 Task: Explore Airbnb accommodation in Zinder, Niger from 6th December, 2023 to 10th December, 2023 for 1 adult.1  bedroom having 1 bed and 1 bathroom. Property type can be hotel. Booking option can be shelf check-in. Look for 3 properties as per requirement.
Action: Mouse moved to (447, 150)
Screenshot: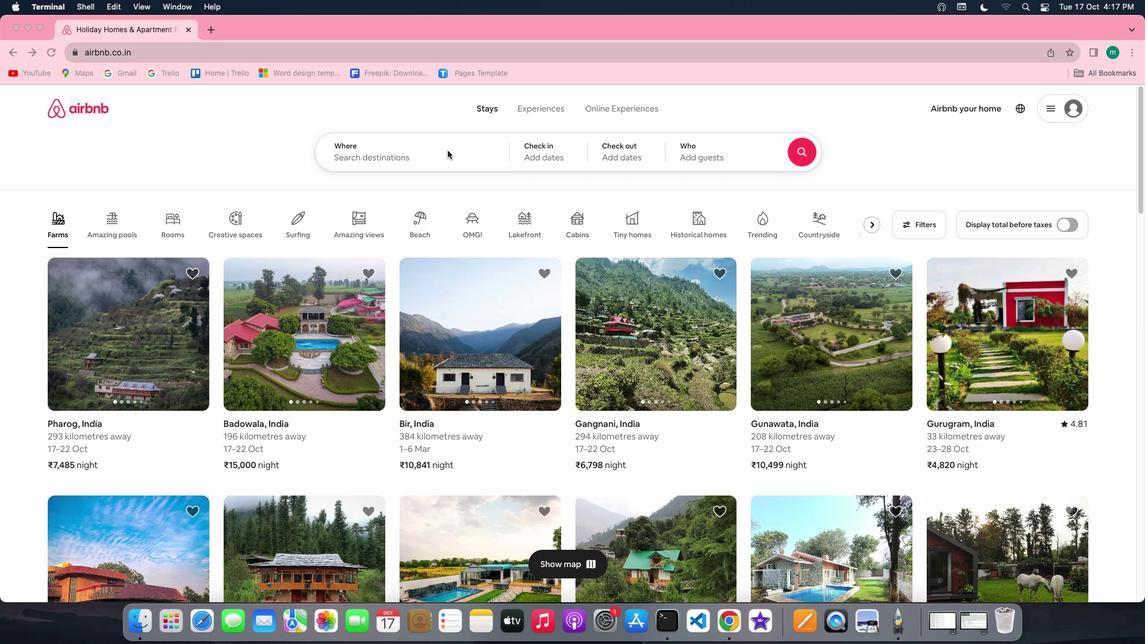 
Action: Mouse pressed left at (447, 150)
Screenshot: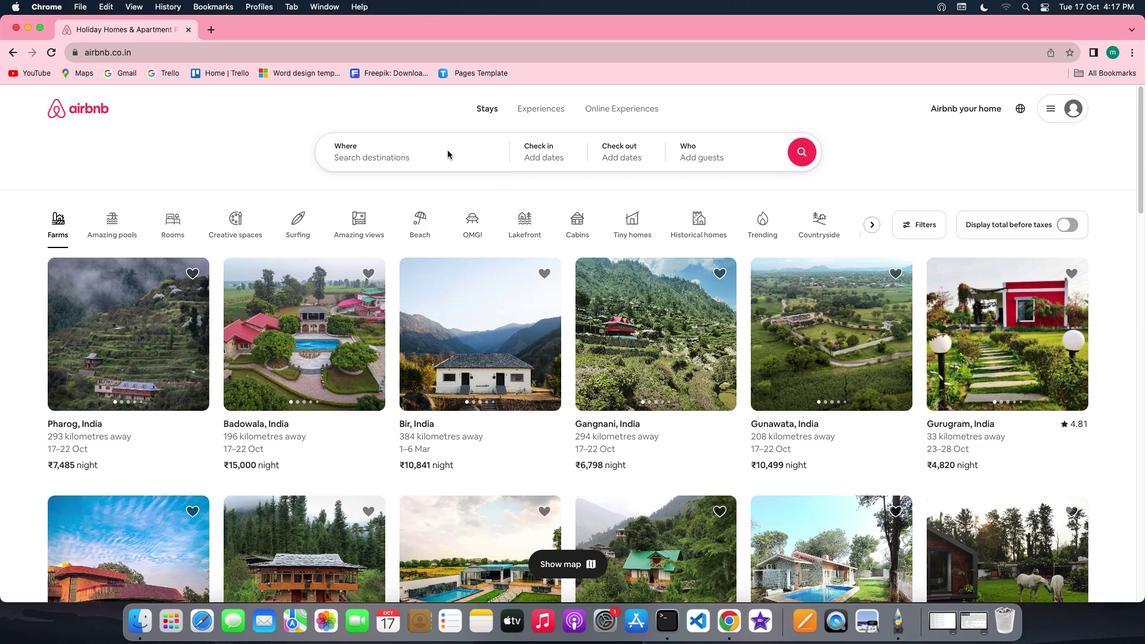 
Action: Mouse pressed left at (447, 150)
Screenshot: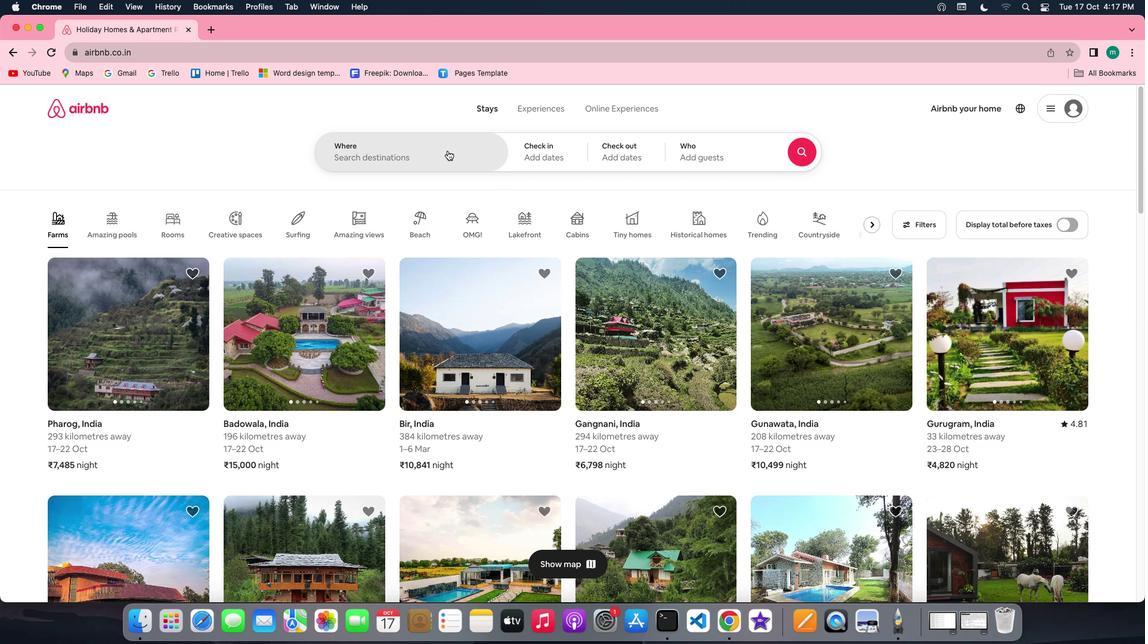
Action: Key pressed Key.shift'Z''i''n''d''e''r'','Key.spaceKey.shift'n''i''g''e''r'
Screenshot: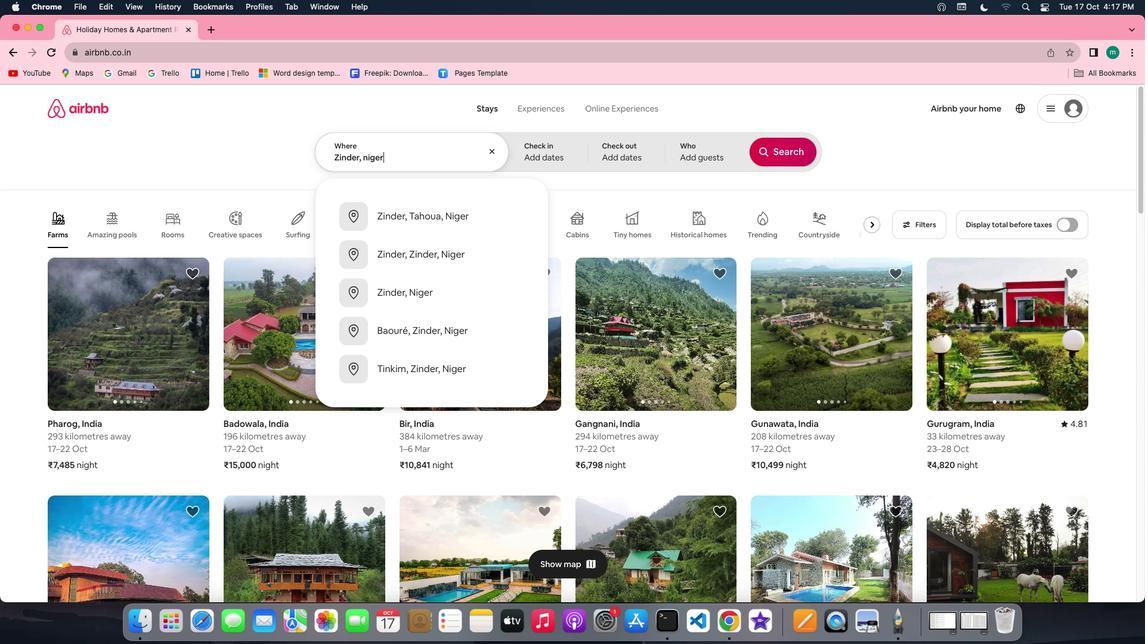 
Action: Mouse moved to (536, 153)
Screenshot: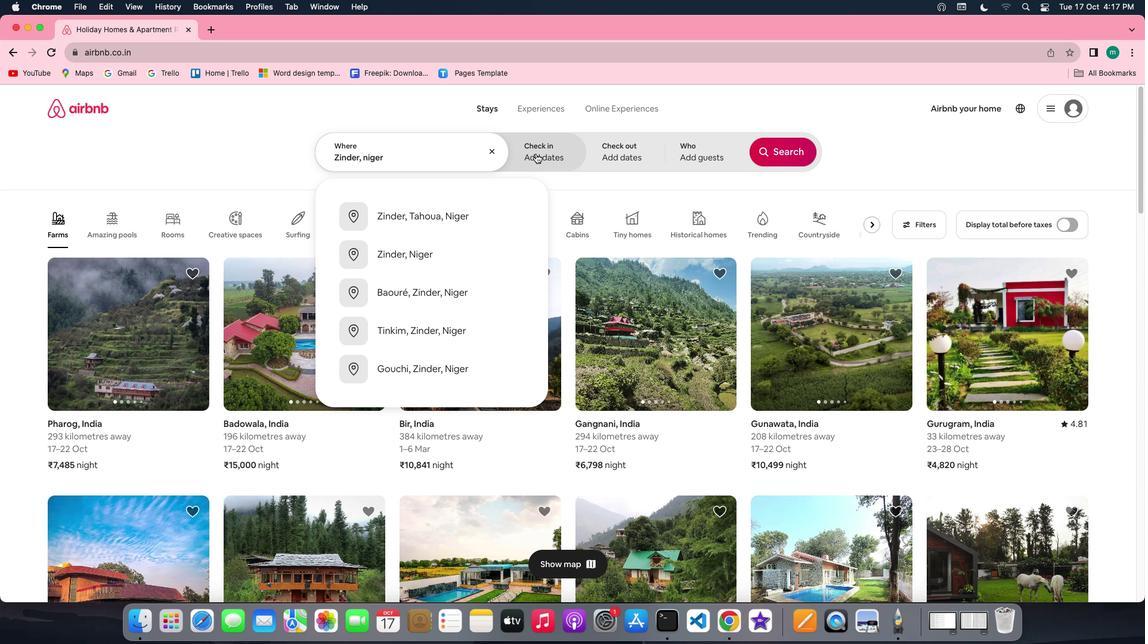 
Action: Mouse pressed left at (536, 153)
Screenshot: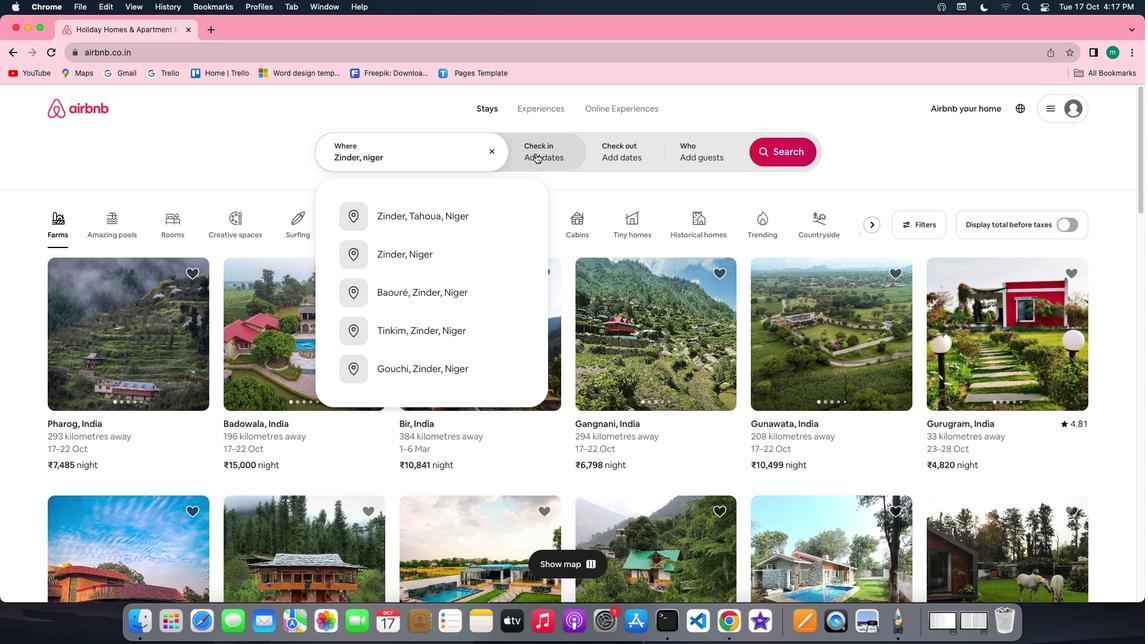 
Action: Mouse moved to (792, 246)
Screenshot: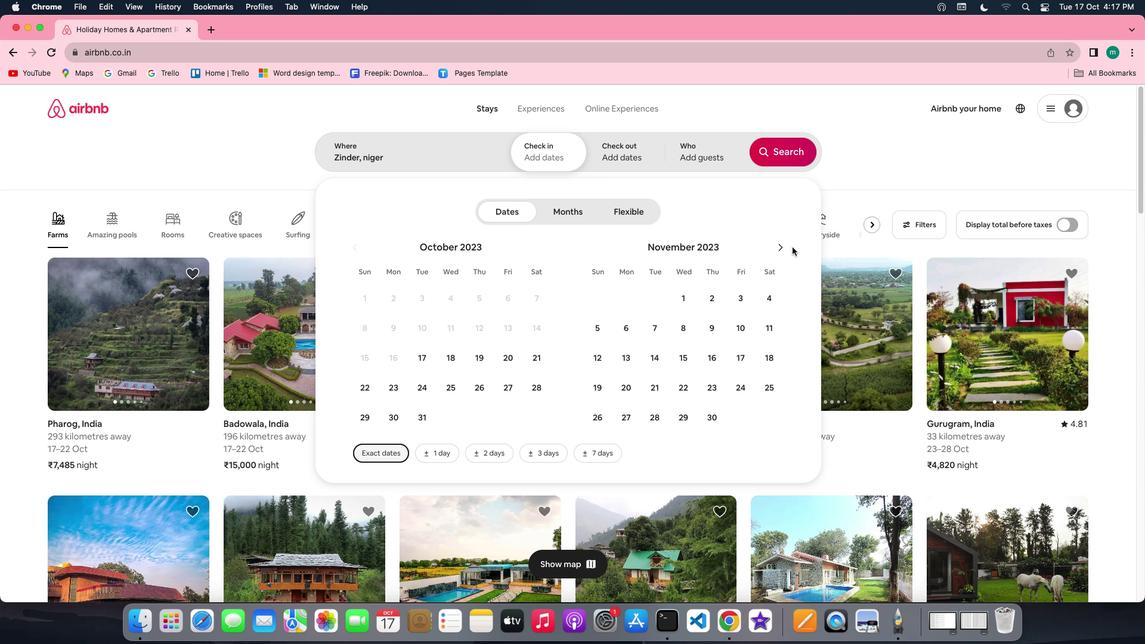 
Action: Mouse pressed left at (792, 246)
Screenshot: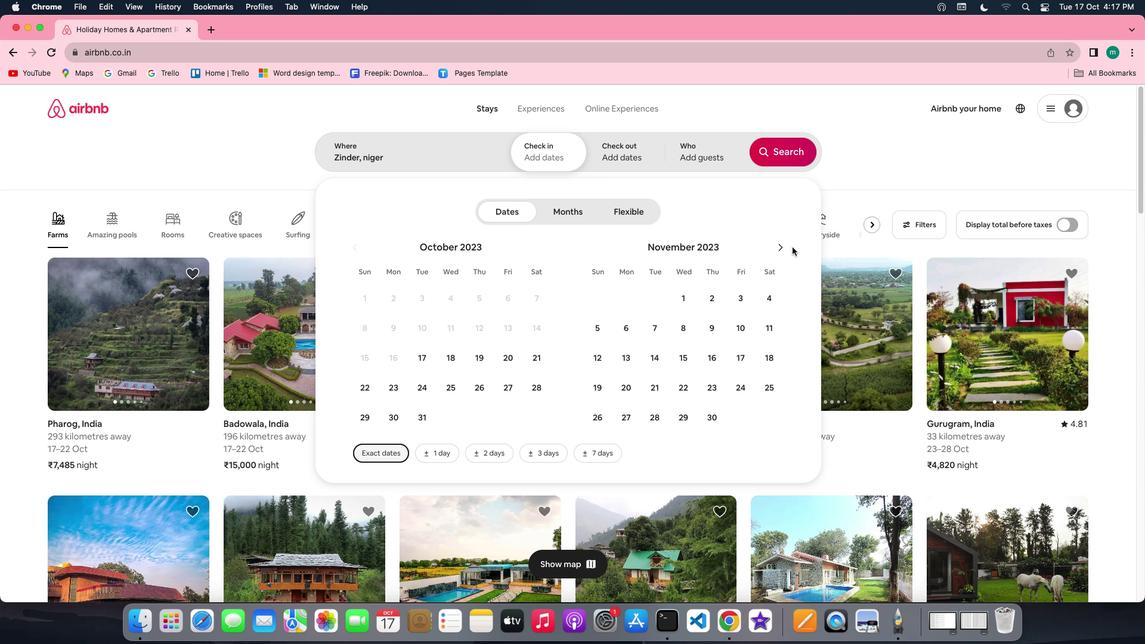 
Action: Mouse moved to (787, 249)
Screenshot: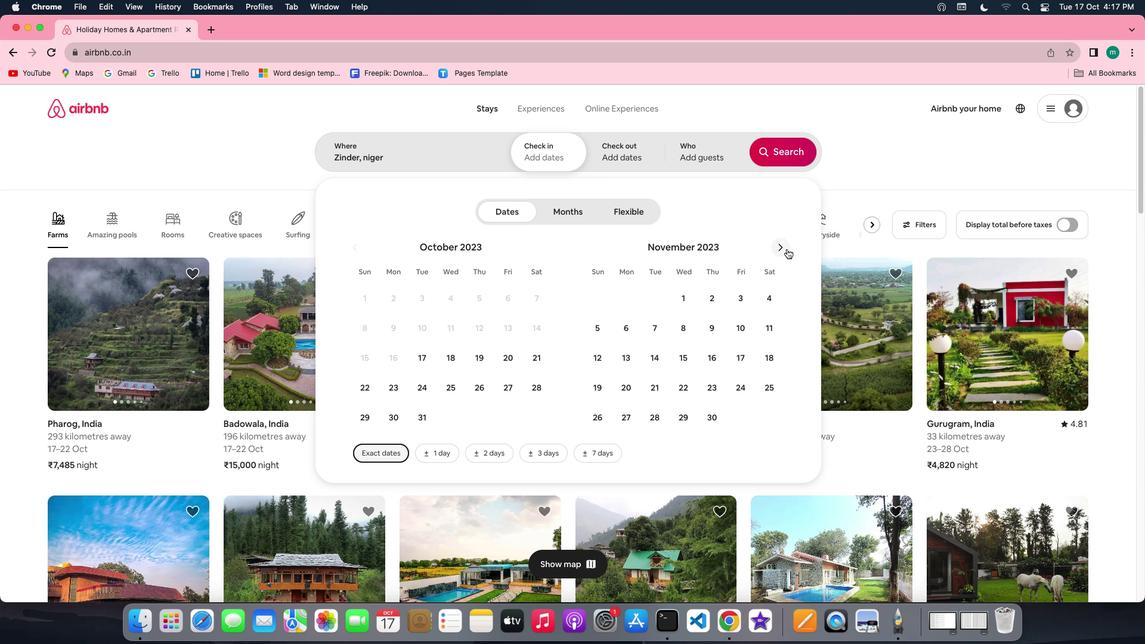 
Action: Mouse pressed left at (787, 249)
Screenshot: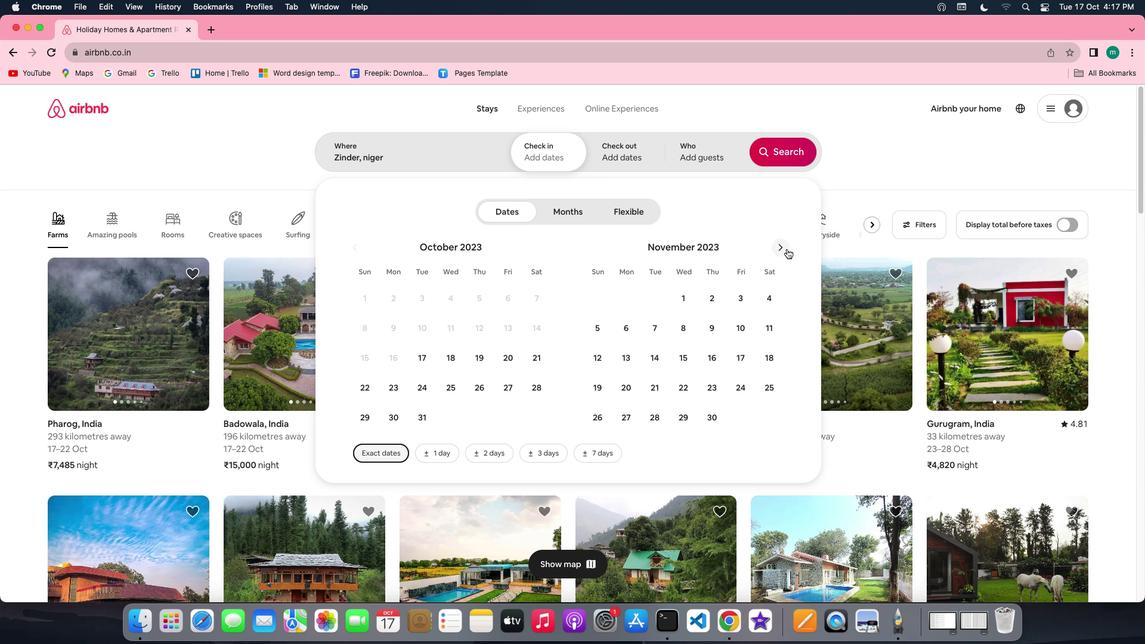 
Action: Mouse moved to (683, 321)
Screenshot: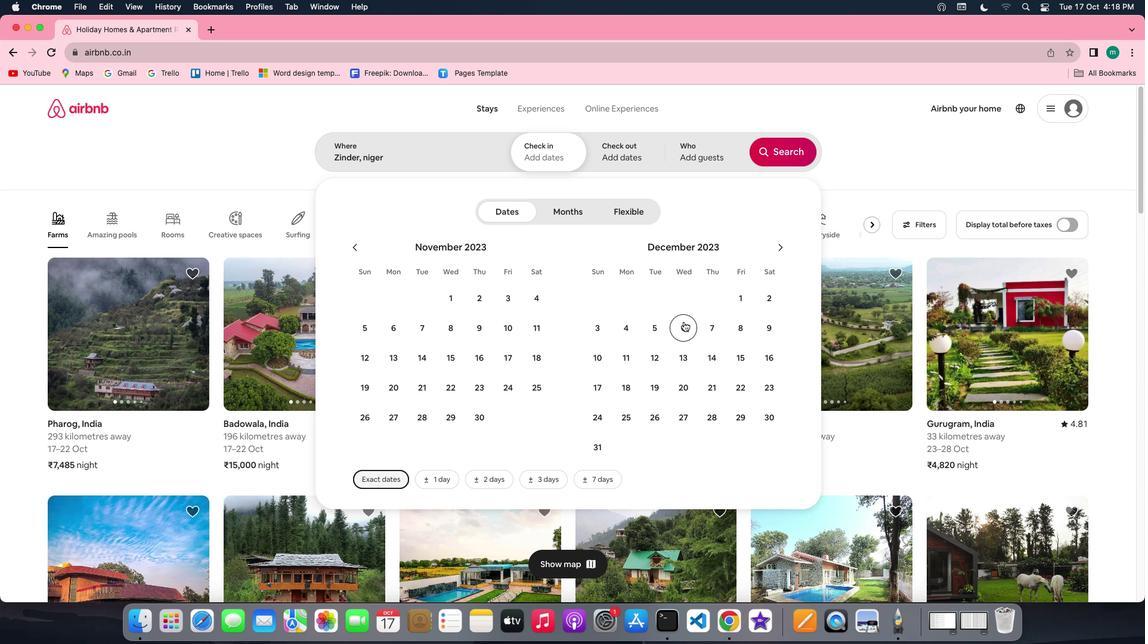 
Action: Mouse pressed left at (683, 321)
Screenshot: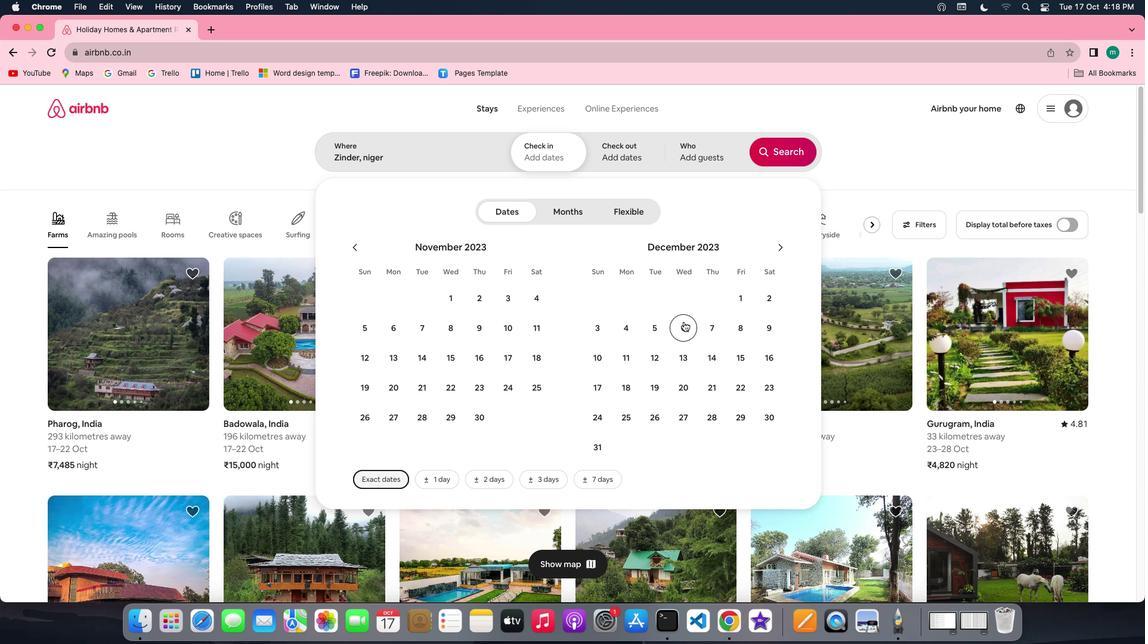 
Action: Mouse moved to (599, 348)
Screenshot: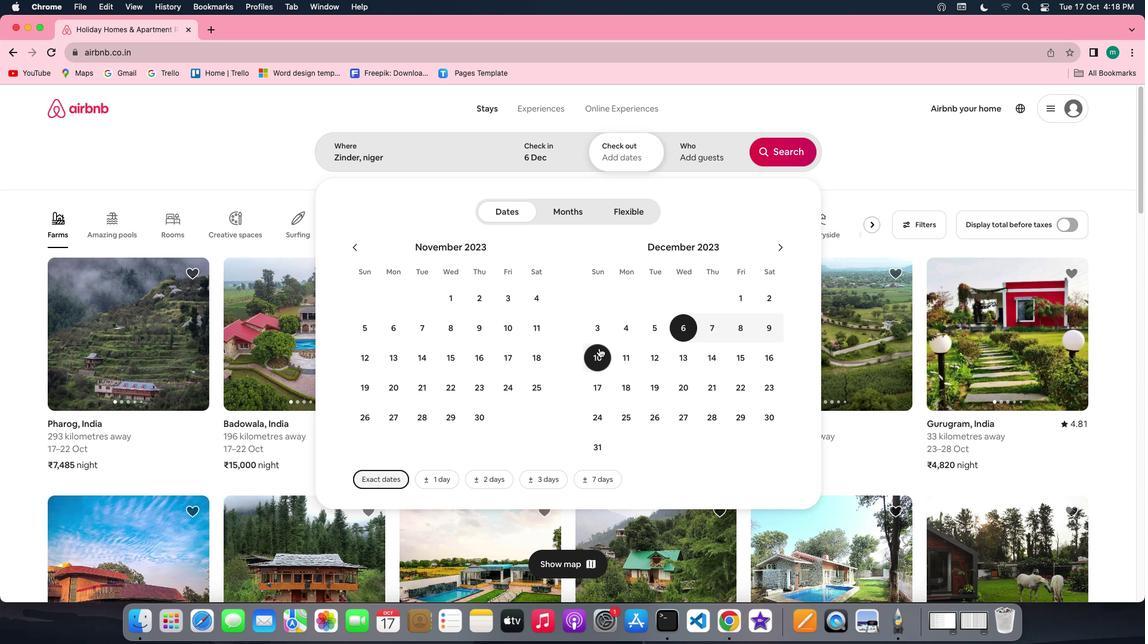 
Action: Mouse pressed left at (599, 348)
Screenshot: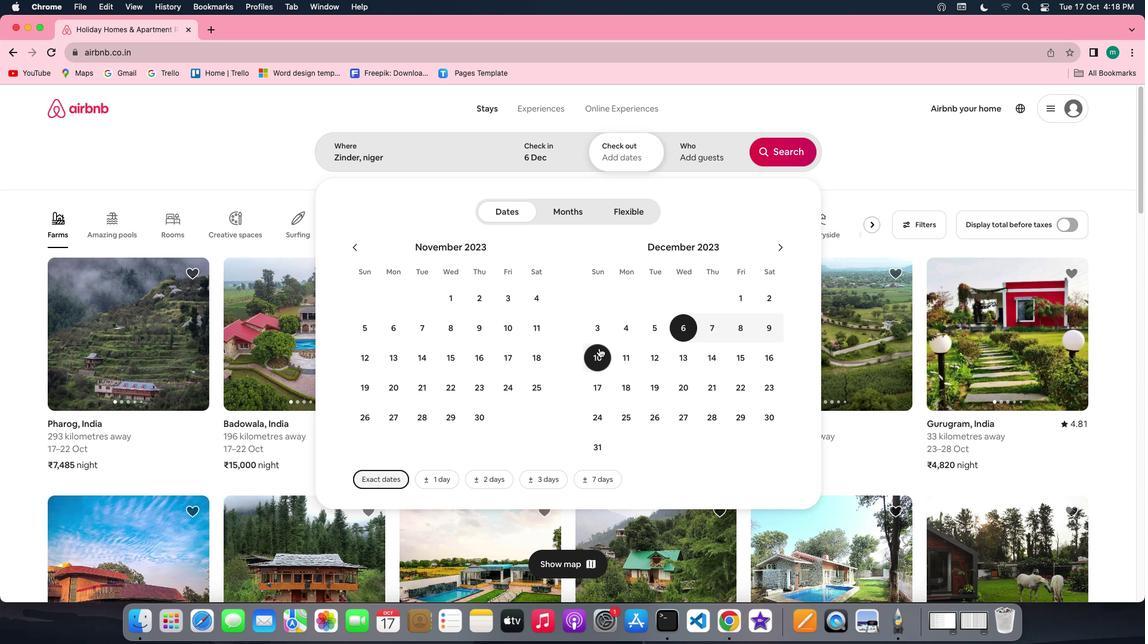 
Action: Mouse moved to (713, 158)
Screenshot: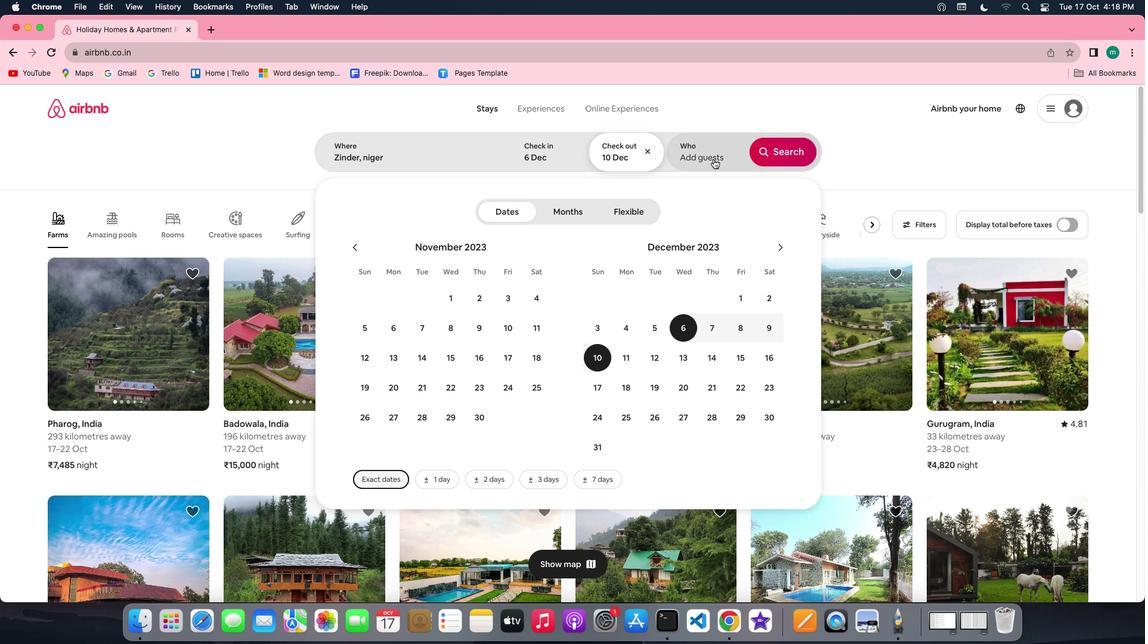 
Action: Mouse pressed left at (713, 158)
Screenshot: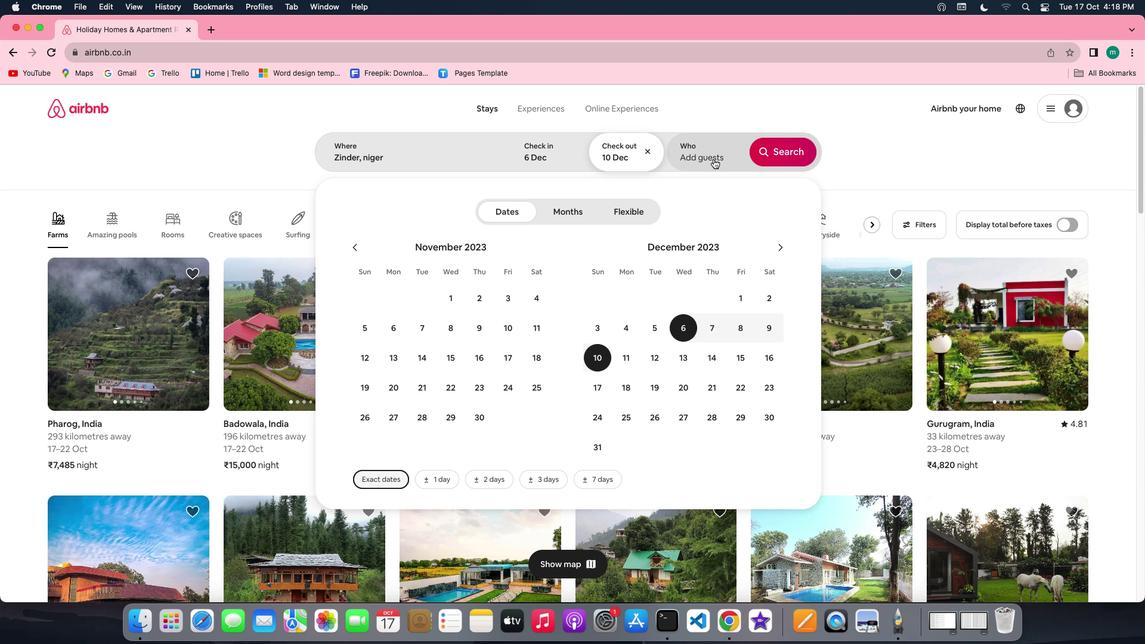 
Action: Mouse moved to (785, 221)
Screenshot: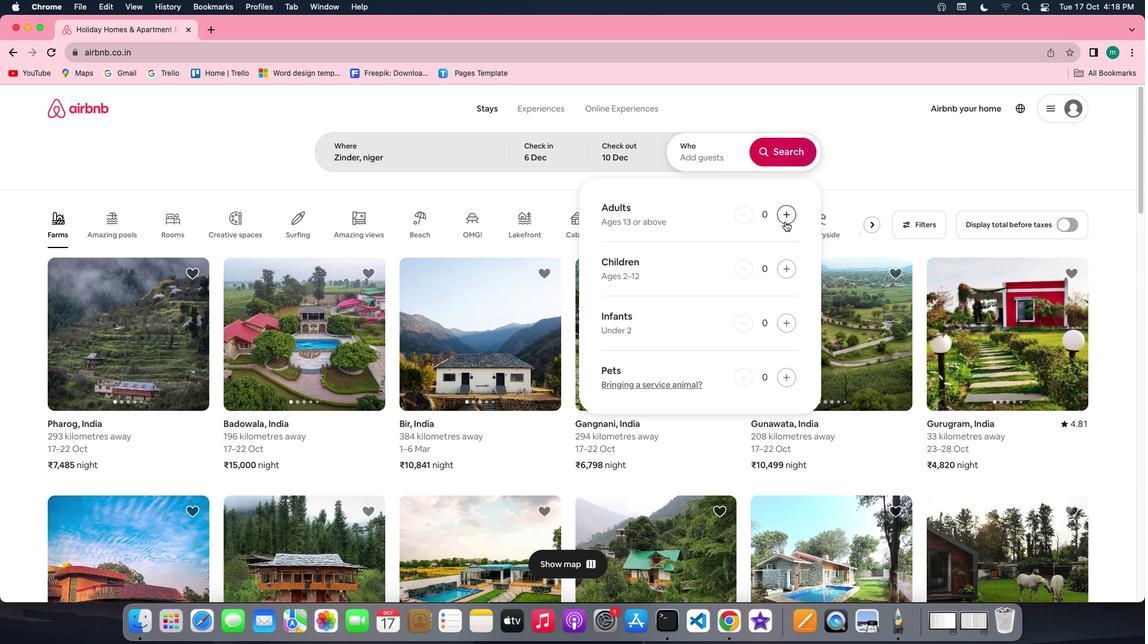 
Action: Mouse pressed left at (785, 221)
Screenshot: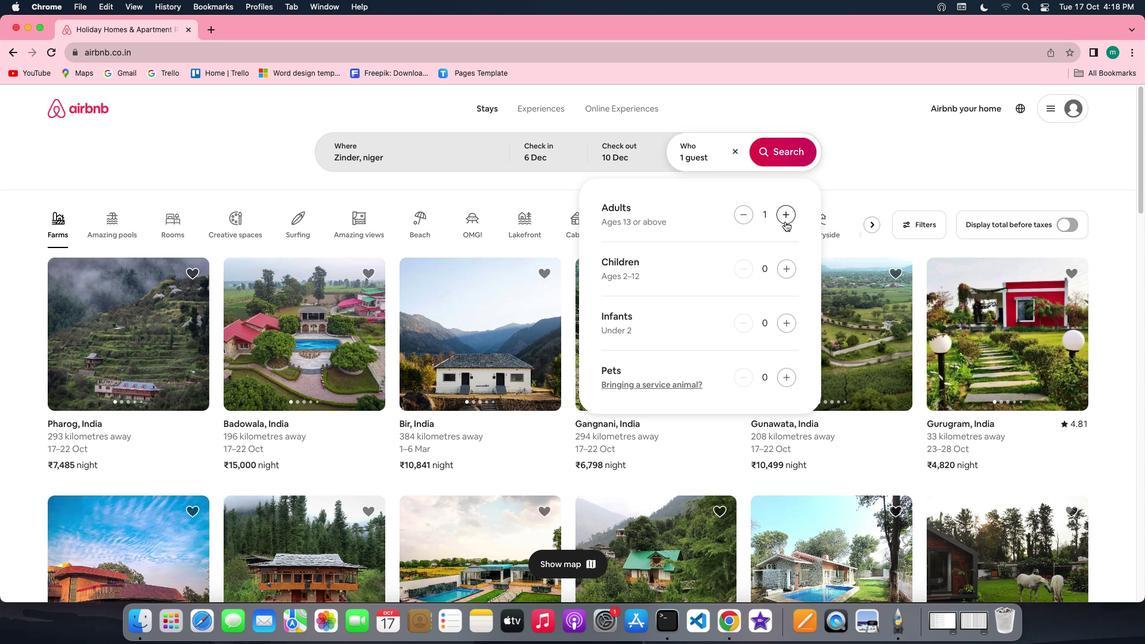 
Action: Mouse moved to (780, 143)
Screenshot: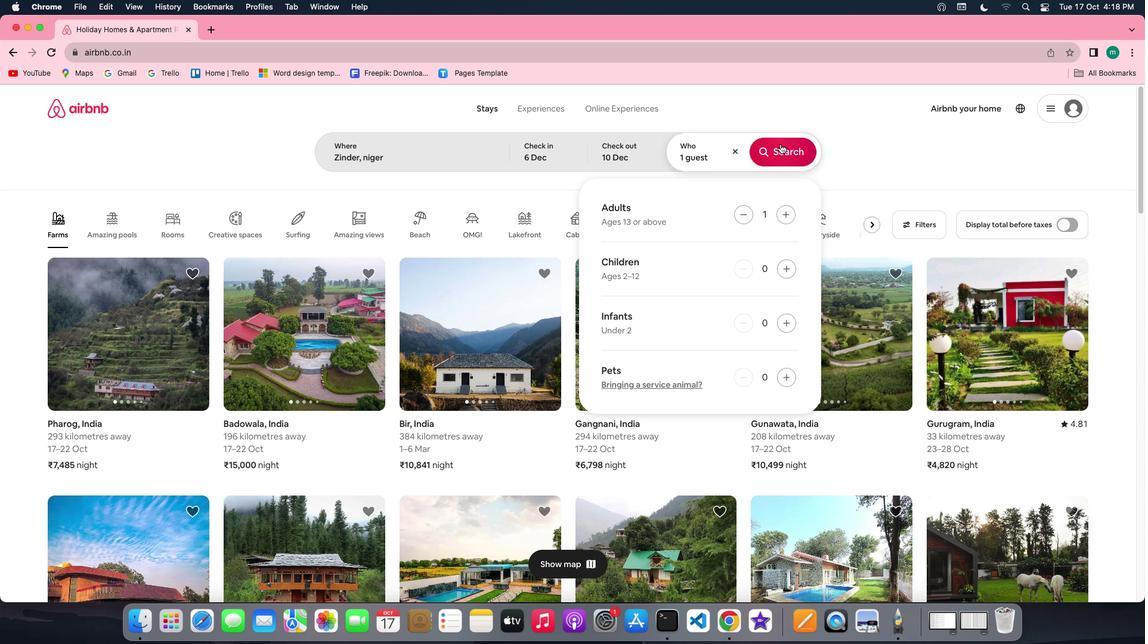 
Action: Mouse pressed left at (780, 143)
Screenshot: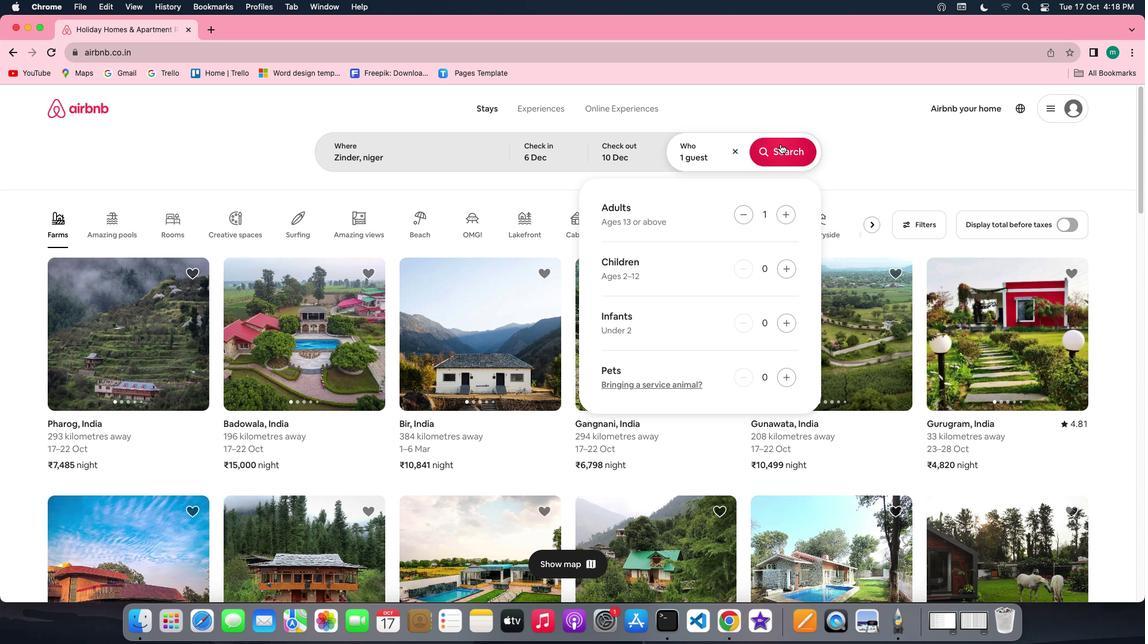 
Action: Mouse moved to (954, 161)
Screenshot: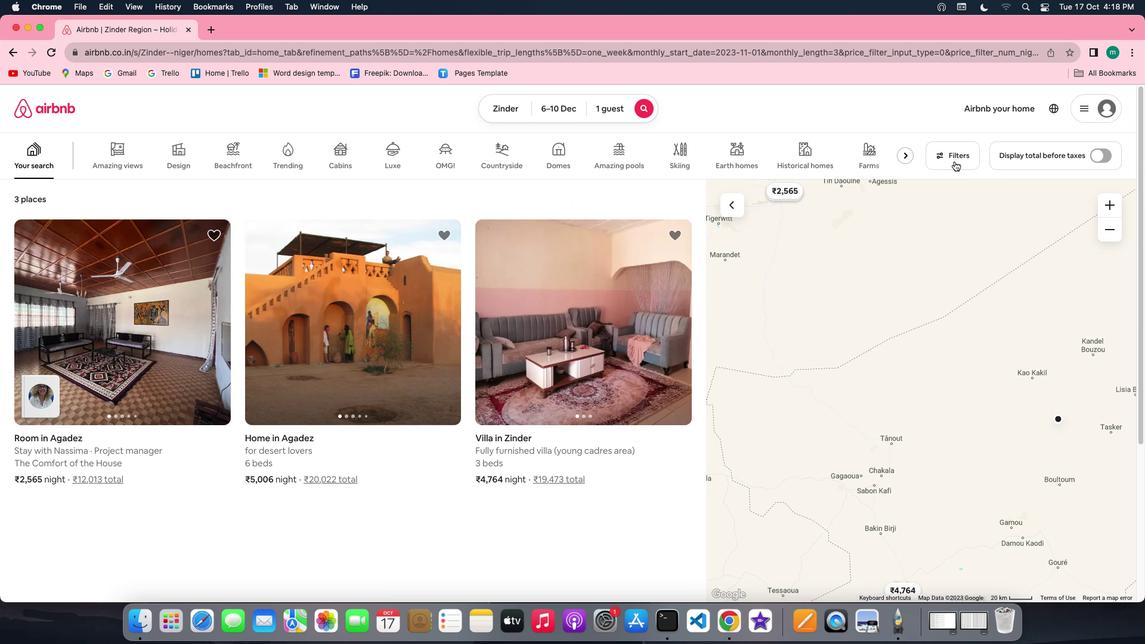 
Action: Mouse pressed left at (954, 161)
Screenshot: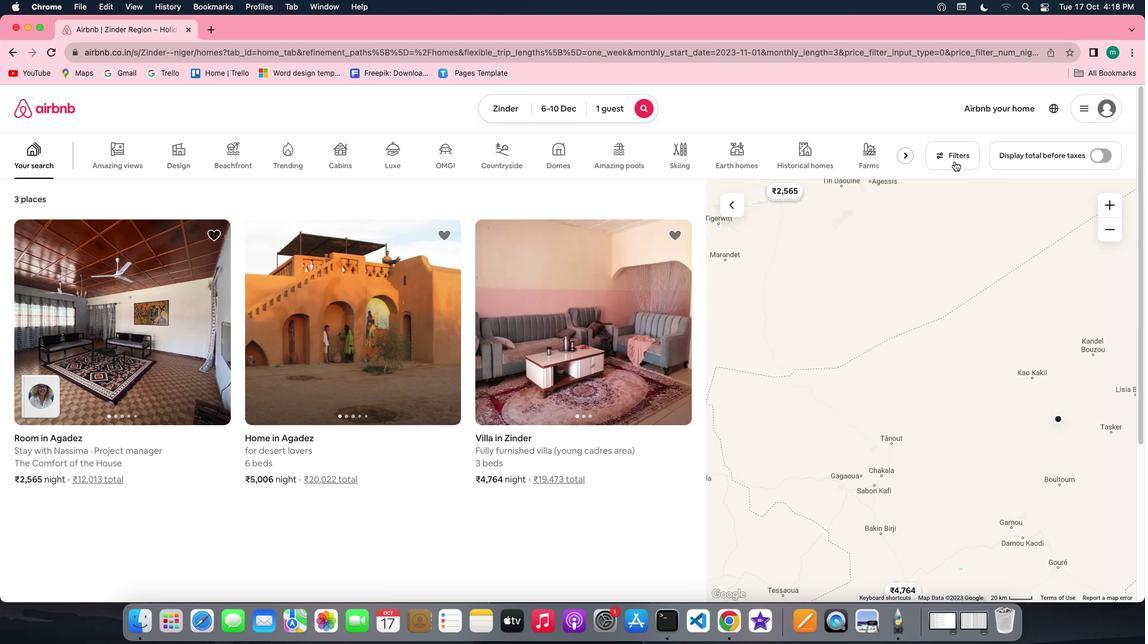 
Action: Mouse moved to (569, 341)
Screenshot: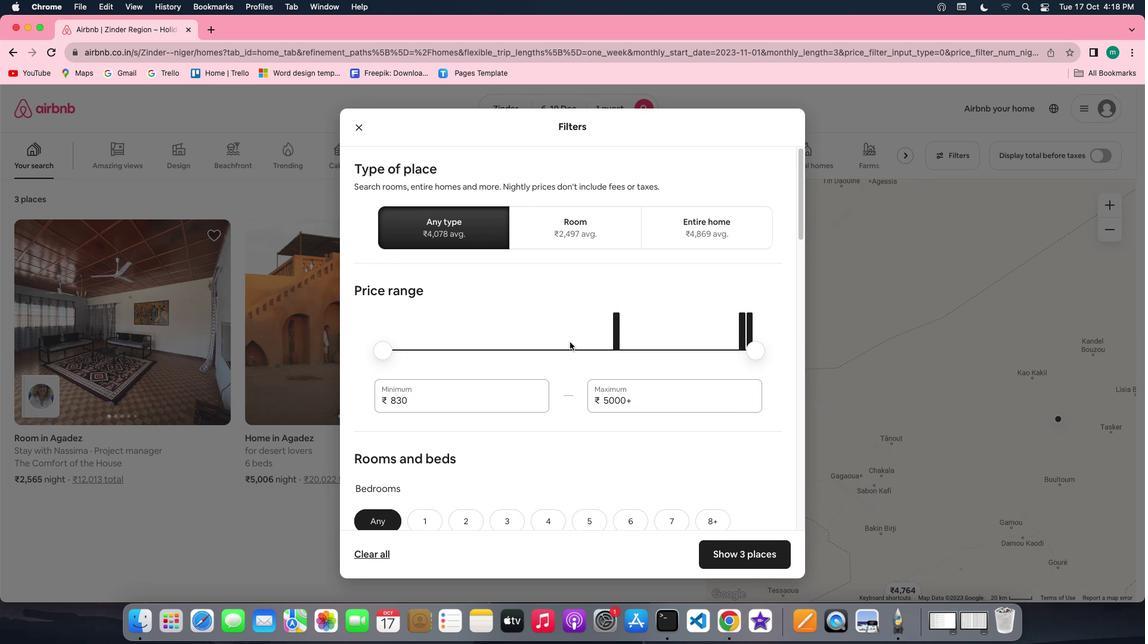 
Action: Mouse scrolled (569, 341) with delta (0, 0)
Screenshot: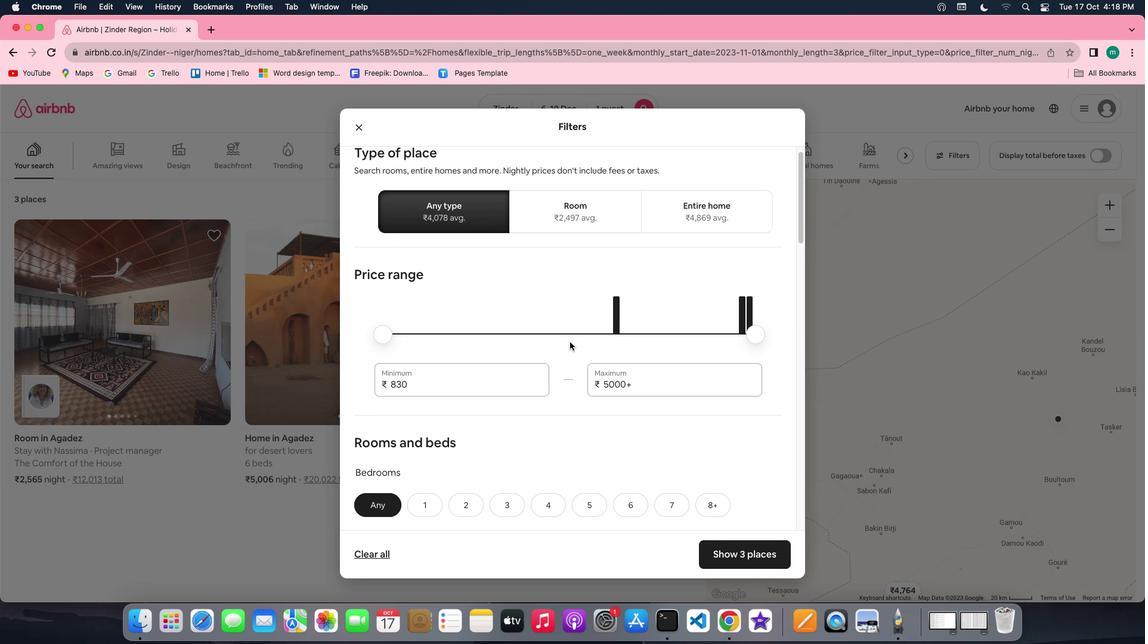 
Action: Mouse scrolled (569, 341) with delta (0, 0)
Screenshot: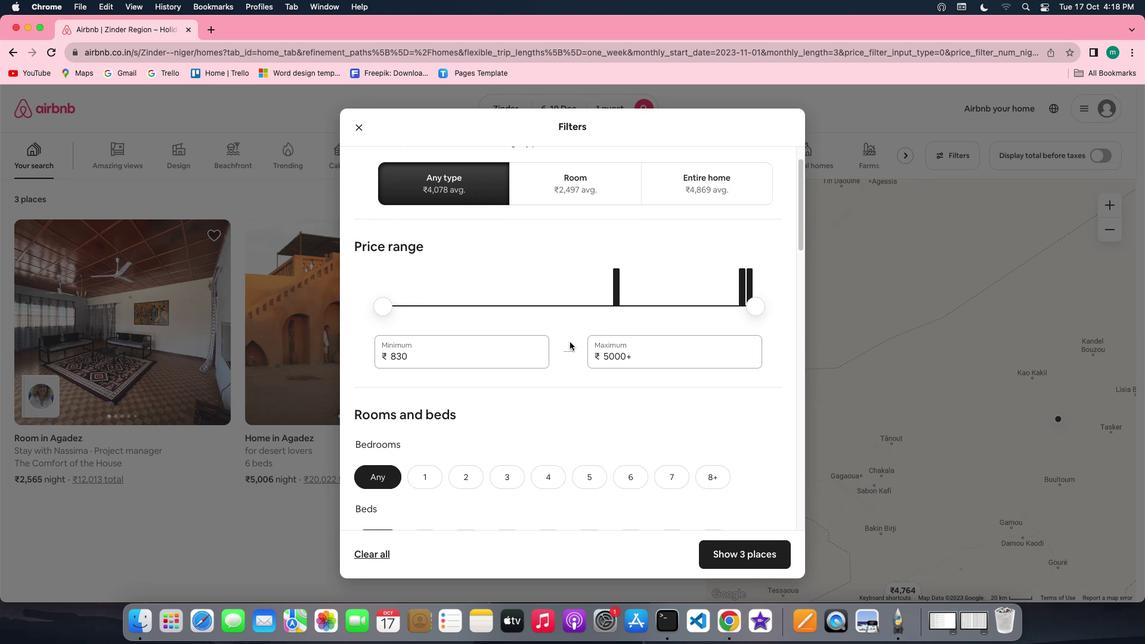 
Action: Mouse scrolled (569, 341) with delta (0, -1)
Screenshot: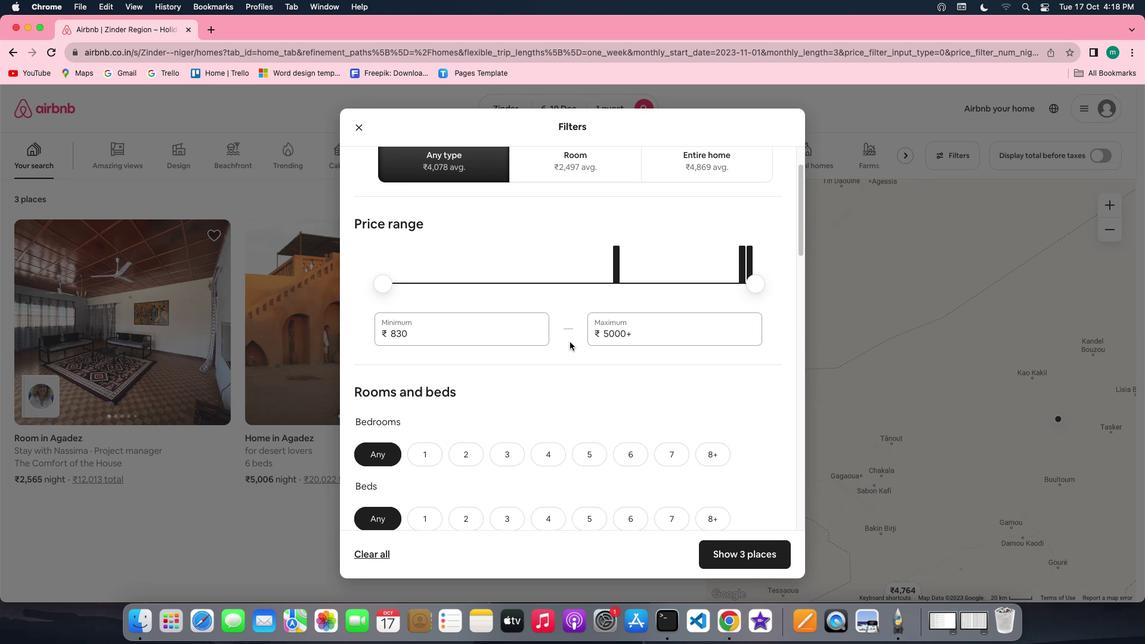 
Action: Mouse scrolled (569, 341) with delta (0, -2)
Screenshot: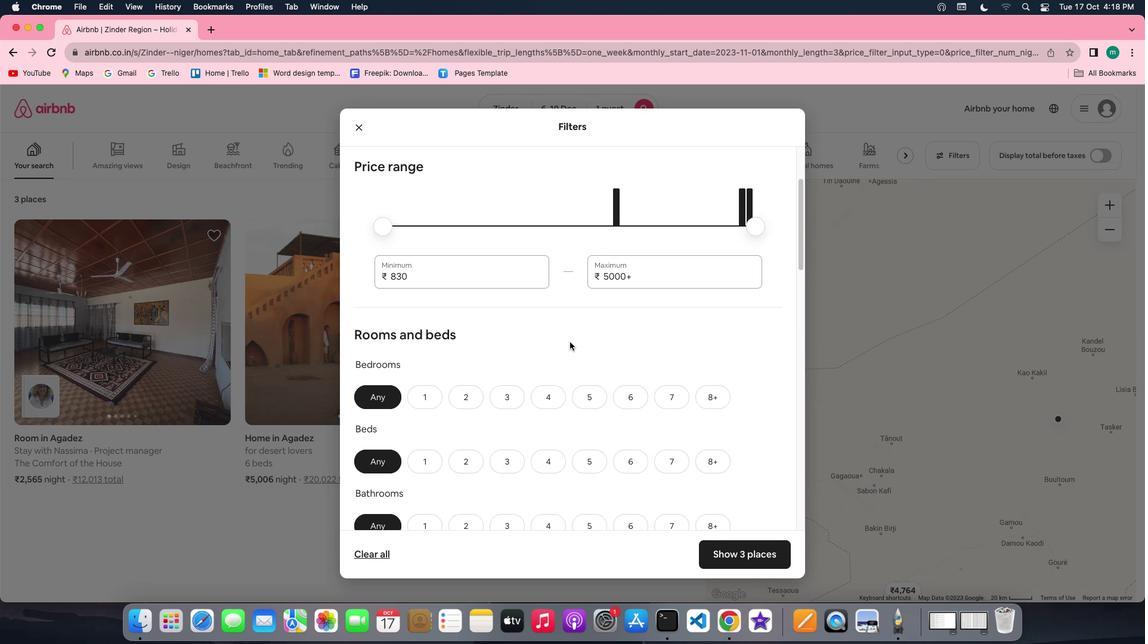 
Action: Mouse scrolled (569, 341) with delta (0, 0)
Screenshot: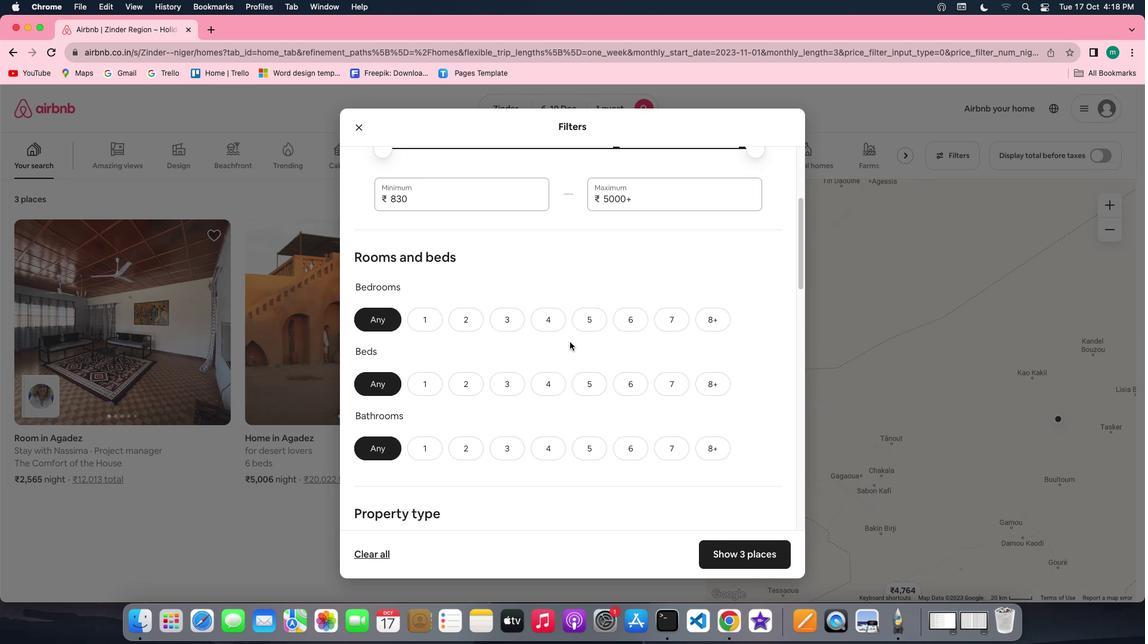 
Action: Mouse scrolled (569, 341) with delta (0, 0)
Screenshot: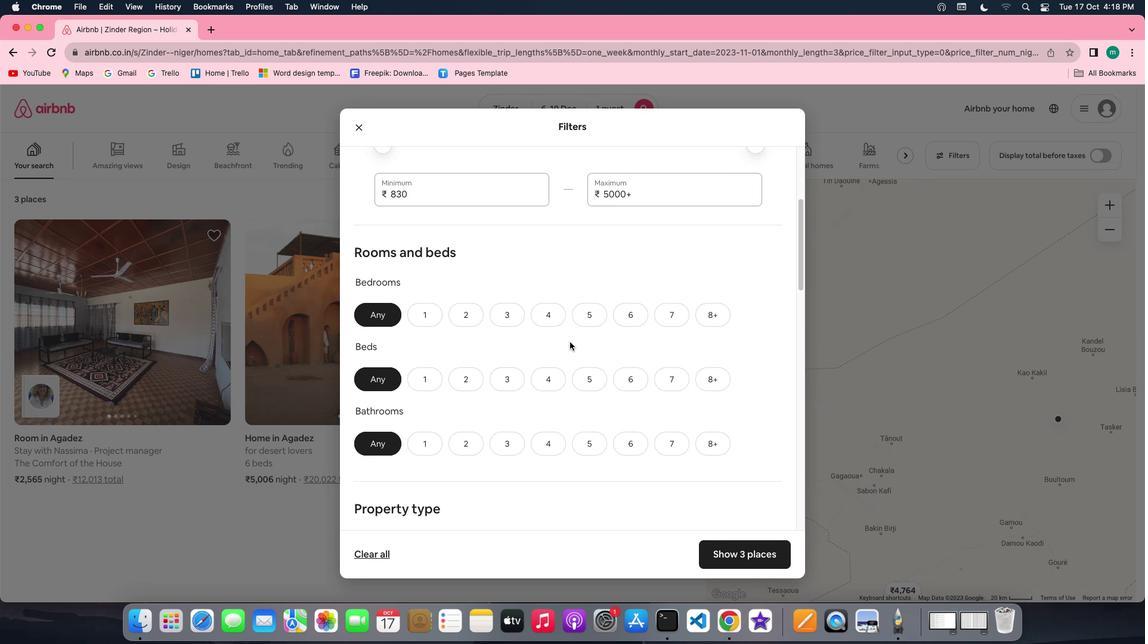 
Action: Mouse scrolled (569, 341) with delta (0, 0)
Screenshot: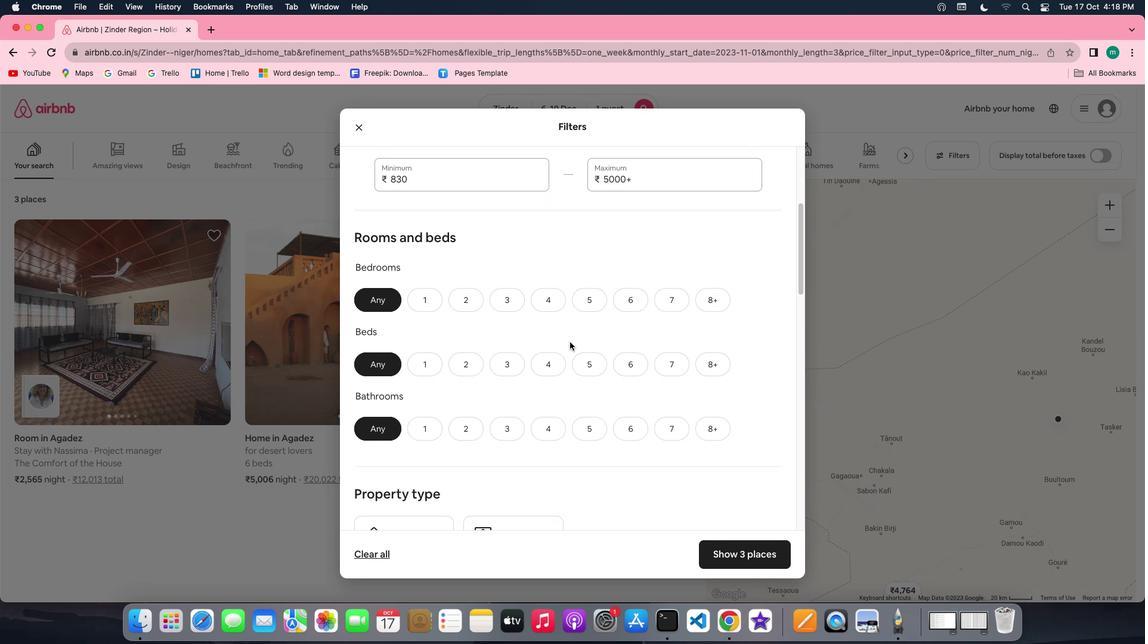 
Action: Mouse moved to (431, 280)
Screenshot: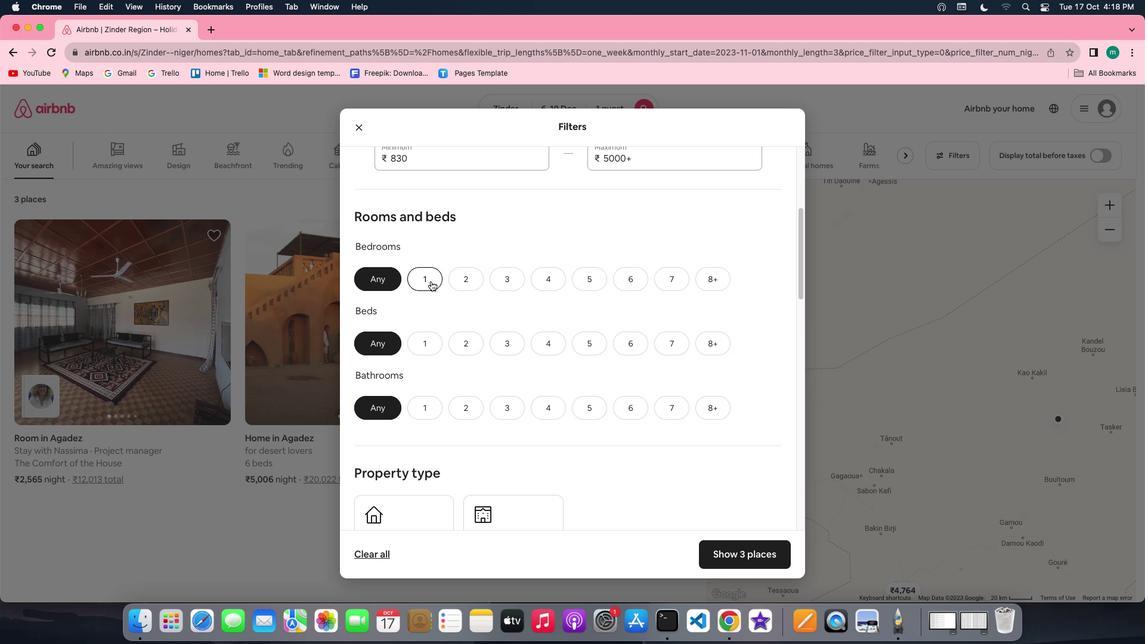 
Action: Mouse pressed left at (431, 280)
Screenshot: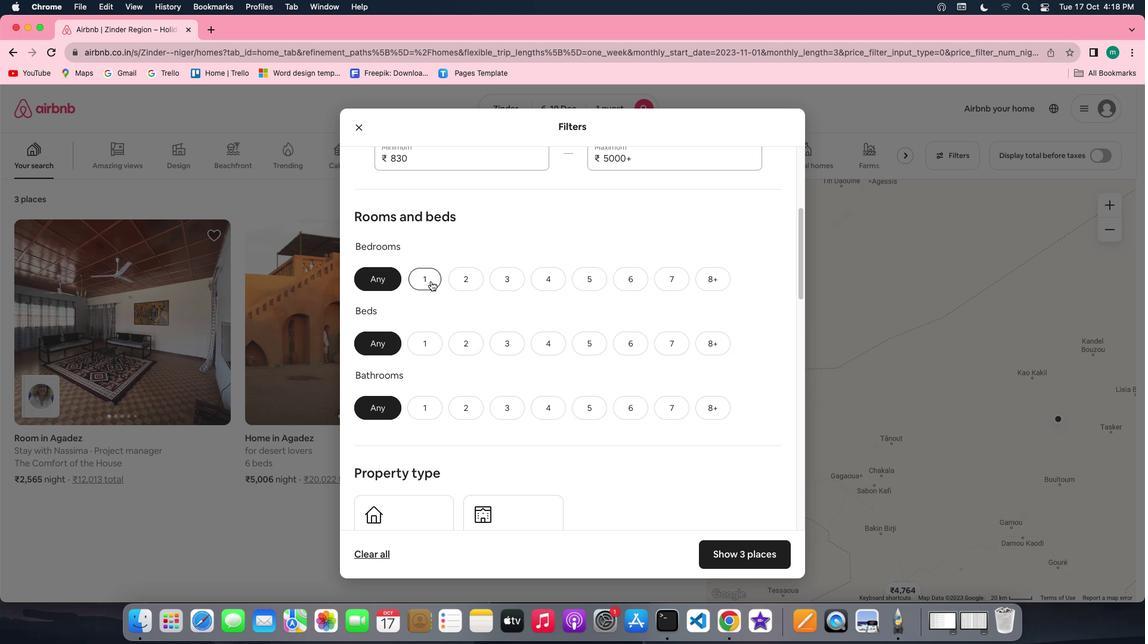 
Action: Mouse moved to (420, 345)
Screenshot: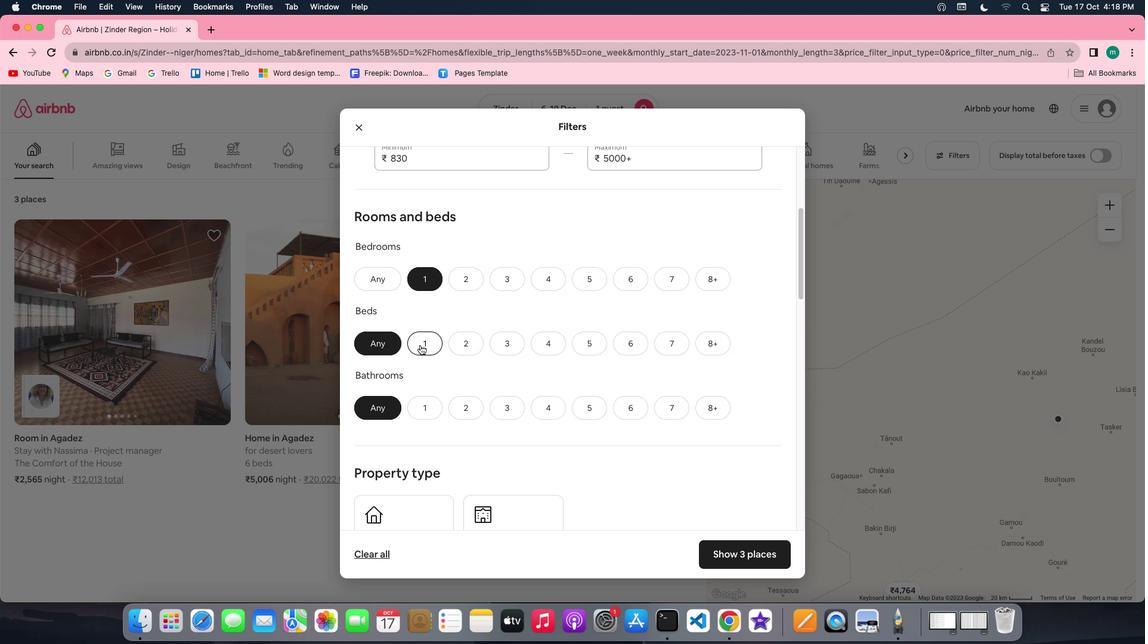 
Action: Mouse pressed left at (420, 345)
Screenshot: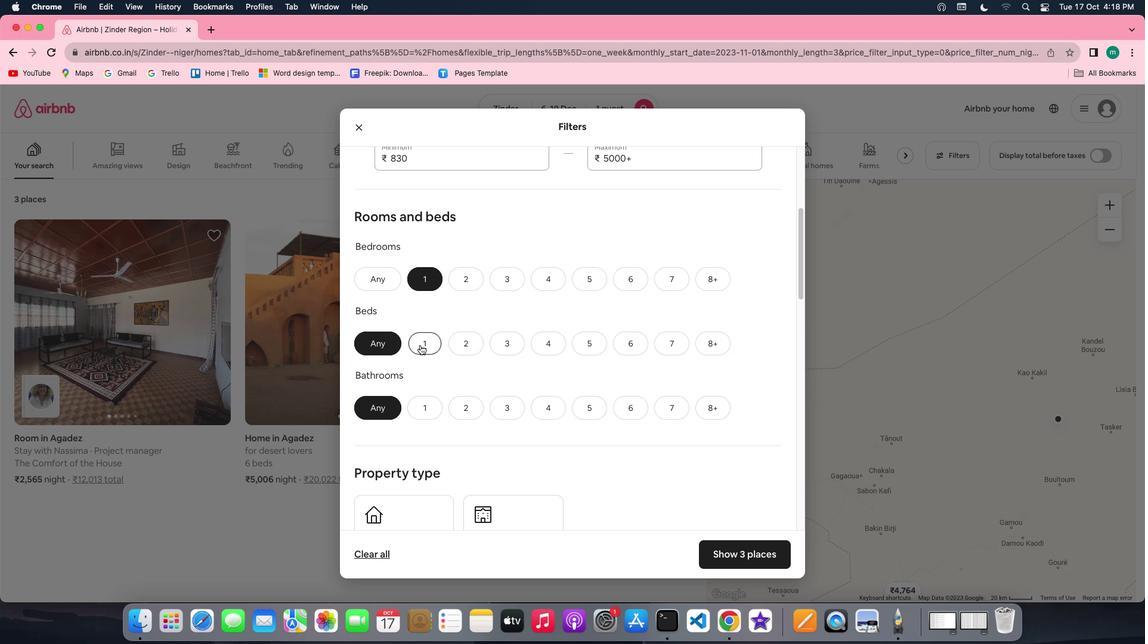 
Action: Mouse moved to (426, 409)
Screenshot: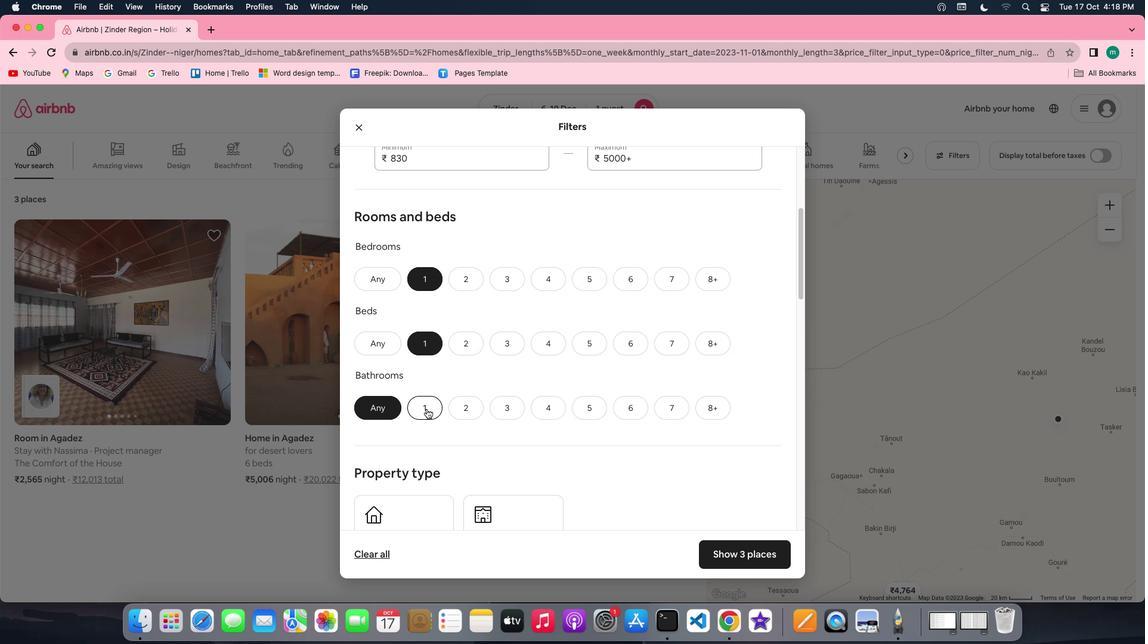 
Action: Mouse pressed left at (426, 409)
Screenshot: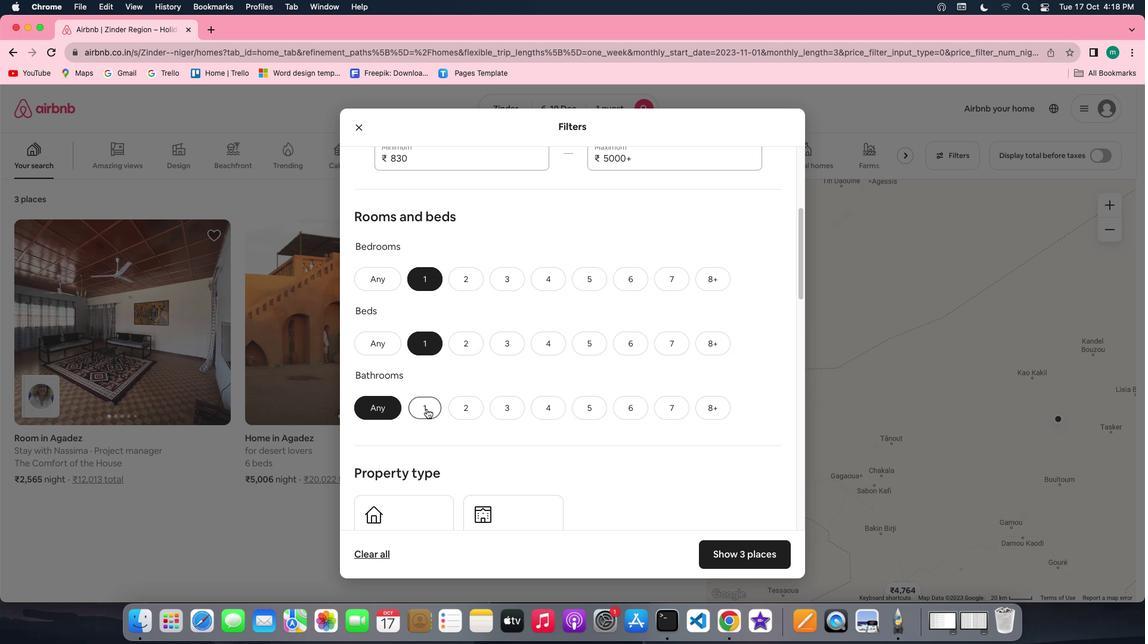 
Action: Mouse moved to (527, 409)
Screenshot: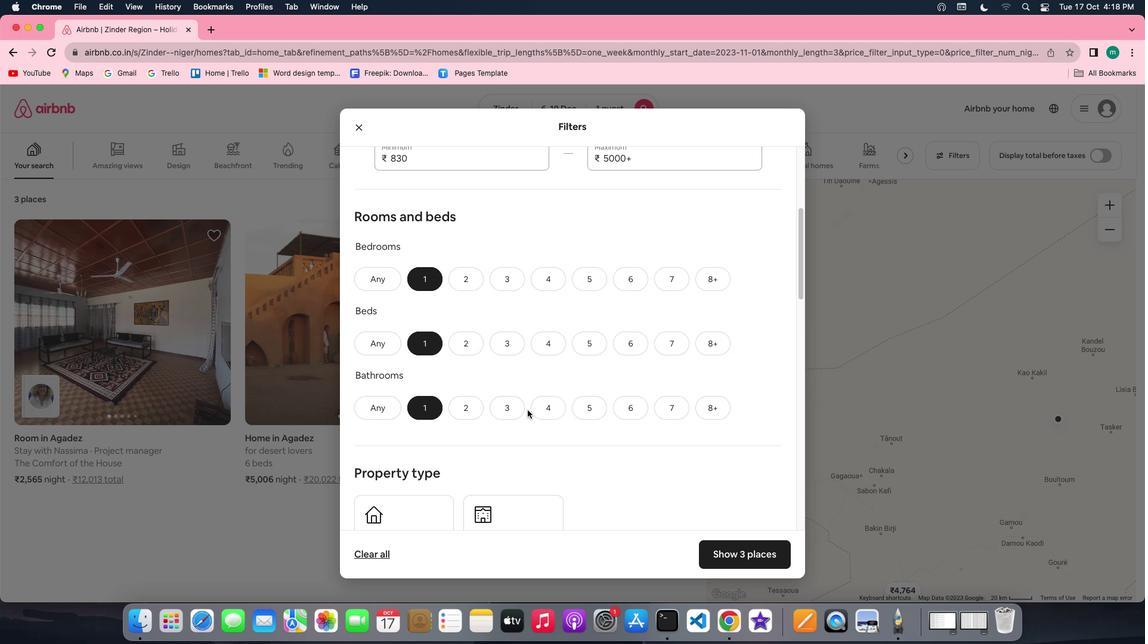 
Action: Mouse scrolled (527, 409) with delta (0, 0)
Screenshot: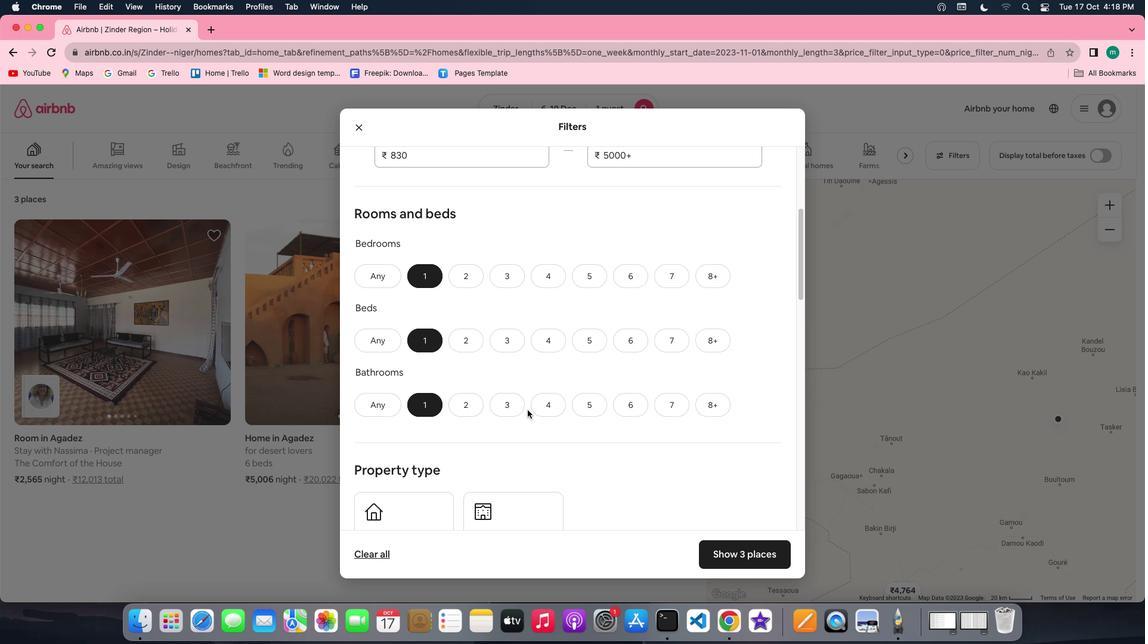 
Action: Mouse scrolled (527, 409) with delta (0, 0)
Screenshot: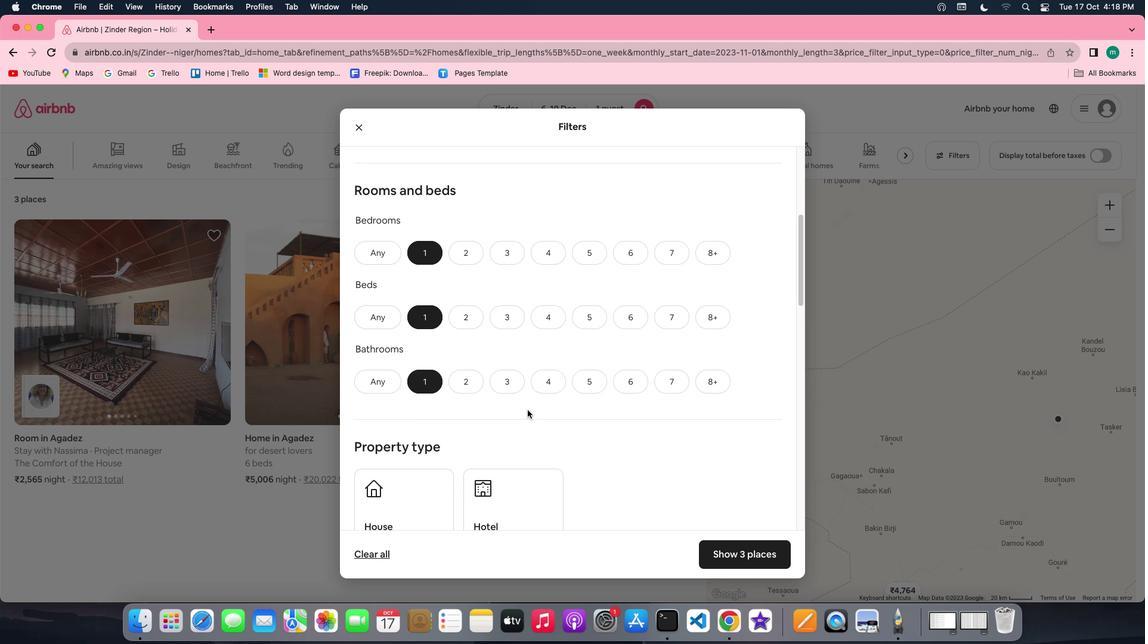 
Action: Mouse scrolled (527, 409) with delta (0, -1)
Screenshot: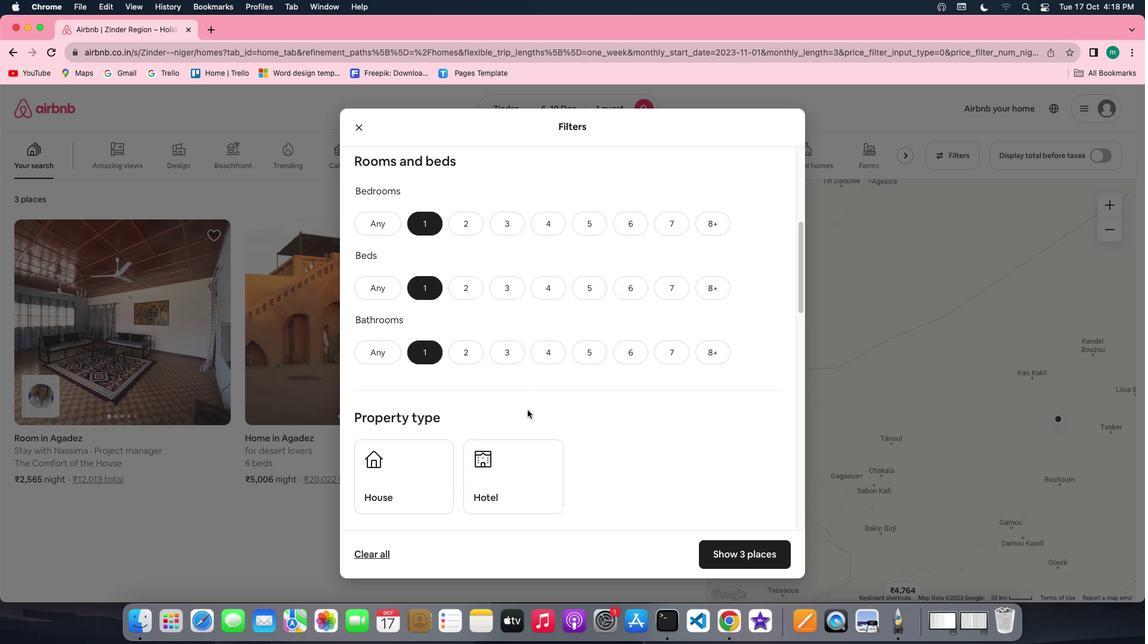 
Action: Mouse scrolled (527, 409) with delta (0, -1)
Screenshot: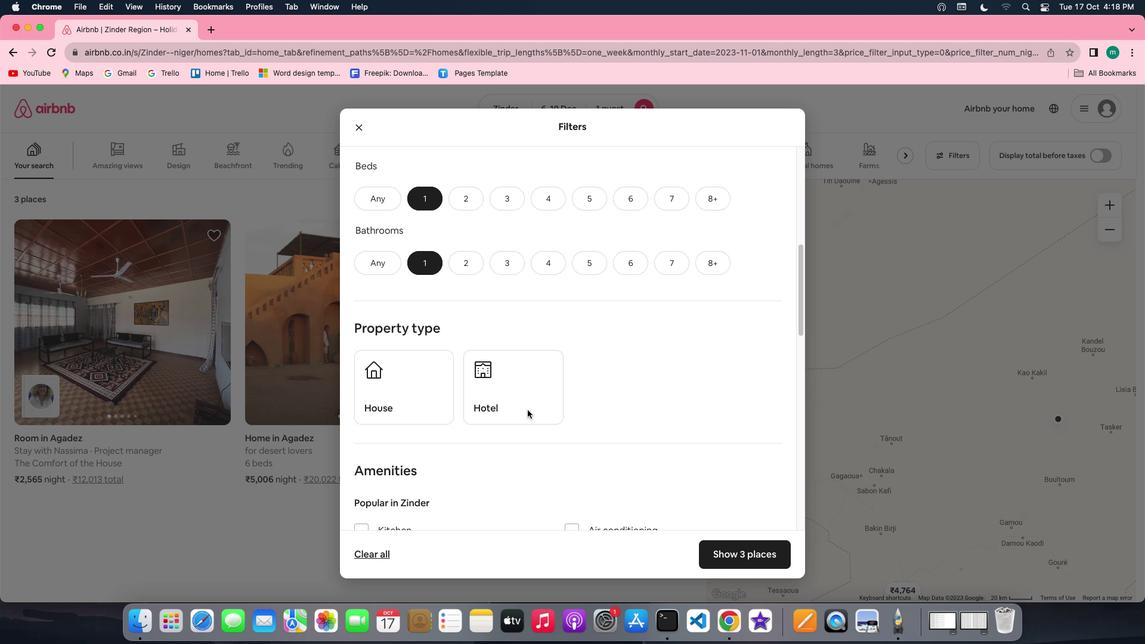 
Action: Mouse moved to (507, 354)
Screenshot: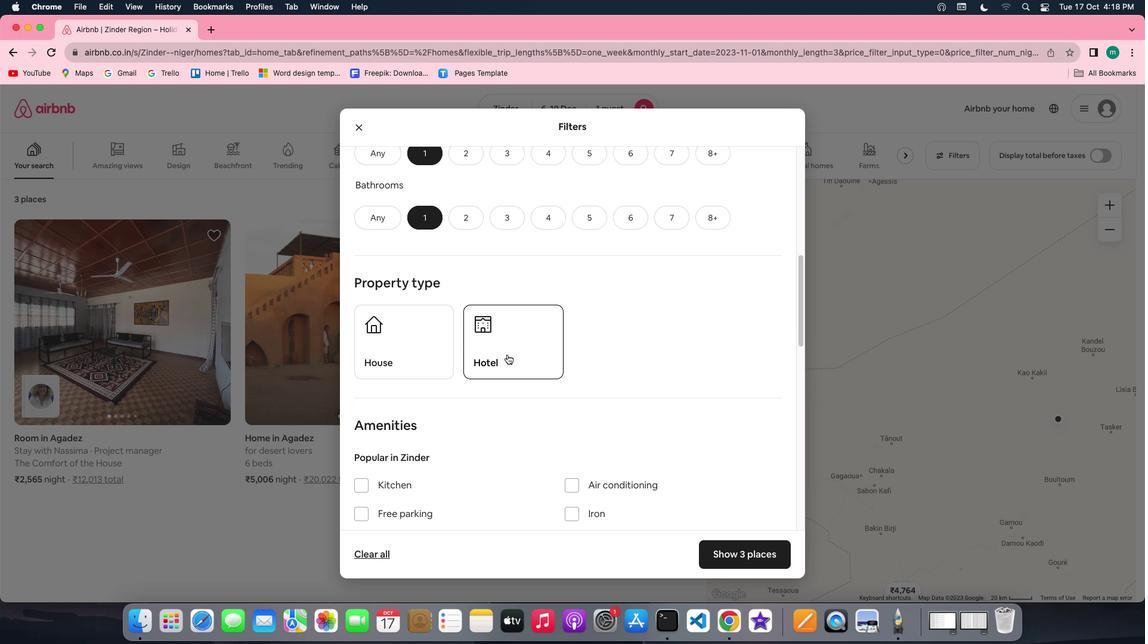 
Action: Mouse pressed left at (507, 354)
Screenshot: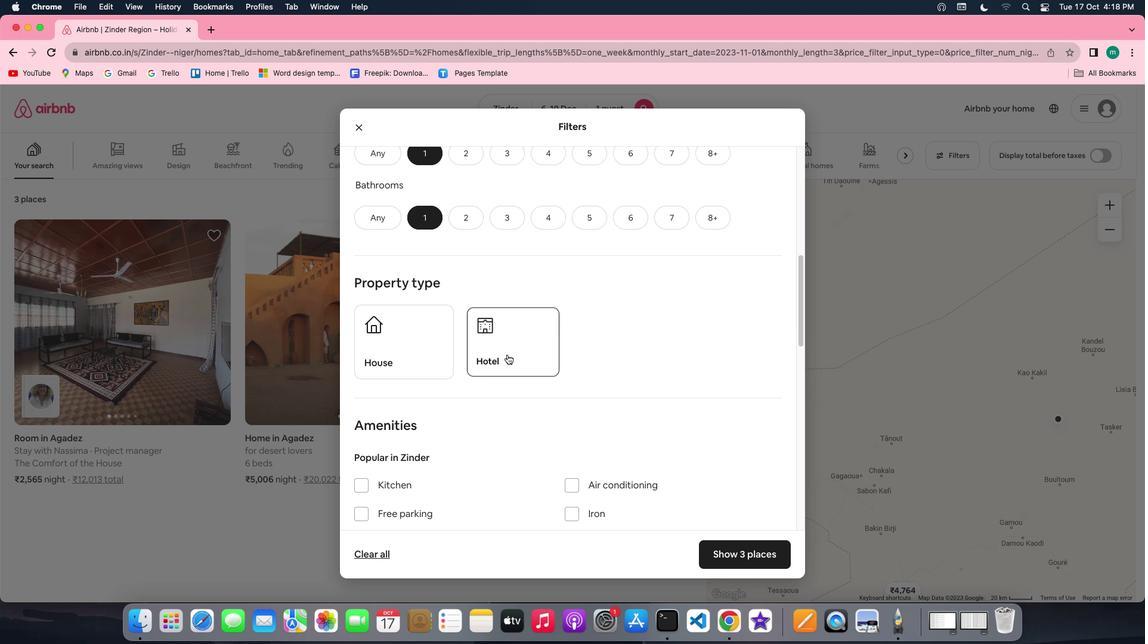 
Action: Mouse moved to (586, 385)
Screenshot: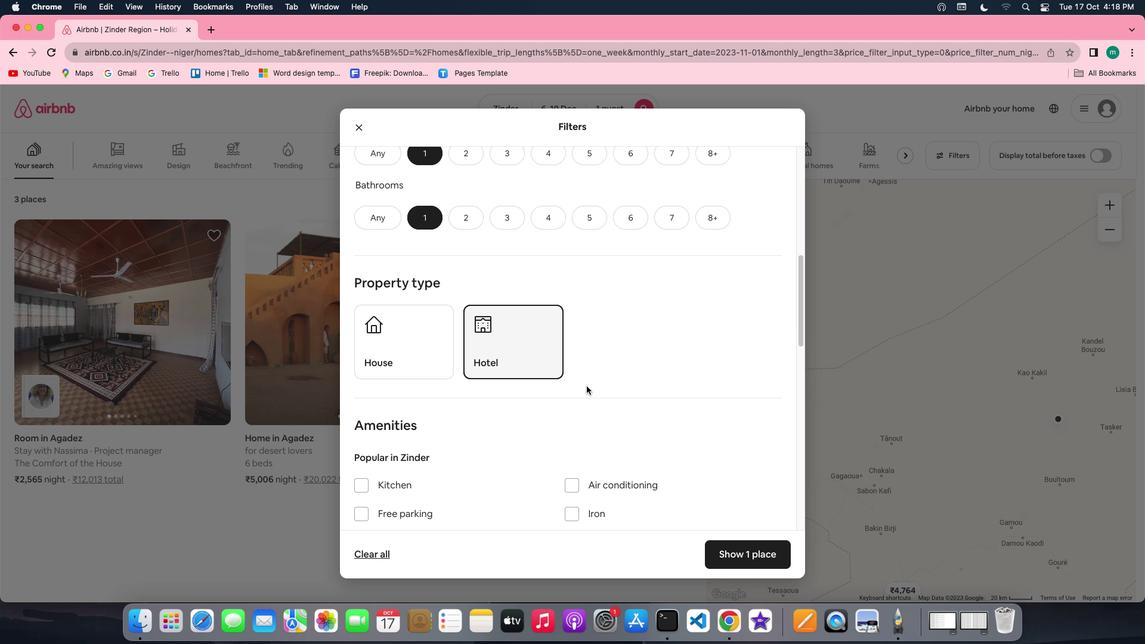 
Action: Mouse scrolled (586, 385) with delta (0, 0)
Screenshot: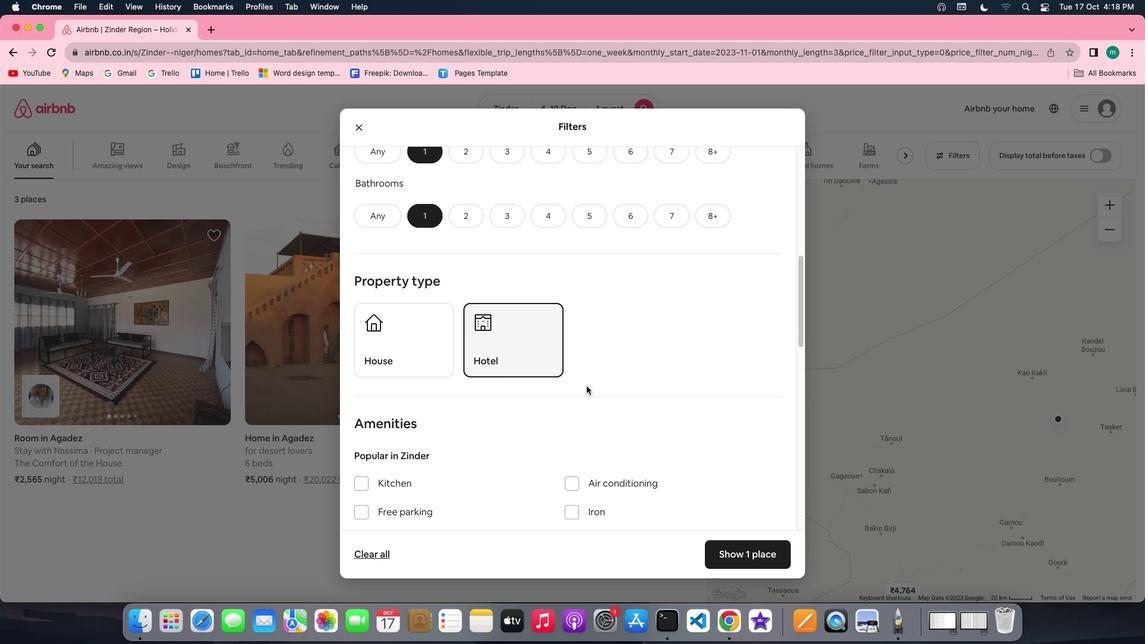 
Action: Mouse scrolled (586, 385) with delta (0, 0)
Screenshot: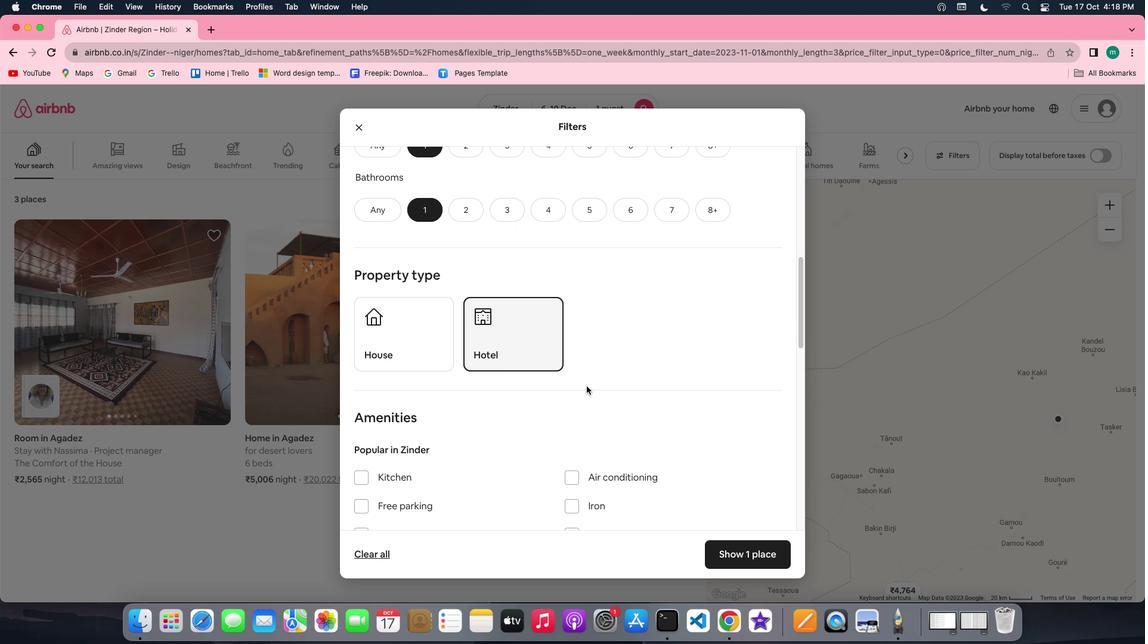 
Action: Mouse scrolled (586, 385) with delta (0, 0)
Screenshot: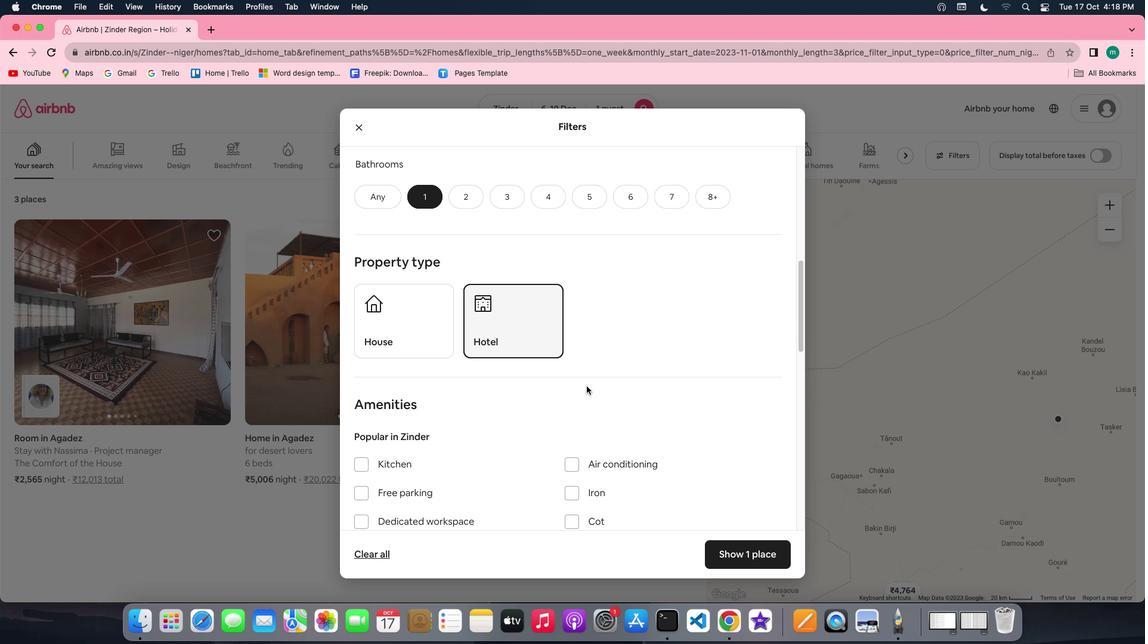 
Action: Mouse scrolled (586, 385) with delta (0, 0)
Screenshot: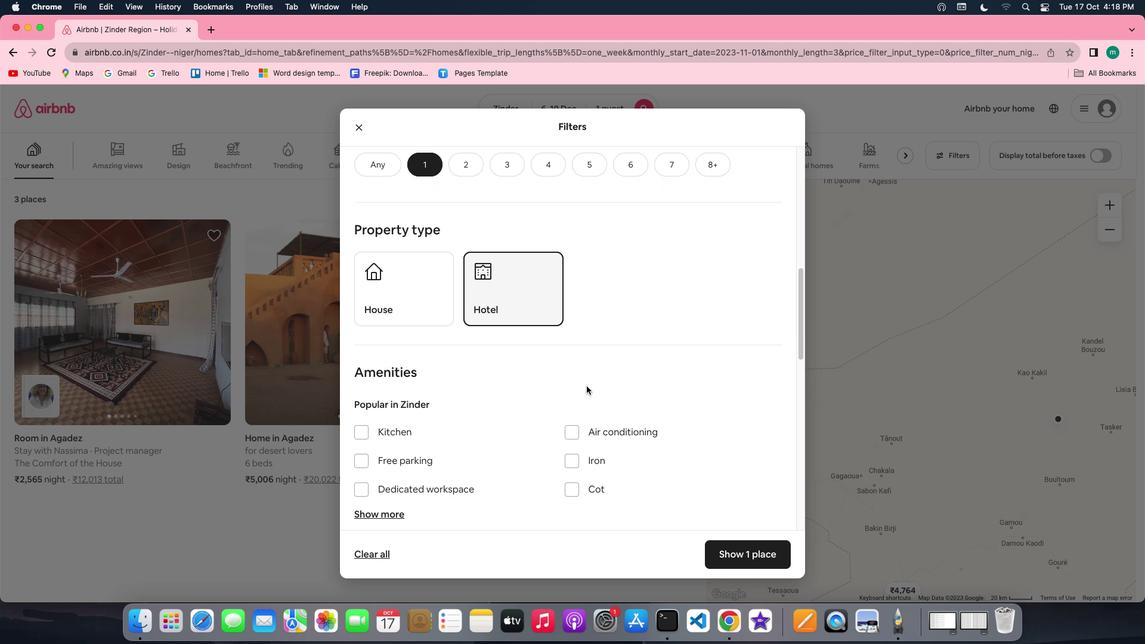 
Action: Mouse scrolled (586, 385) with delta (0, 0)
Screenshot: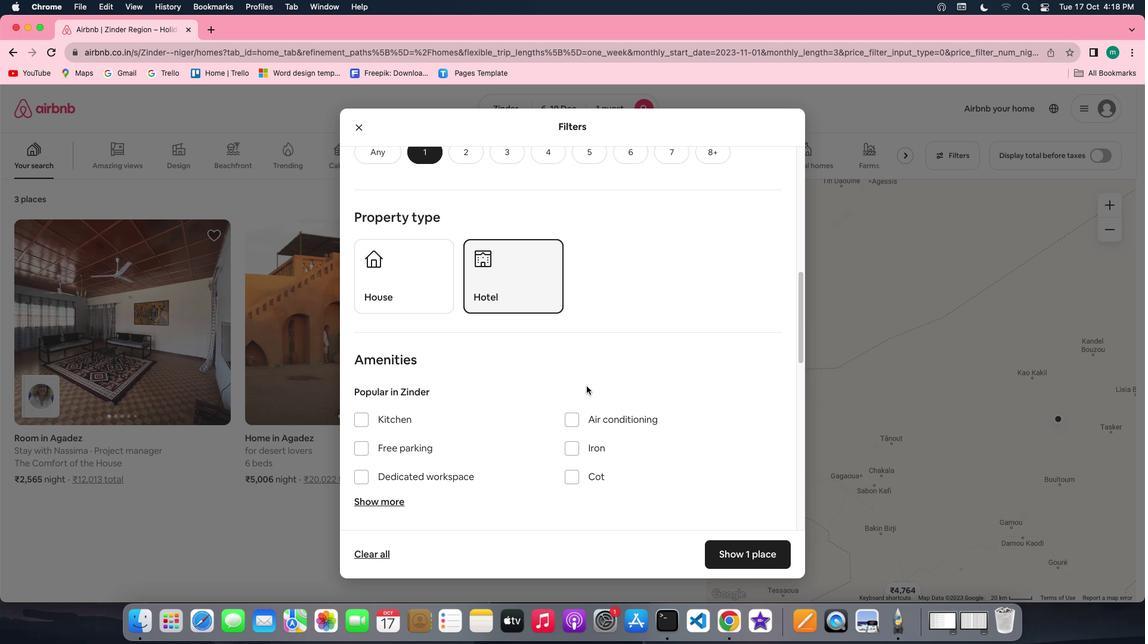 
Action: Mouse scrolled (586, 385) with delta (0, 0)
Screenshot: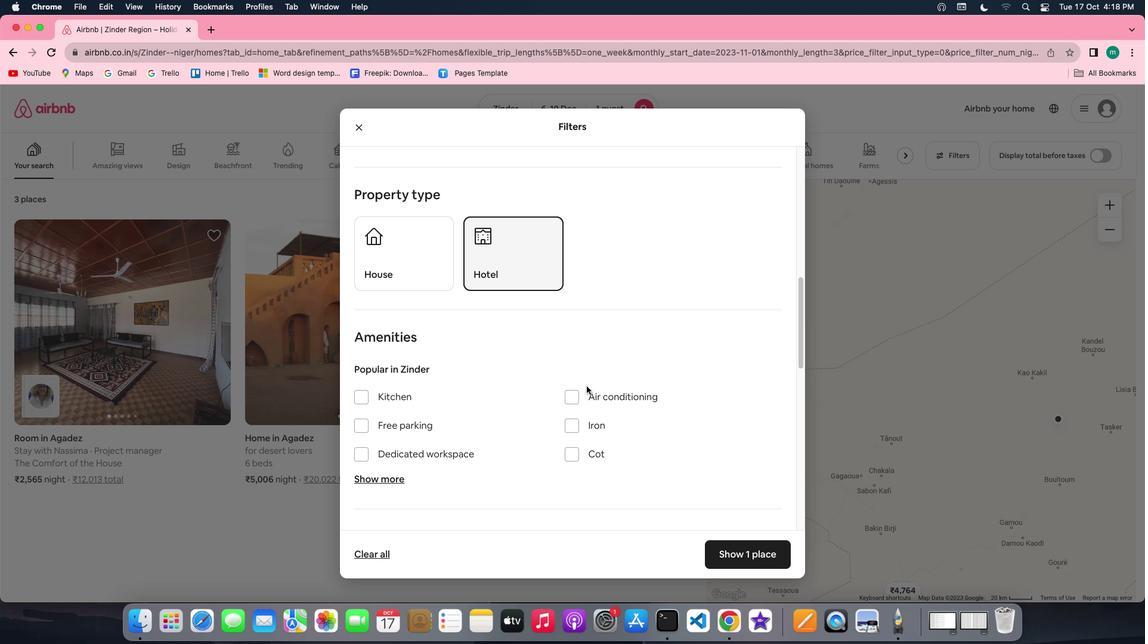 
Action: Mouse scrolled (586, 385) with delta (0, -1)
Screenshot: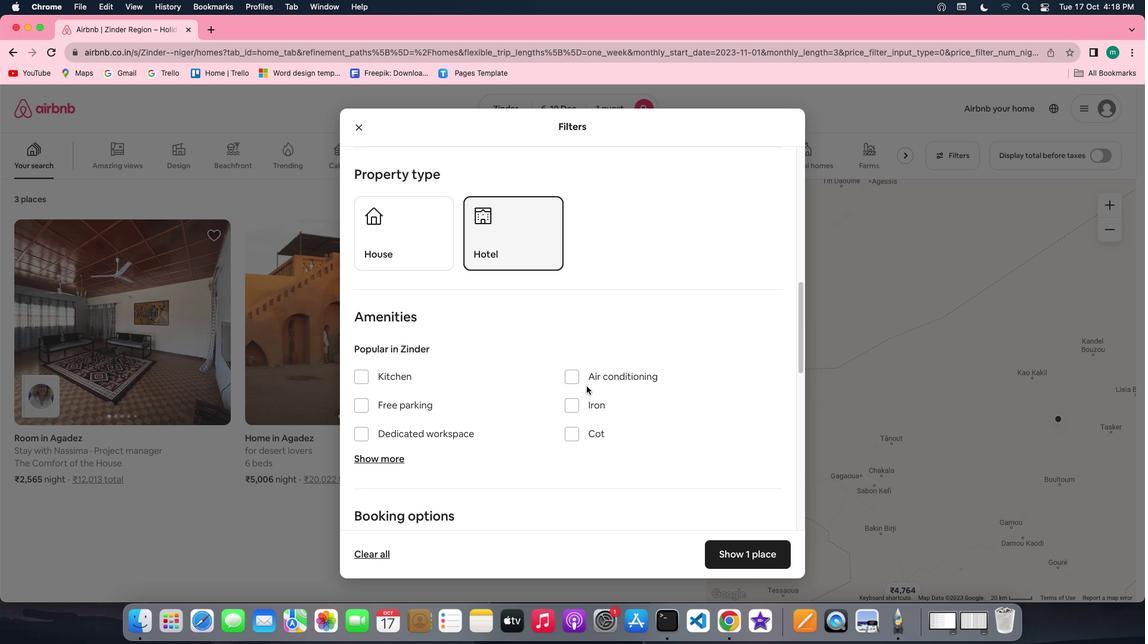 
Action: Mouse scrolled (586, 385) with delta (0, -1)
Screenshot: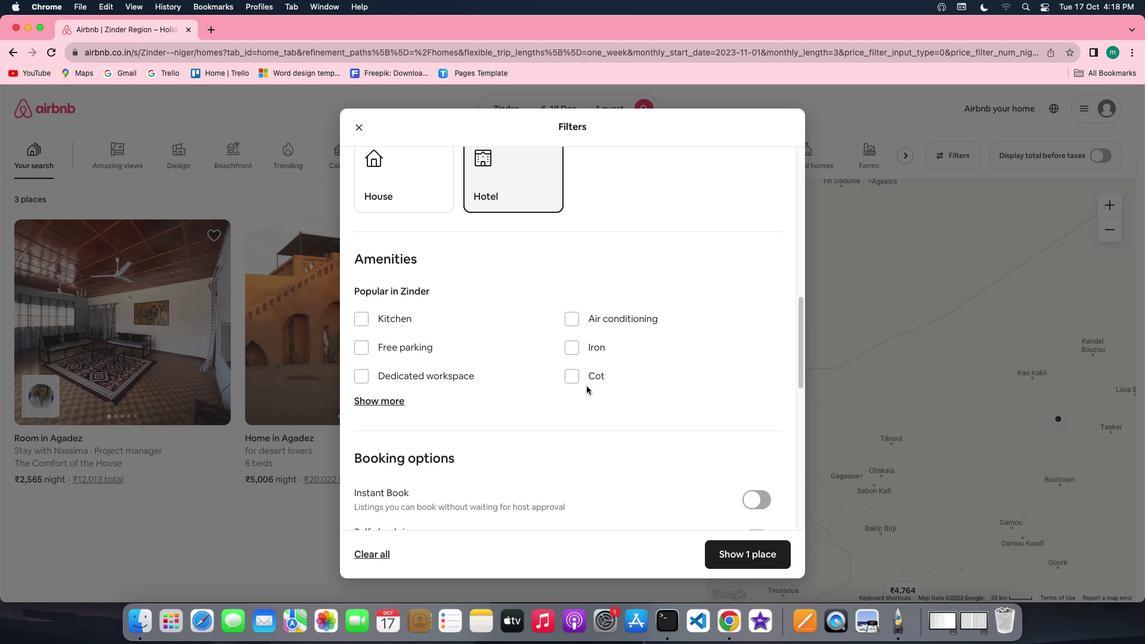 
Action: Mouse scrolled (586, 385) with delta (0, 0)
Screenshot: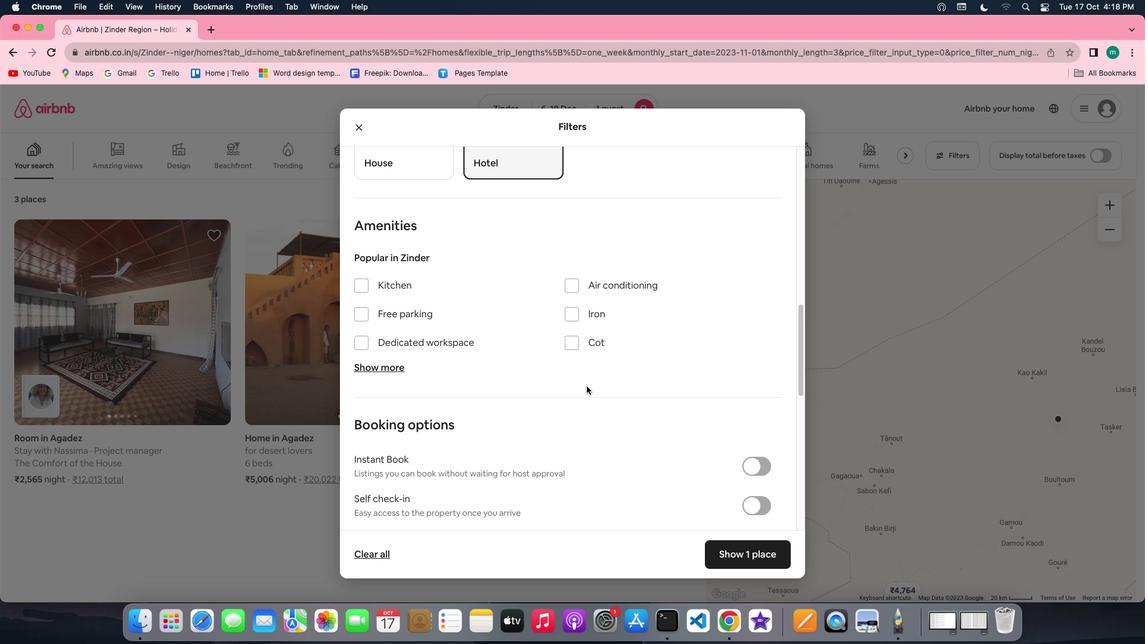 
Action: Mouse scrolled (586, 385) with delta (0, 0)
Screenshot: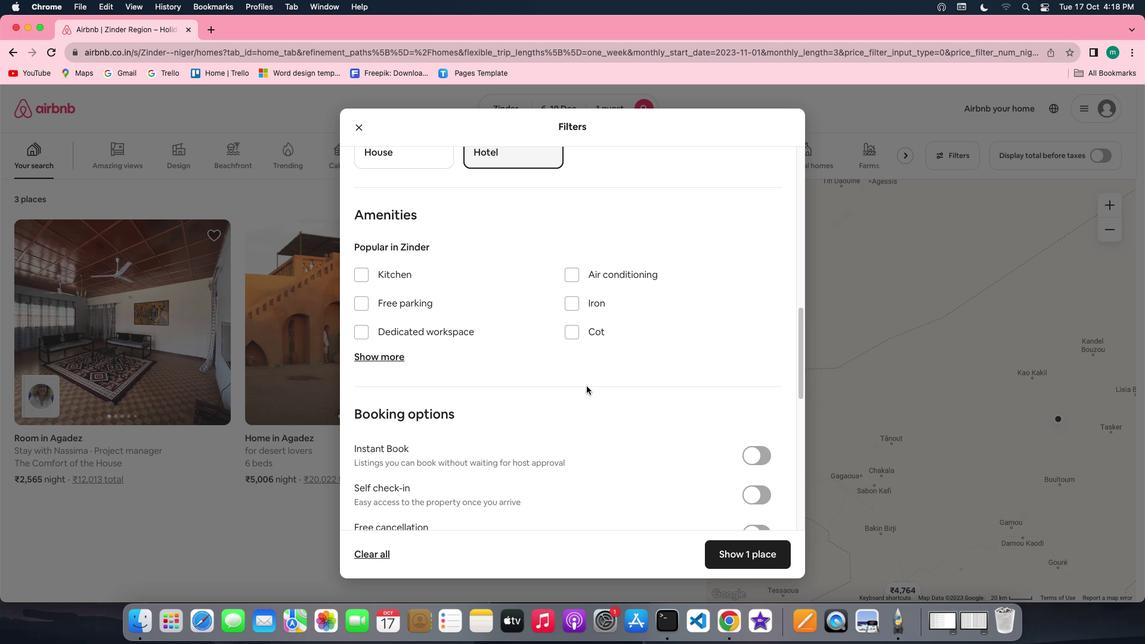 
Action: Mouse scrolled (586, 385) with delta (0, 0)
Screenshot: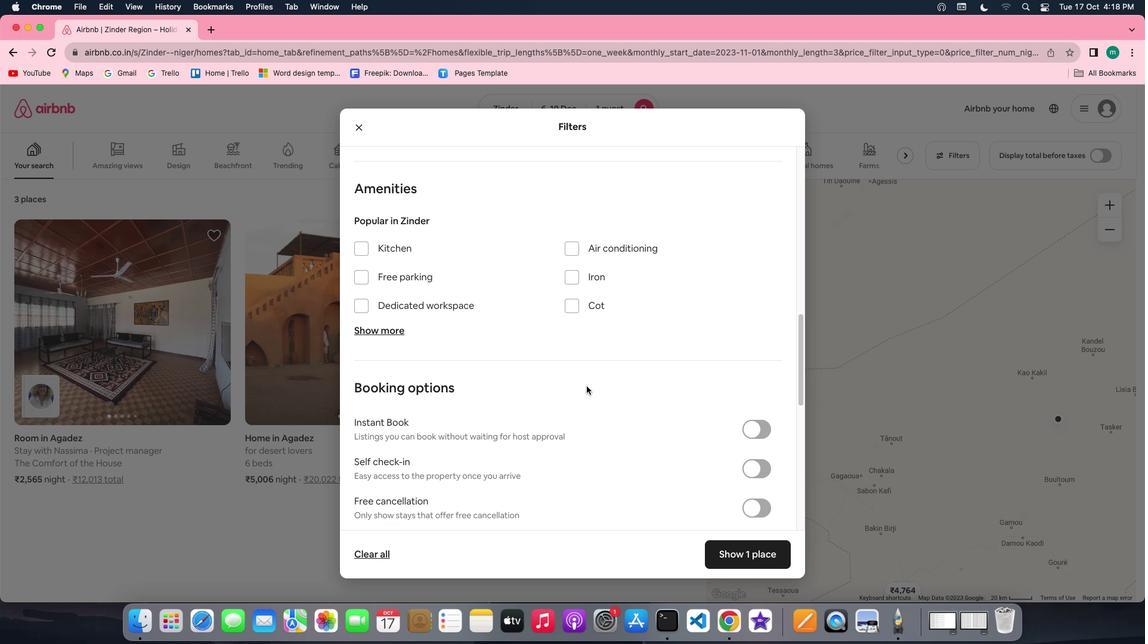 
Action: Mouse scrolled (586, 385) with delta (0, -1)
Screenshot: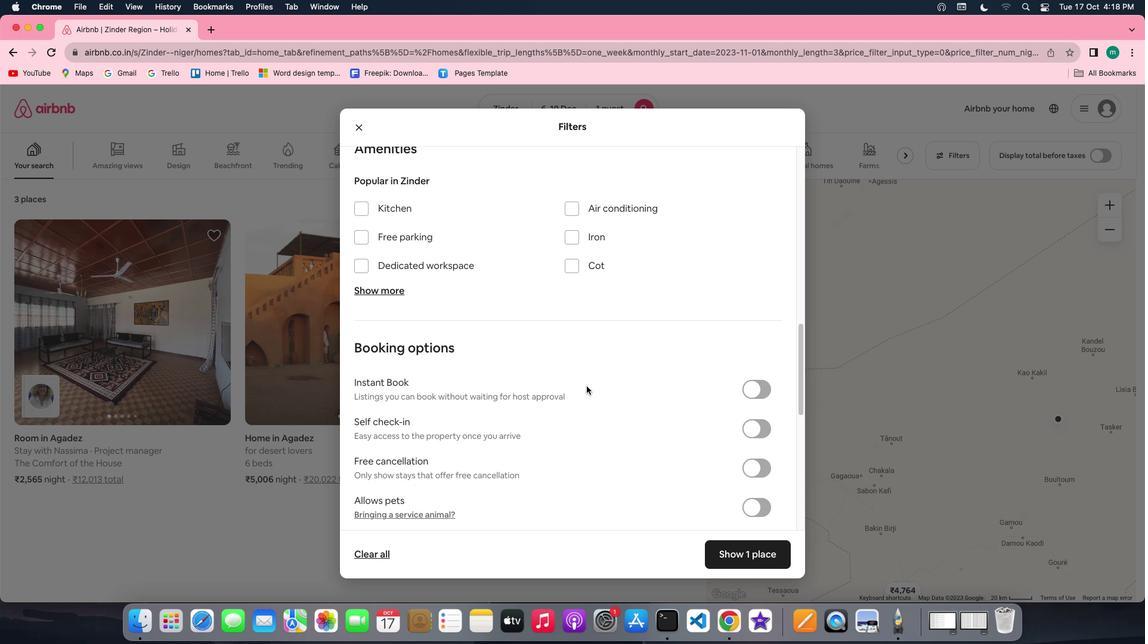 
Action: Mouse moved to (748, 411)
Screenshot: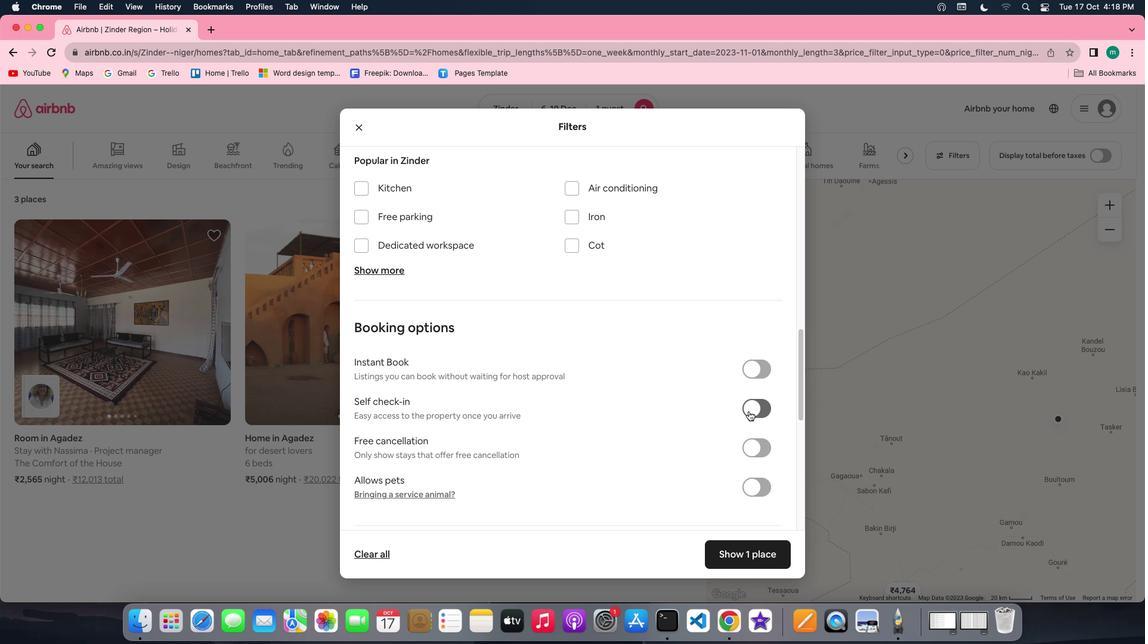 
Action: Mouse pressed left at (748, 411)
Screenshot: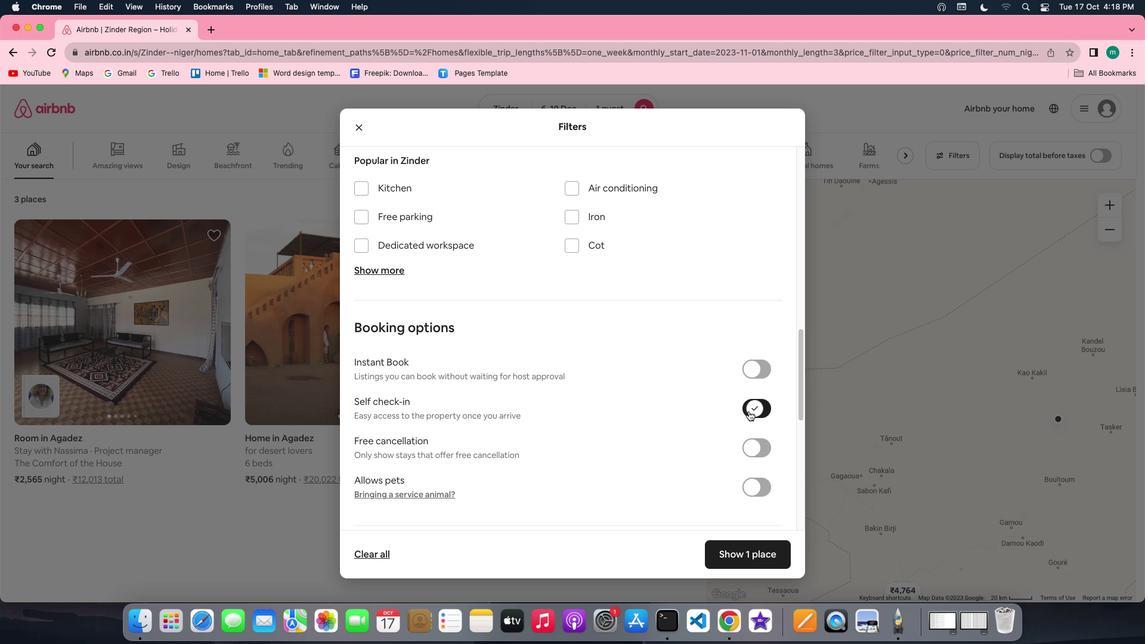 
Action: Mouse moved to (730, 551)
Screenshot: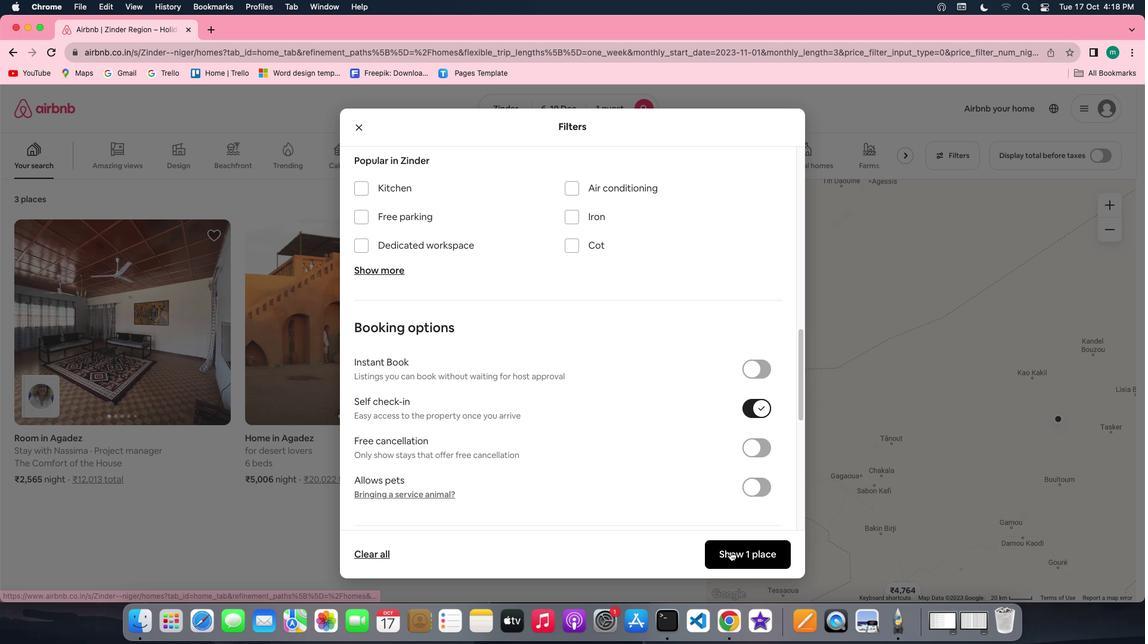 
Action: Mouse pressed left at (730, 551)
Screenshot: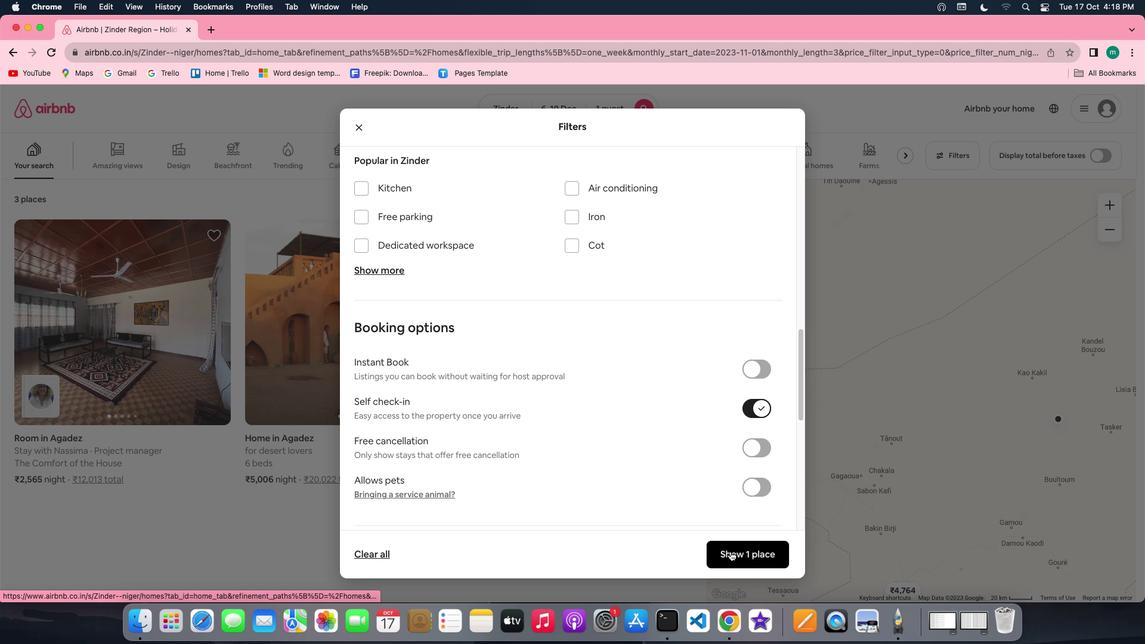 
Action: Mouse moved to (103, 325)
Screenshot: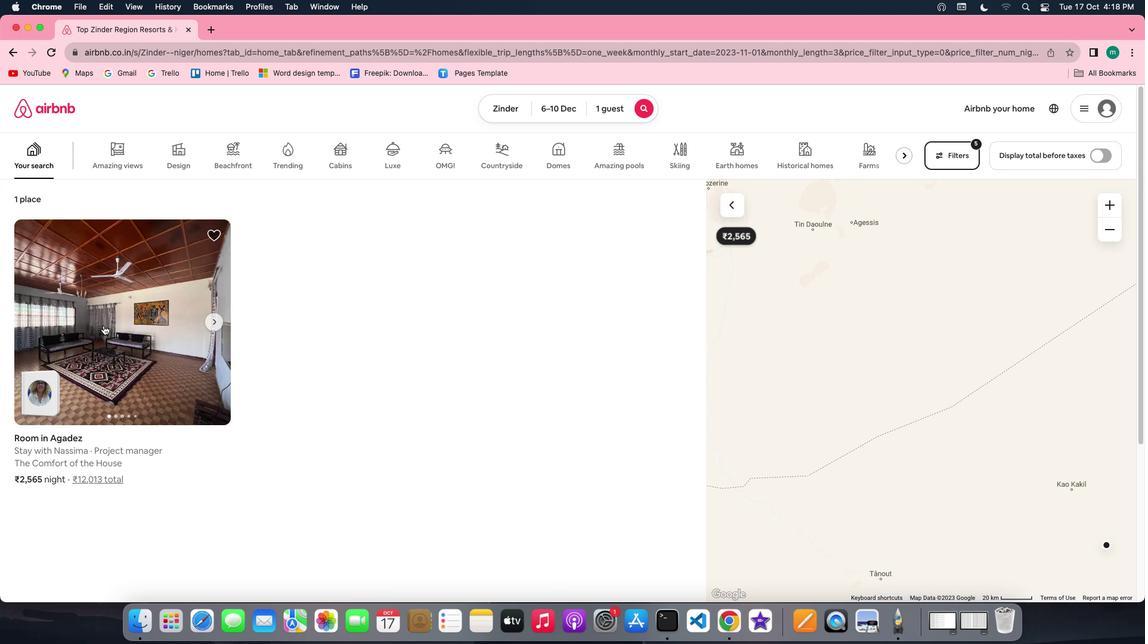 
Action: Mouse pressed left at (103, 325)
Screenshot: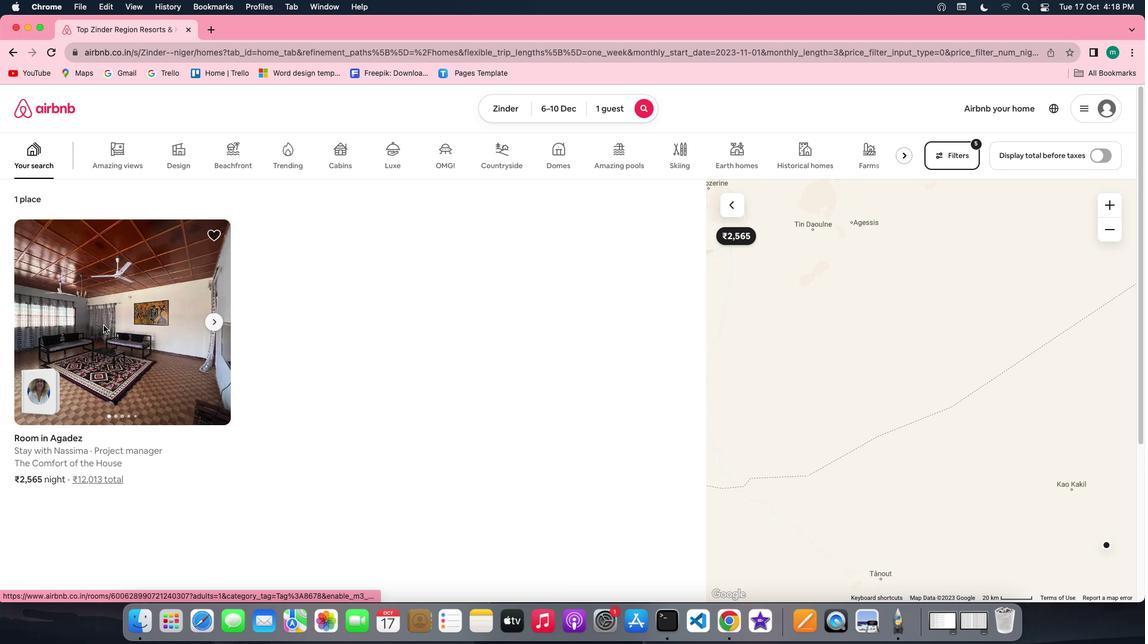 
Action: Mouse moved to (851, 426)
Screenshot: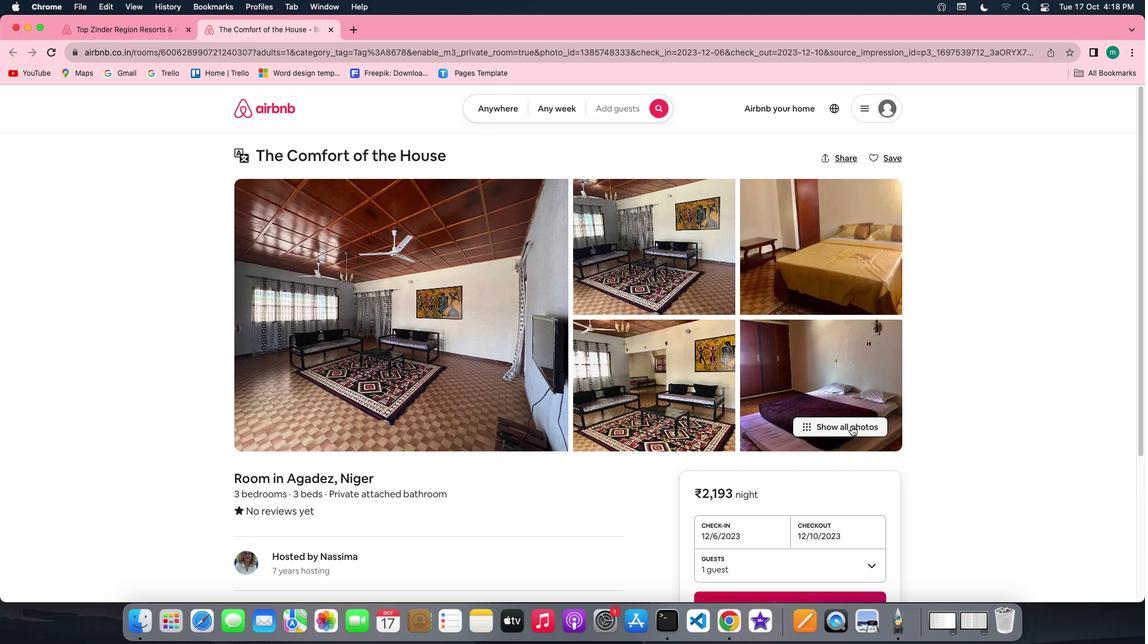 
Action: Mouse pressed left at (851, 426)
Screenshot: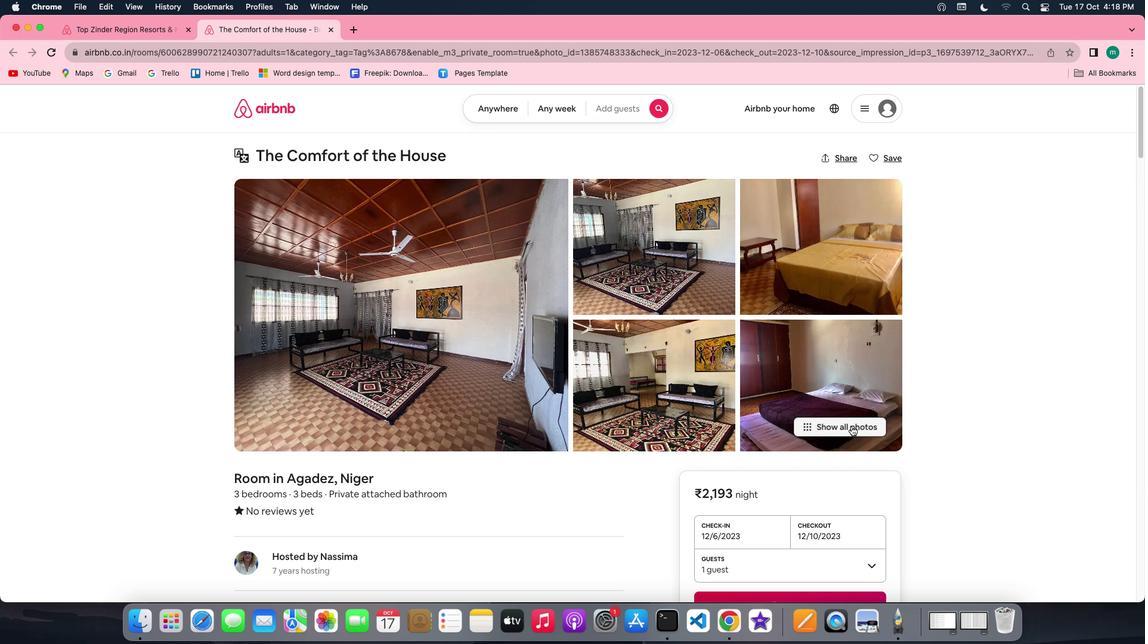 
Action: Mouse moved to (611, 344)
Screenshot: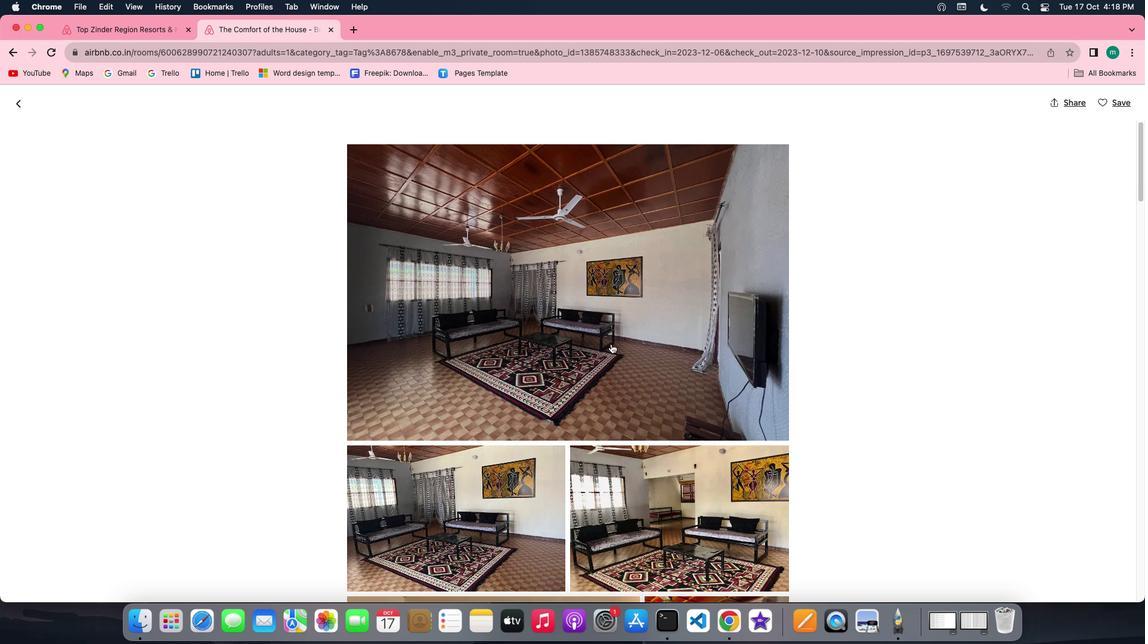 
Action: Mouse scrolled (611, 344) with delta (0, 0)
Screenshot: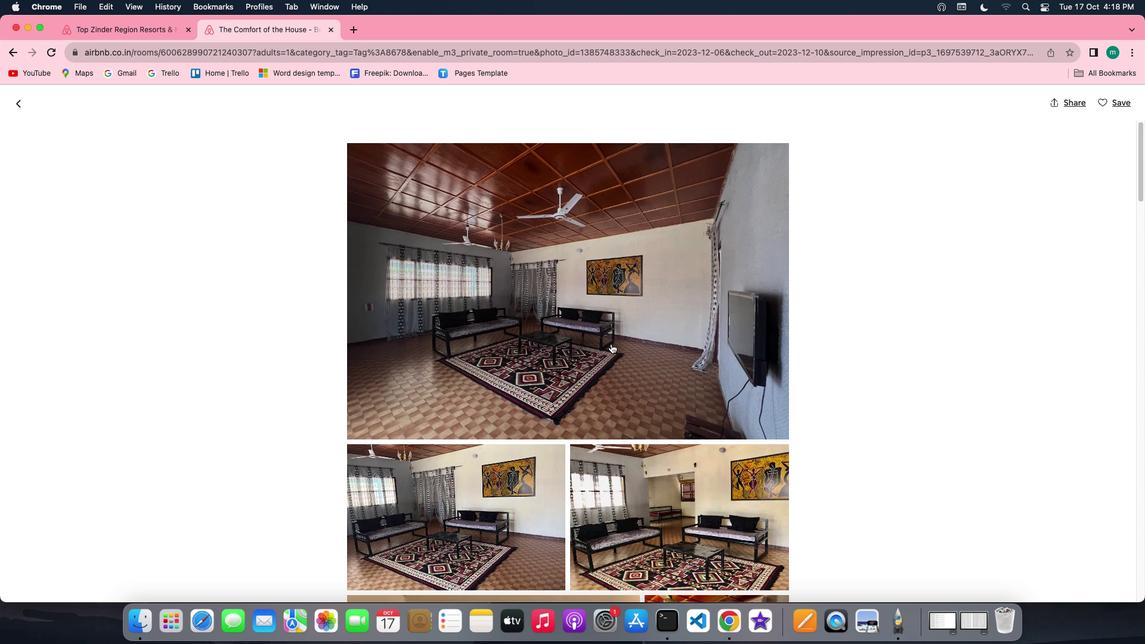 
Action: Mouse scrolled (611, 344) with delta (0, 0)
Screenshot: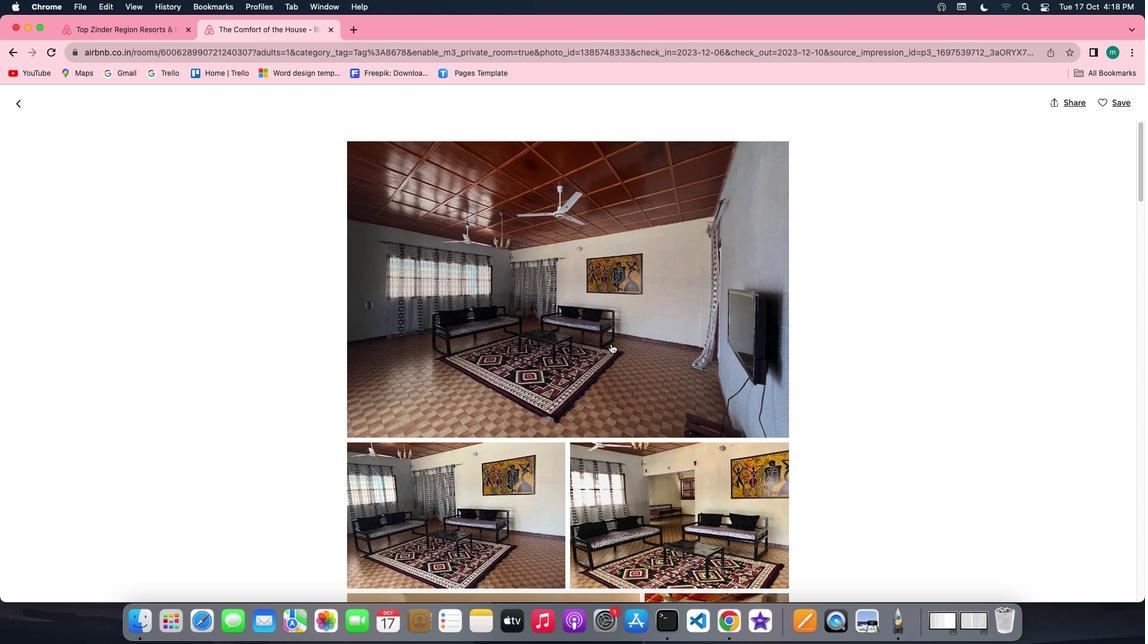 
Action: Mouse scrolled (611, 344) with delta (0, 0)
Screenshot: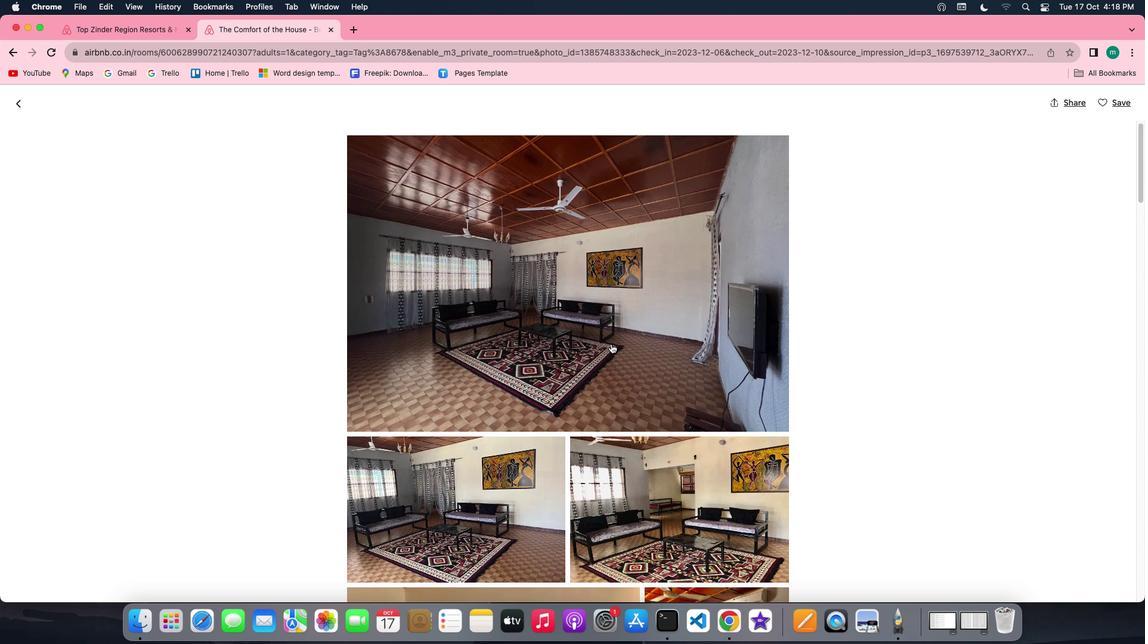 
Action: Mouse scrolled (611, 344) with delta (0, 0)
Screenshot: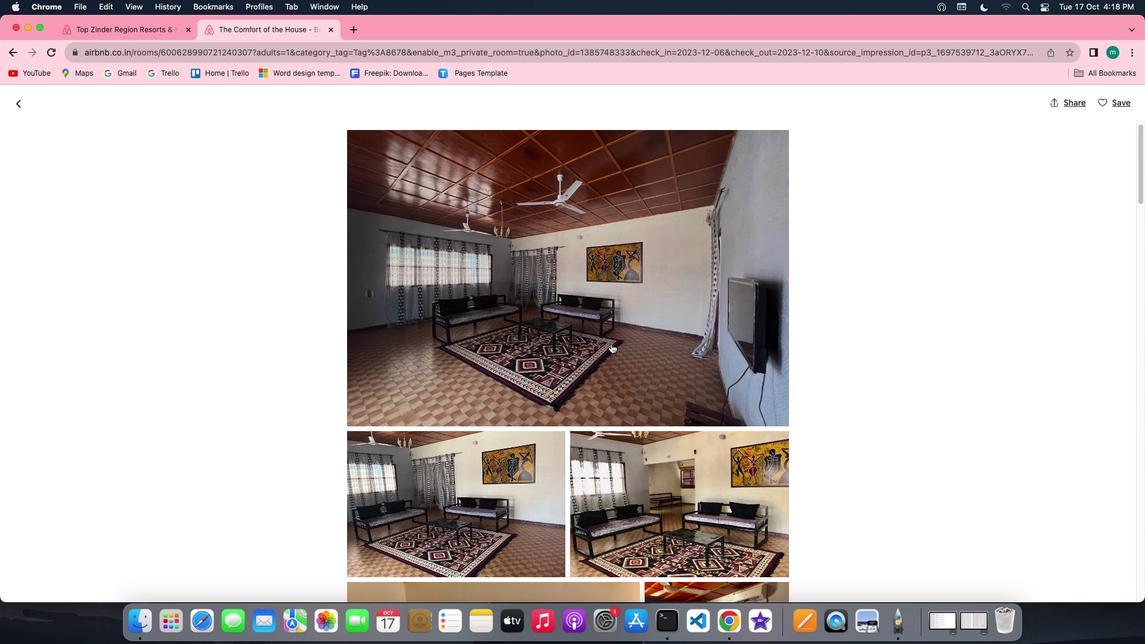 
Action: Mouse scrolled (611, 344) with delta (0, 0)
Screenshot: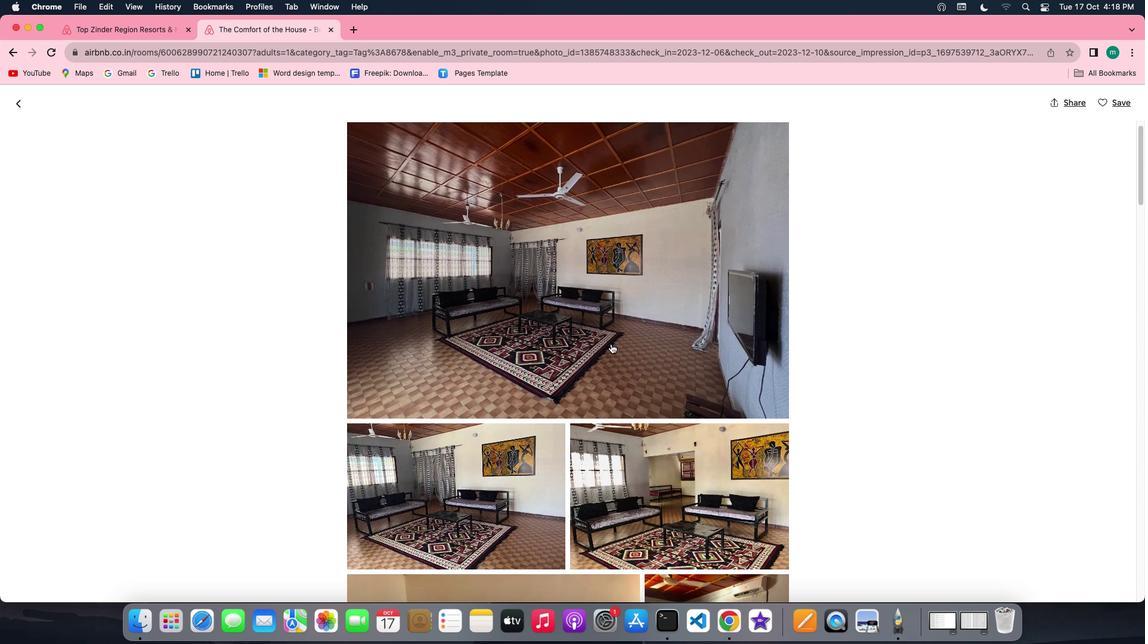 
Action: Mouse scrolled (611, 344) with delta (0, 0)
Screenshot: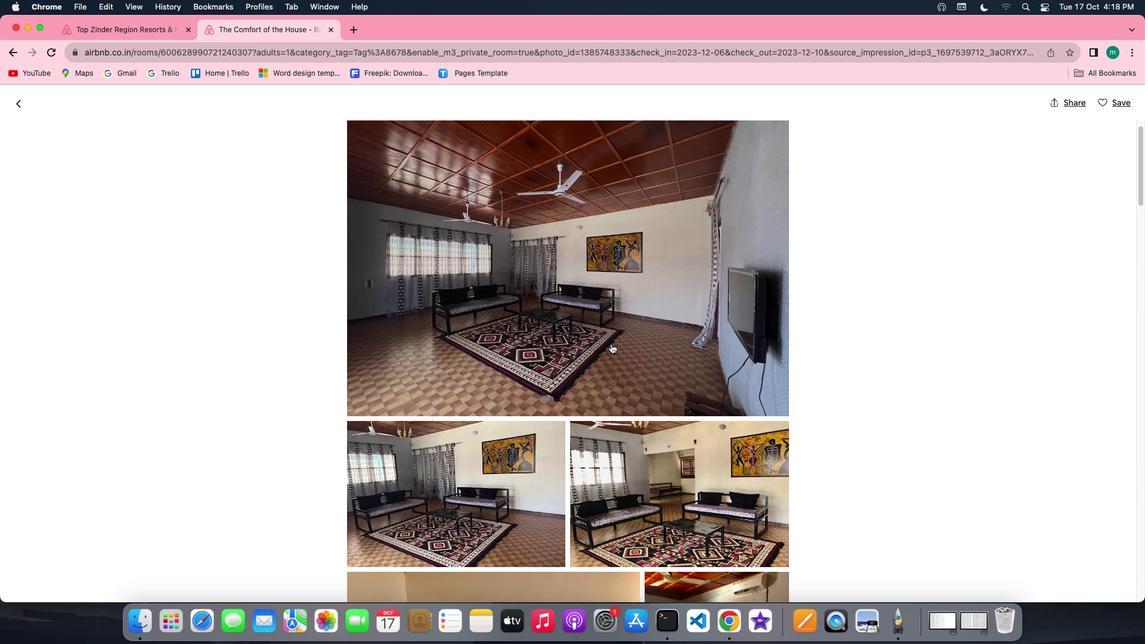 
Action: Mouse scrolled (611, 344) with delta (0, 0)
Screenshot: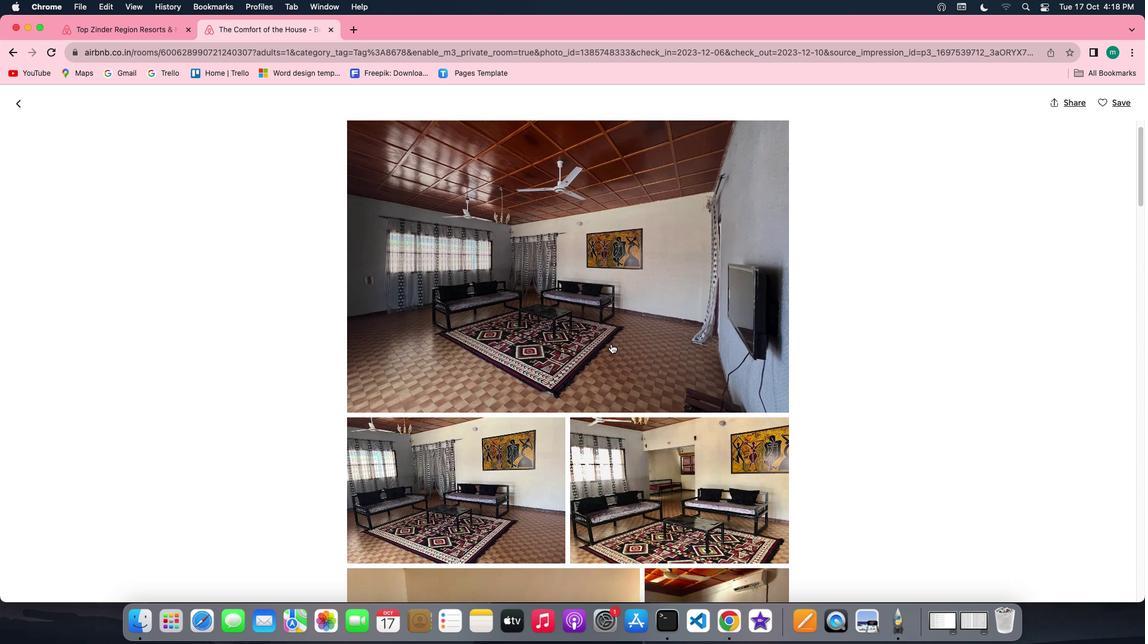 
Action: Mouse scrolled (611, 344) with delta (0, 0)
Screenshot: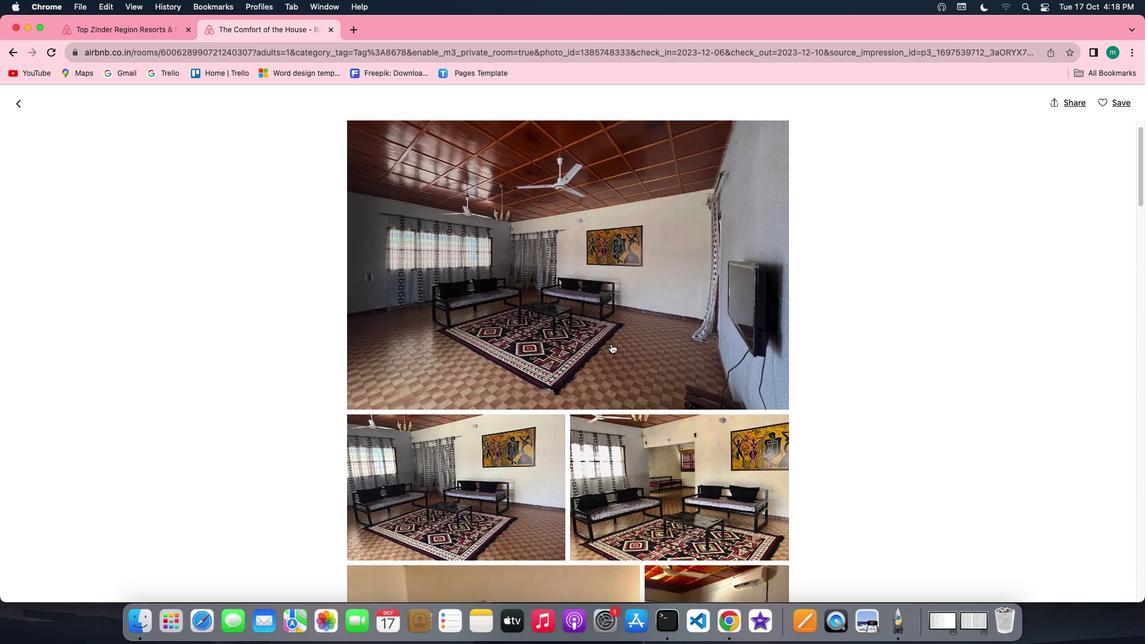 
Action: Mouse scrolled (611, 344) with delta (0, 0)
Screenshot: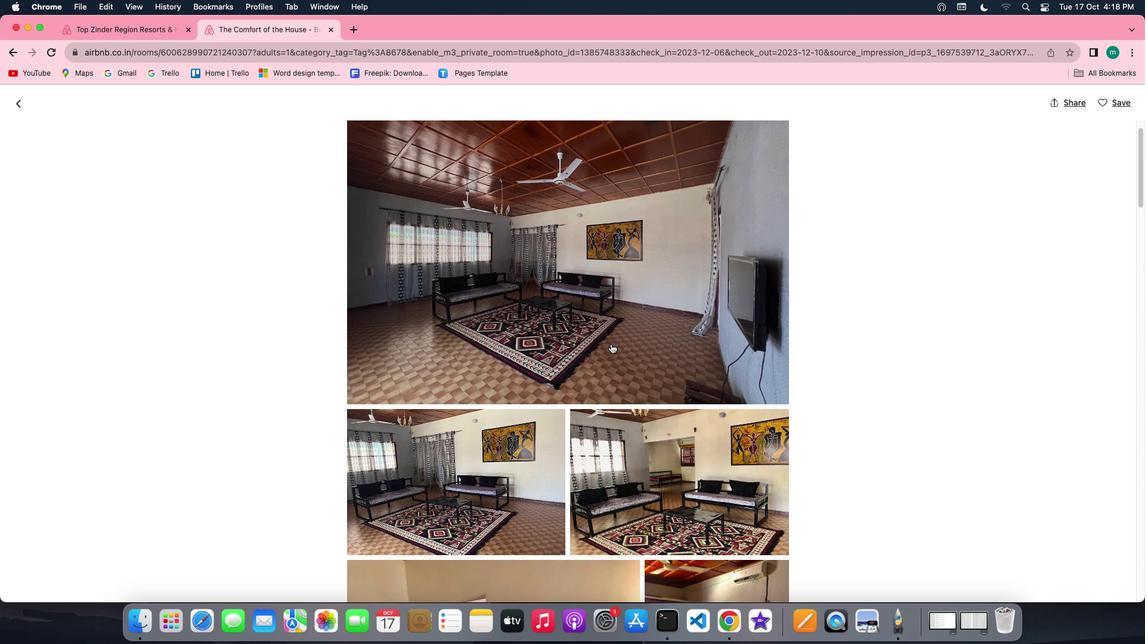 
Action: Mouse scrolled (611, 344) with delta (0, 0)
Screenshot: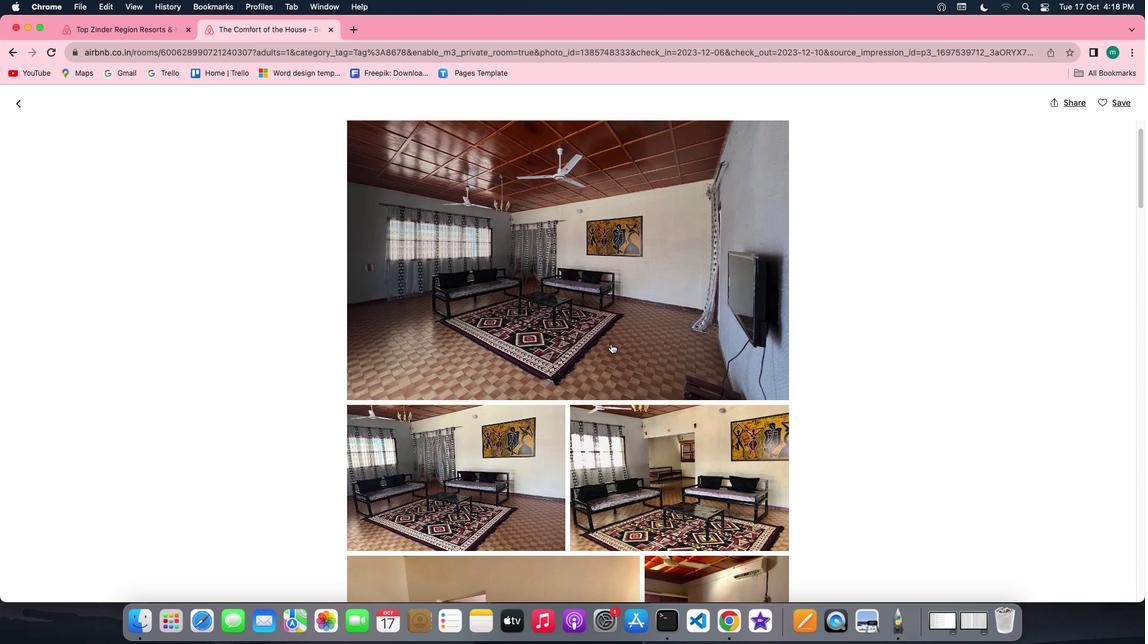 
Action: Mouse scrolled (611, 344) with delta (0, 0)
Screenshot: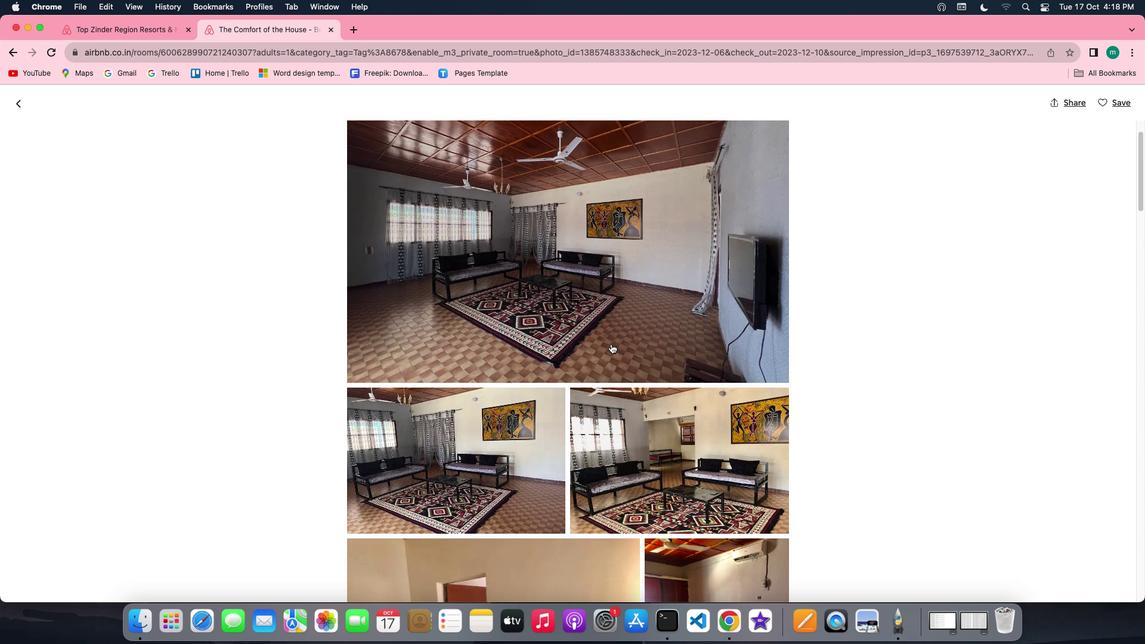 
Action: Mouse scrolled (611, 344) with delta (0, 0)
Screenshot: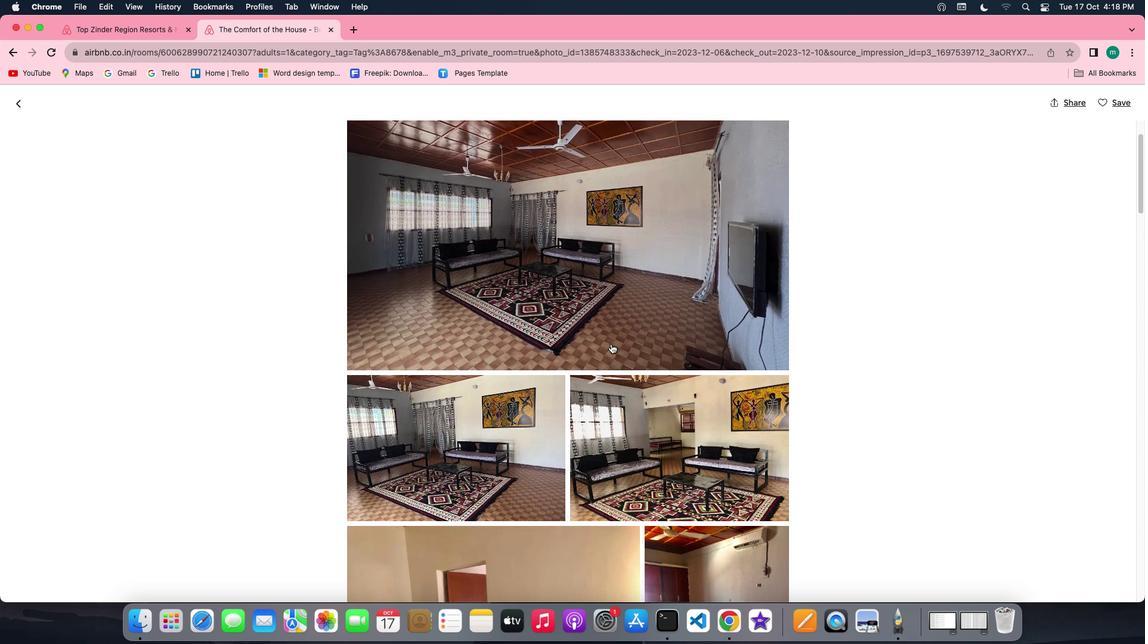
Action: Mouse scrolled (611, 344) with delta (0, 0)
Screenshot: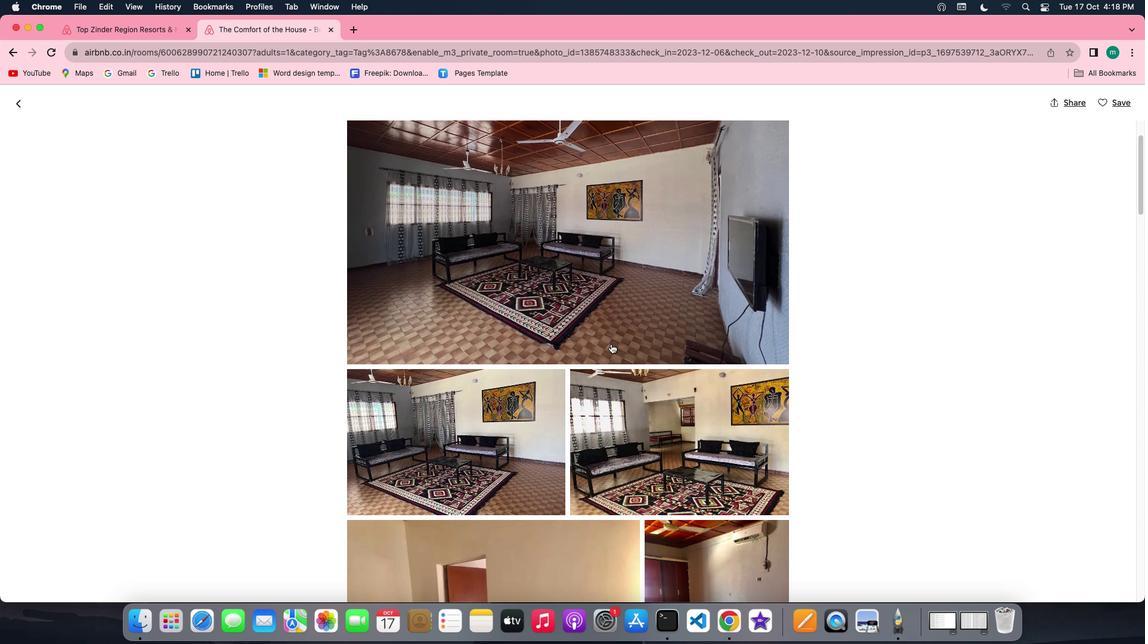 
Action: Mouse scrolled (611, 344) with delta (0, 0)
Screenshot: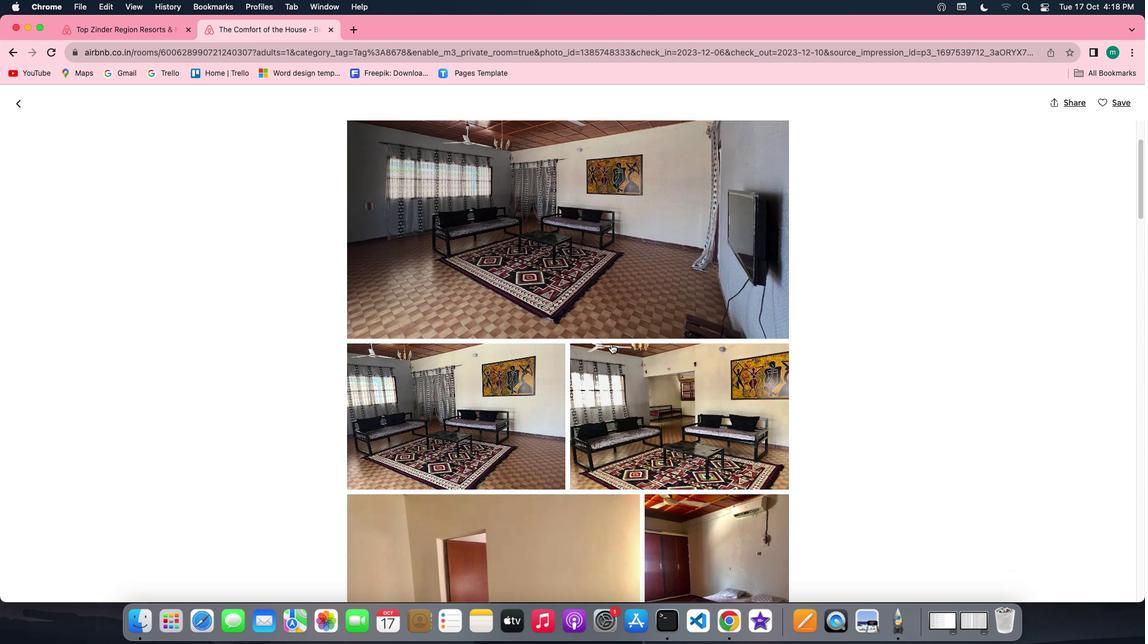 
Action: Mouse scrolled (611, 344) with delta (0, -1)
Screenshot: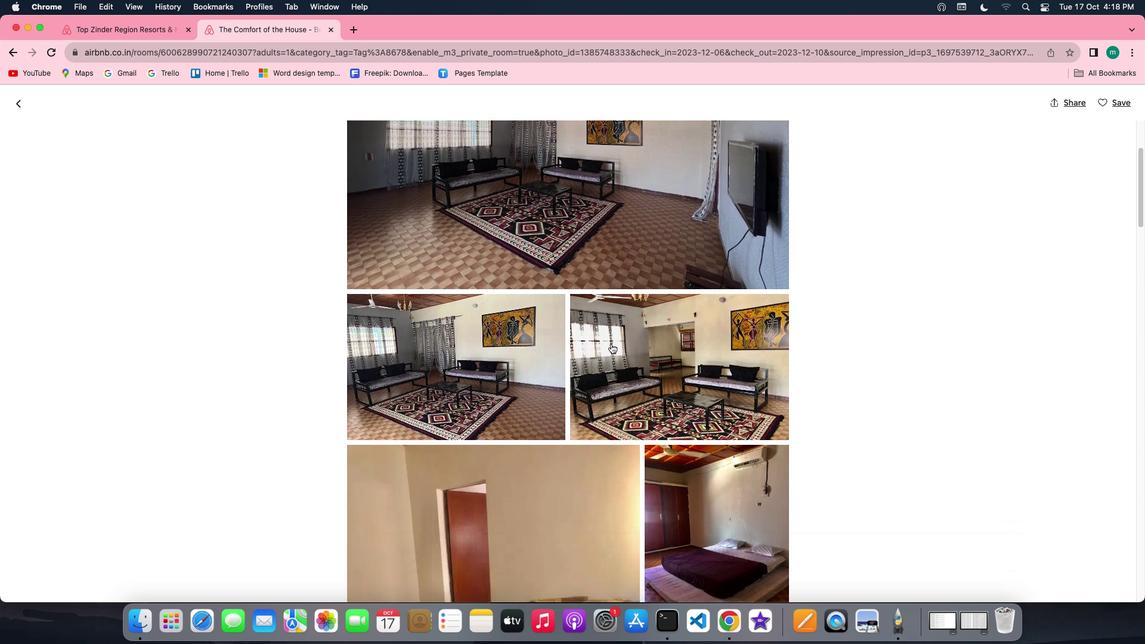 
Action: Mouse scrolled (611, 344) with delta (0, -1)
Screenshot: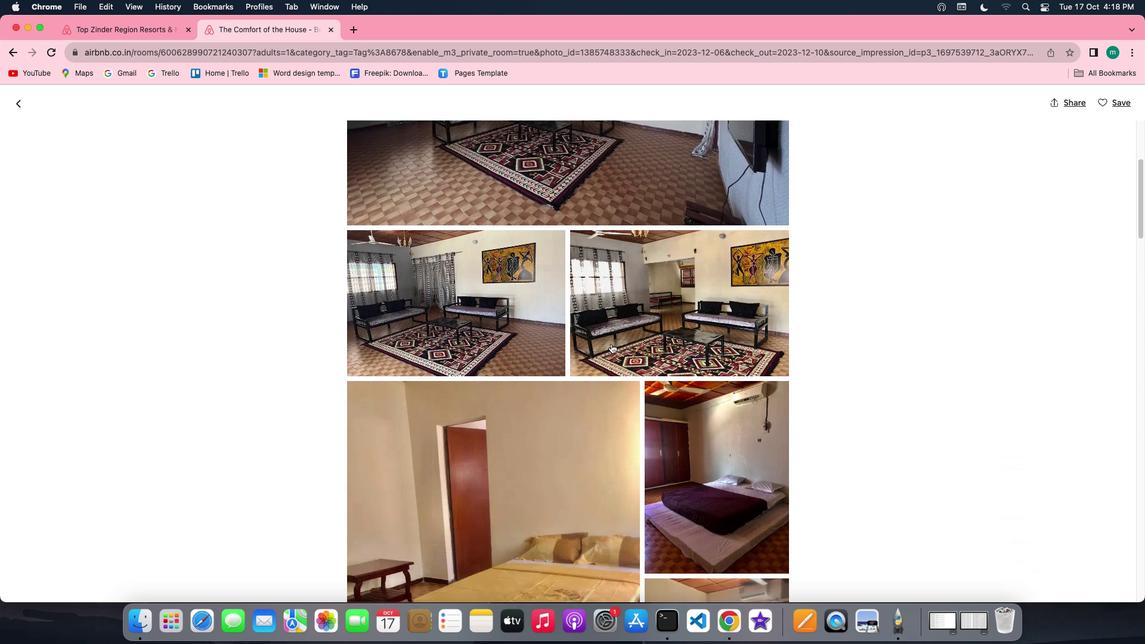 
Action: Mouse scrolled (611, 344) with delta (0, 0)
Screenshot: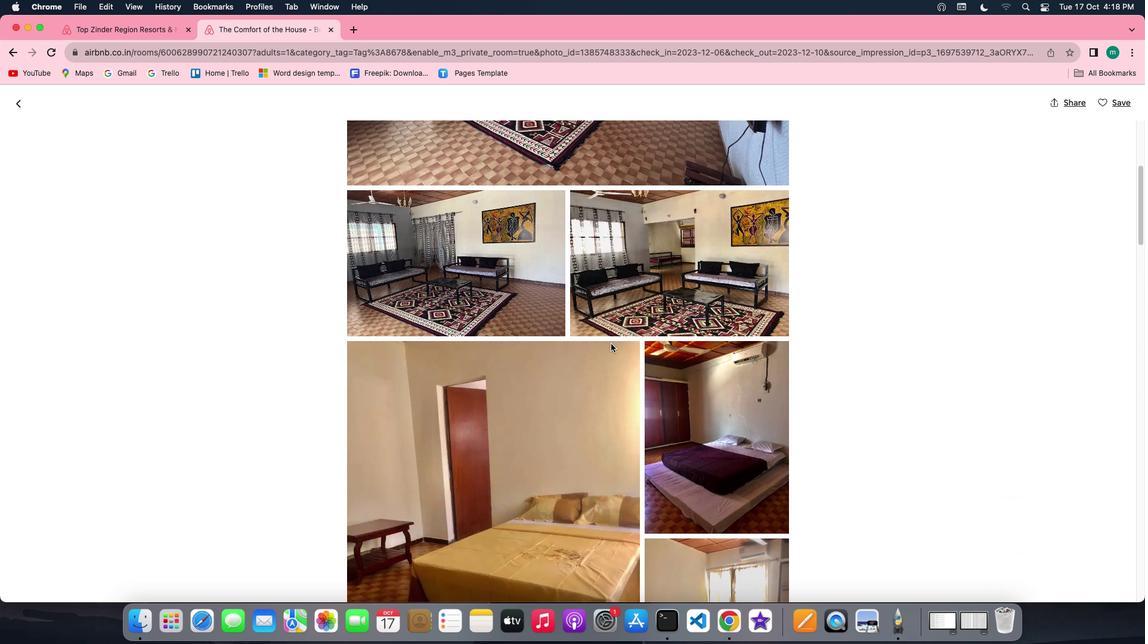 
Action: Mouse scrolled (611, 344) with delta (0, 0)
Screenshot: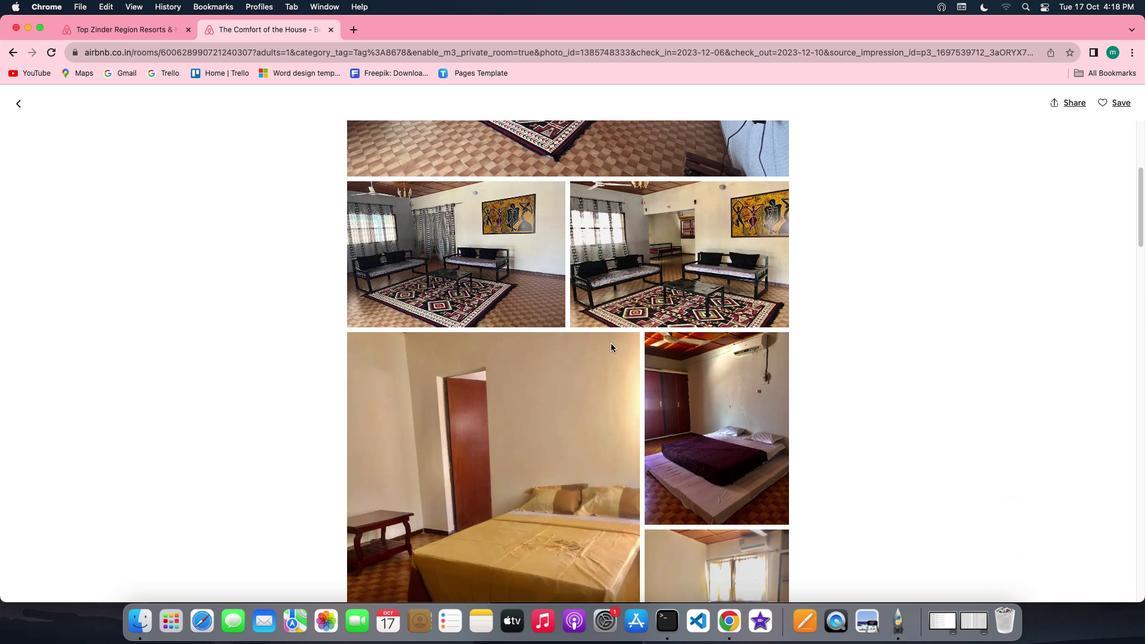 
Action: Mouse scrolled (611, 344) with delta (0, 0)
Screenshot: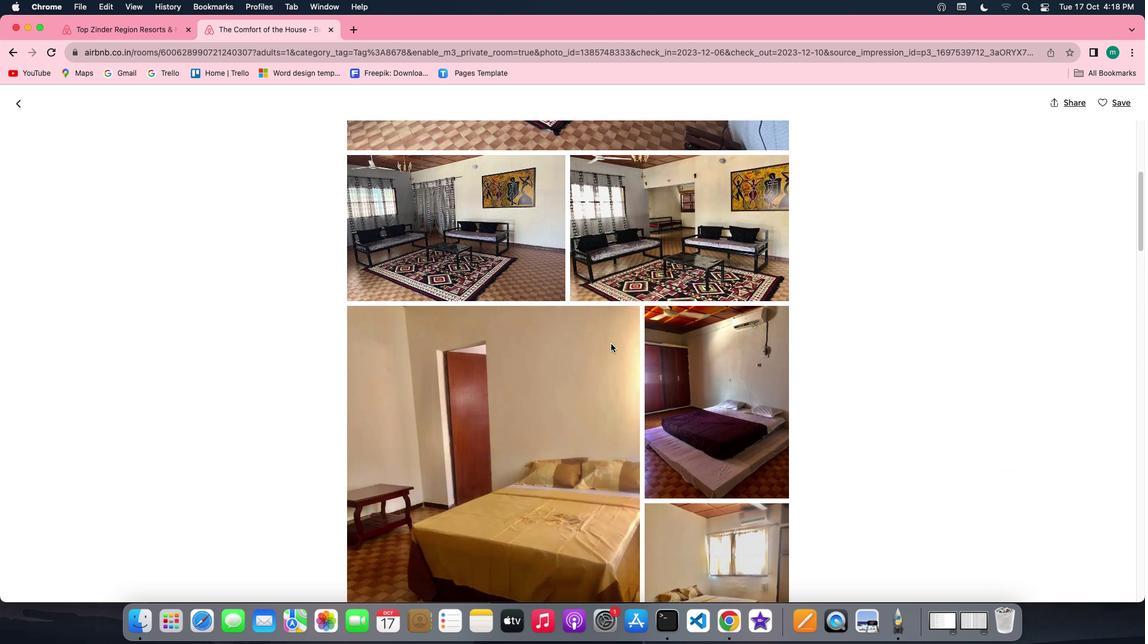 
Action: Mouse scrolled (611, 344) with delta (0, 0)
Screenshot: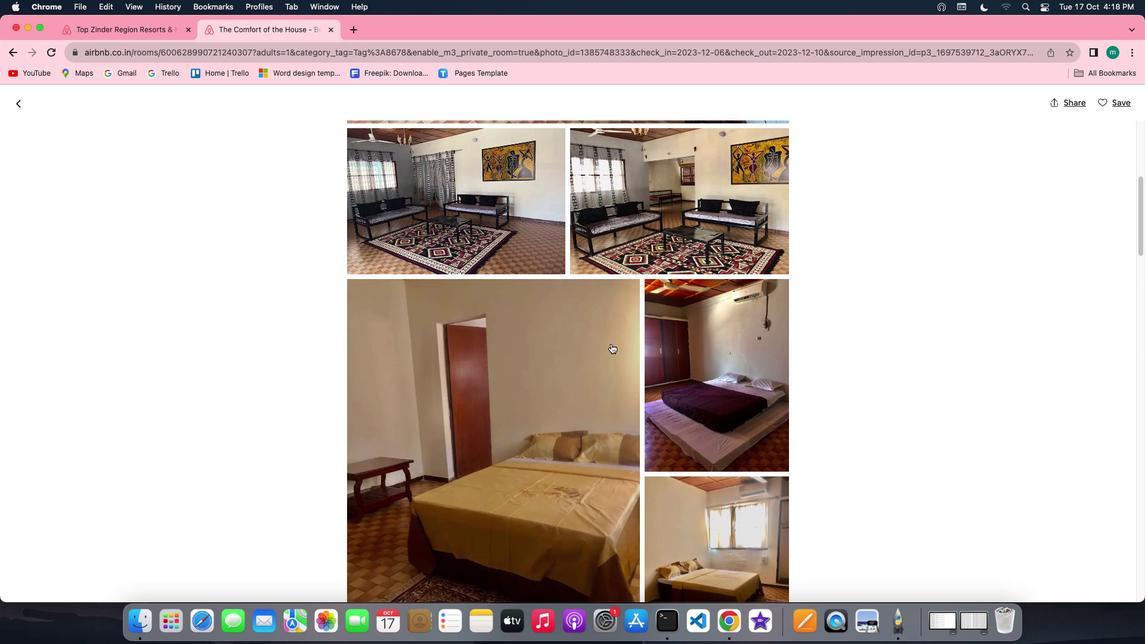 
Action: Mouse scrolled (611, 344) with delta (0, 0)
Screenshot: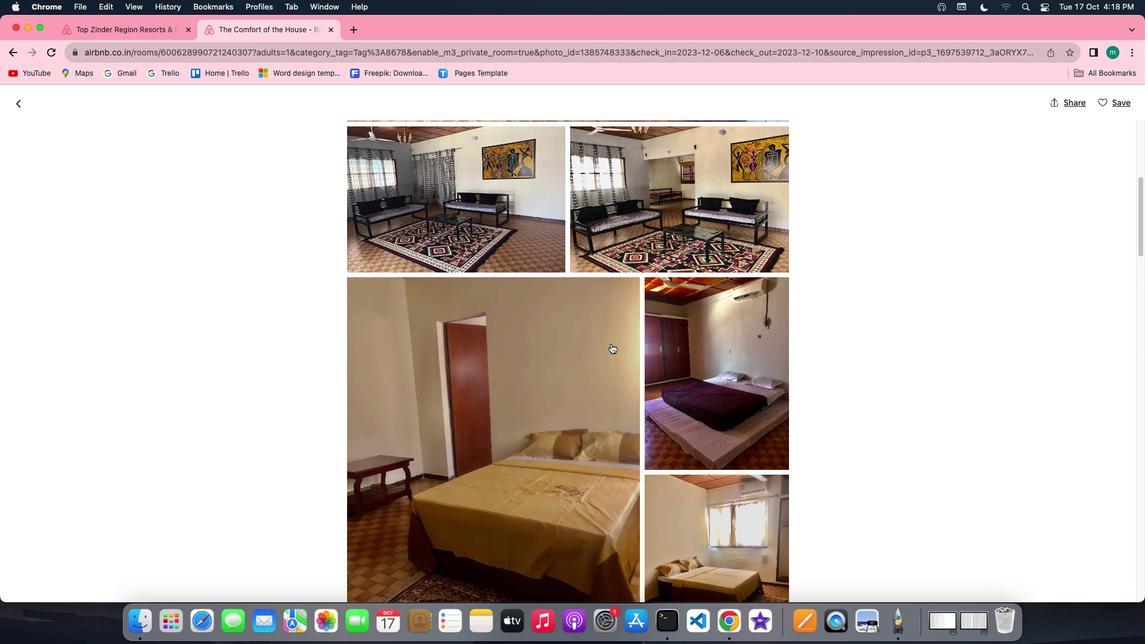 
Action: Mouse scrolled (611, 344) with delta (0, 0)
Screenshot: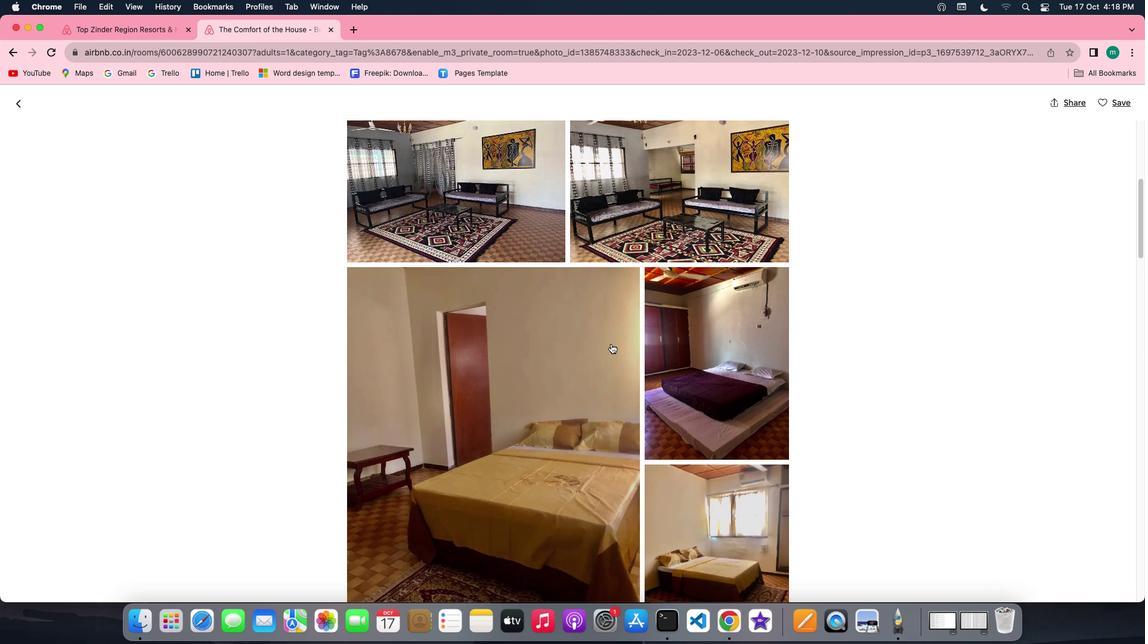 
Action: Mouse scrolled (611, 344) with delta (0, 0)
Screenshot: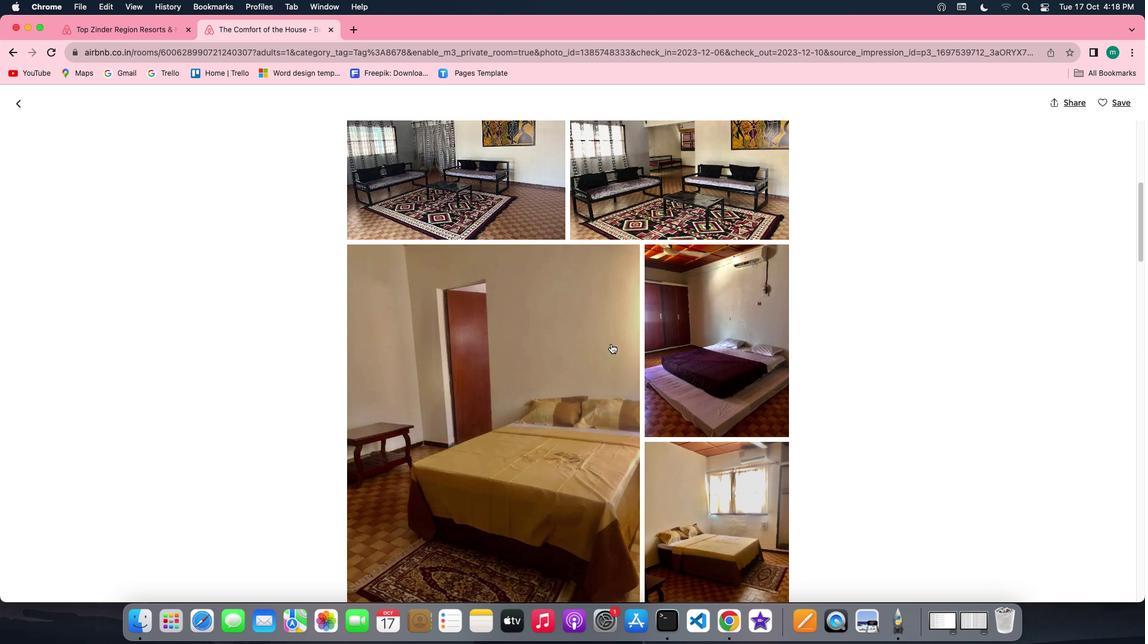 
Action: Mouse scrolled (611, 344) with delta (0, 0)
Screenshot: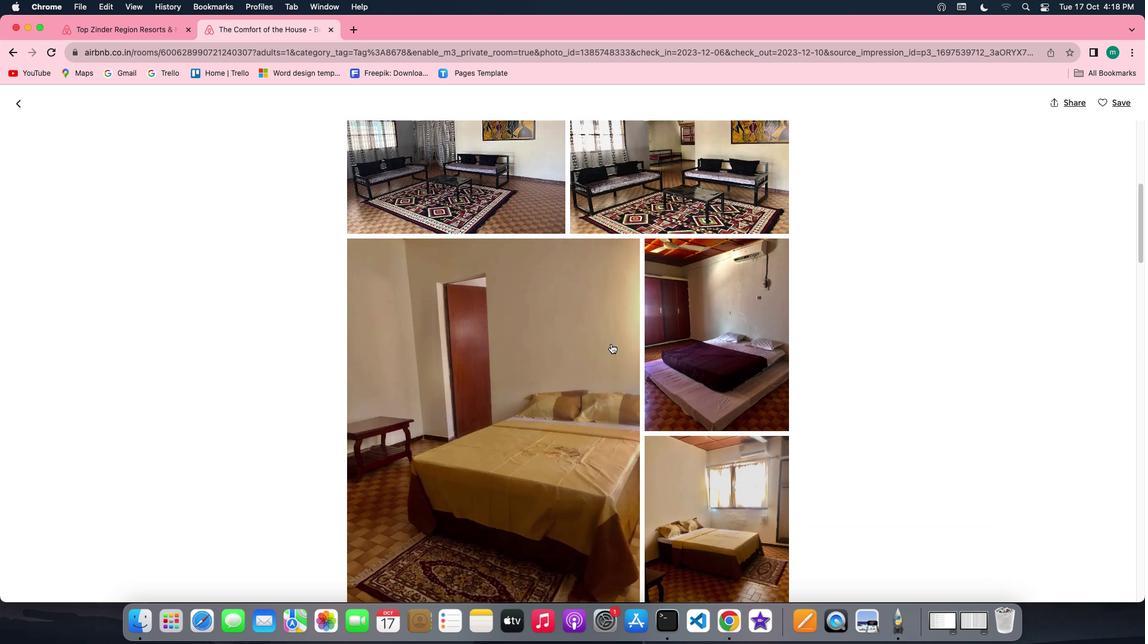 
Action: Mouse scrolled (611, 344) with delta (0, 0)
Screenshot: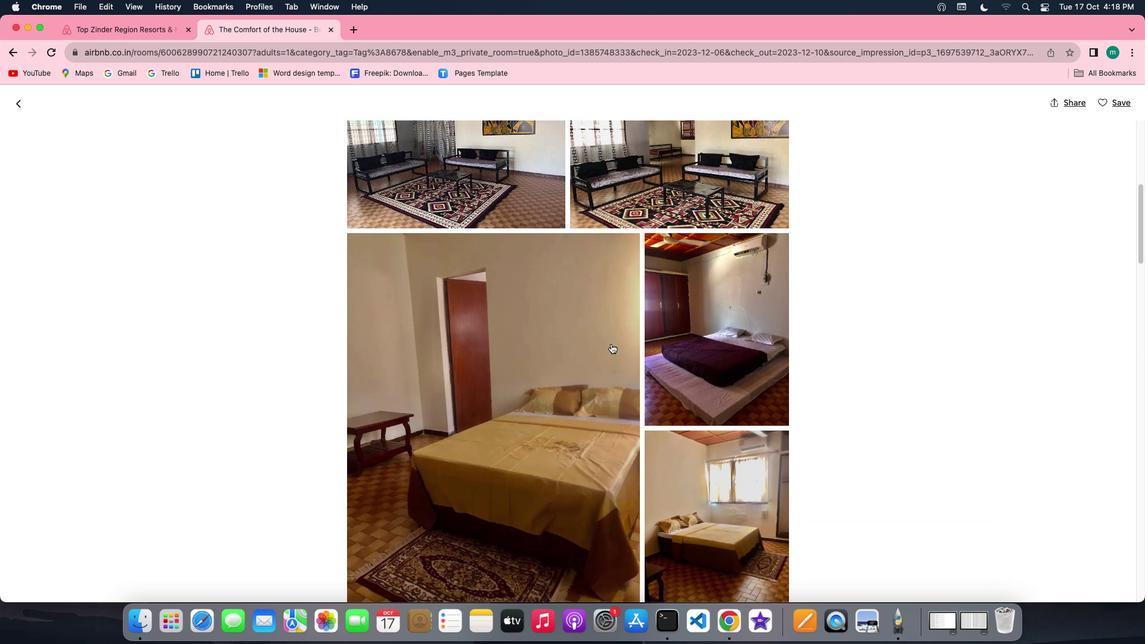 
Action: Mouse scrolled (611, 344) with delta (0, 0)
Screenshot: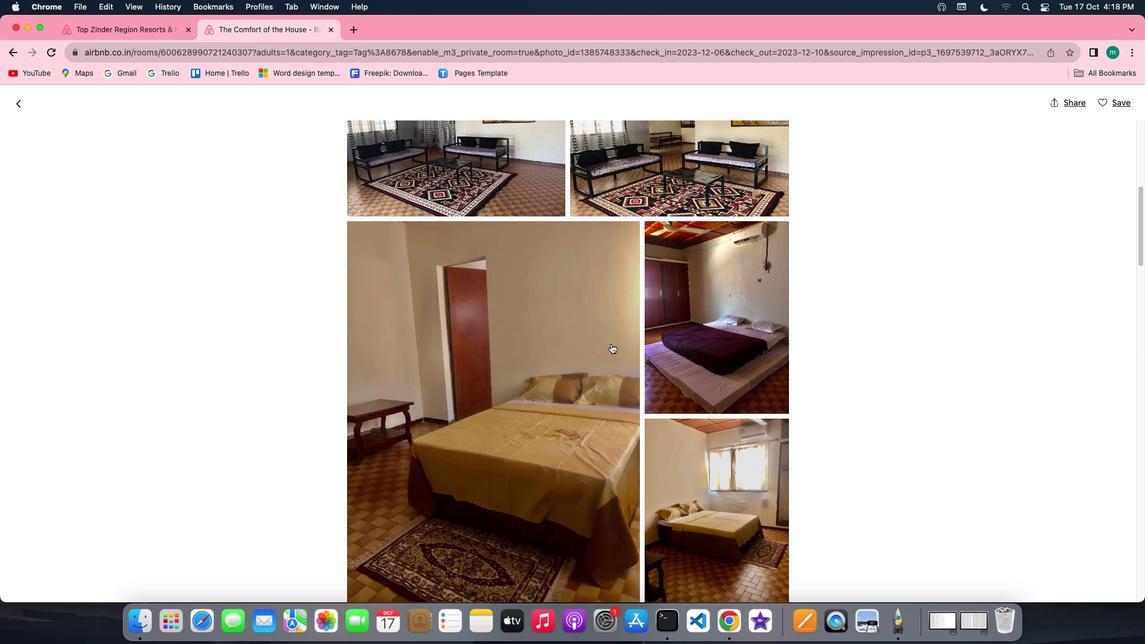 
Action: Mouse scrolled (611, 344) with delta (0, 0)
Screenshot: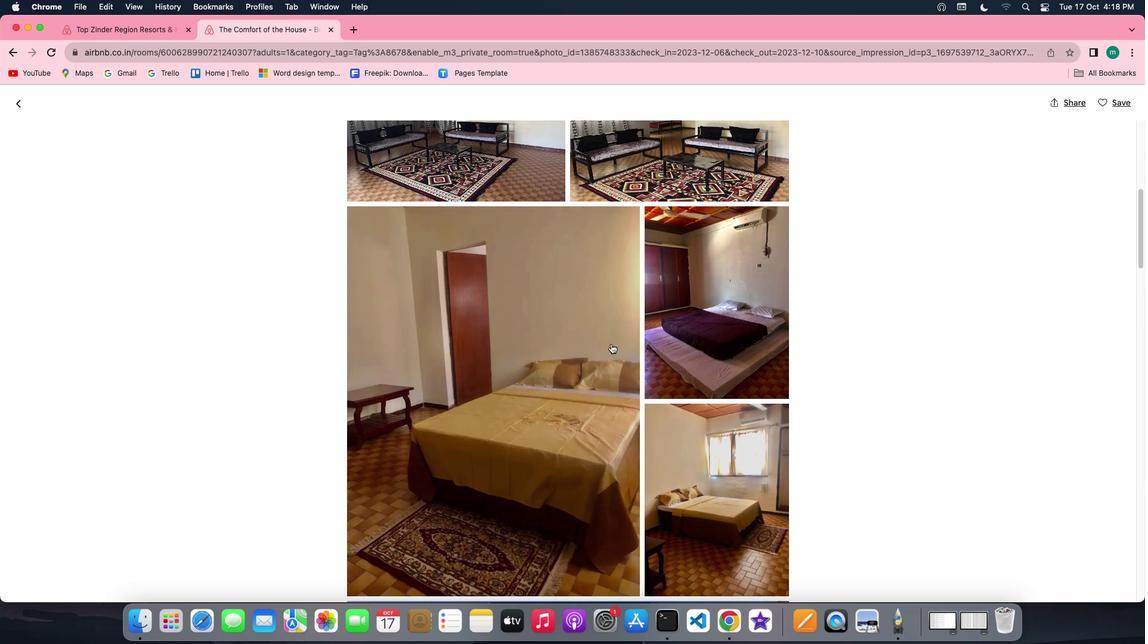 
Action: Mouse scrolled (611, 344) with delta (0, 0)
Screenshot: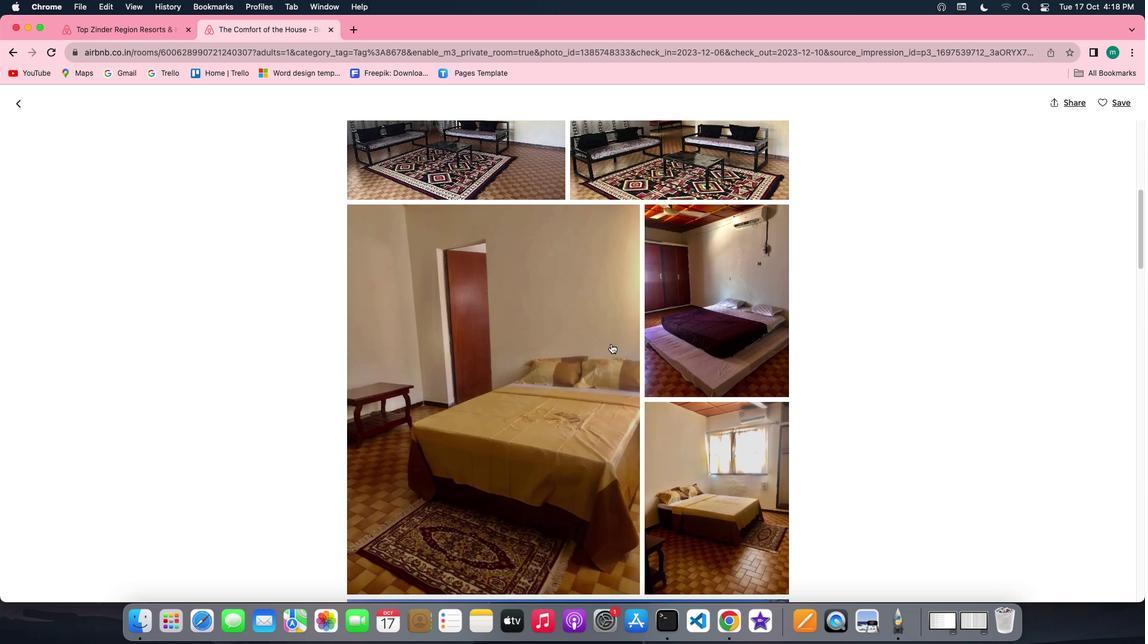 
Action: Mouse scrolled (611, 344) with delta (0, 0)
Screenshot: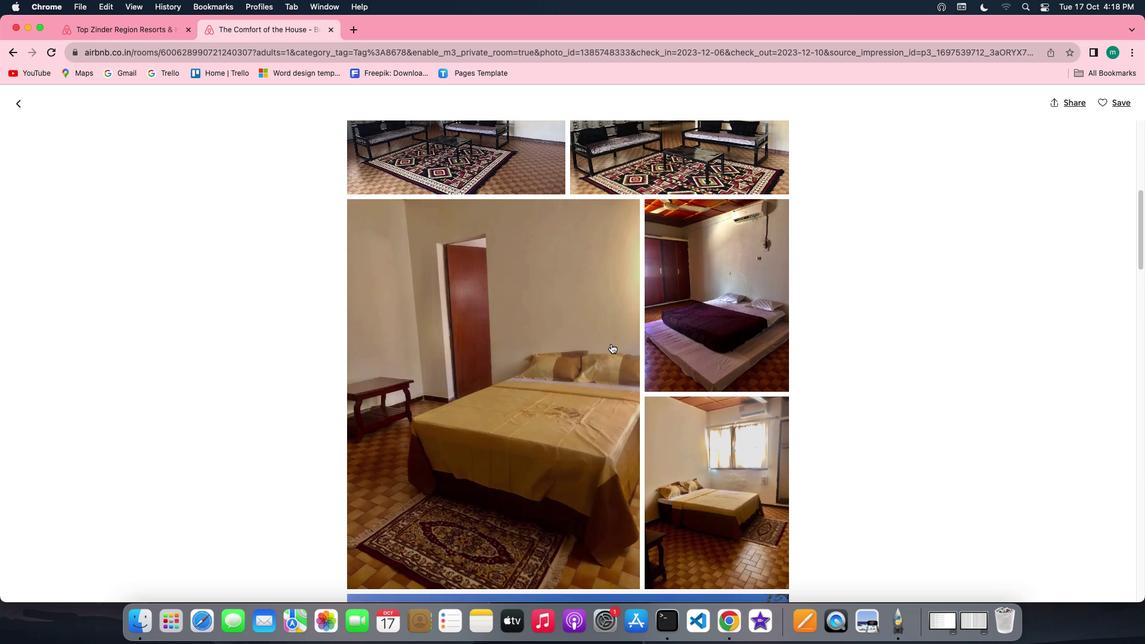 
Action: Mouse scrolled (611, 344) with delta (0, 0)
Screenshot: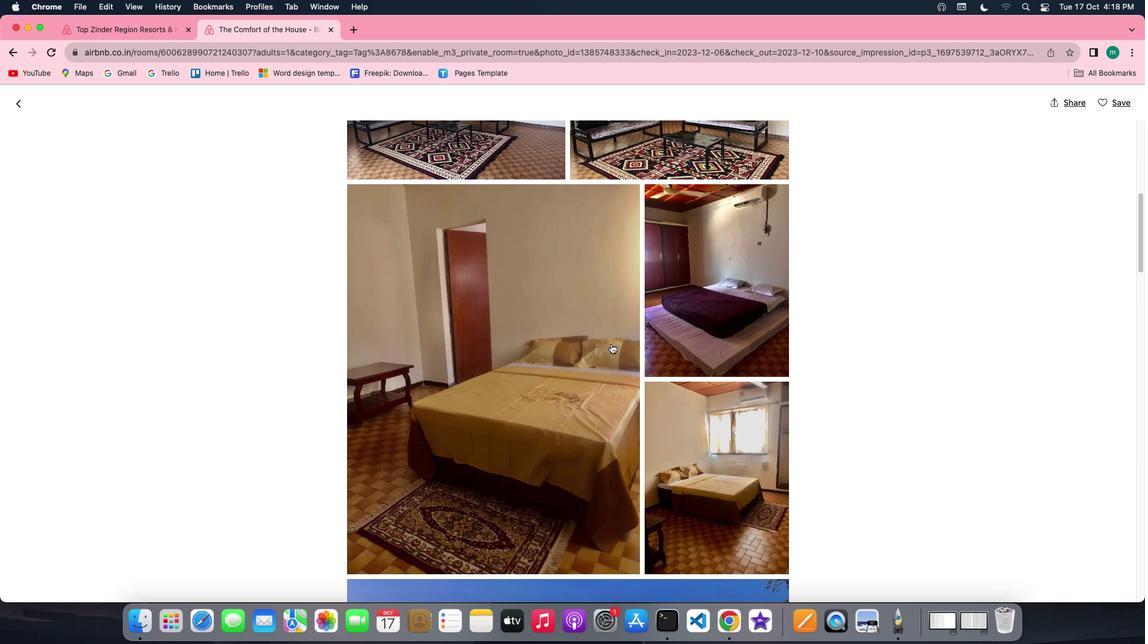 
Action: Mouse scrolled (611, 344) with delta (0, 0)
Screenshot: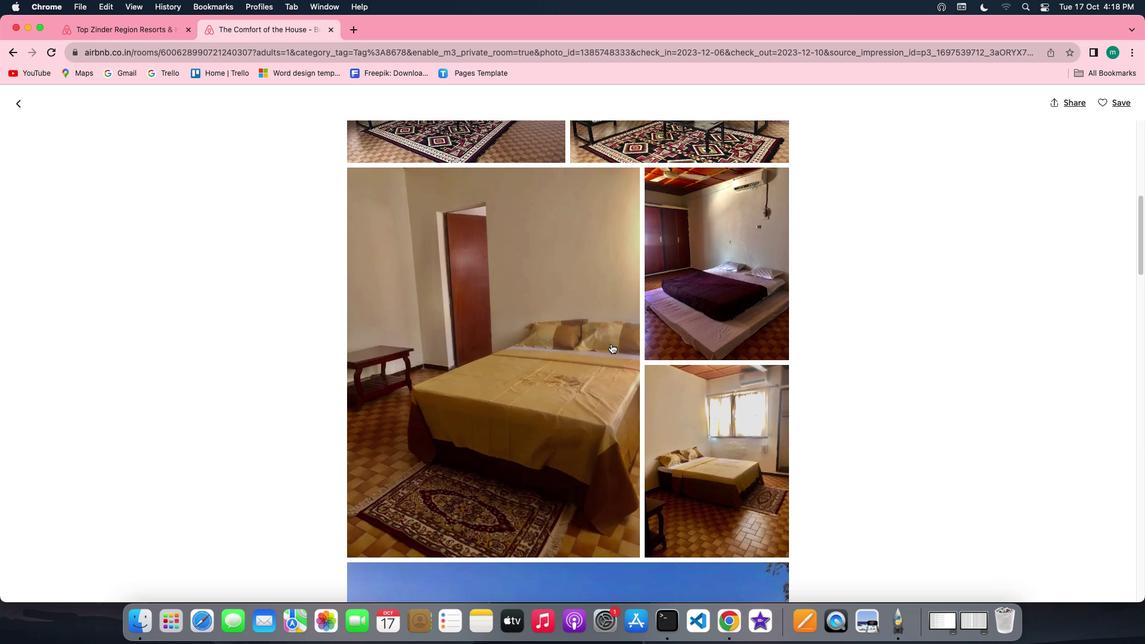 
Action: Mouse scrolled (611, 344) with delta (0, 0)
Screenshot: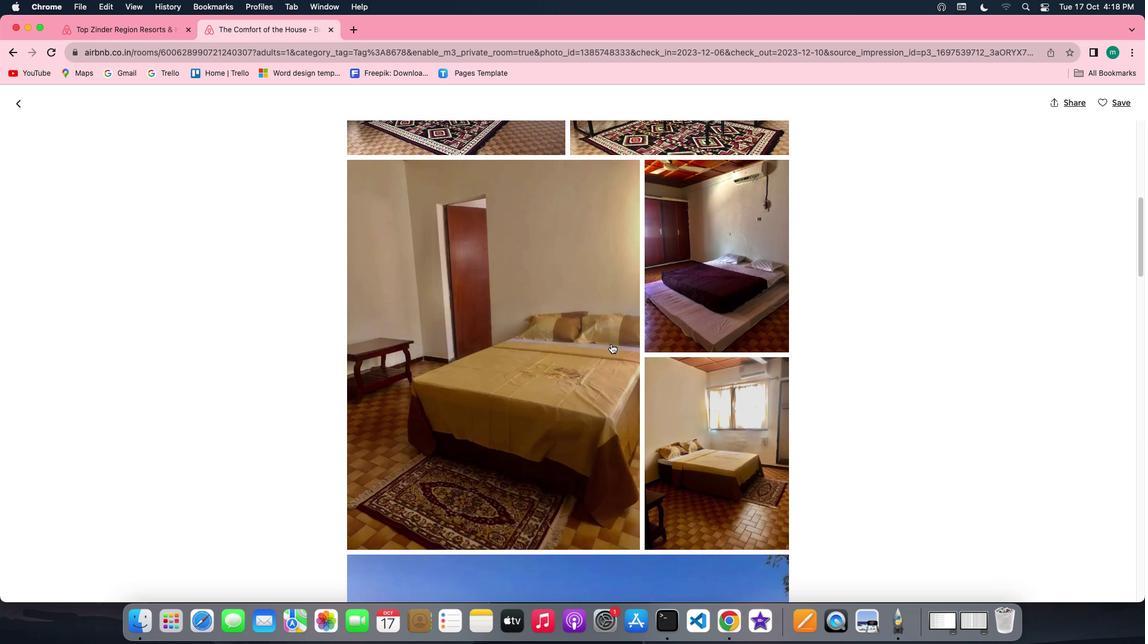 
Action: Mouse scrolled (611, 344) with delta (0, 0)
Screenshot: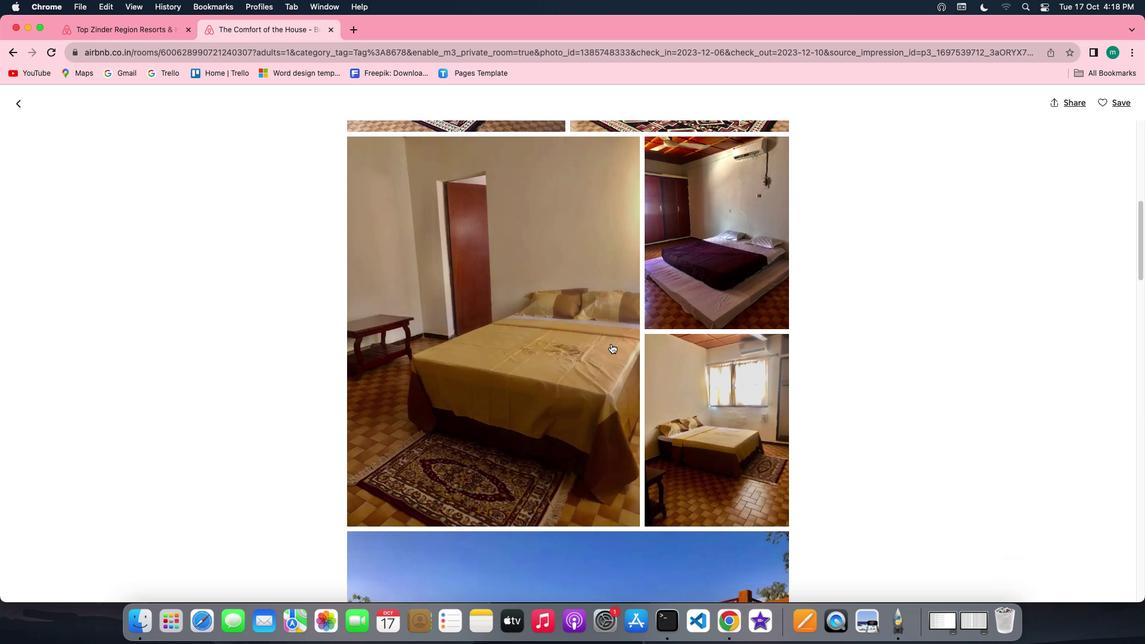 
Action: Mouse scrolled (611, 344) with delta (0, 0)
Screenshot: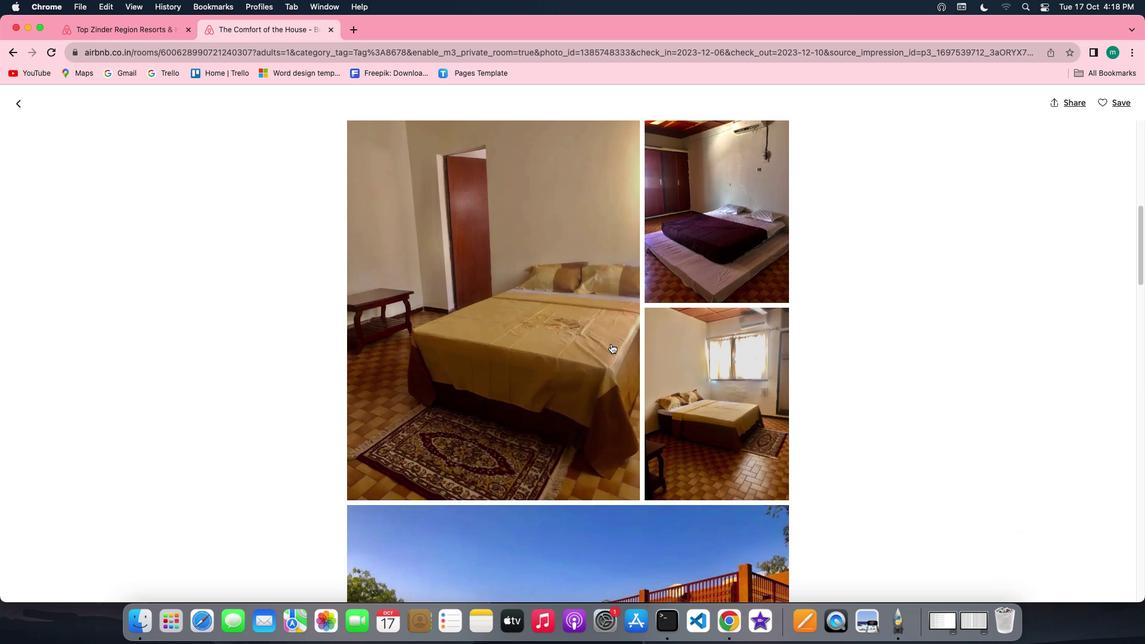 
Action: Mouse scrolled (611, 344) with delta (0, 0)
Screenshot: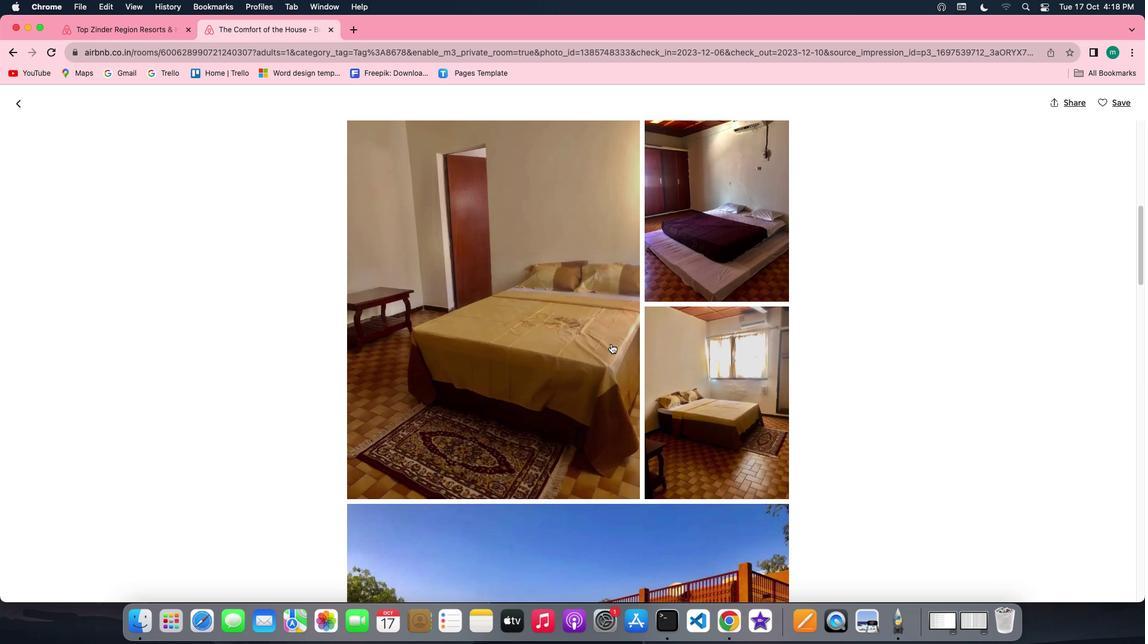 
Action: Mouse scrolled (611, 344) with delta (0, 0)
Screenshot: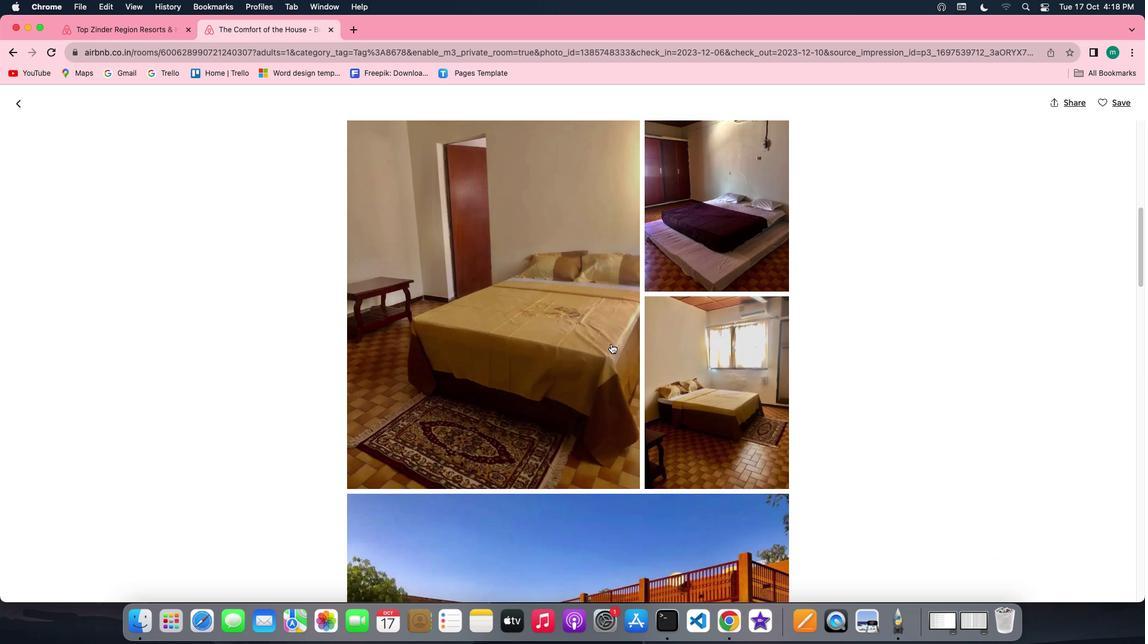 
Action: Mouse scrolled (611, 344) with delta (0, 0)
Screenshot: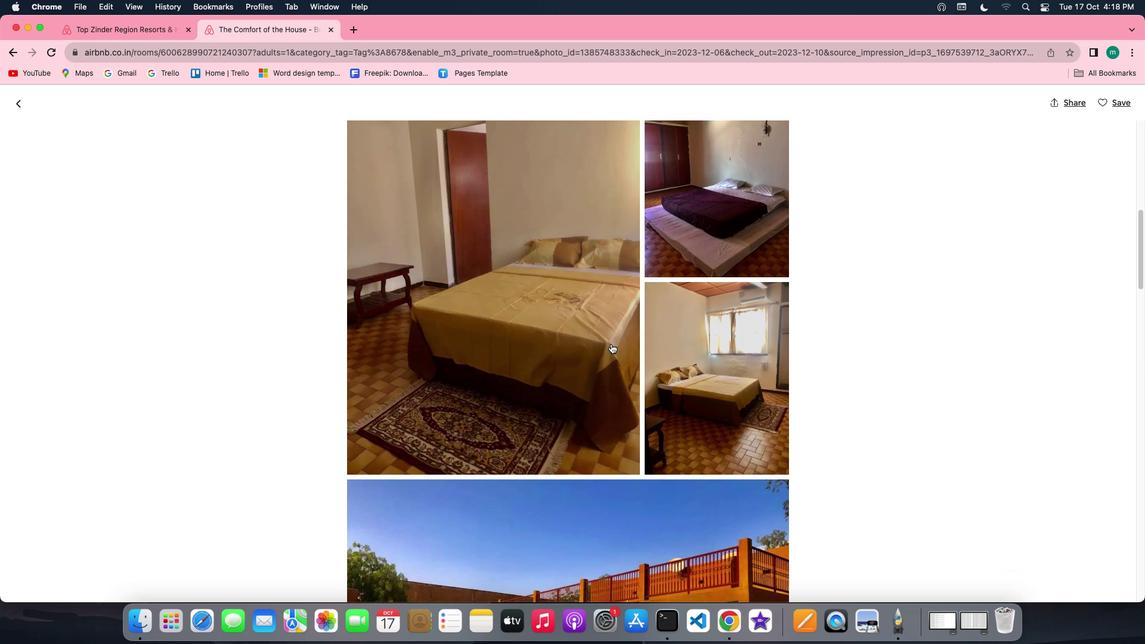 
Action: Mouse scrolled (611, 344) with delta (0, -1)
Screenshot: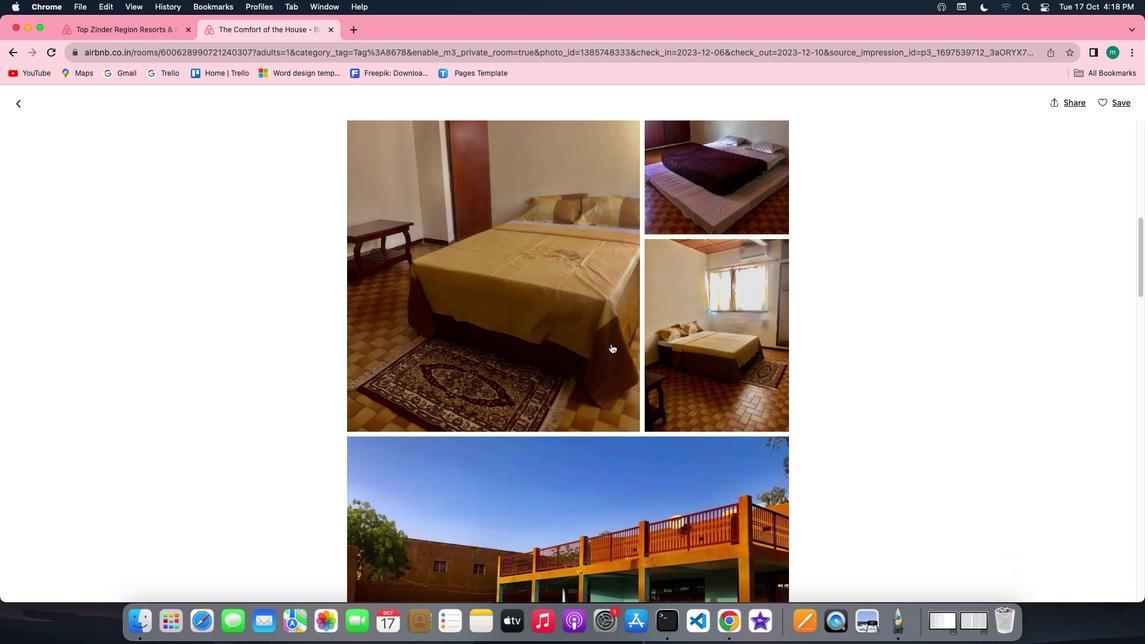 
Action: Mouse scrolled (611, 344) with delta (0, 0)
Screenshot: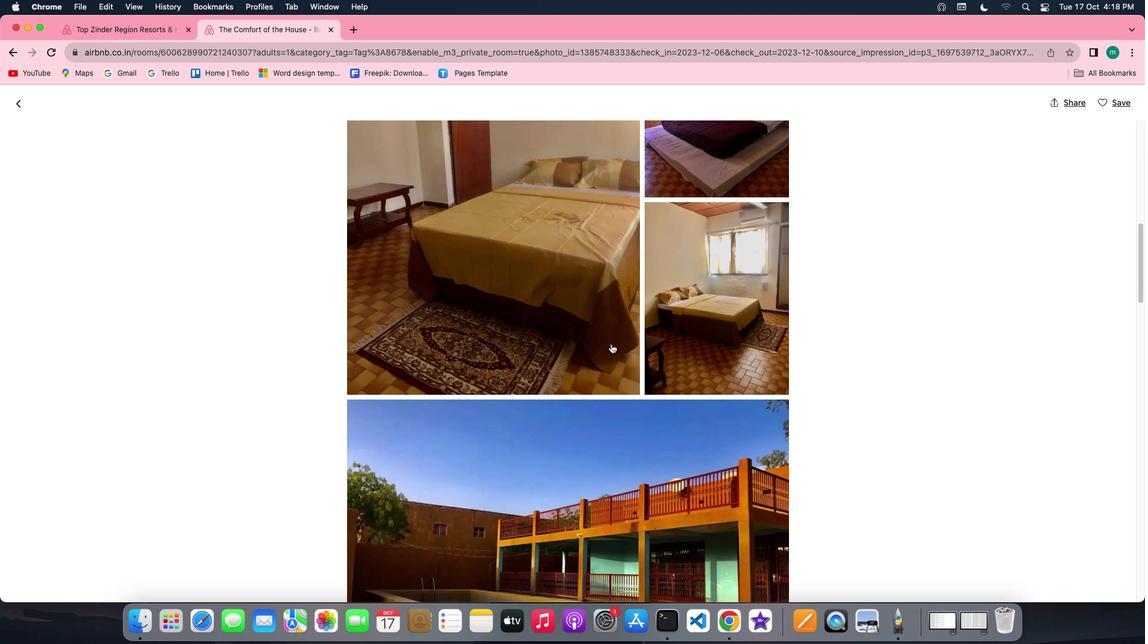 
Action: Mouse scrolled (611, 344) with delta (0, 0)
Screenshot: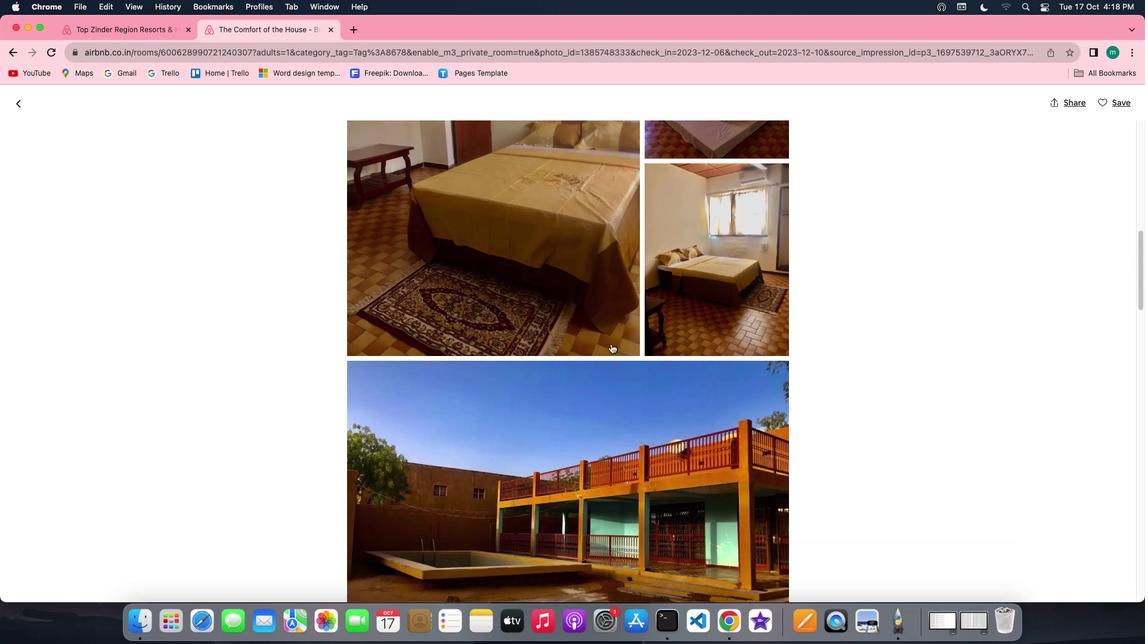 
Action: Mouse scrolled (611, 344) with delta (0, -1)
Screenshot: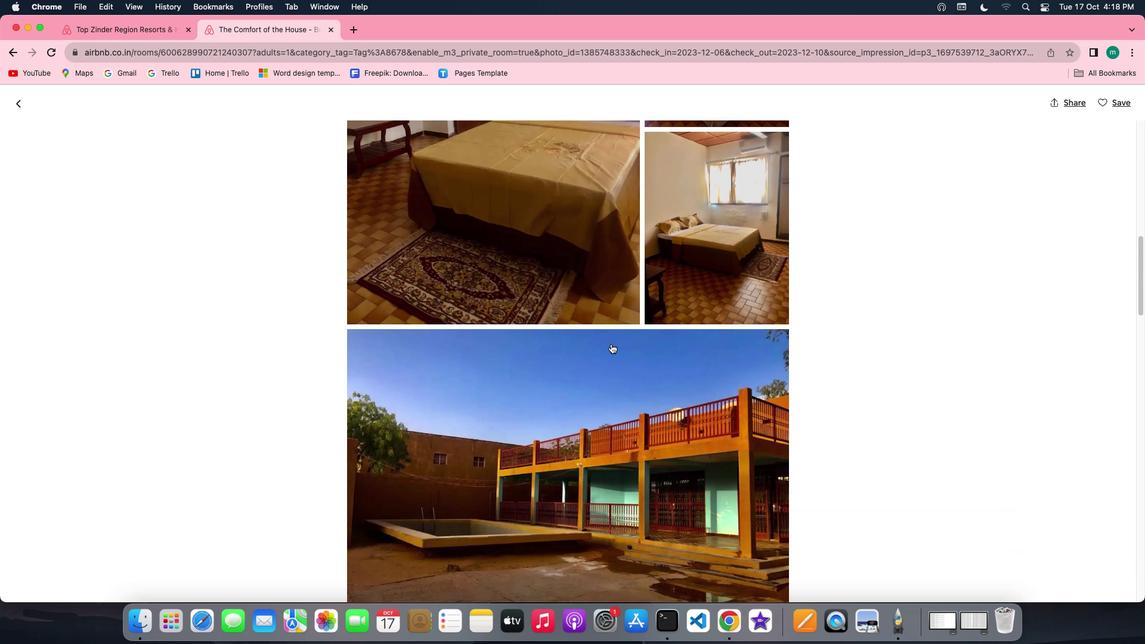 
Action: Mouse scrolled (611, 344) with delta (0, -2)
Screenshot: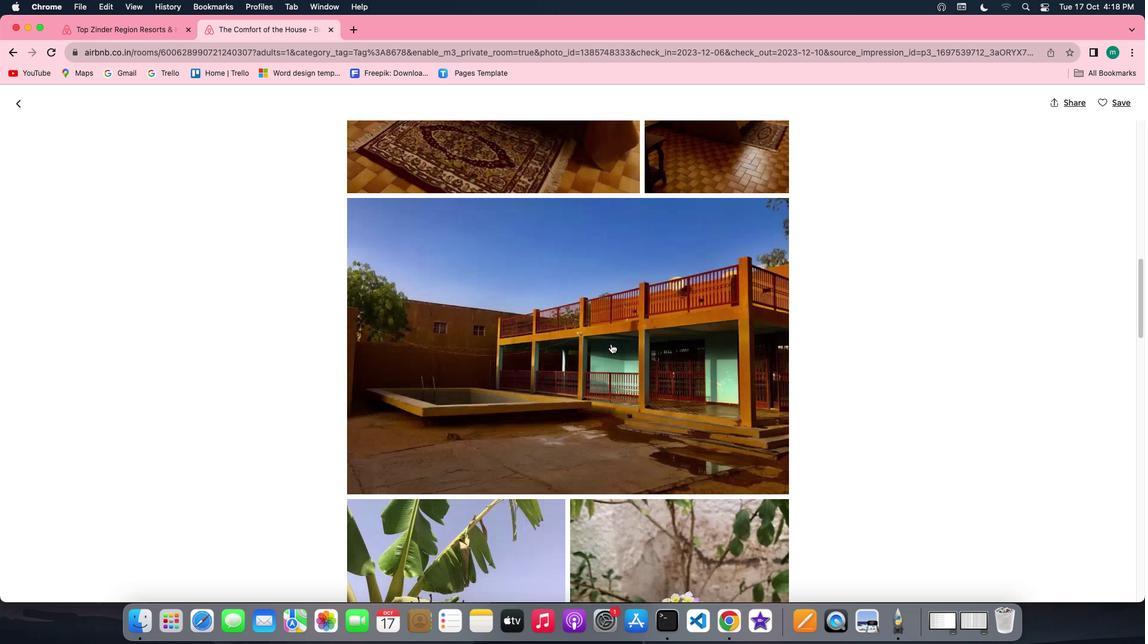 
Action: Mouse scrolled (611, 344) with delta (0, -2)
Screenshot: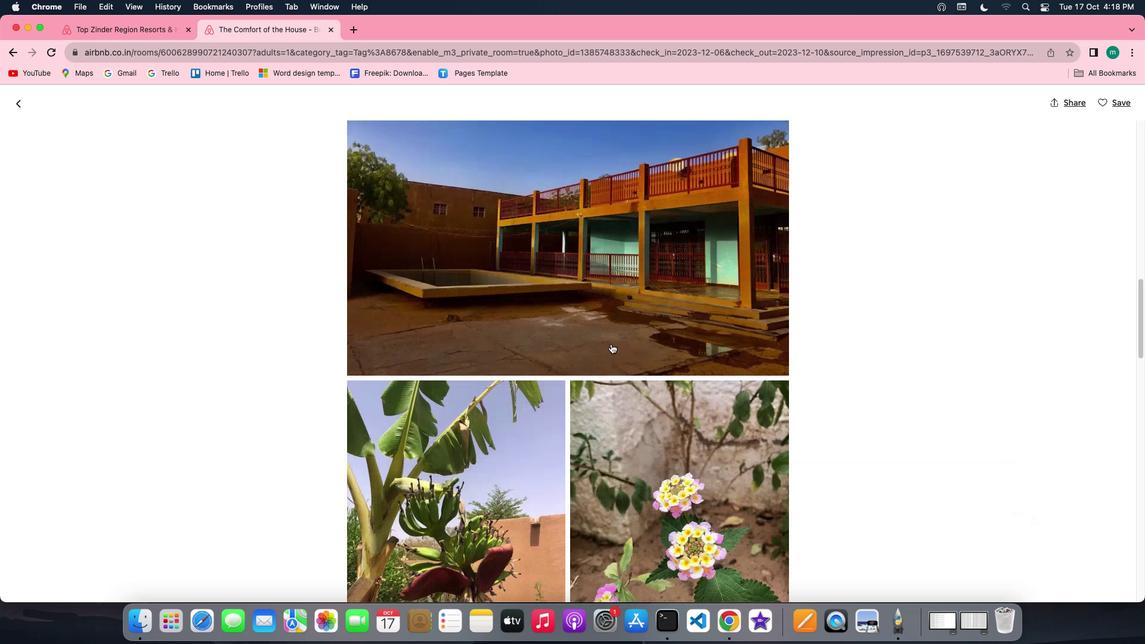 
Action: Mouse scrolled (611, 344) with delta (0, 0)
Screenshot: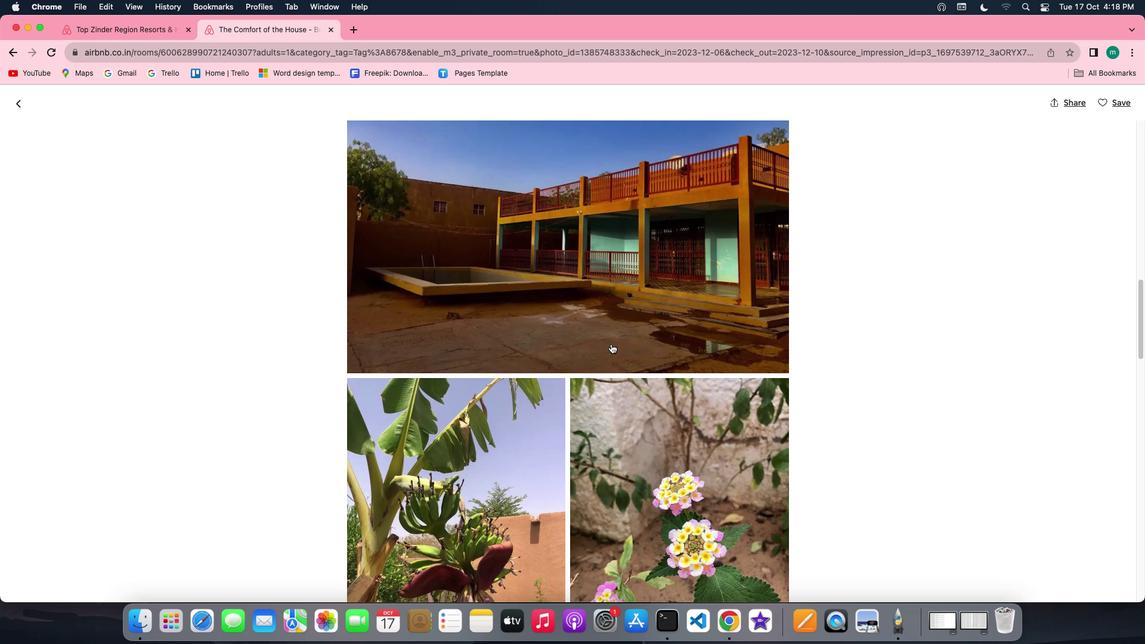 
Action: Mouse scrolled (611, 344) with delta (0, 0)
Screenshot: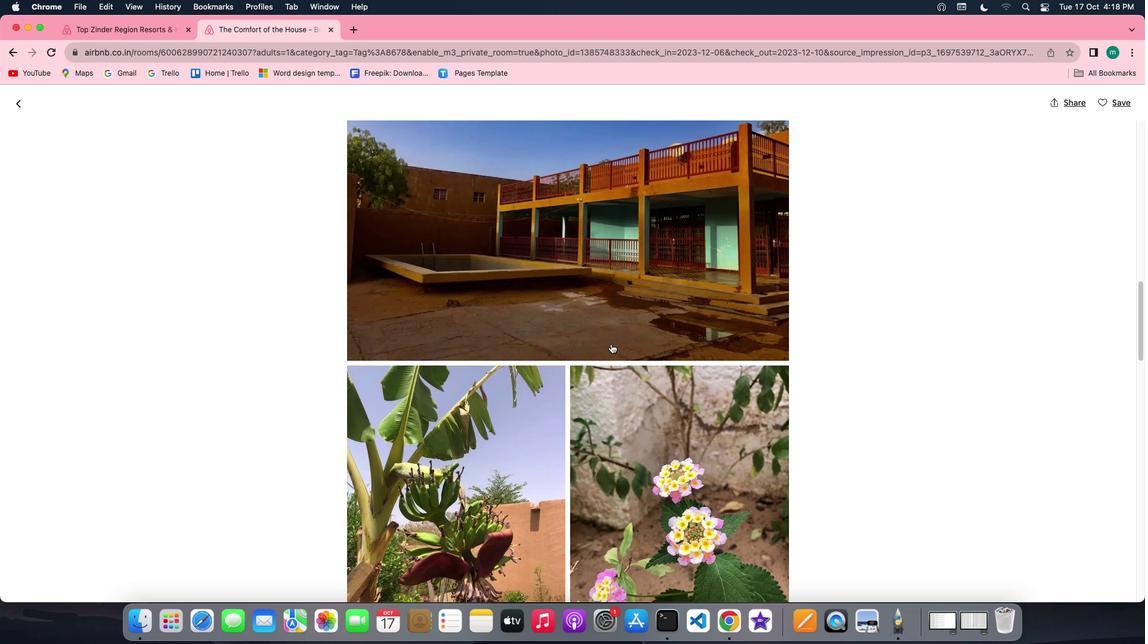 
Action: Mouse scrolled (611, 344) with delta (0, 0)
Screenshot: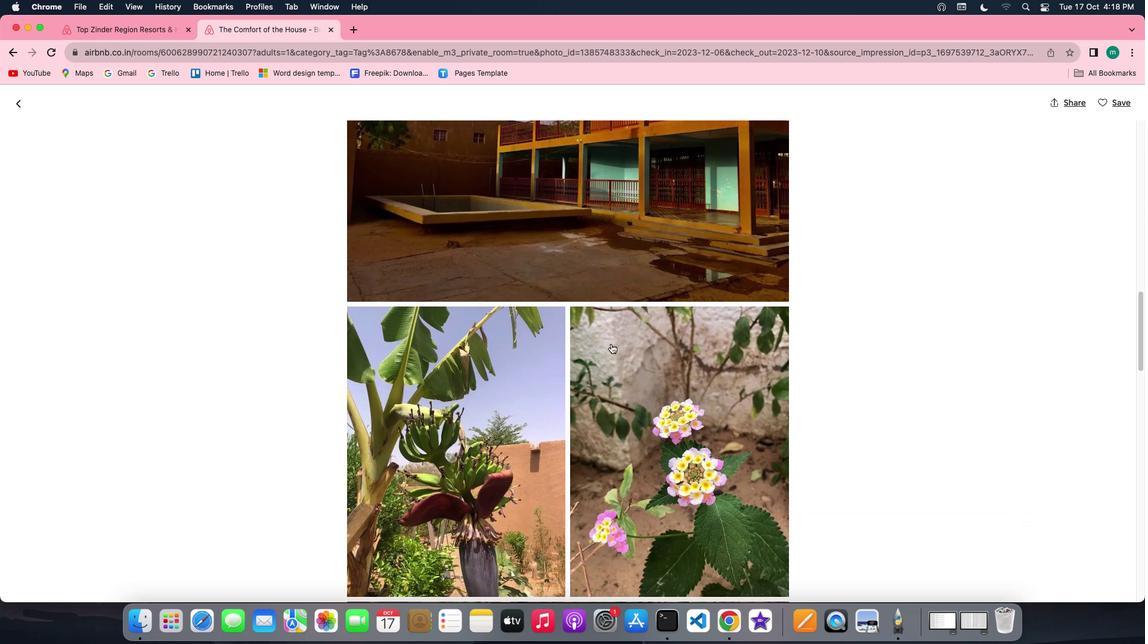 
Action: Mouse scrolled (611, 344) with delta (0, -1)
Screenshot: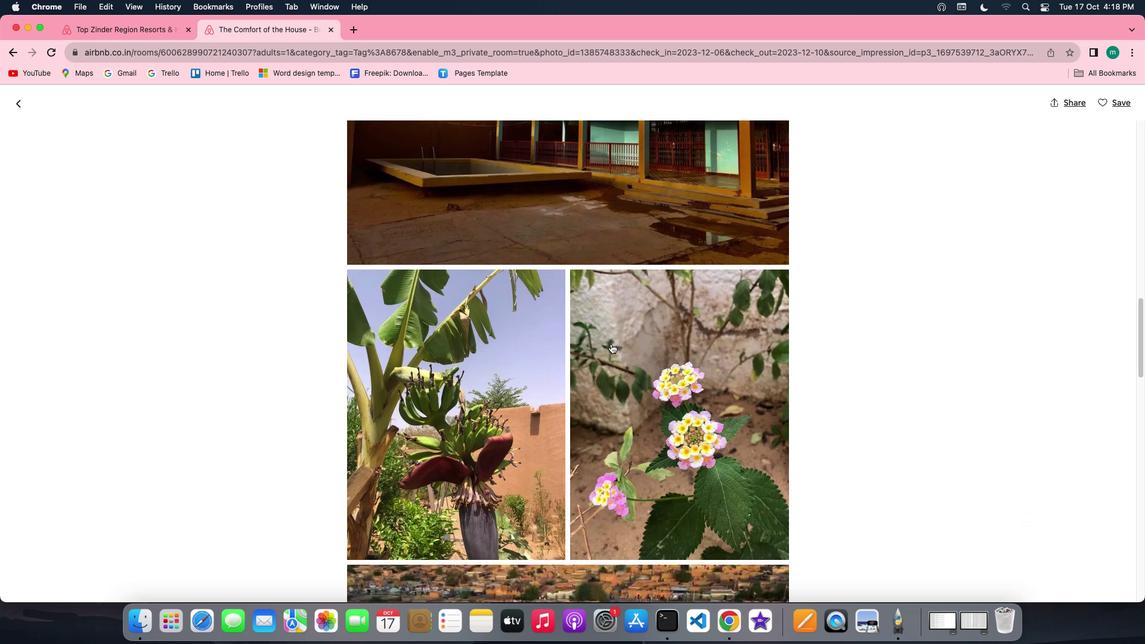 
Action: Mouse scrolled (611, 344) with delta (0, -1)
Screenshot: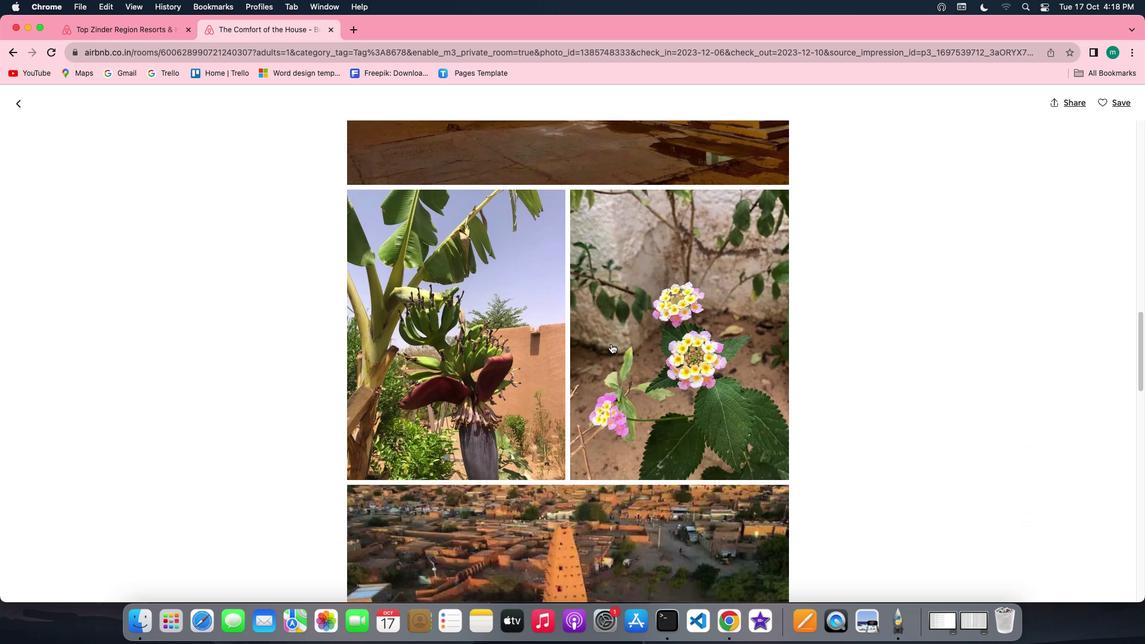 
Action: Mouse scrolled (611, 344) with delta (0, 0)
Screenshot: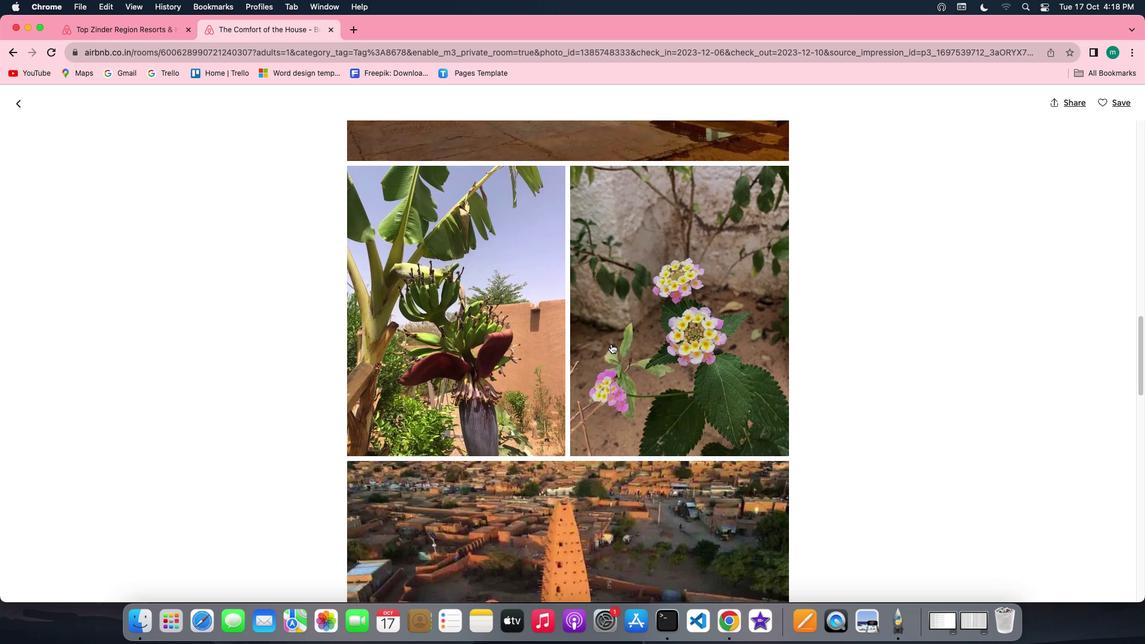 
Action: Mouse scrolled (611, 344) with delta (0, 0)
Screenshot: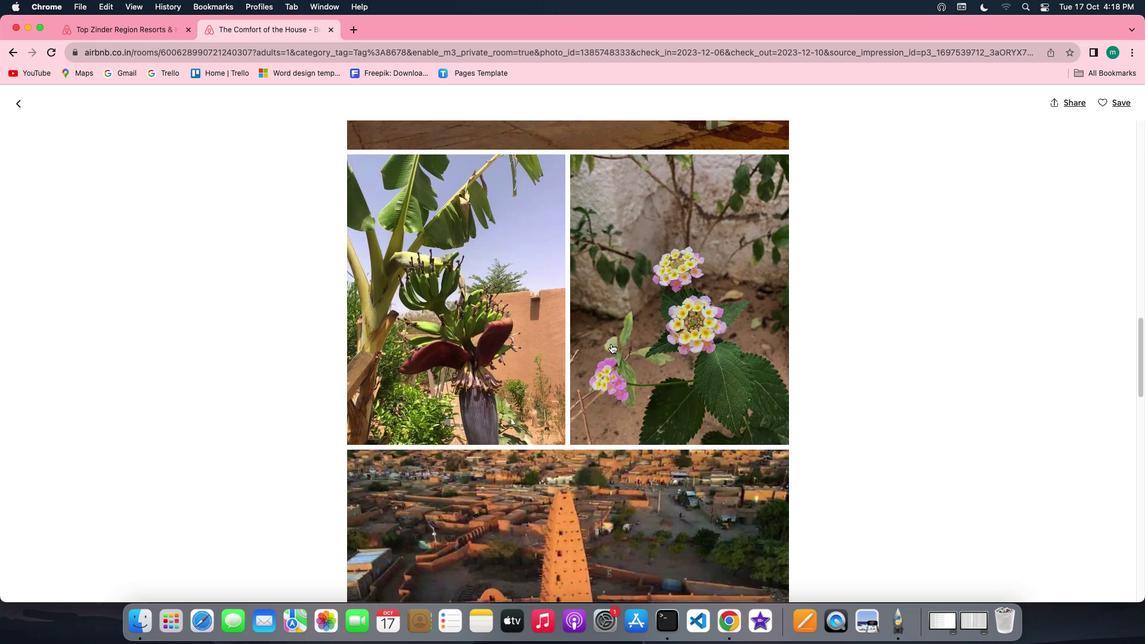 
Action: Mouse scrolled (611, 344) with delta (0, 0)
Screenshot: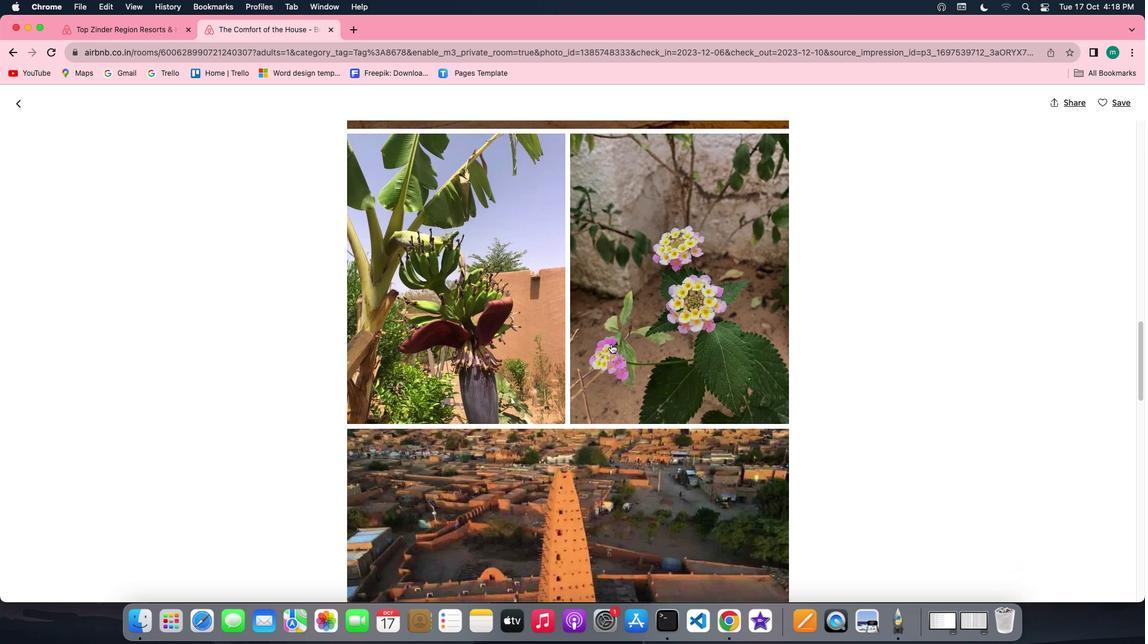 
Action: Mouse scrolled (611, 344) with delta (0, 0)
Screenshot: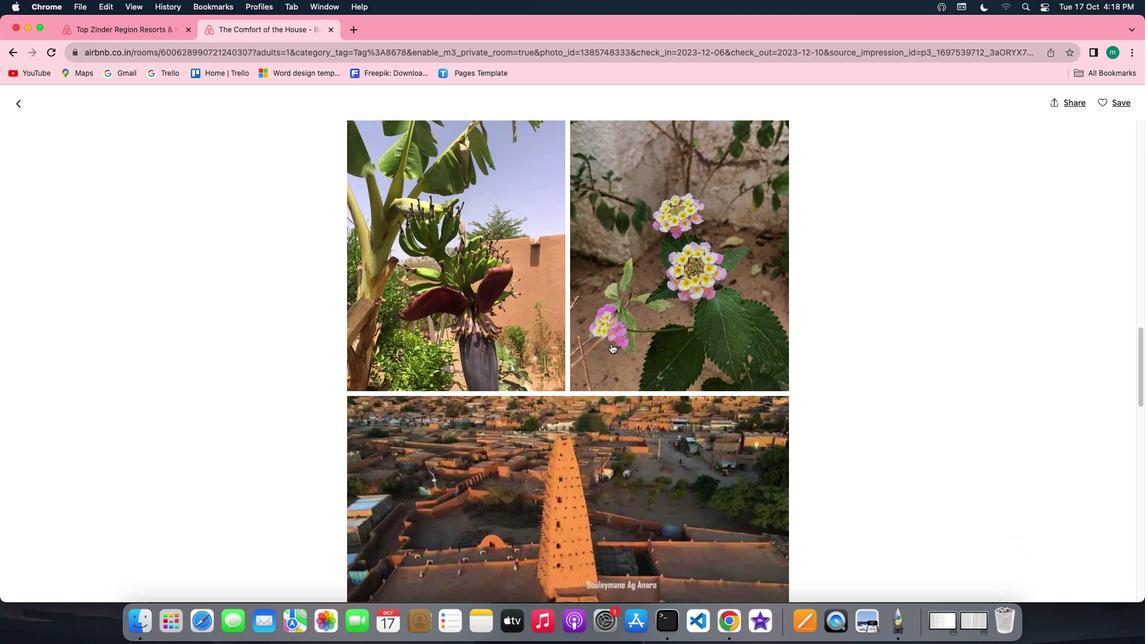 
Action: Mouse scrolled (611, 344) with delta (0, 0)
Screenshot: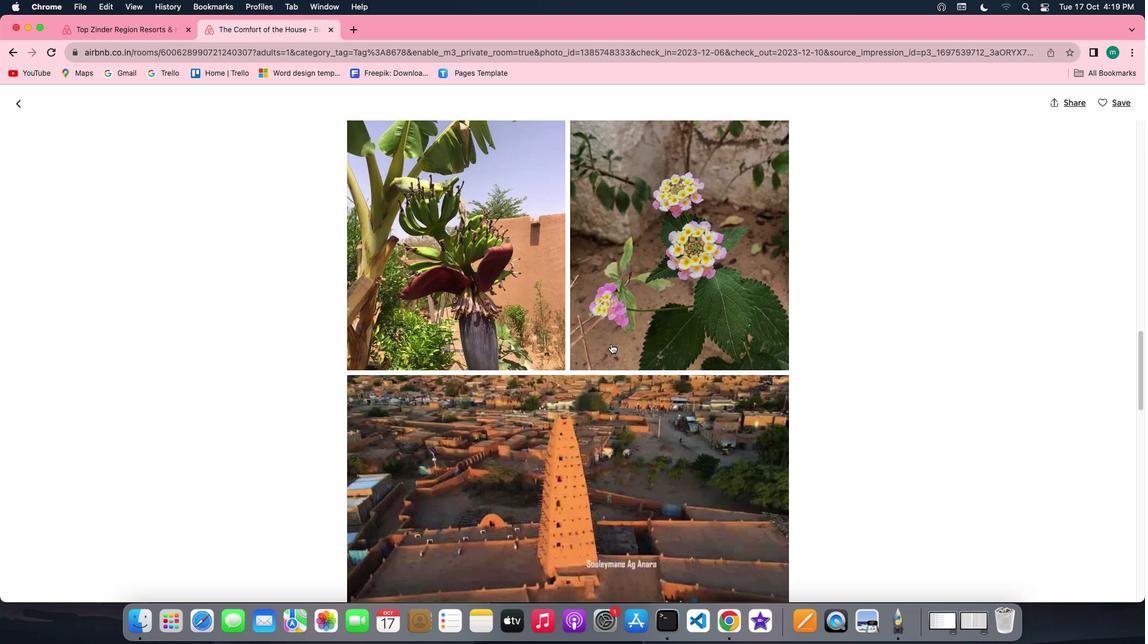 
Action: Mouse scrolled (611, 344) with delta (0, 0)
Screenshot: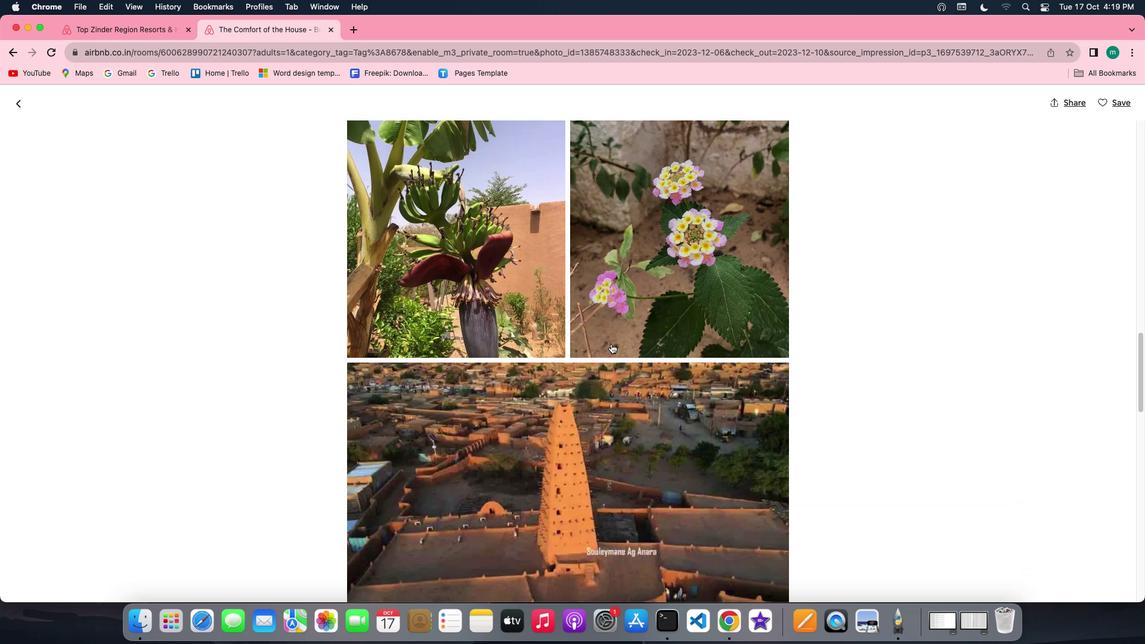 
Action: Mouse scrolled (611, 344) with delta (0, -1)
Screenshot: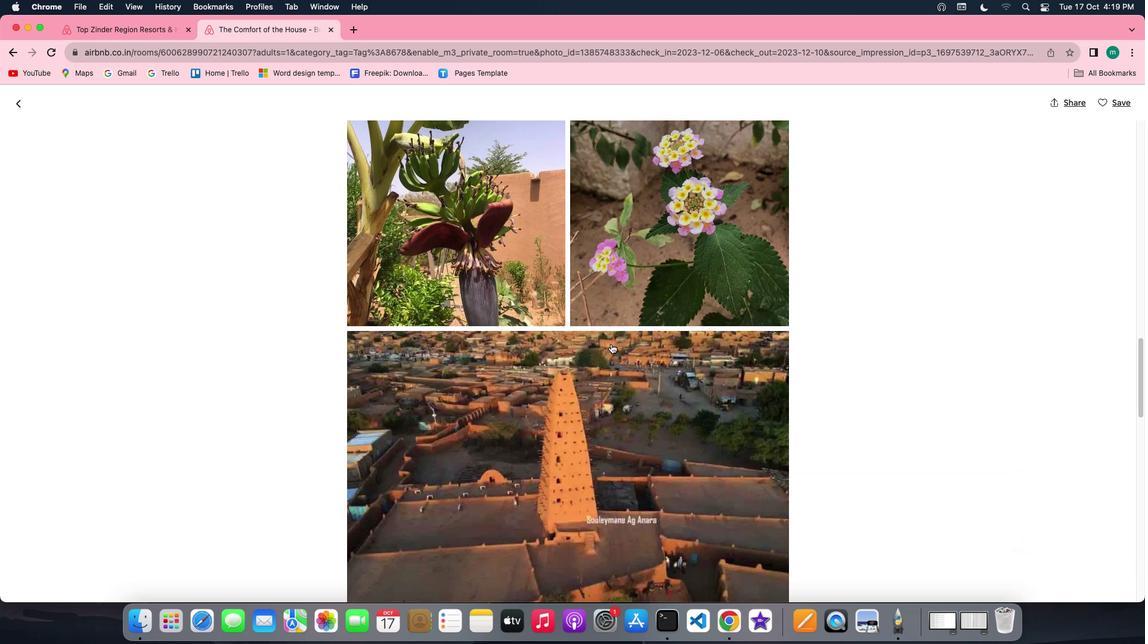 
Action: Mouse scrolled (611, 344) with delta (0, -1)
Screenshot: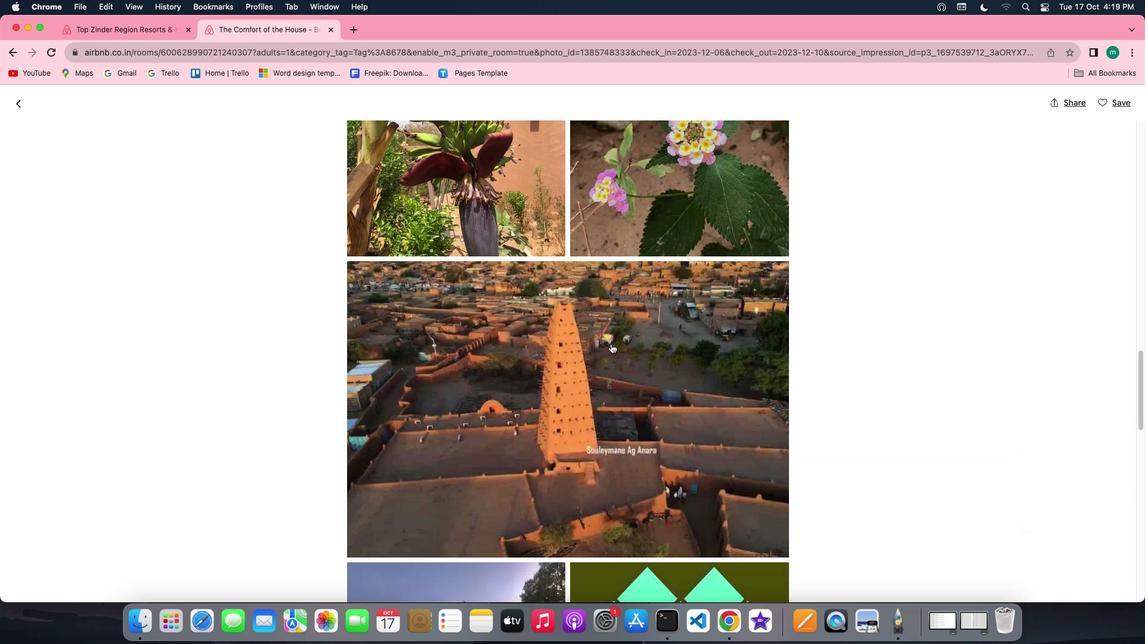 
Action: Mouse scrolled (611, 344) with delta (0, -1)
Screenshot: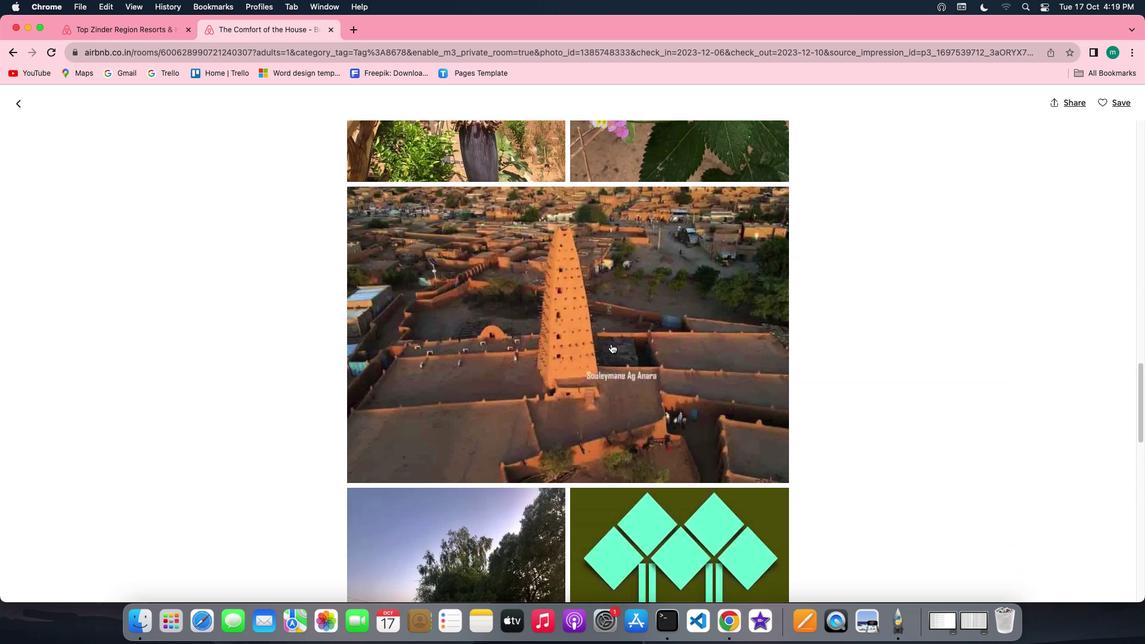 
Action: Mouse scrolled (611, 344) with delta (0, 0)
Screenshot: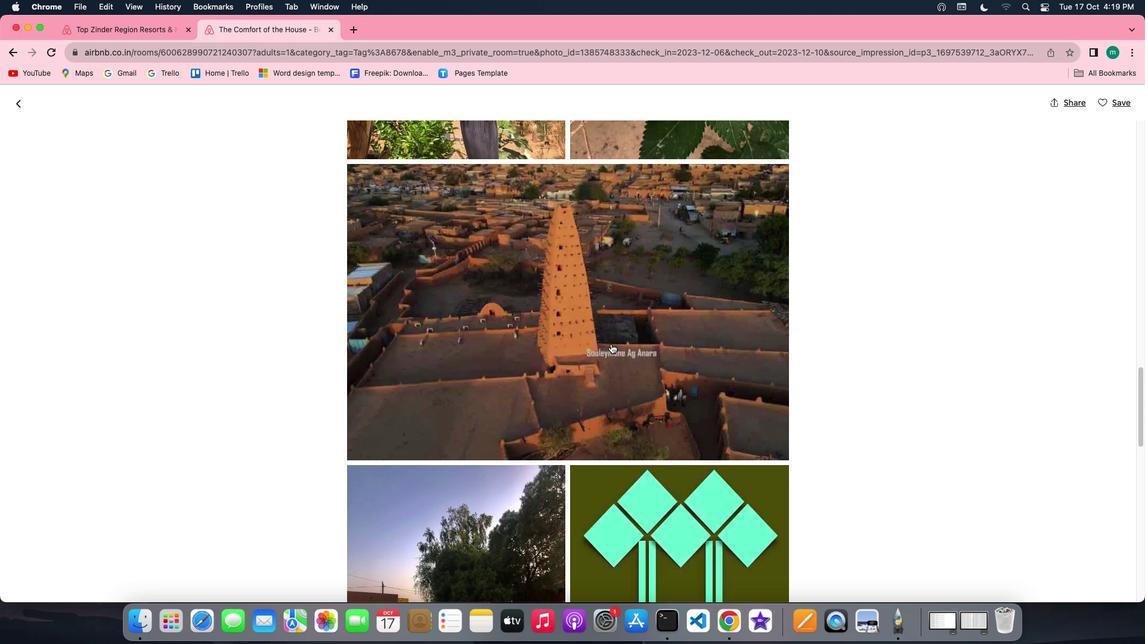 
Action: Mouse scrolled (611, 344) with delta (0, 0)
Screenshot: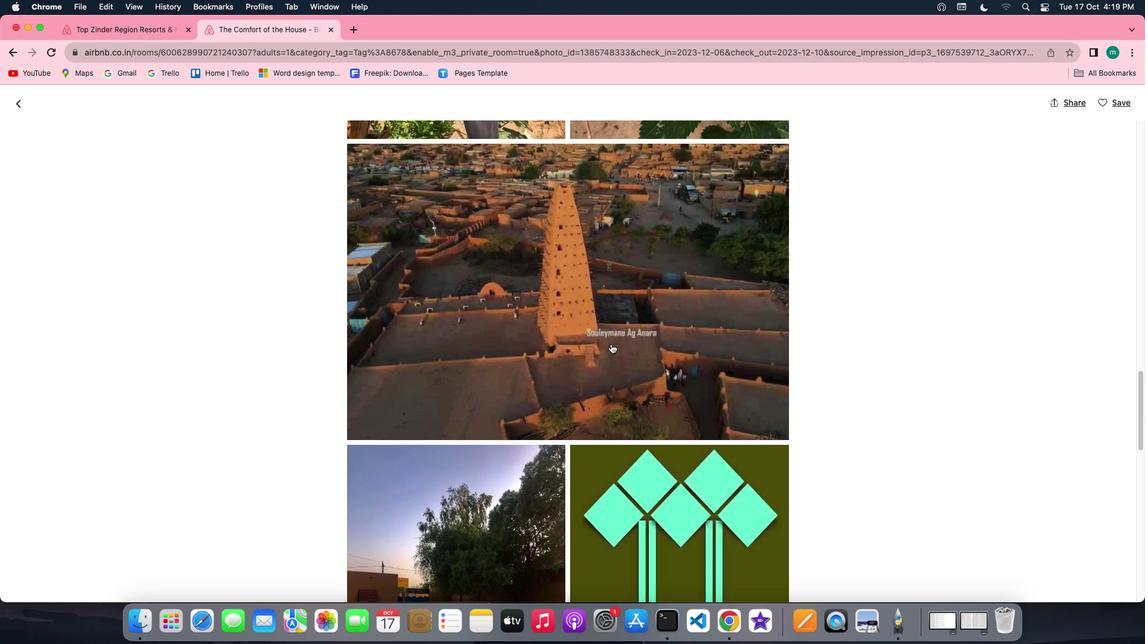 
Action: Mouse scrolled (611, 344) with delta (0, -1)
Screenshot: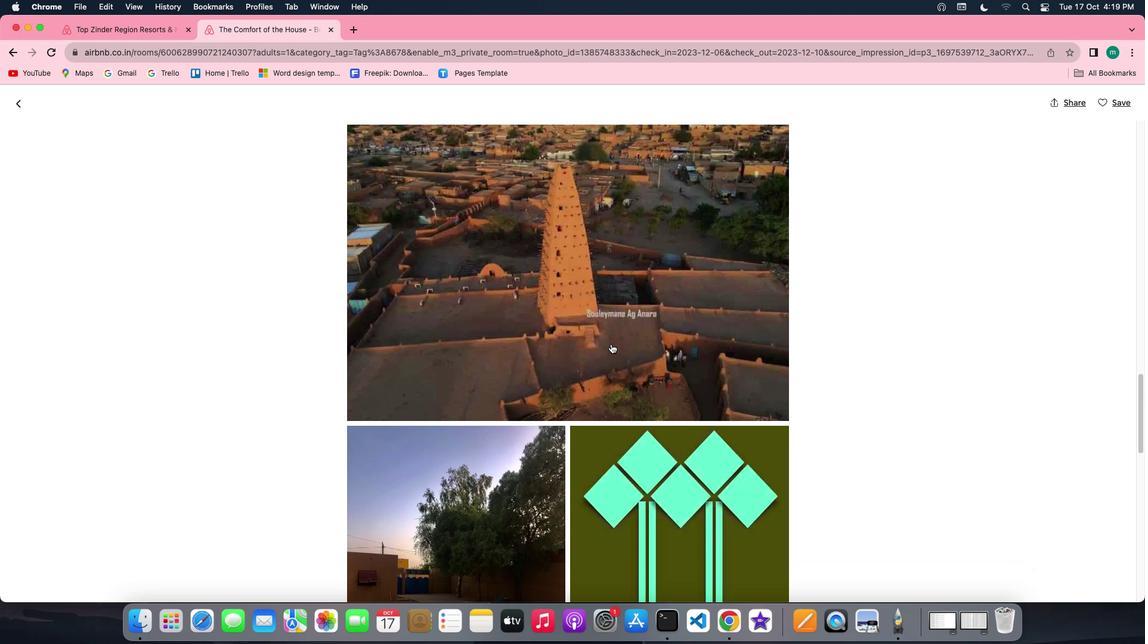 
Action: Mouse scrolled (611, 344) with delta (0, -1)
Screenshot: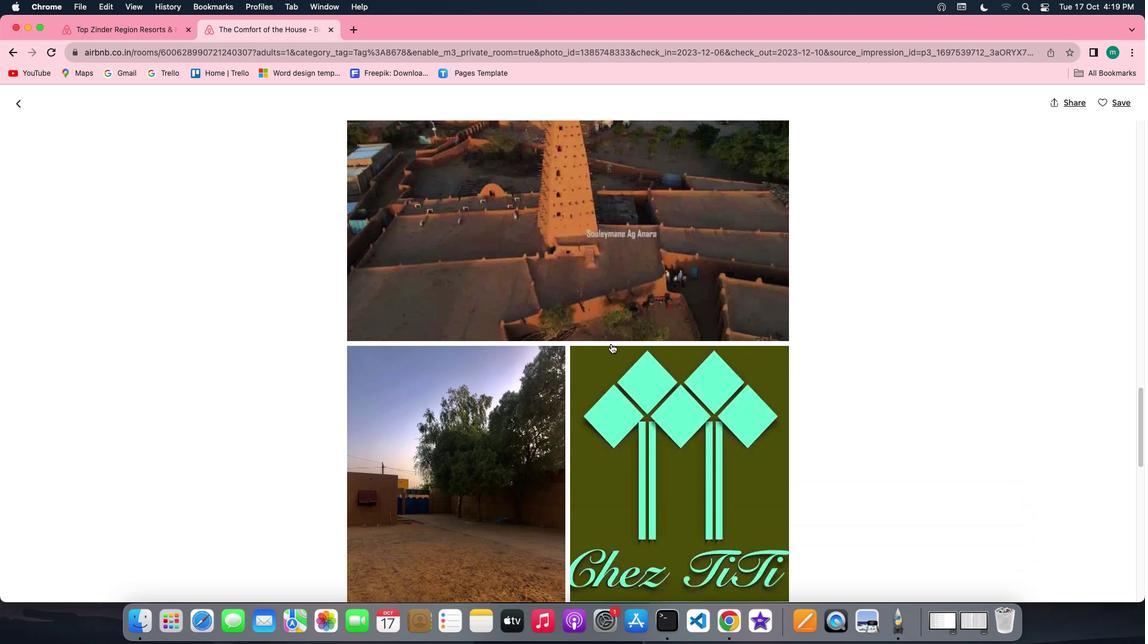 
Action: Mouse scrolled (611, 344) with delta (0, 0)
Screenshot: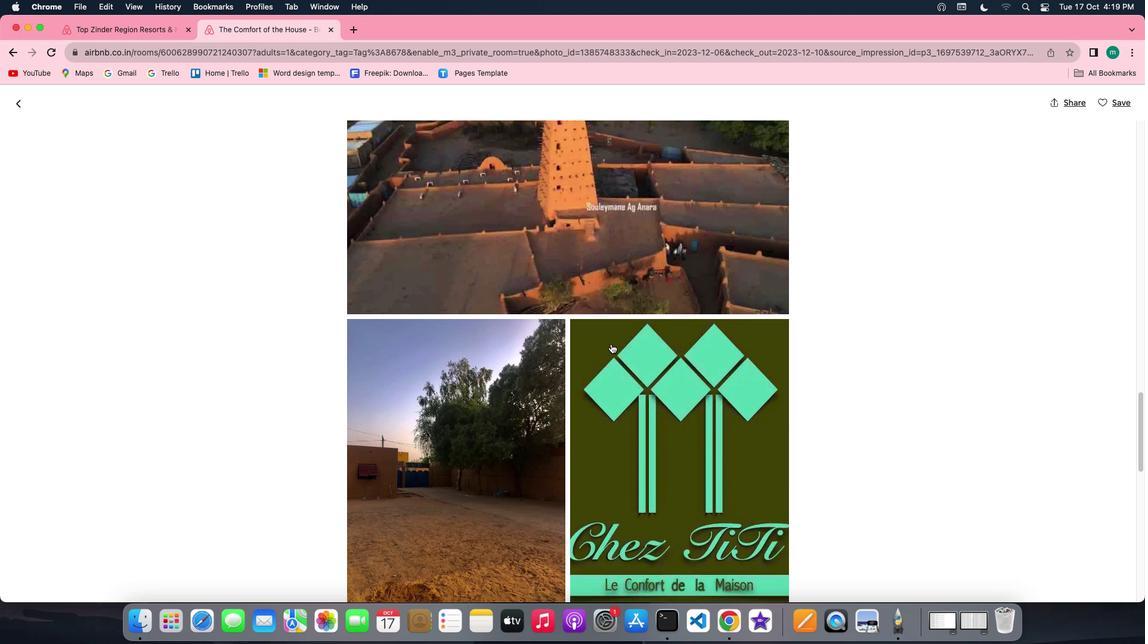
Action: Mouse scrolled (611, 344) with delta (0, 0)
Screenshot: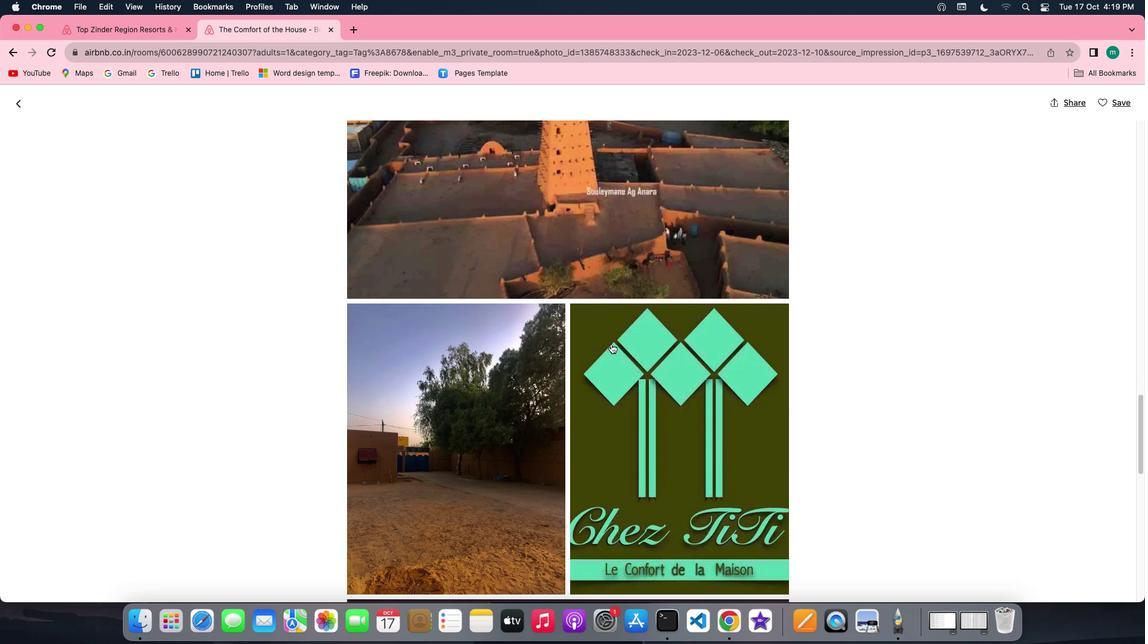 
Action: Mouse scrolled (611, 344) with delta (0, 0)
Screenshot: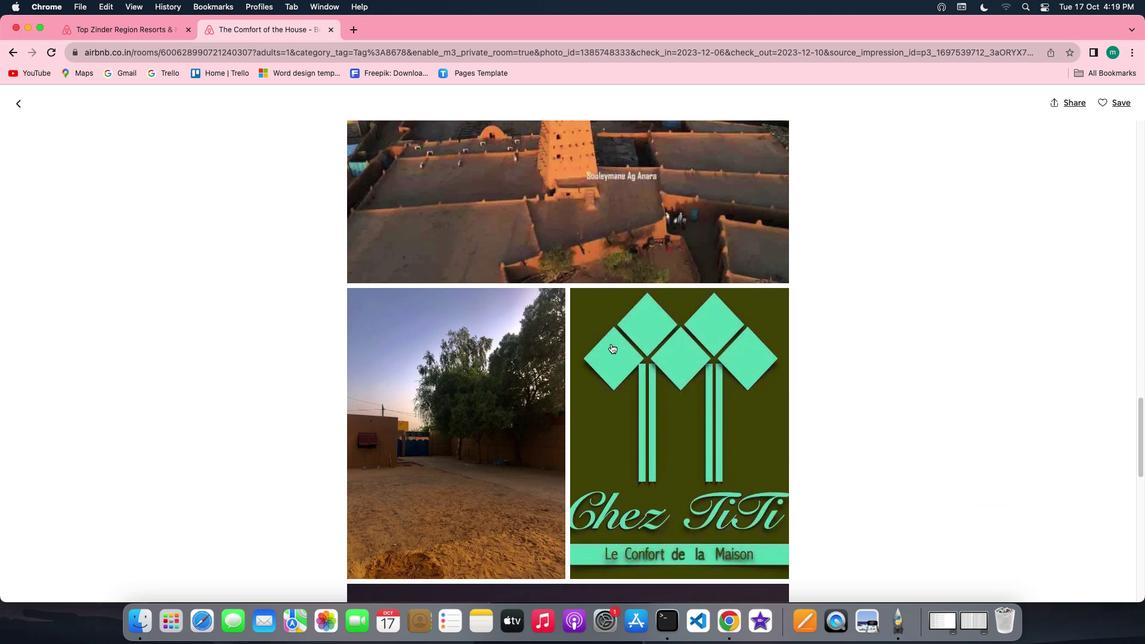 
Action: Mouse scrolled (611, 344) with delta (0, -1)
Screenshot: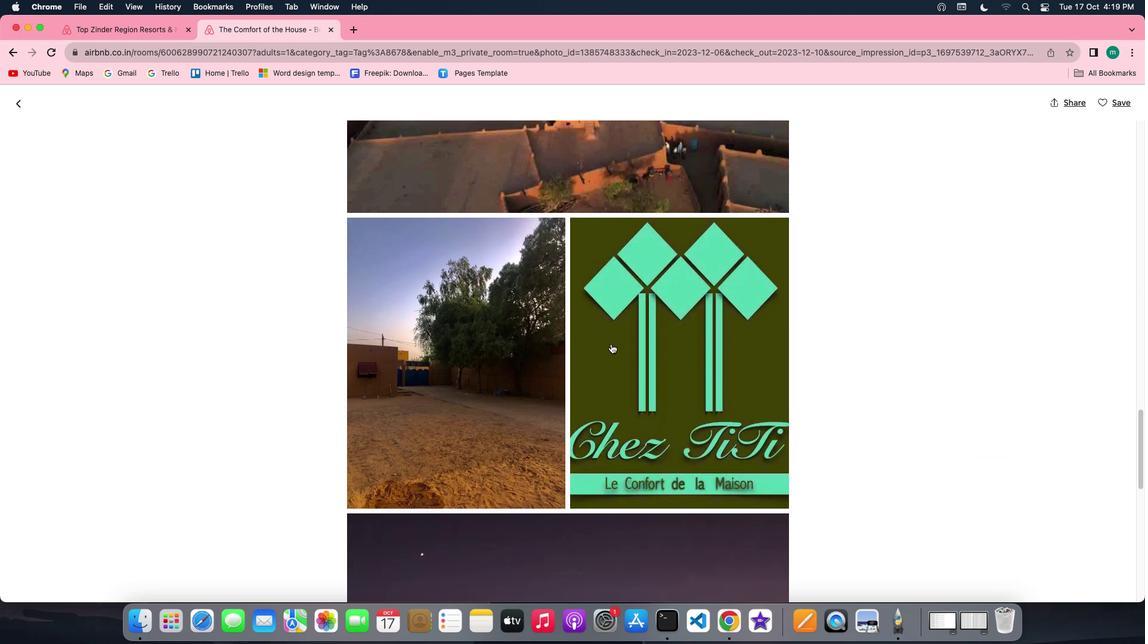 
Action: Mouse scrolled (611, 344) with delta (0, 0)
Screenshot: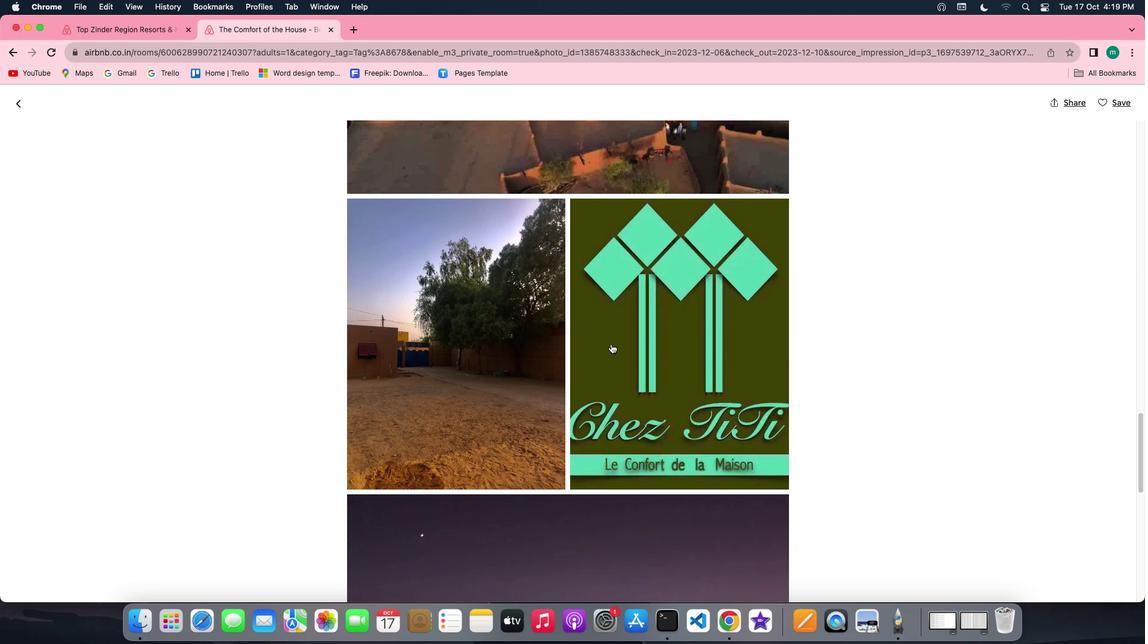 
Action: Mouse scrolled (611, 344) with delta (0, 0)
Screenshot: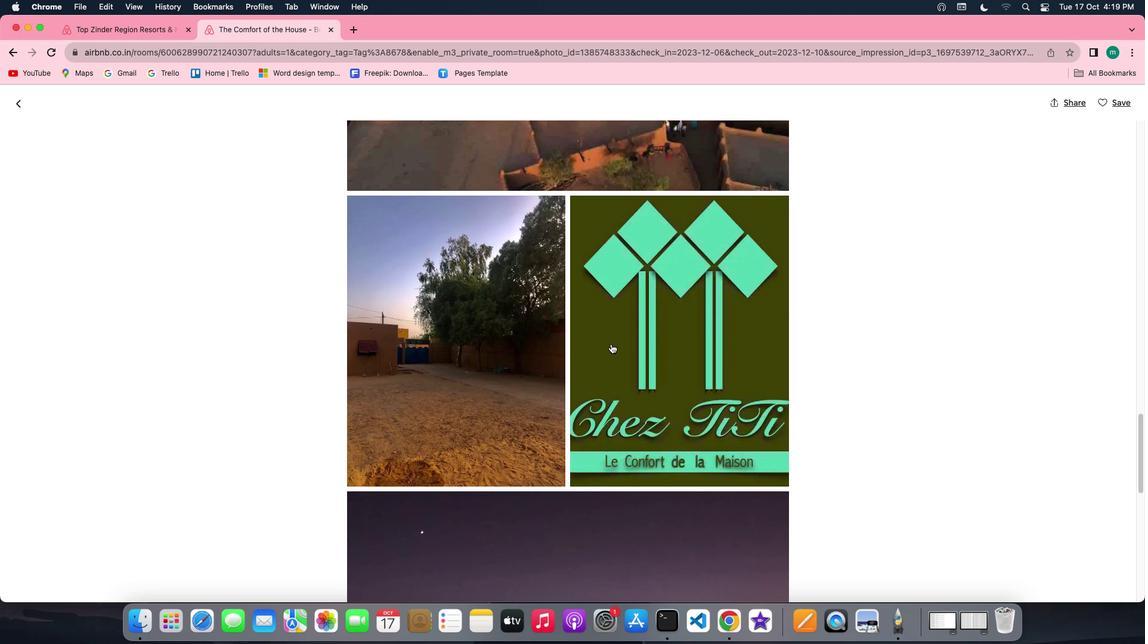 
Action: Mouse scrolled (611, 344) with delta (0, 0)
Screenshot: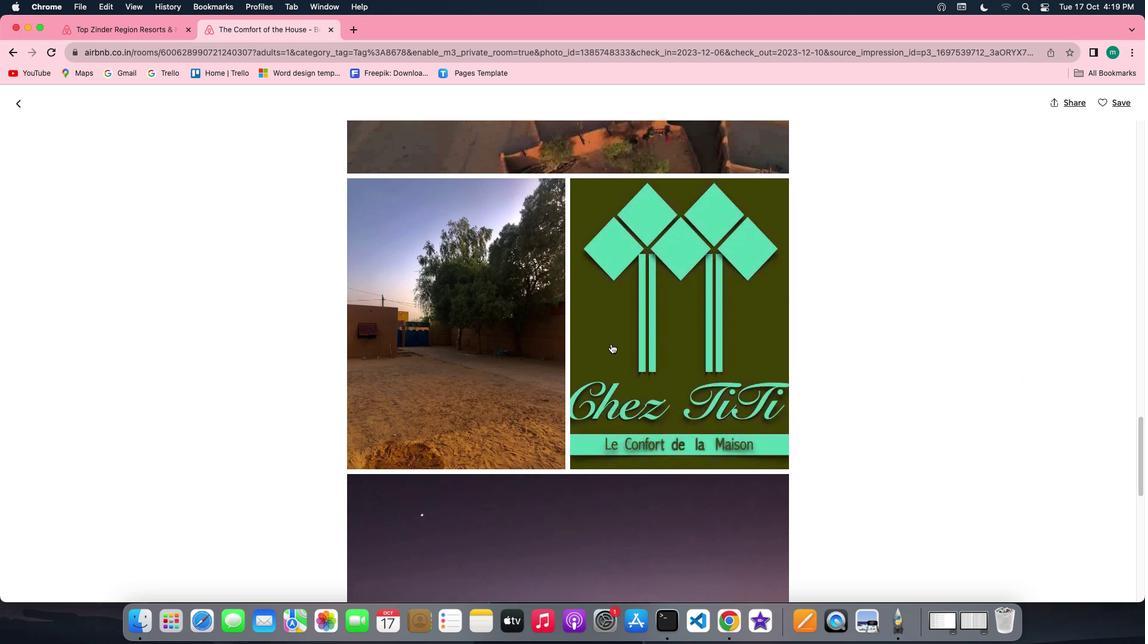 
Action: Mouse scrolled (611, 344) with delta (0, -1)
Screenshot: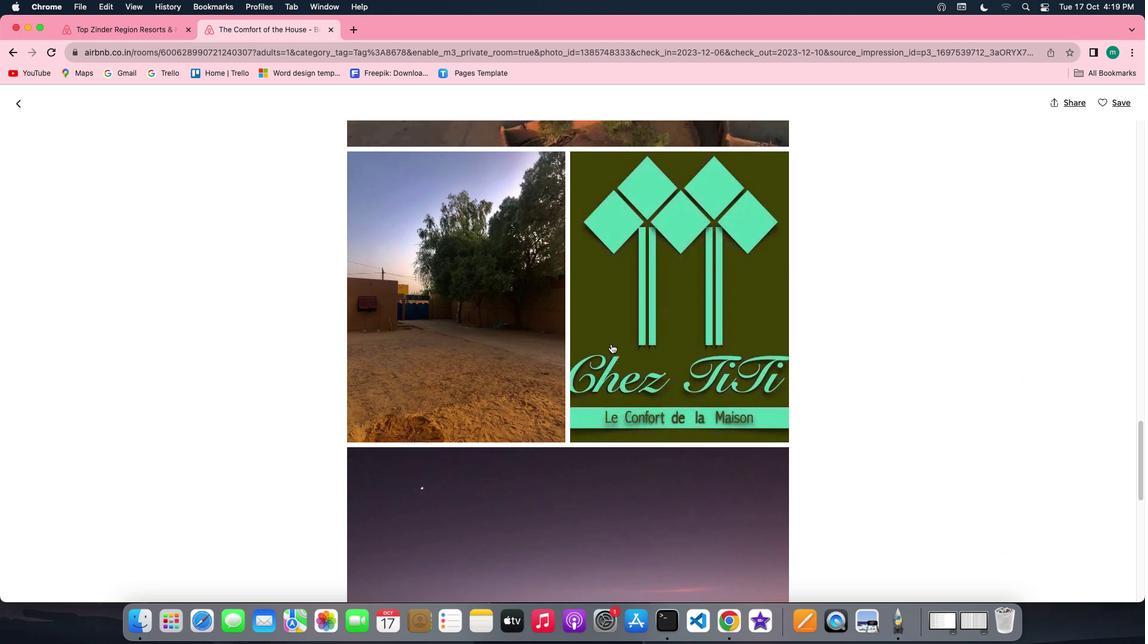 
Action: Mouse scrolled (611, 344) with delta (0, -1)
Screenshot: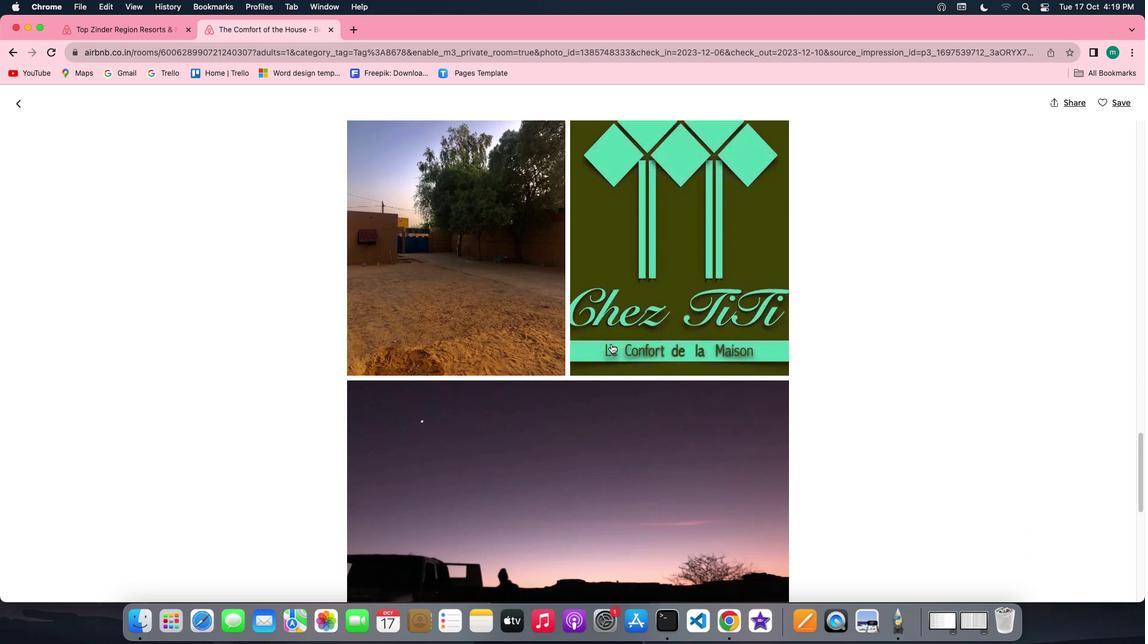 
Action: Mouse scrolled (611, 344) with delta (0, 0)
Screenshot: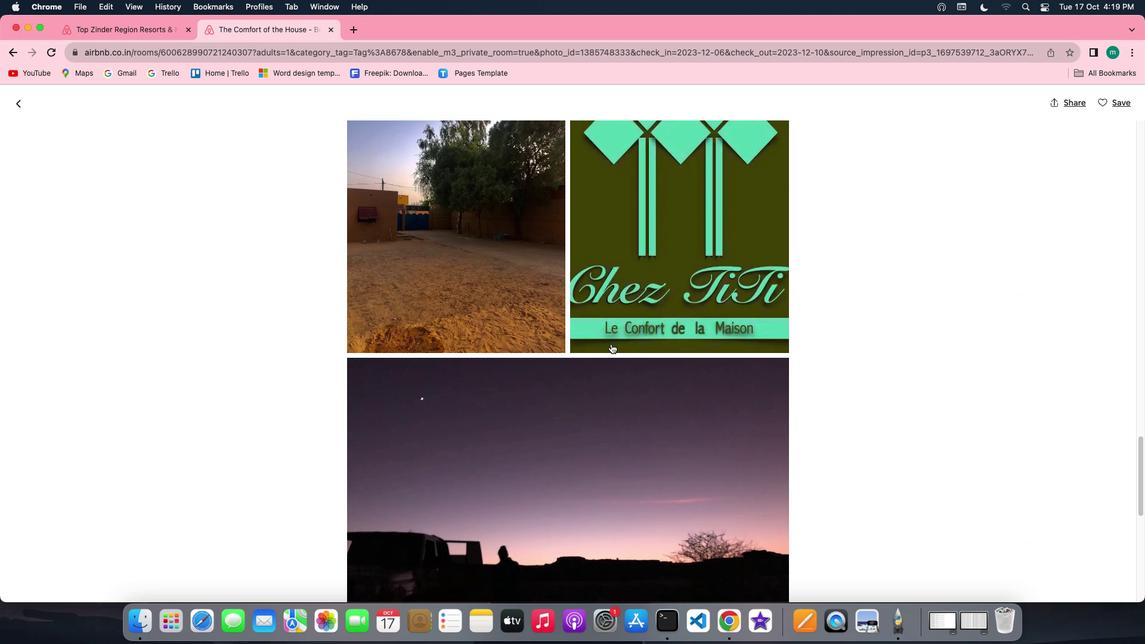 
Action: Mouse scrolled (611, 344) with delta (0, 0)
Screenshot: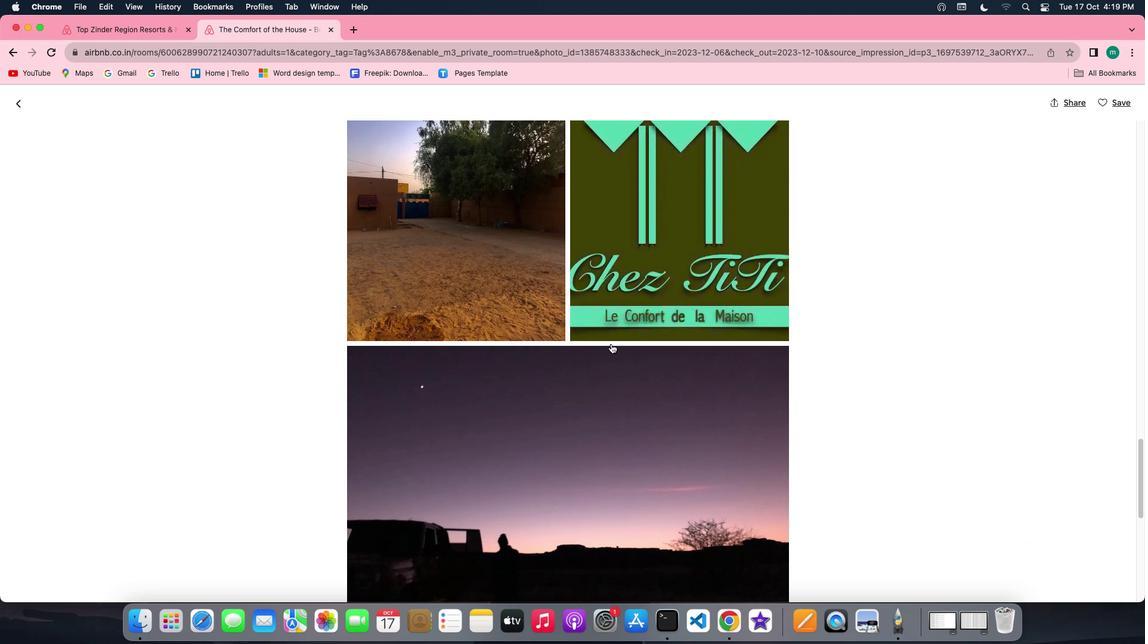 
Action: Mouse scrolled (611, 344) with delta (0, 0)
Screenshot: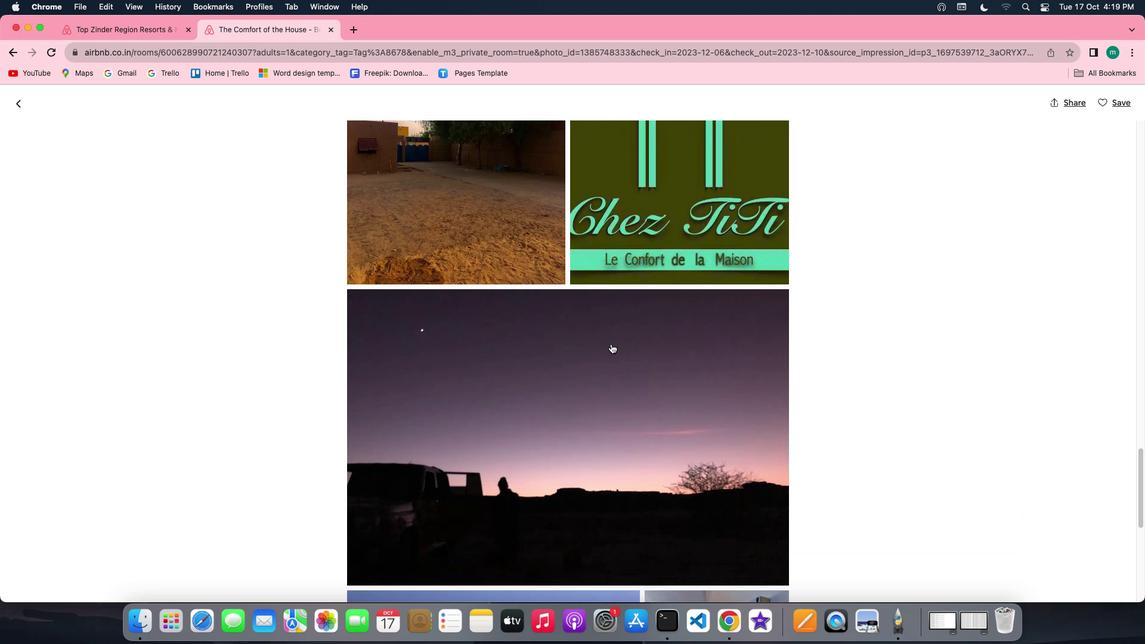 
Action: Mouse scrolled (611, 344) with delta (0, -1)
Screenshot: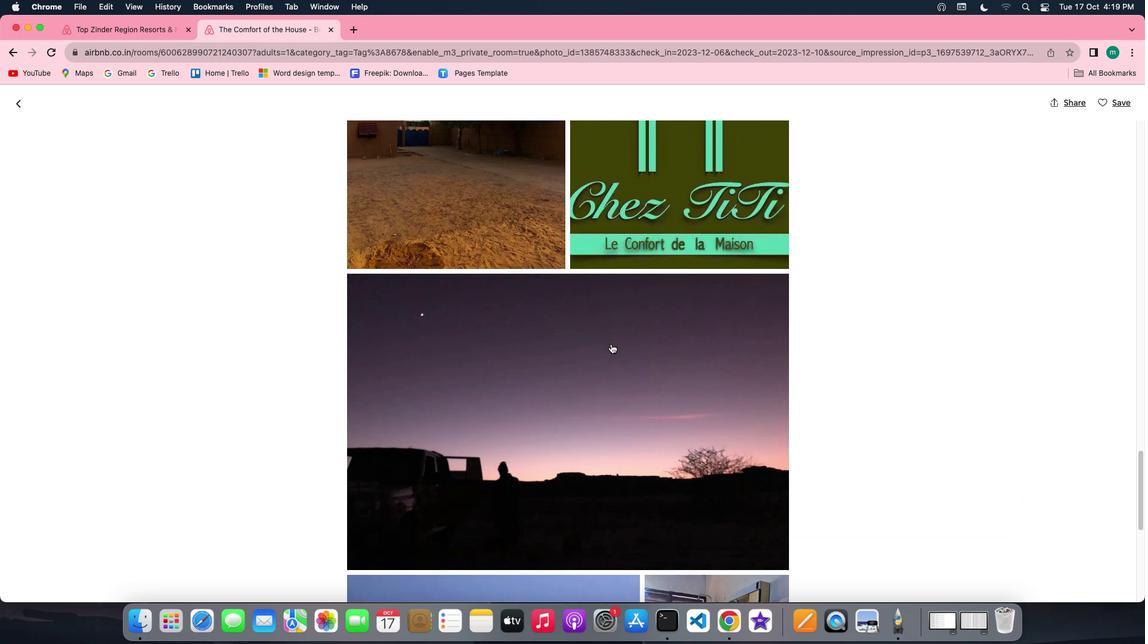 
Action: Mouse scrolled (611, 344) with delta (0, -1)
Screenshot: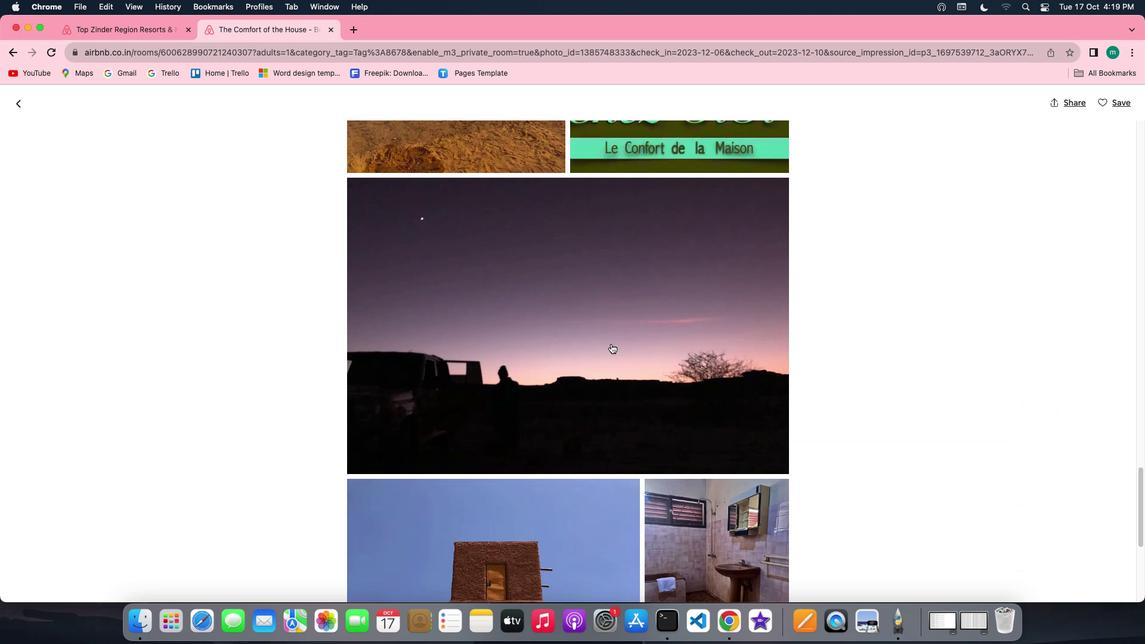 
Action: Mouse scrolled (611, 344) with delta (0, 0)
Screenshot: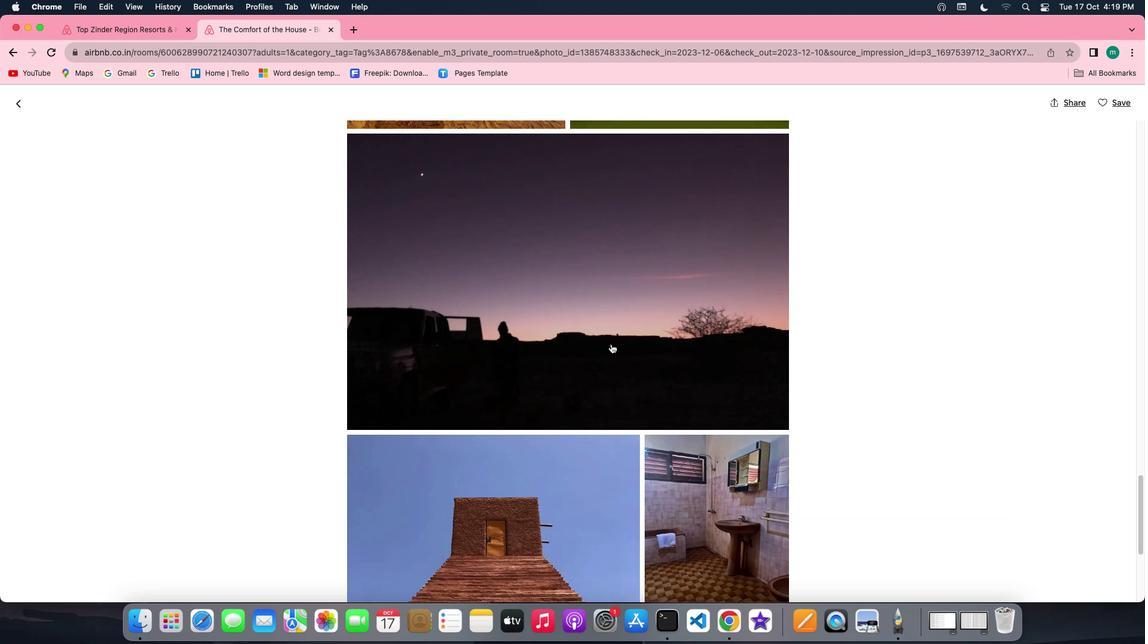 
Action: Mouse scrolled (611, 344) with delta (0, 0)
Screenshot: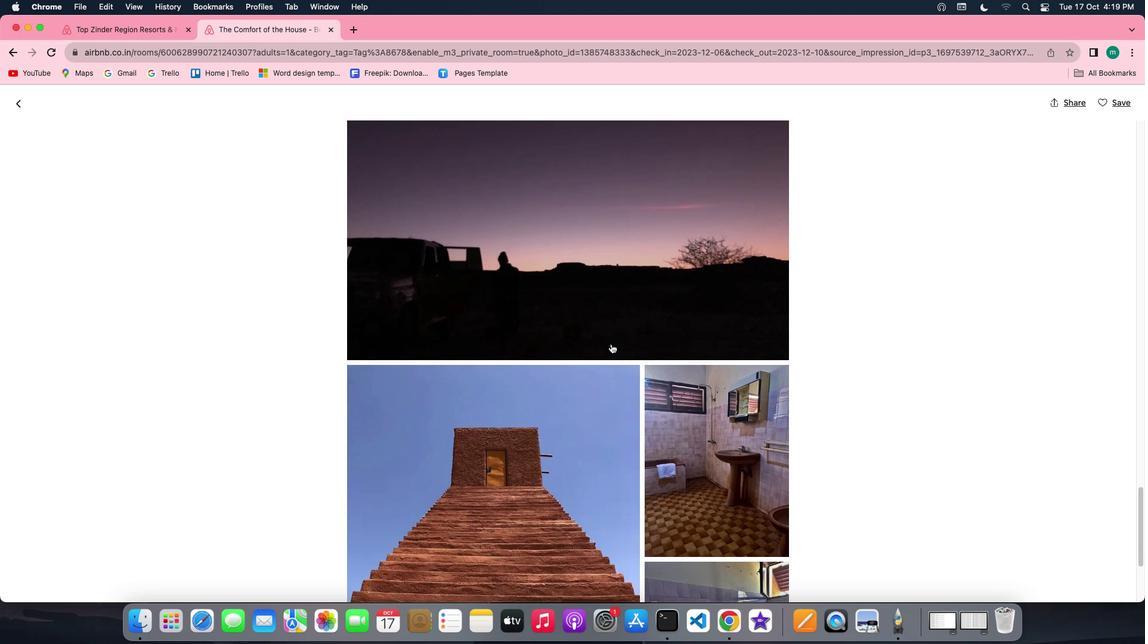 
Action: Mouse scrolled (611, 344) with delta (0, -1)
Screenshot: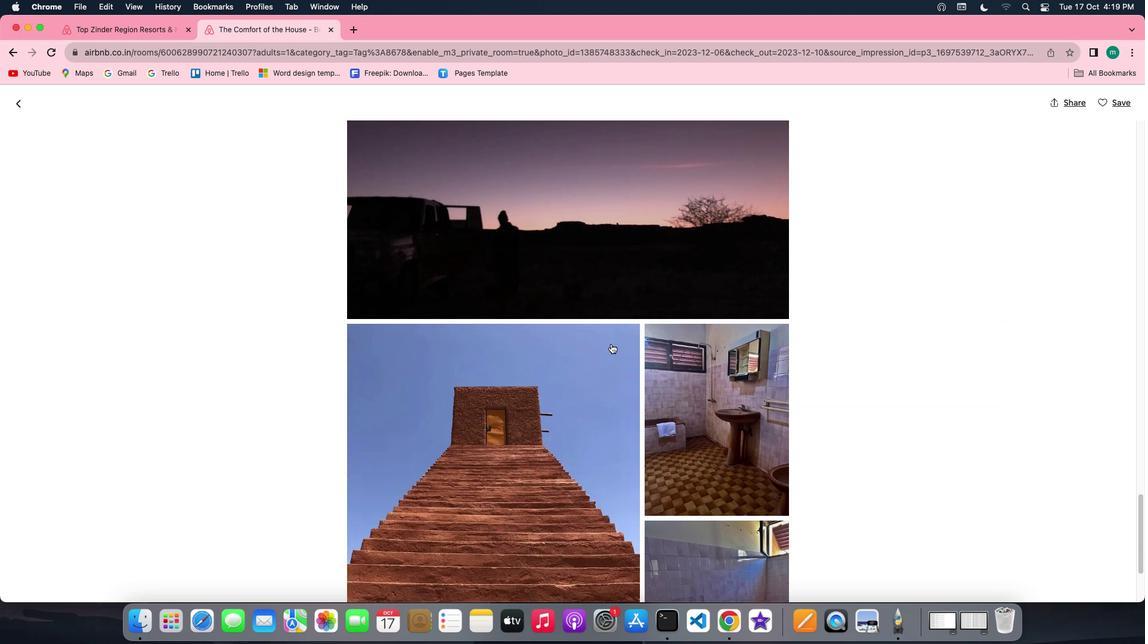 
Action: Mouse scrolled (611, 344) with delta (0, -2)
Screenshot: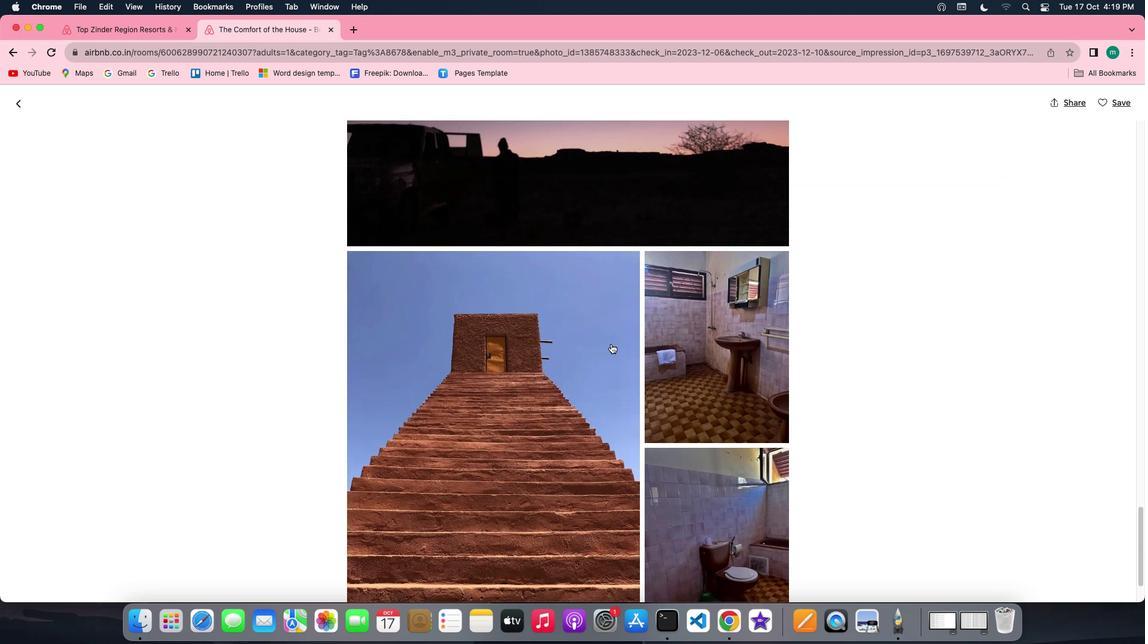 
Action: Mouse scrolled (611, 344) with delta (0, -2)
Screenshot: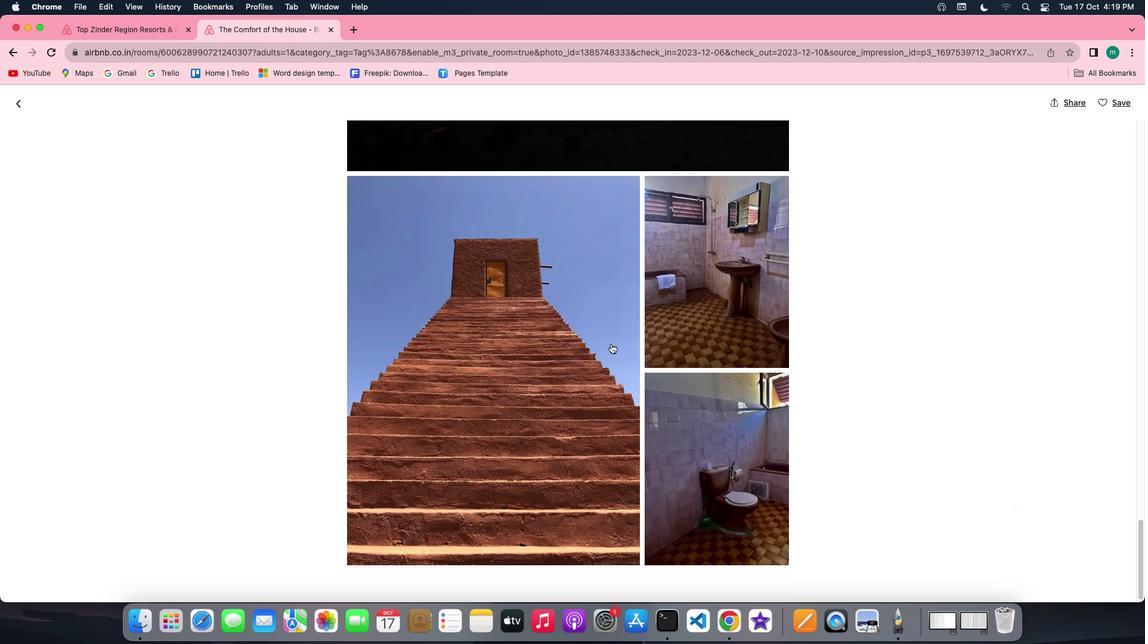
Action: Mouse scrolled (611, 344) with delta (0, 0)
Screenshot: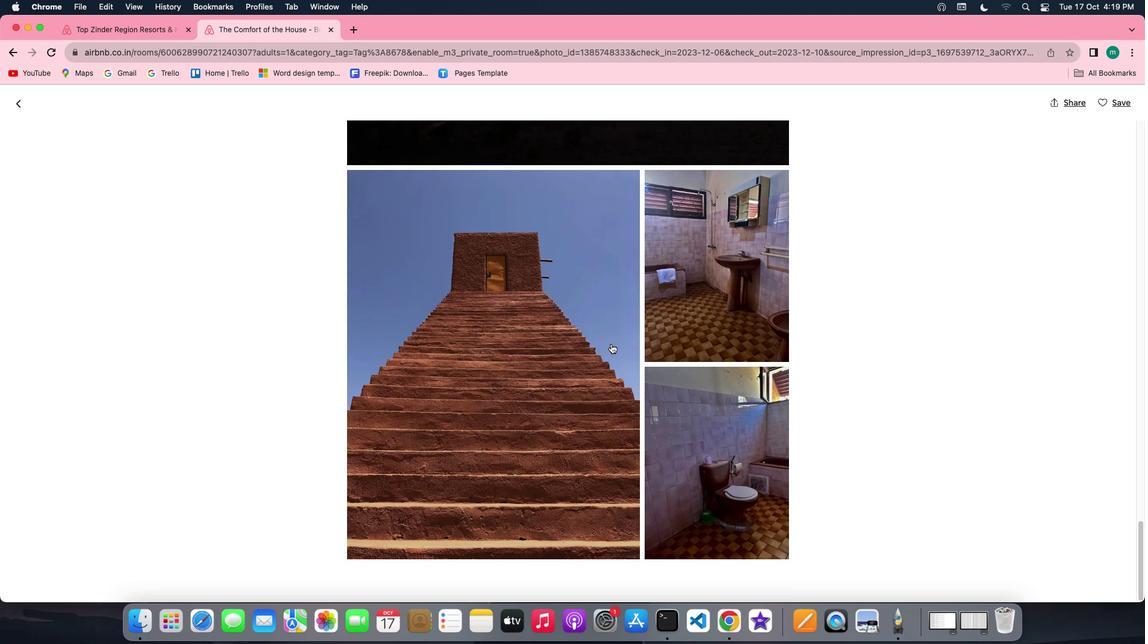 
Action: Mouse scrolled (611, 344) with delta (0, 0)
Screenshot: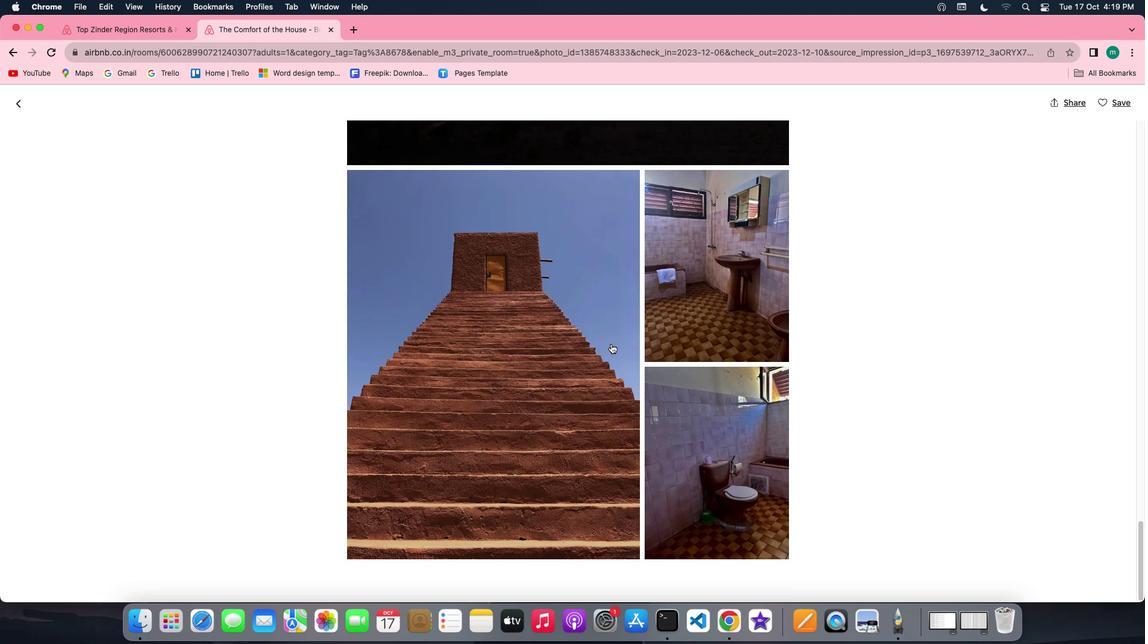 
Action: Mouse scrolled (611, 344) with delta (0, -1)
Screenshot: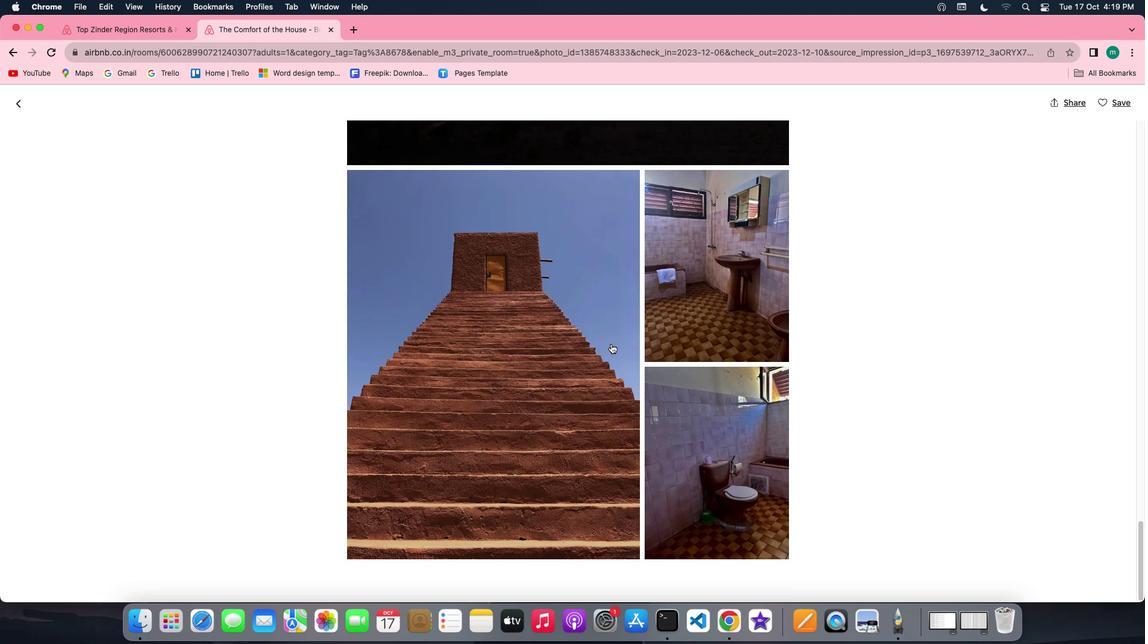 
Action: Mouse scrolled (611, 344) with delta (0, -1)
Screenshot: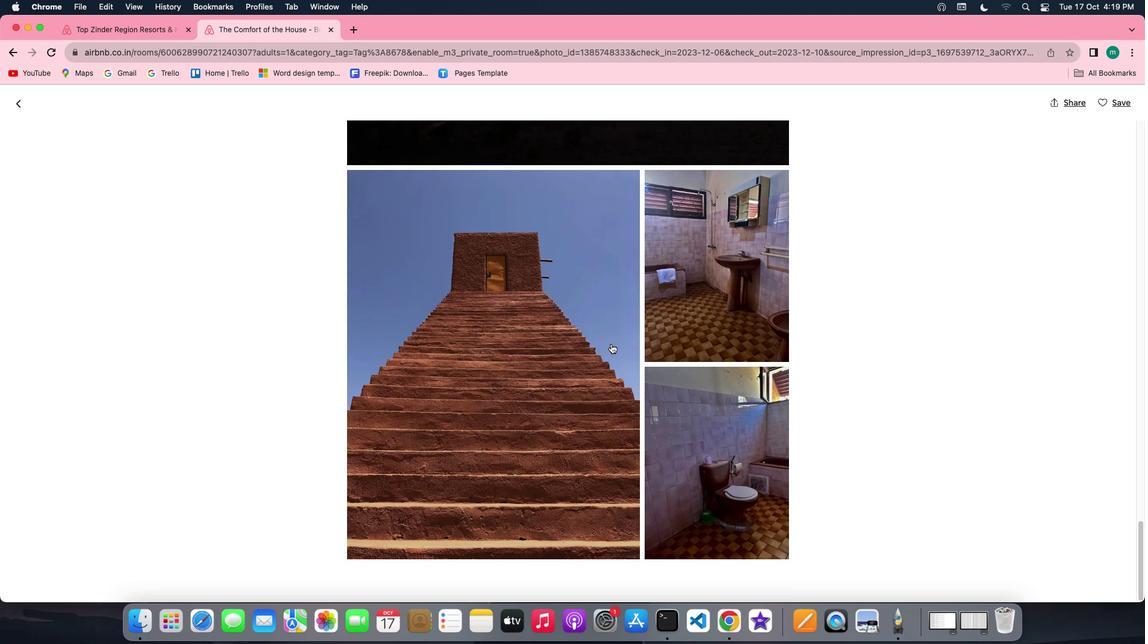 
Action: Mouse scrolled (611, 344) with delta (0, 0)
Screenshot: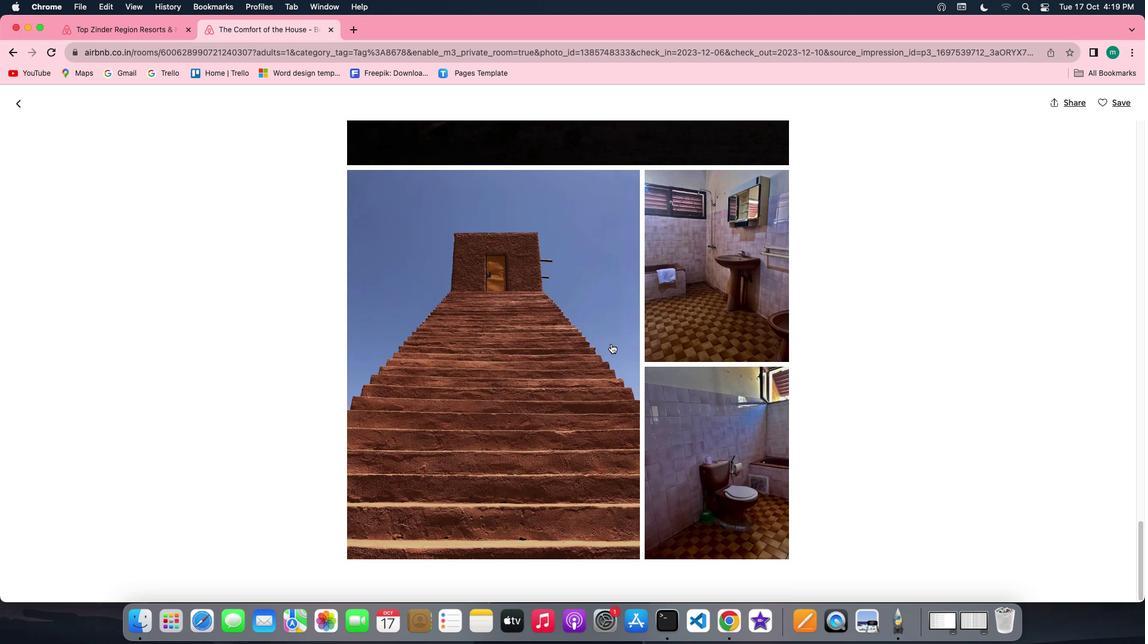 
Action: Mouse scrolled (611, 344) with delta (0, 0)
Screenshot: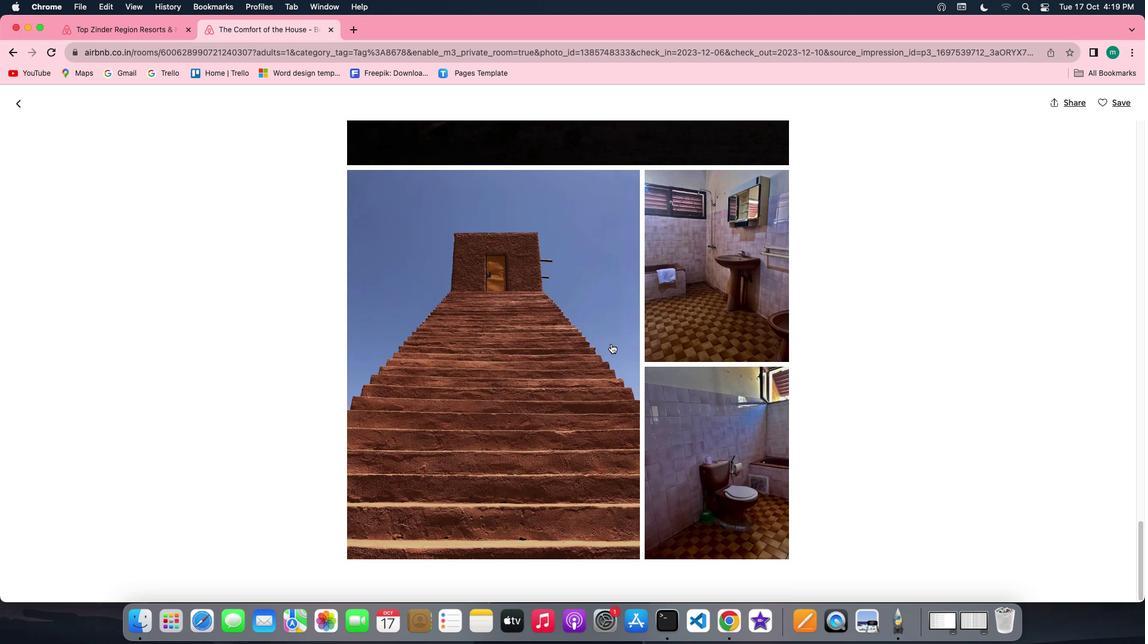 
Action: Mouse scrolled (611, 344) with delta (0, -1)
Screenshot: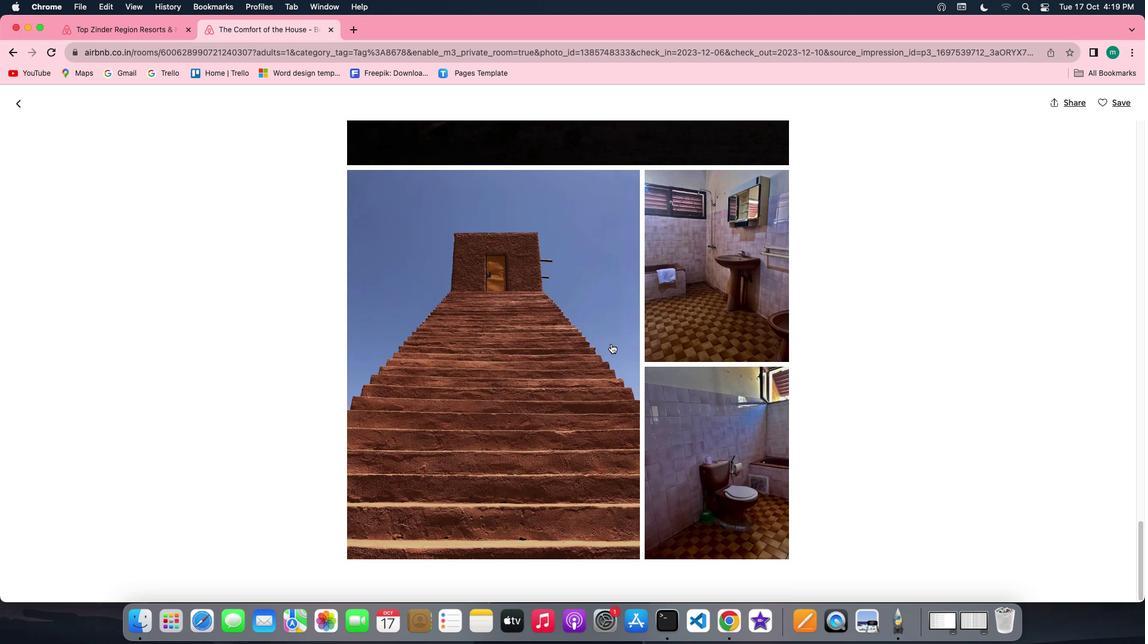 
Action: Mouse scrolled (611, 344) with delta (0, -2)
Screenshot: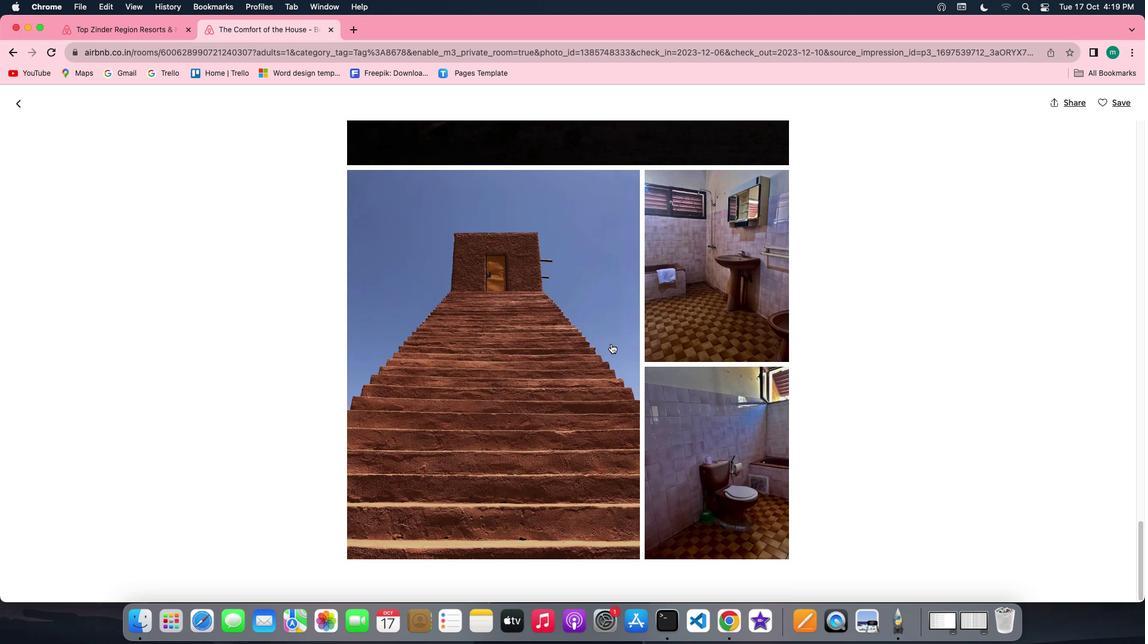 
Action: Mouse scrolled (611, 344) with delta (0, -2)
Screenshot: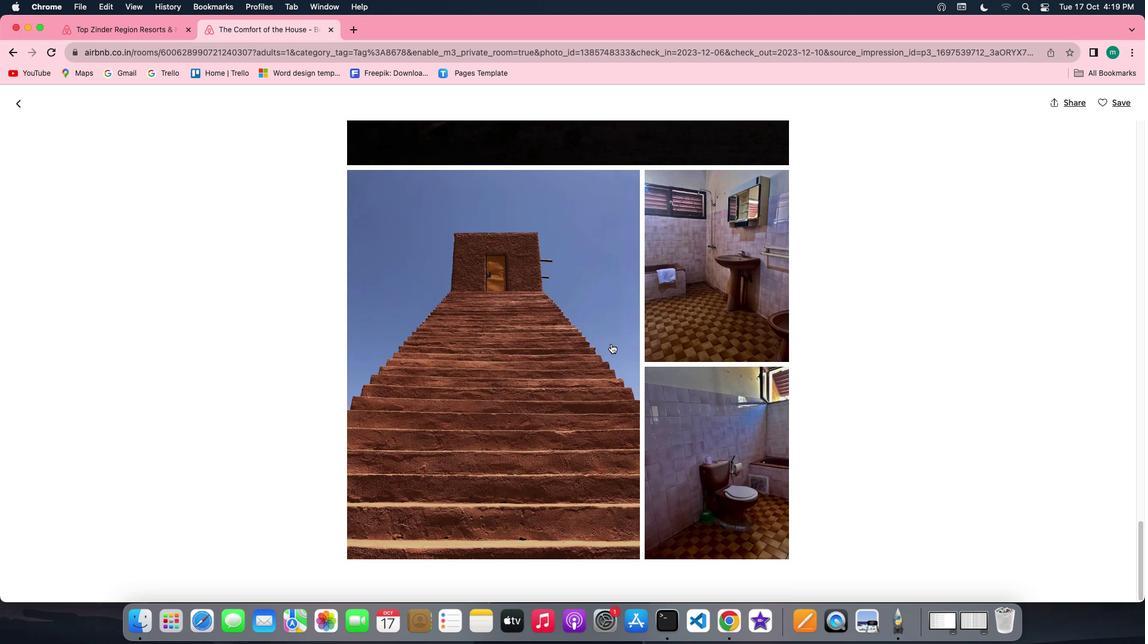 
Action: Mouse moved to (16, 103)
Screenshot: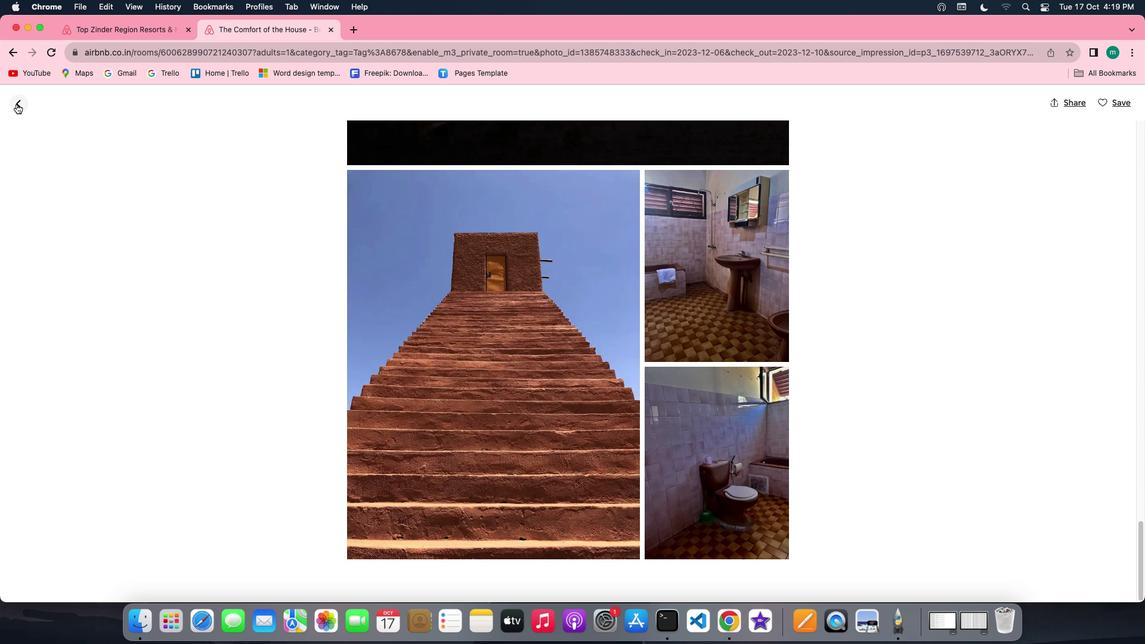 
Action: Mouse pressed left at (16, 103)
Screenshot: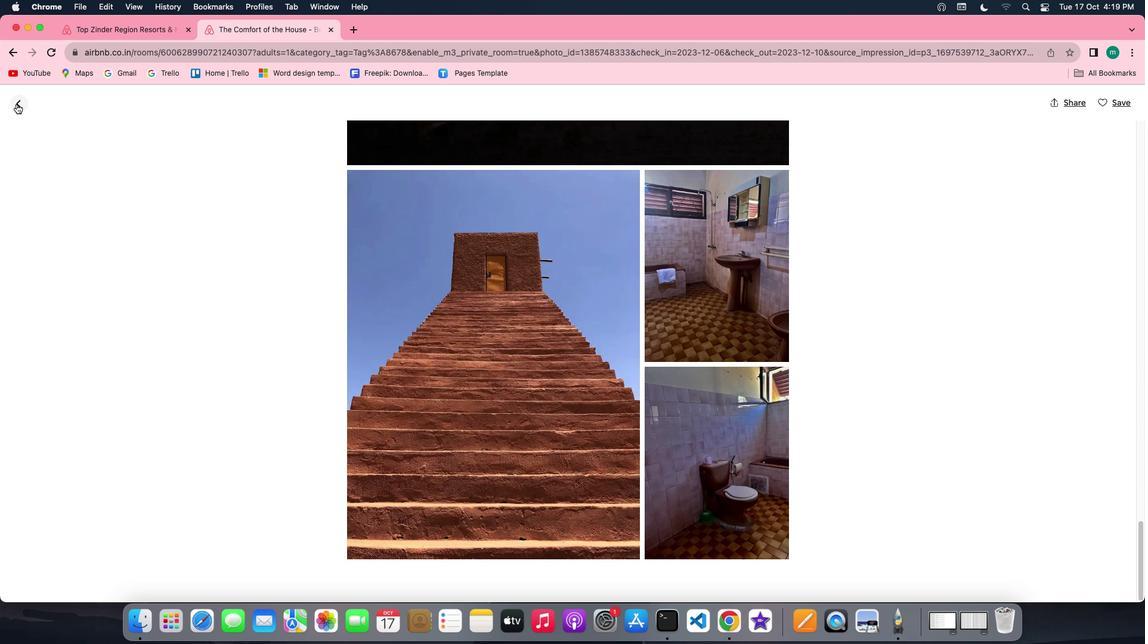 
Action: Mouse moved to (534, 400)
Screenshot: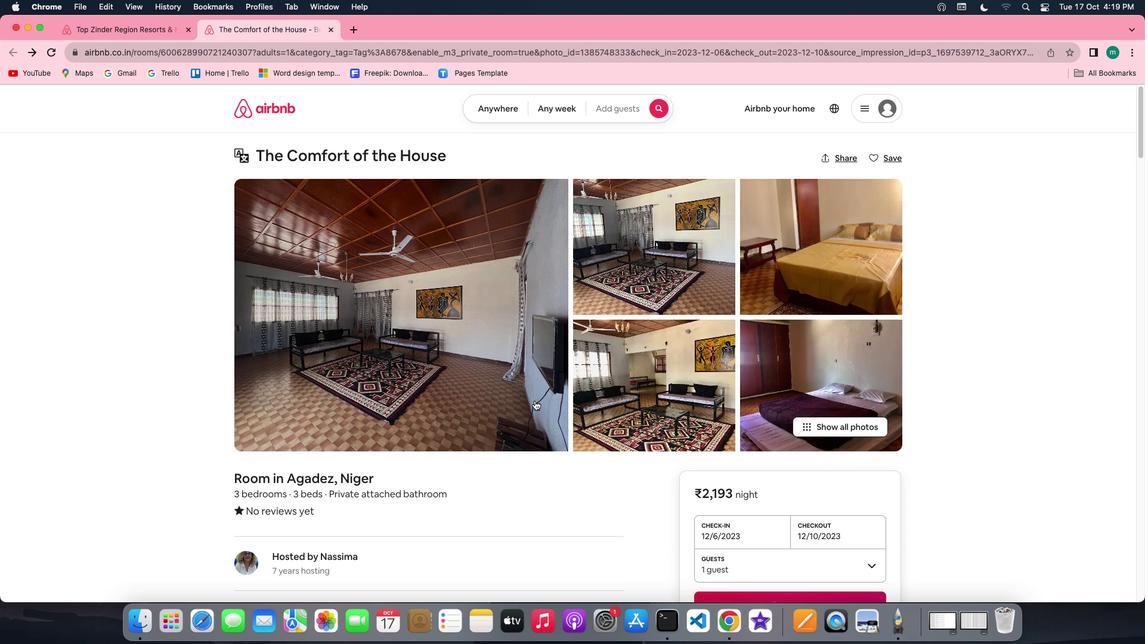 
Action: Mouse scrolled (534, 400) with delta (0, 0)
Screenshot: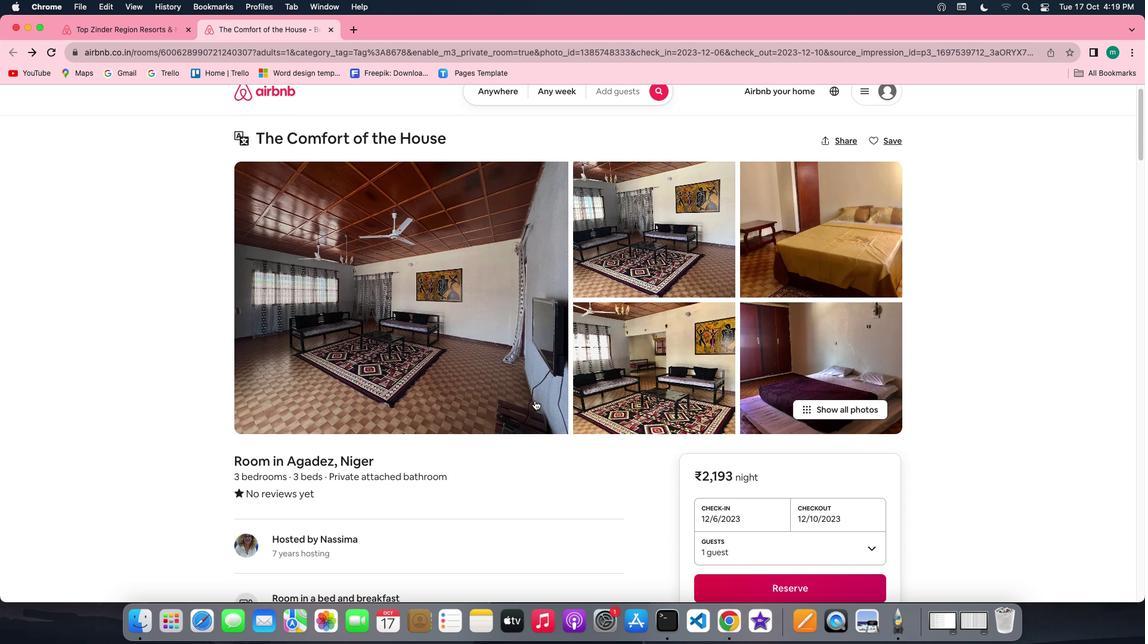 
Action: Mouse scrolled (534, 400) with delta (0, 0)
Screenshot: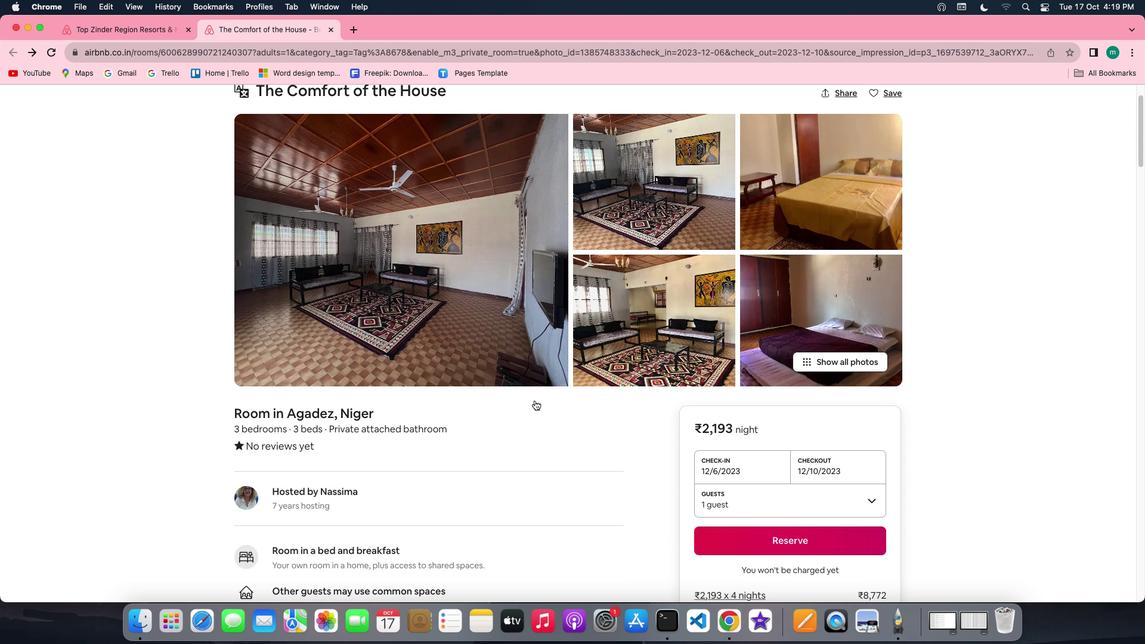 
Action: Mouse scrolled (534, 400) with delta (0, -1)
Screenshot: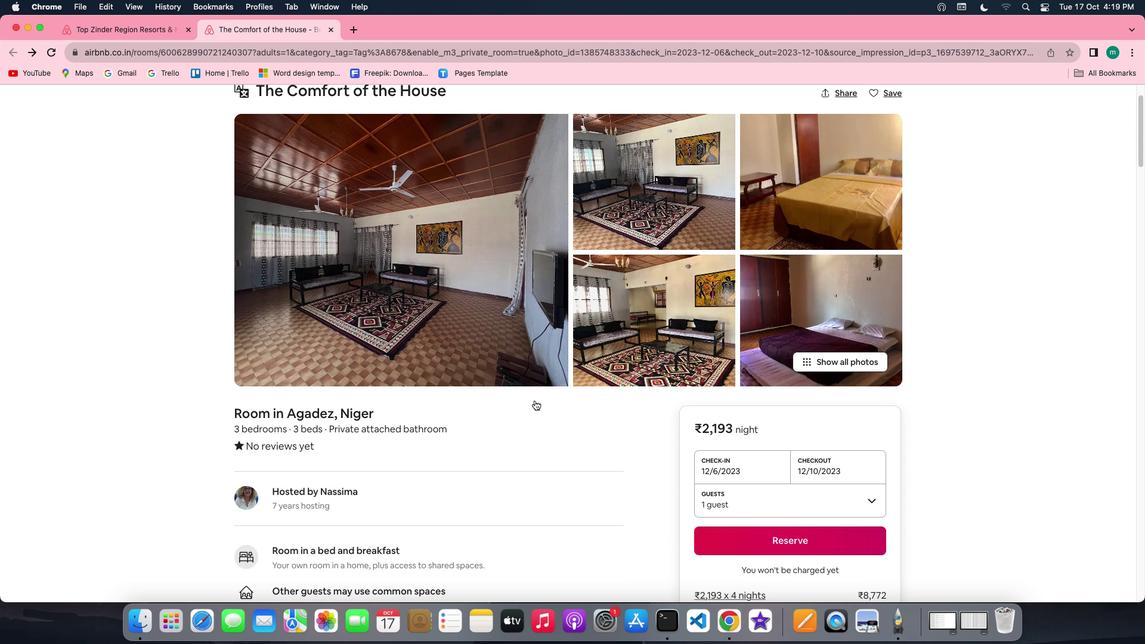 
Action: Mouse scrolled (534, 400) with delta (0, -2)
Screenshot: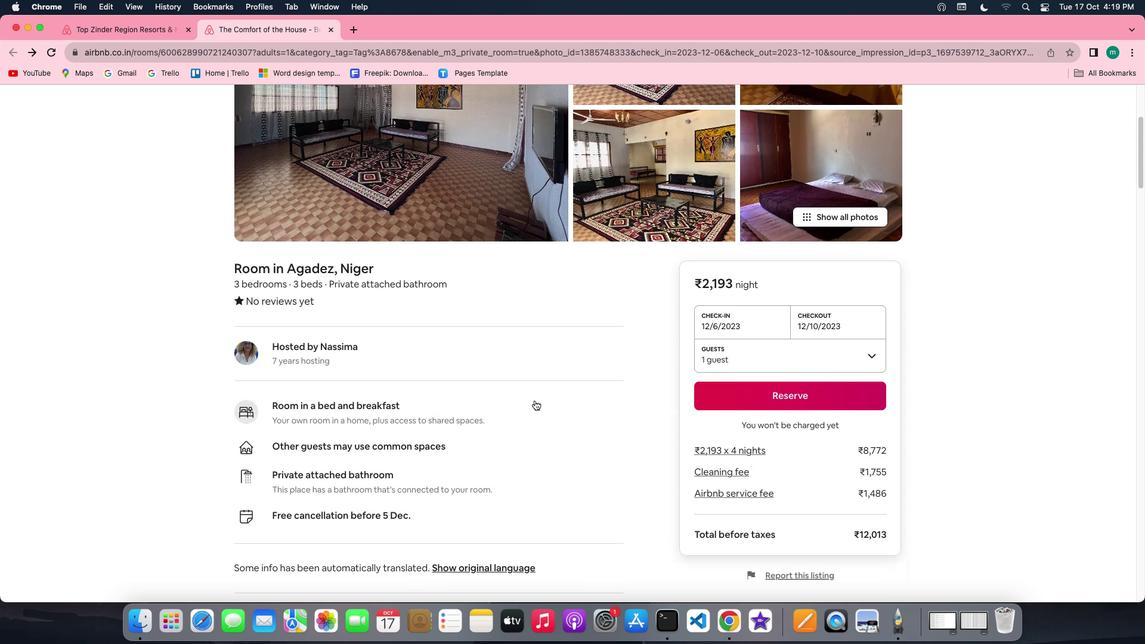 
Action: Mouse scrolled (534, 400) with delta (0, 0)
Screenshot: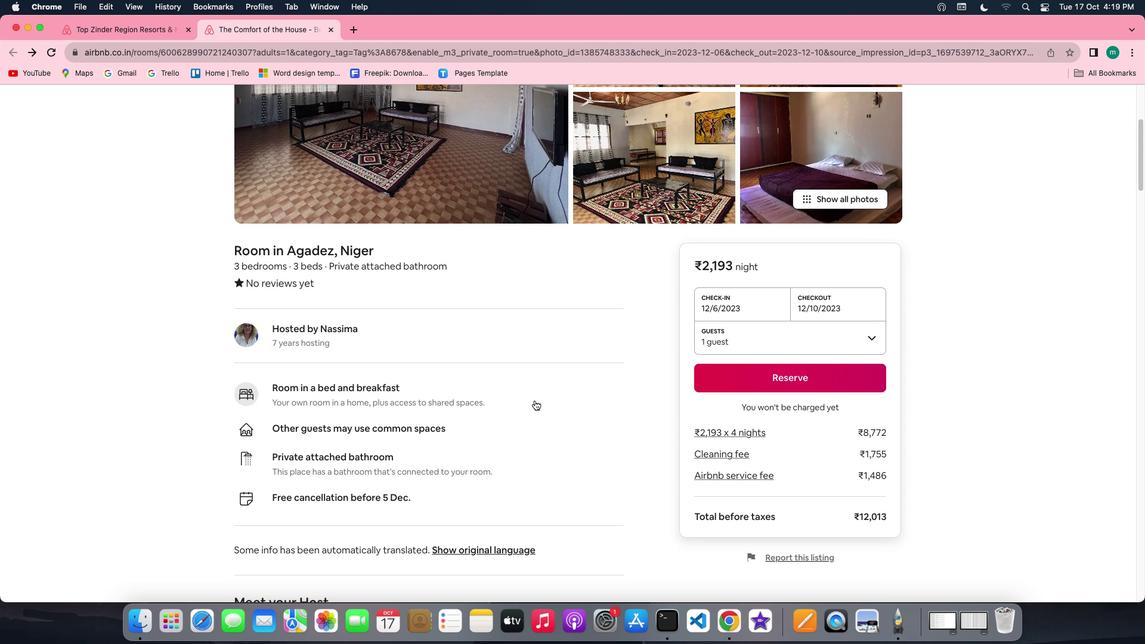 
Action: Mouse scrolled (534, 400) with delta (0, 0)
Screenshot: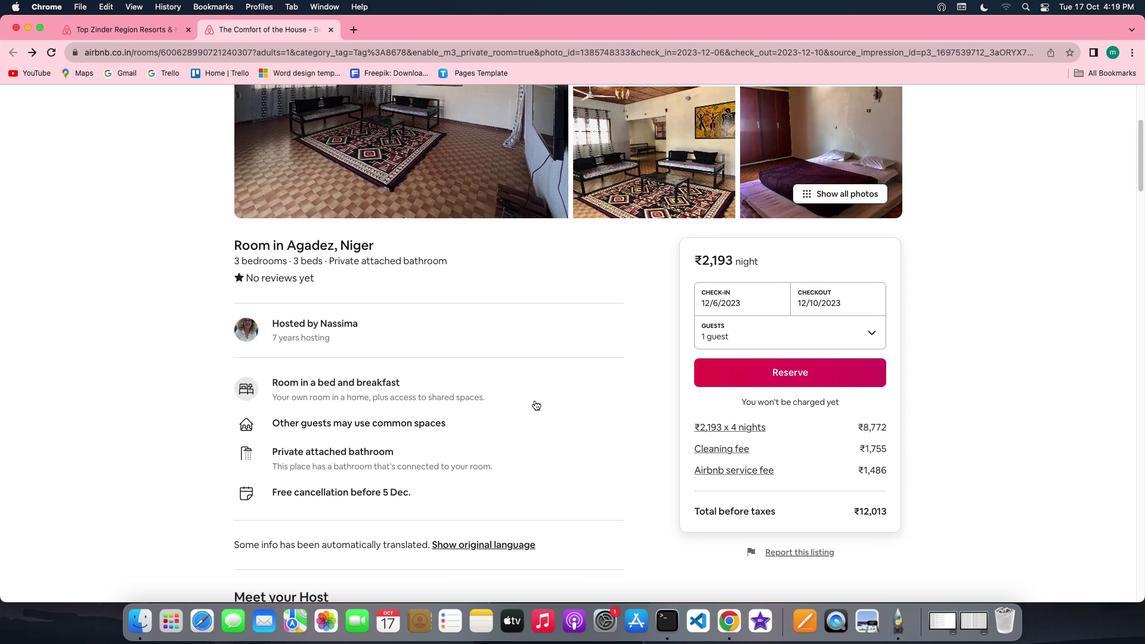 
Action: Mouse scrolled (534, 400) with delta (0, 0)
Screenshot: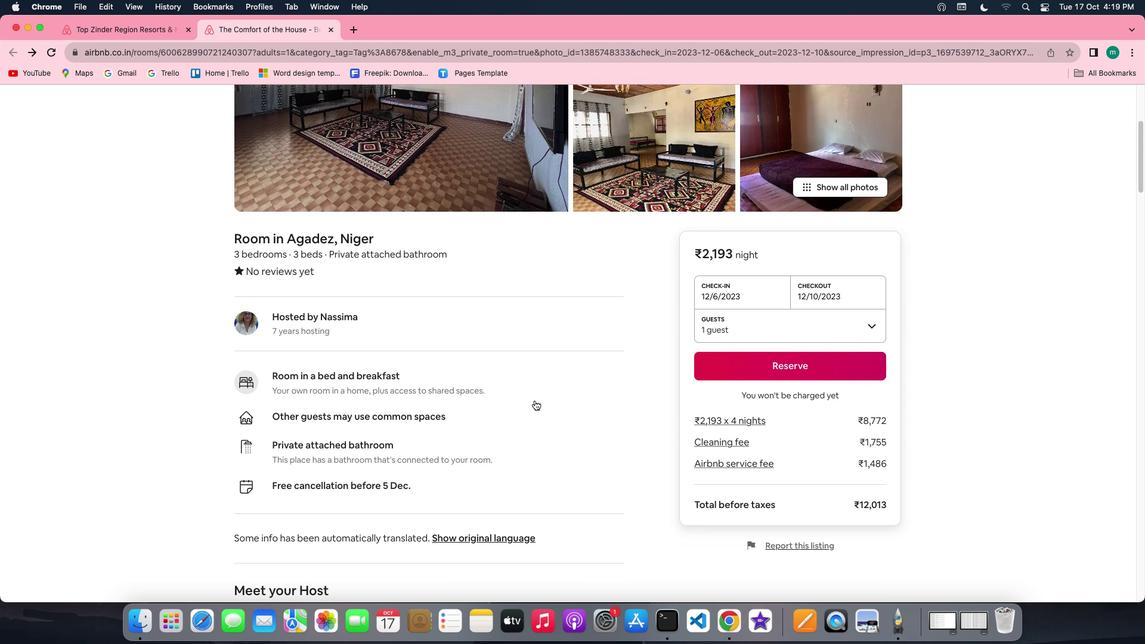 
Action: Mouse scrolled (534, 400) with delta (0, -1)
Screenshot: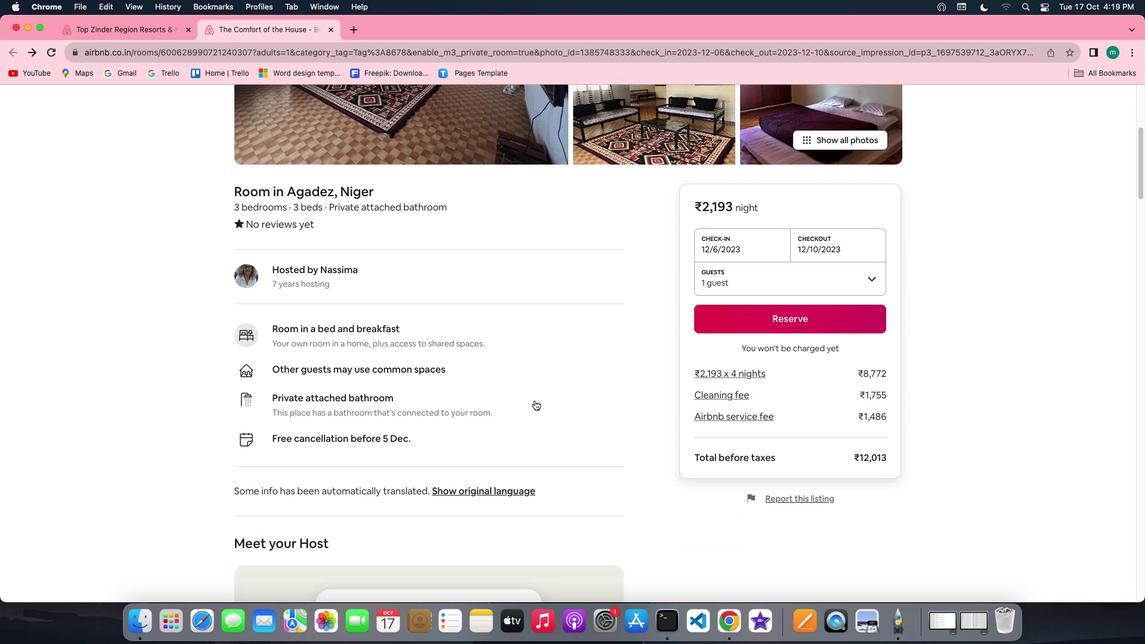 
Action: Mouse scrolled (534, 400) with delta (0, -1)
Screenshot: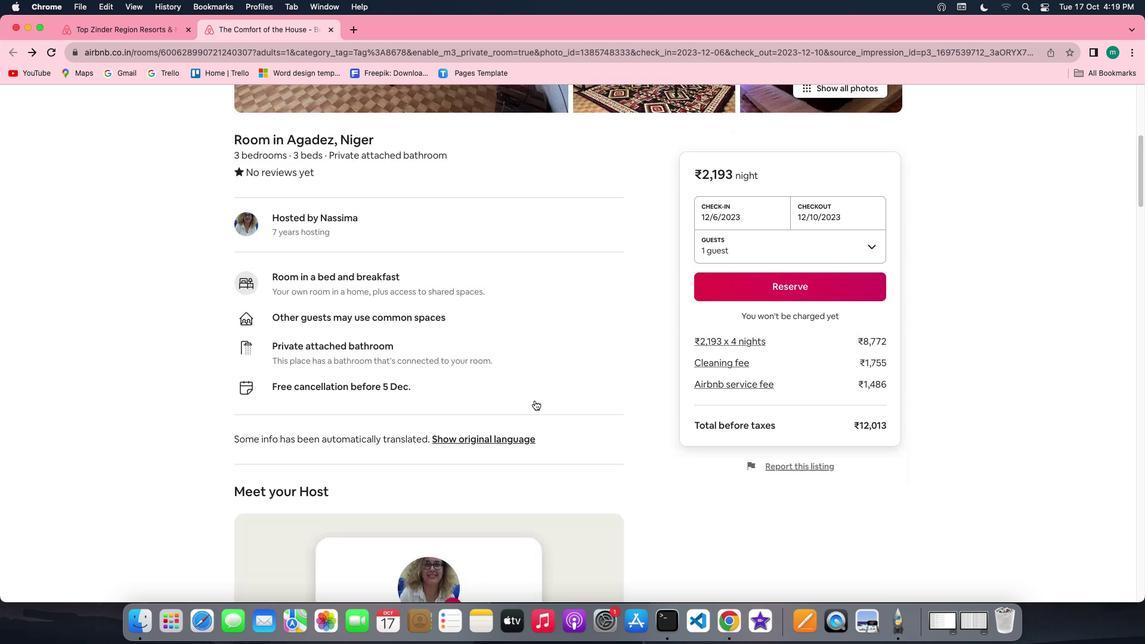 
Action: Mouse scrolled (534, 400) with delta (0, -2)
Screenshot: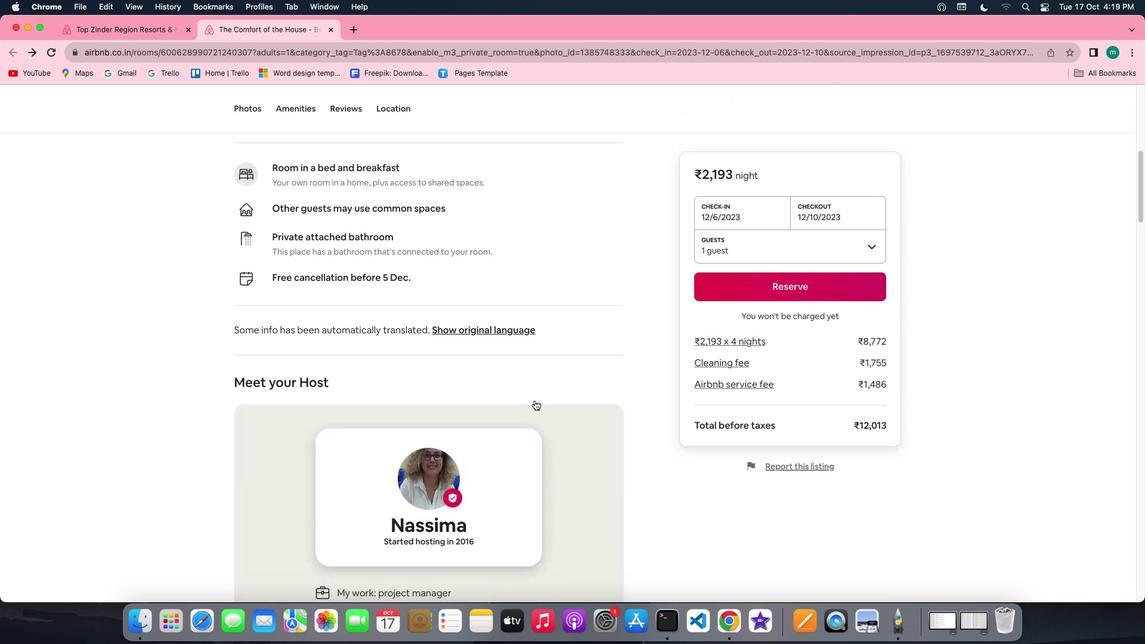 
Action: Mouse scrolled (534, 400) with delta (0, 0)
Screenshot: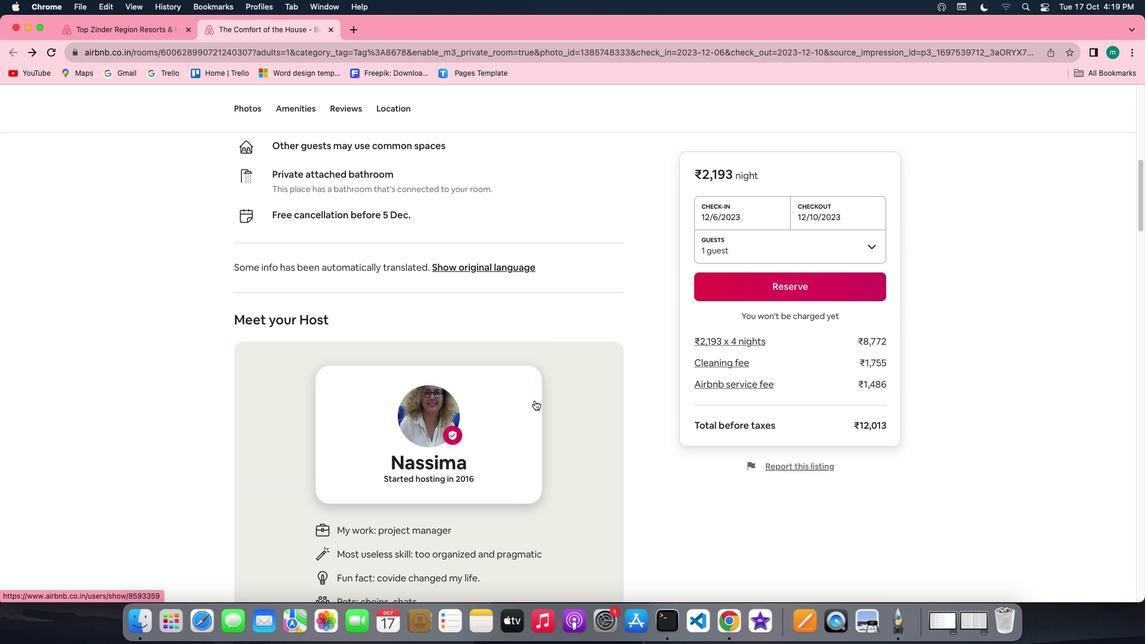 
Action: Mouse scrolled (534, 400) with delta (0, 0)
Screenshot: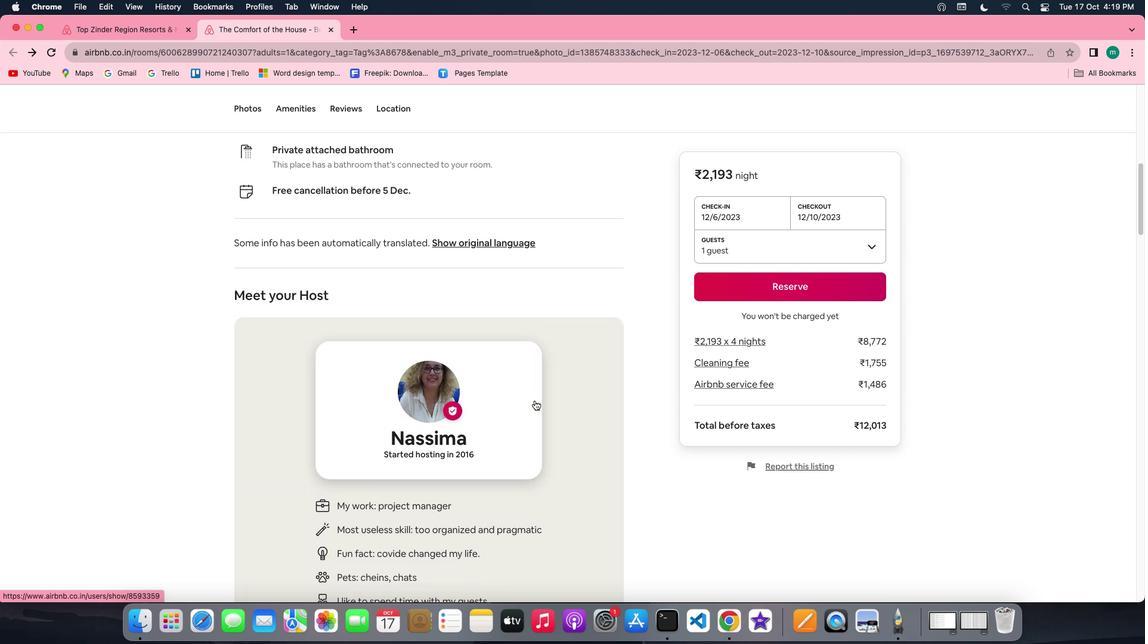 
Action: Mouse scrolled (534, 400) with delta (0, -1)
Screenshot: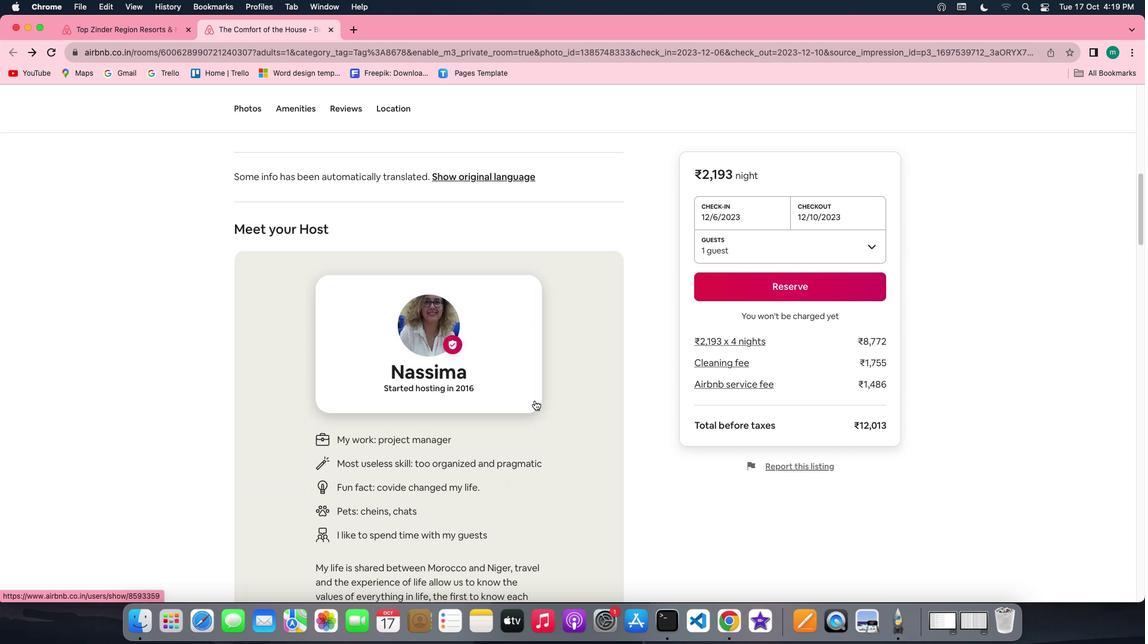 
Action: Mouse scrolled (534, 400) with delta (0, -2)
Screenshot: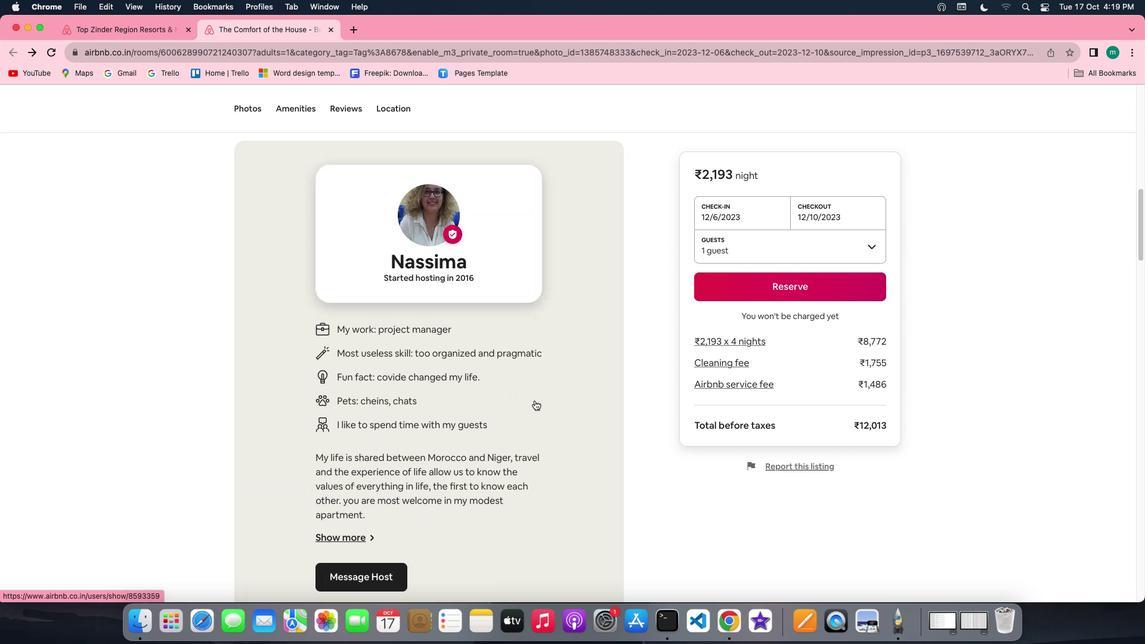 
Action: Mouse scrolled (534, 400) with delta (0, -2)
Screenshot: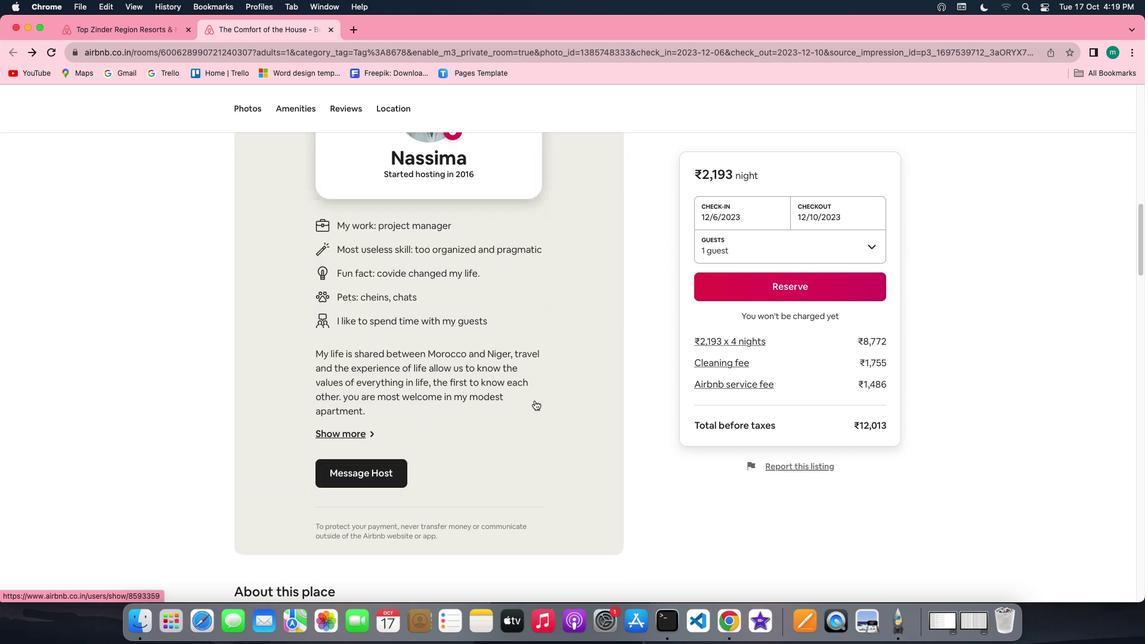 
Action: Mouse scrolled (534, 400) with delta (0, 0)
Screenshot: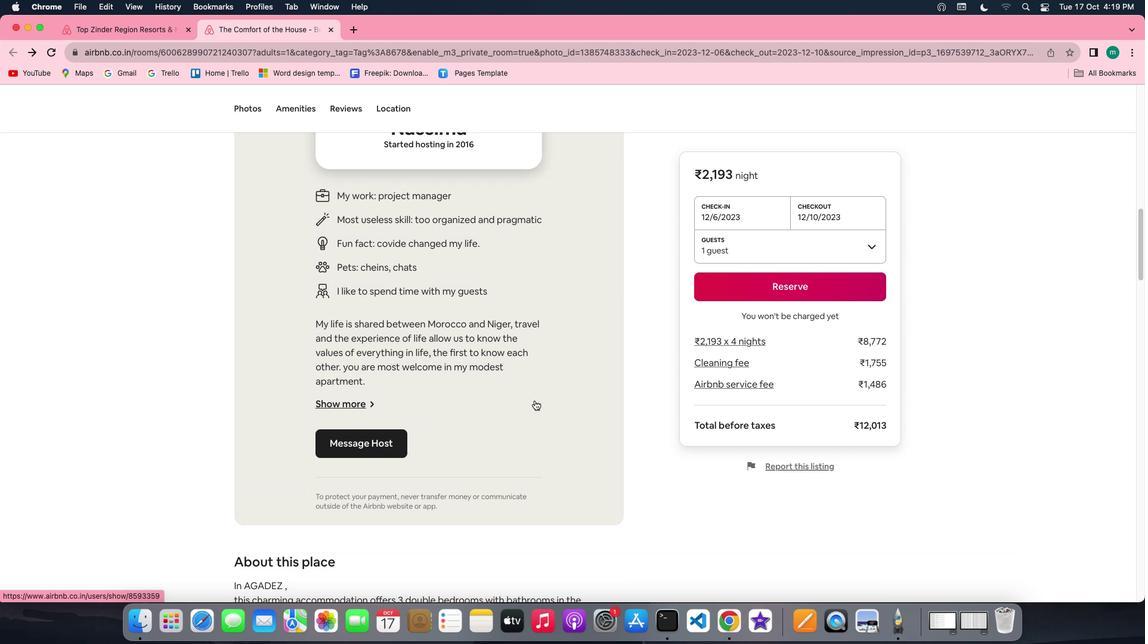 
Action: Mouse scrolled (534, 400) with delta (0, 0)
Screenshot: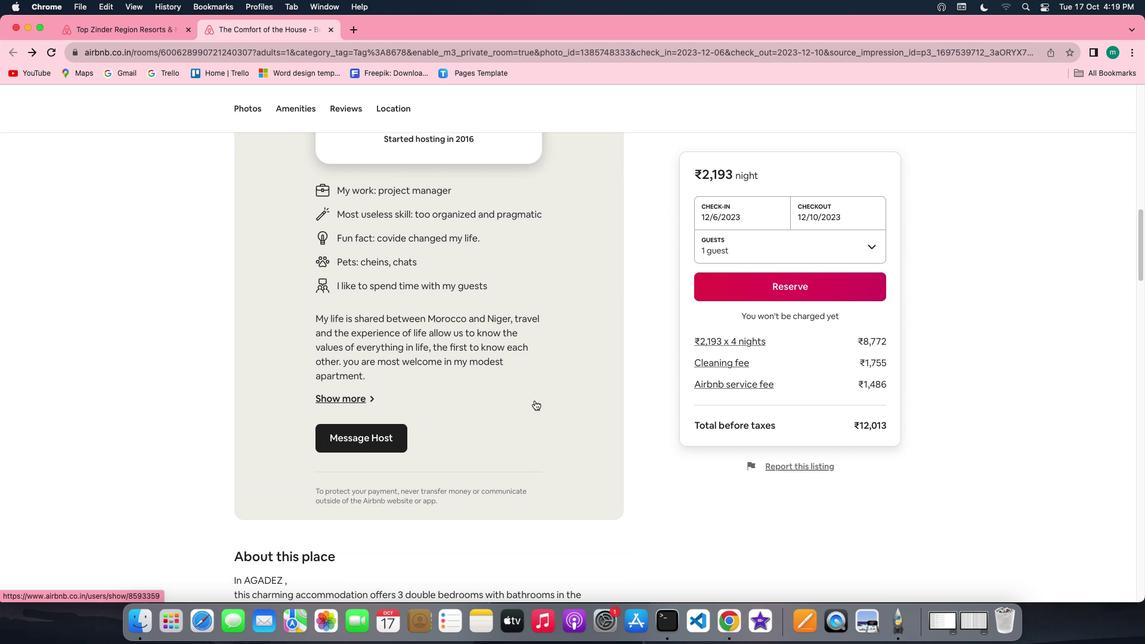 
Action: Mouse scrolled (534, 400) with delta (0, 0)
Screenshot: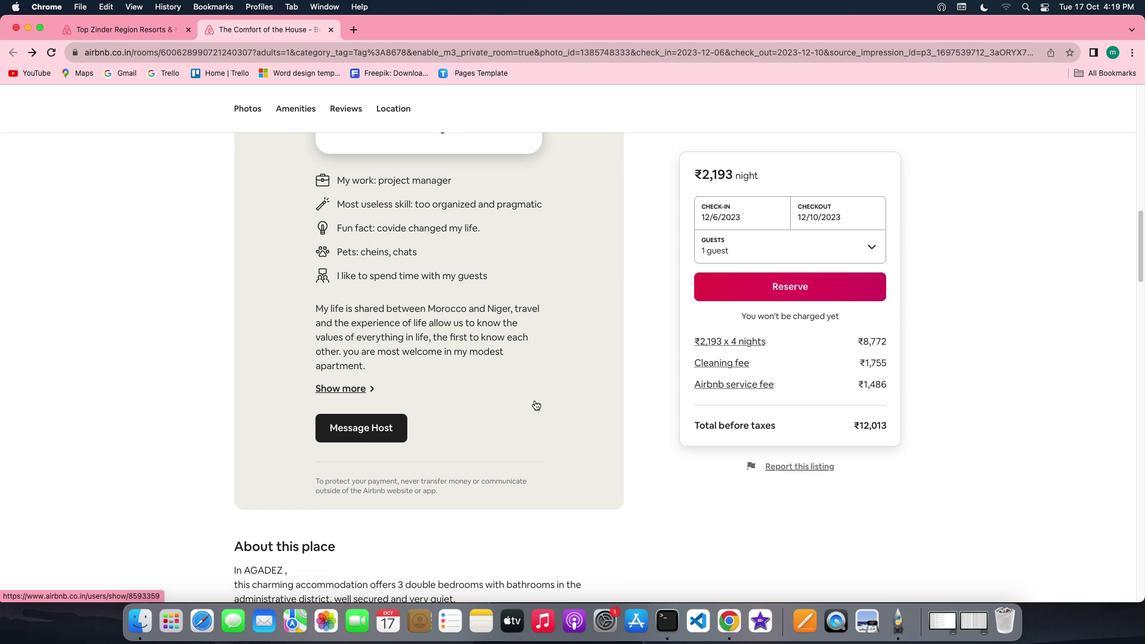 
Action: Mouse scrolled (534, 400) with delta (0, -1)
Screenshot: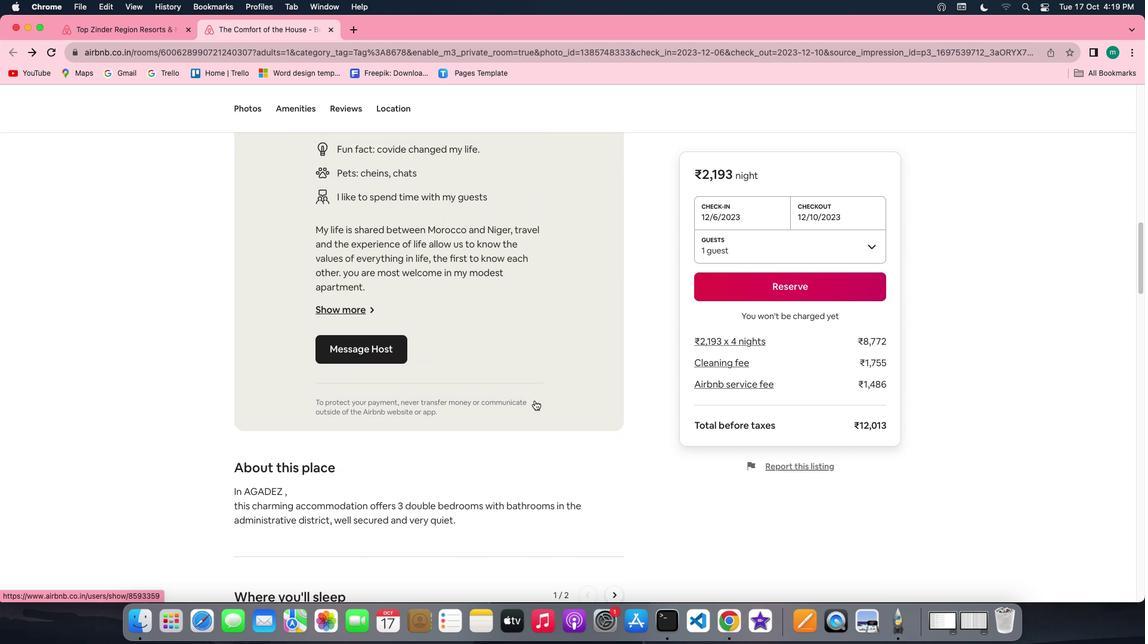 
Action: Mouse scrolled (534, 400) with delta (0, -2)
Screenshot: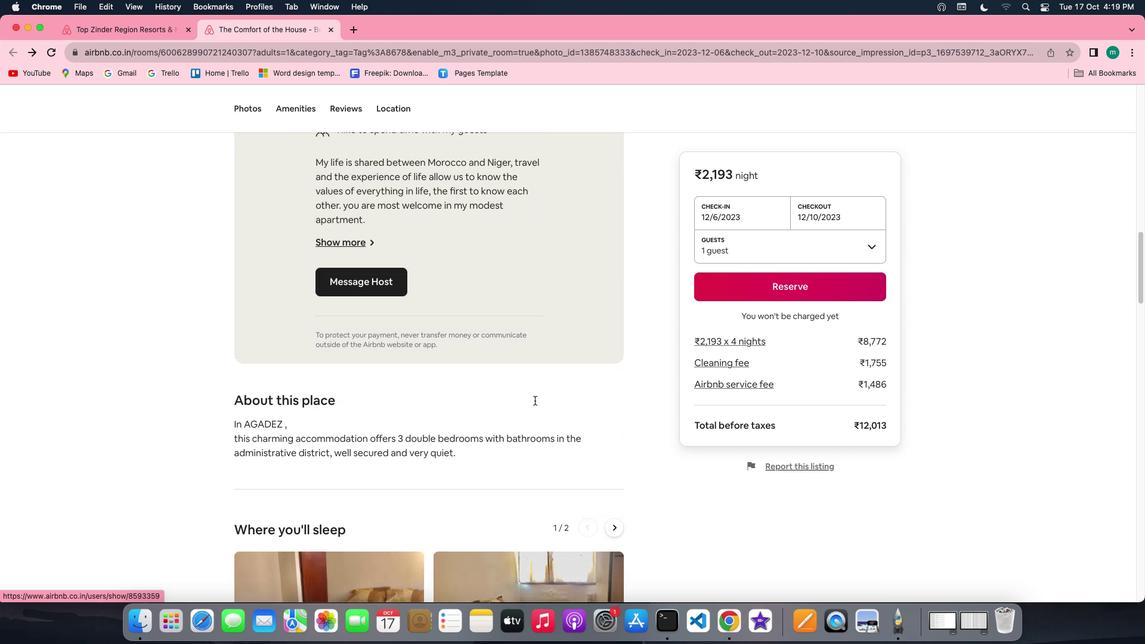 
Action: Mouse scrolled (534, 400) with delta (0, -2)
Screenshot: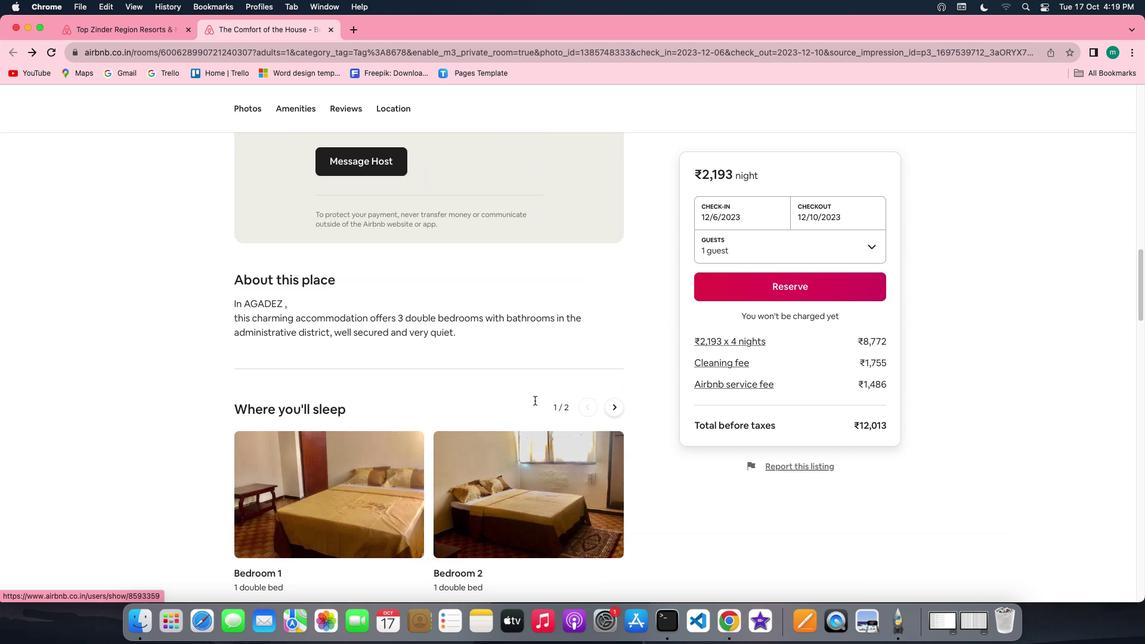 
Action: Mouse scrolled (534, 400) with delta (0, 0)
Screenshot: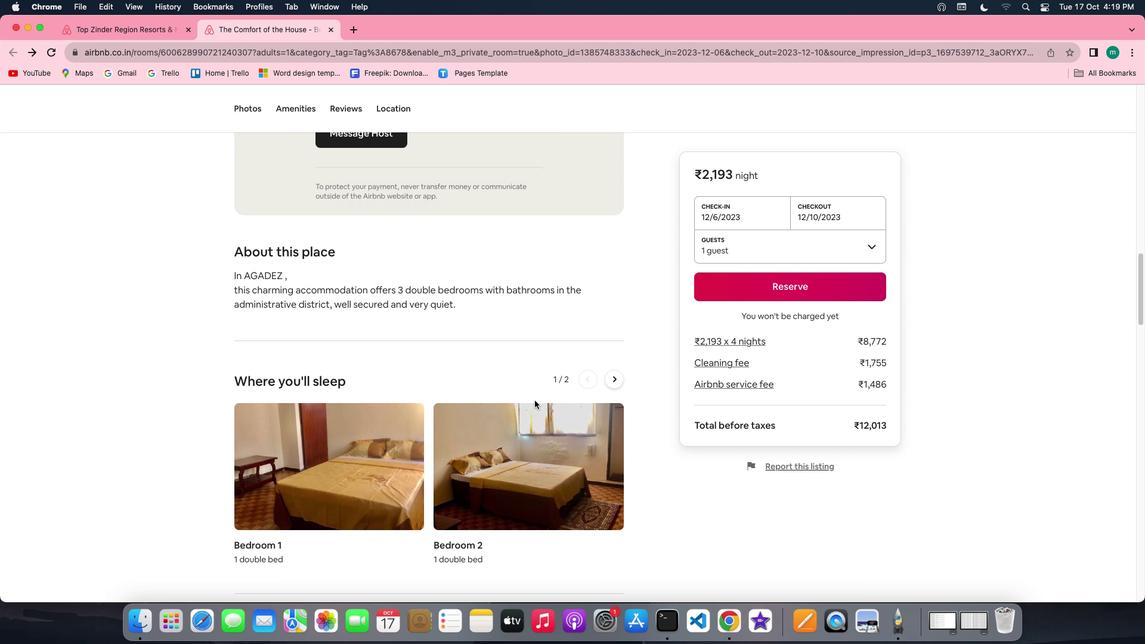 
Action: Mouse scrolled (534, 400) with delta (0, 0)
Screenshot: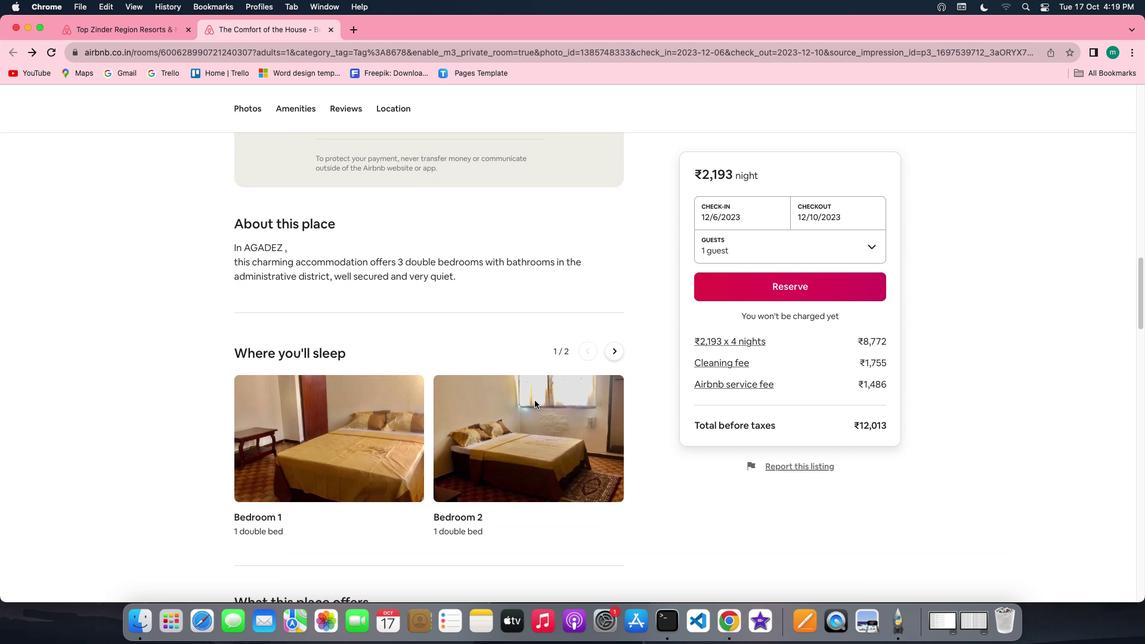 
Action: Mouse scrolled (534, 400) with delta (0, -1)
Screenshot: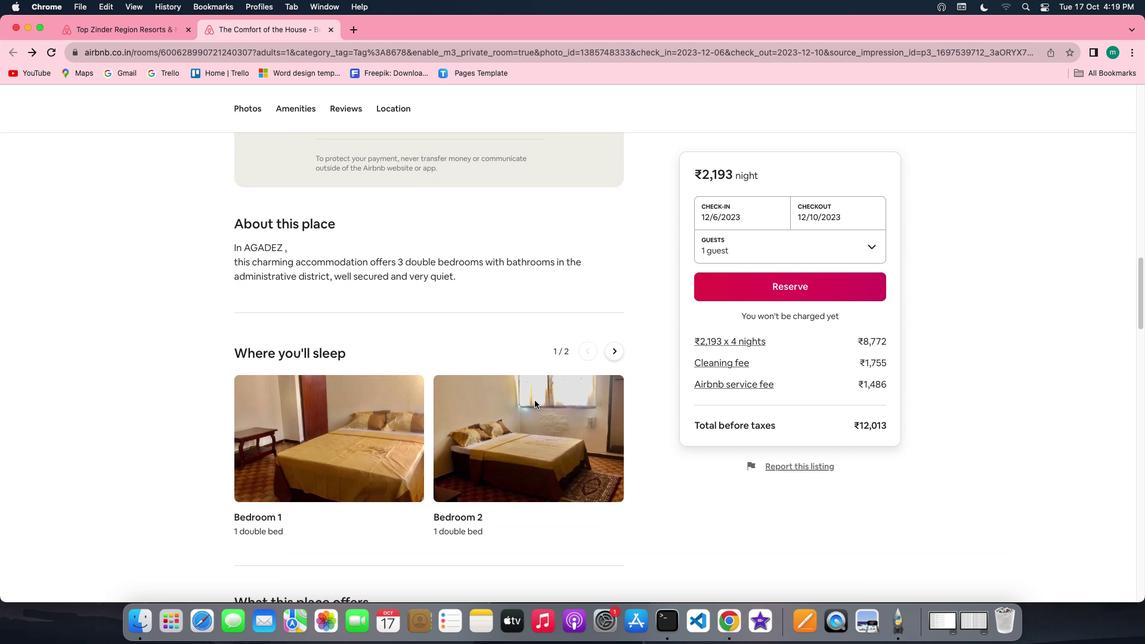 
Action: Mouse scrolled (534, 400) with delta (0, -2)
Screenshot: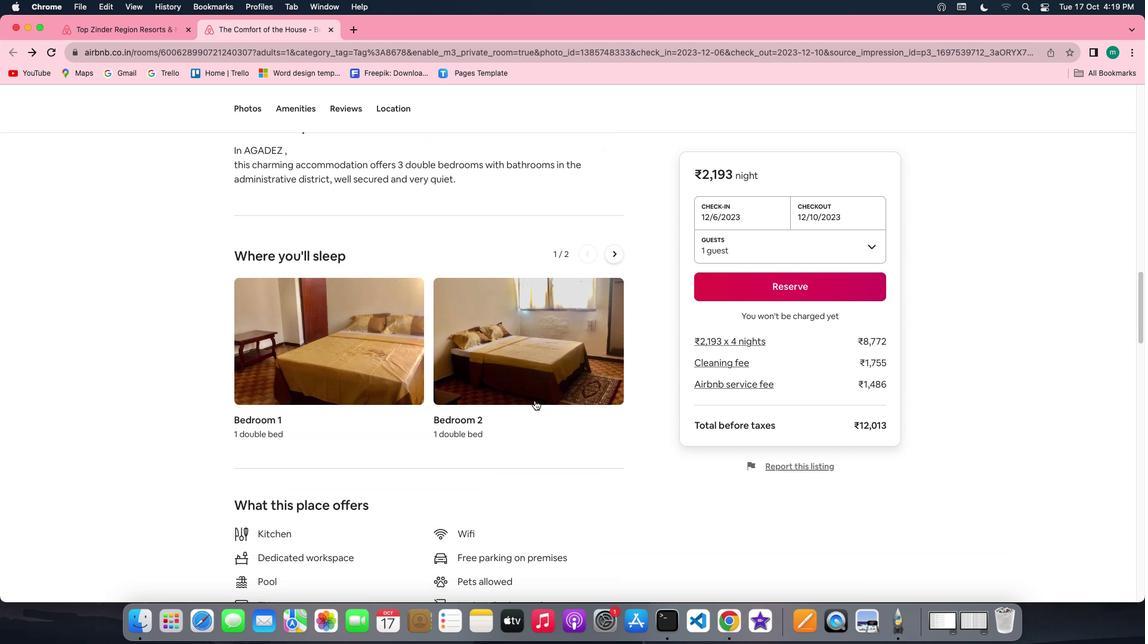 
Action: Mouse scrolled (534, 400) with delta (0, 0)
Screenshot: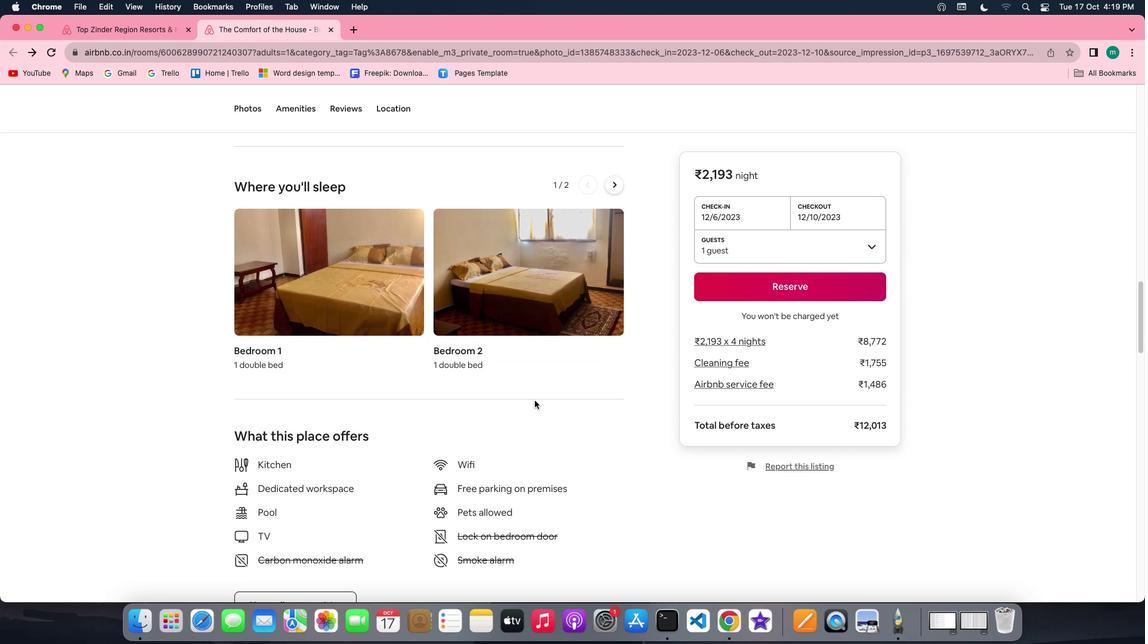 
Action: Mouse scrolled (534, 400) with delta (0, 0)
Screenshot: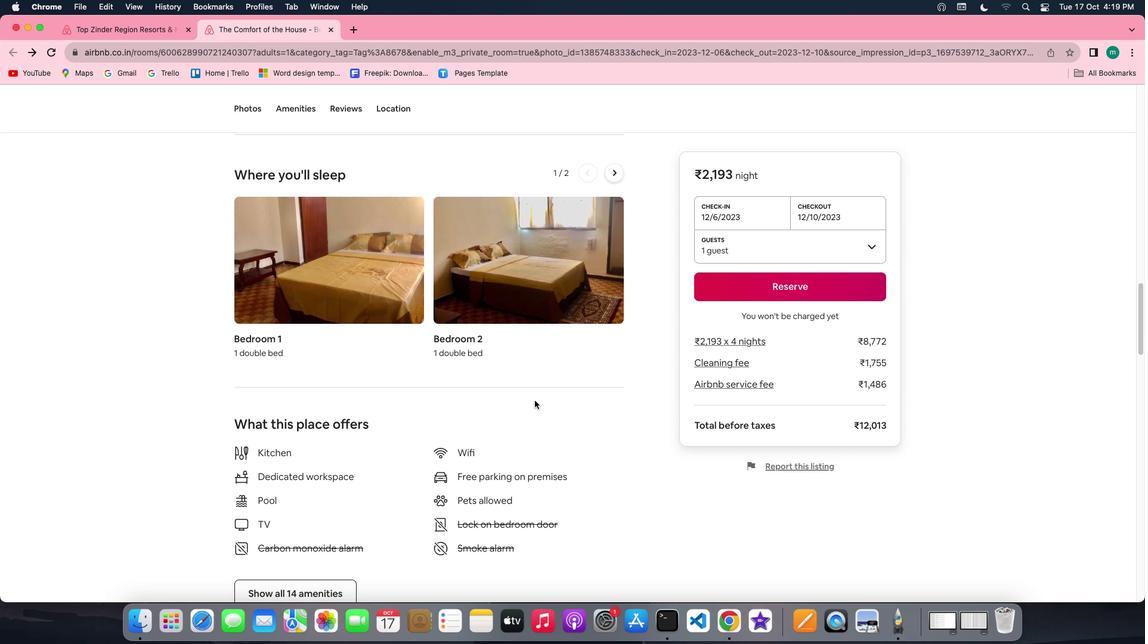
Action: Mouse scrolled (534, 400) with delta (0, -1)
Screenshot: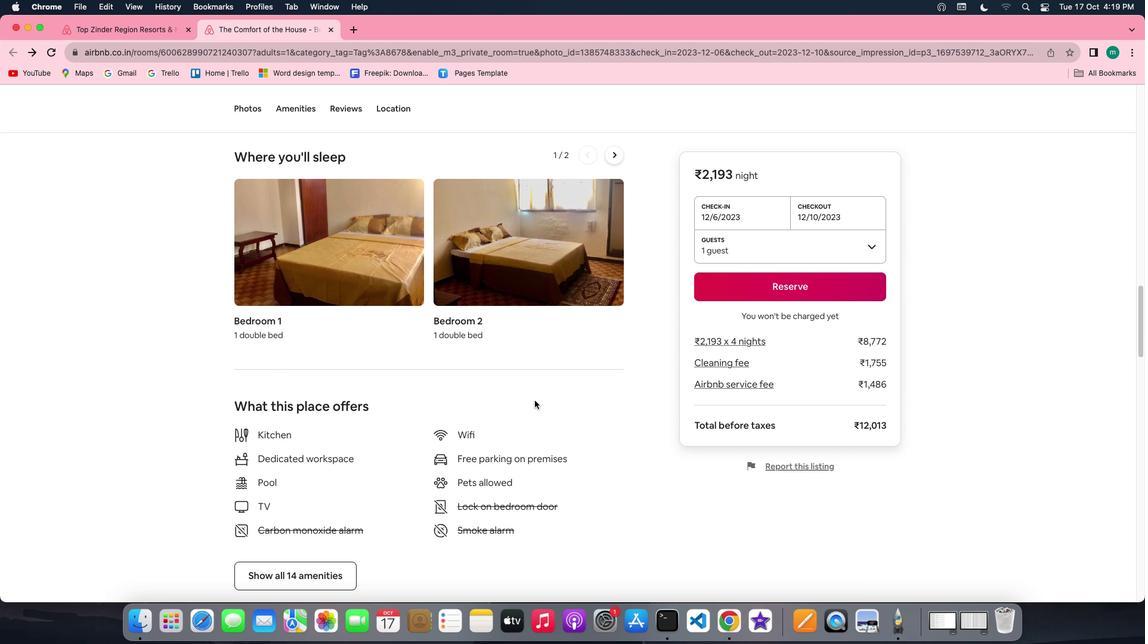
Action: Mouse scrolled (534, 400) with delta (0, -1)
Screenshot: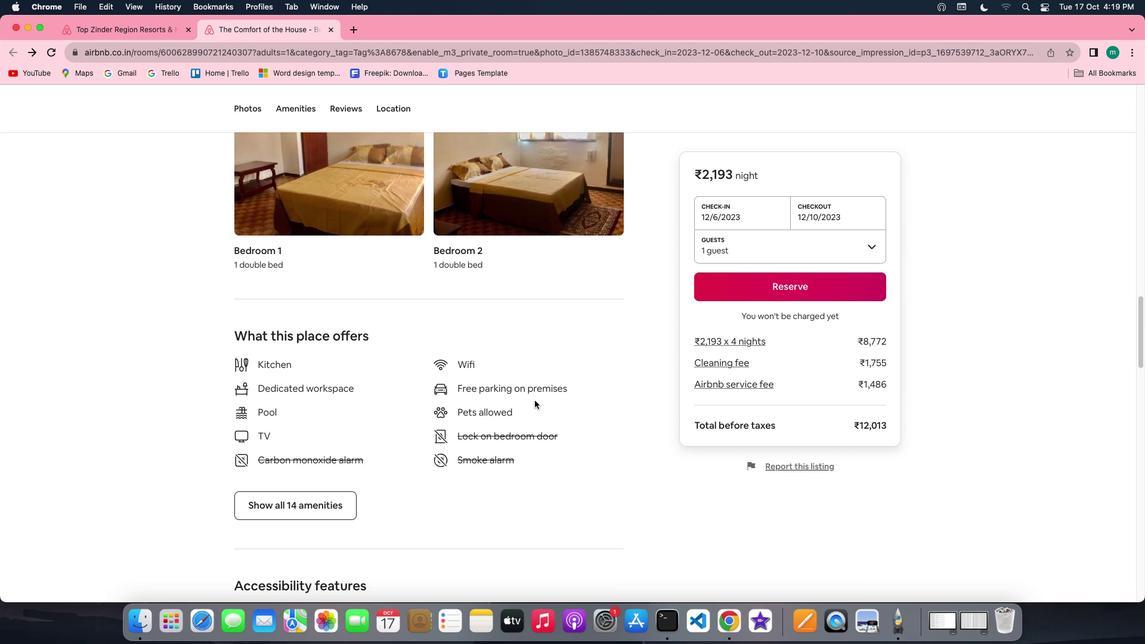 
Action: Mouse scrolled (534, 400) with delta (0, -1)
Screenshot: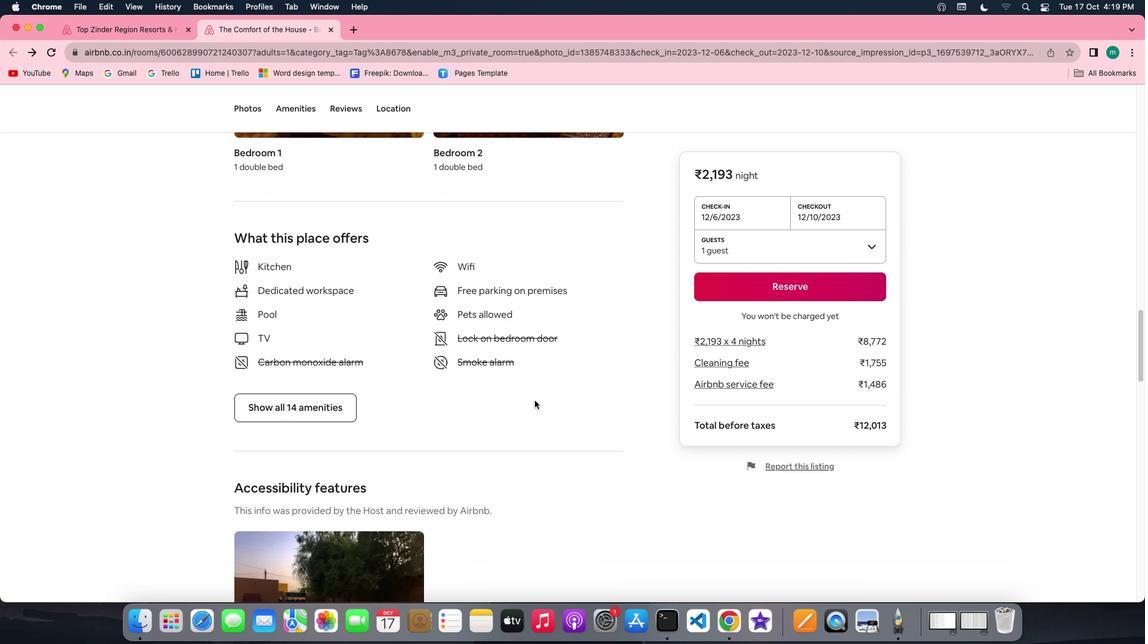 
Action: Mouse scrolled (534, 400) with delta (0, 0)
Screenshot: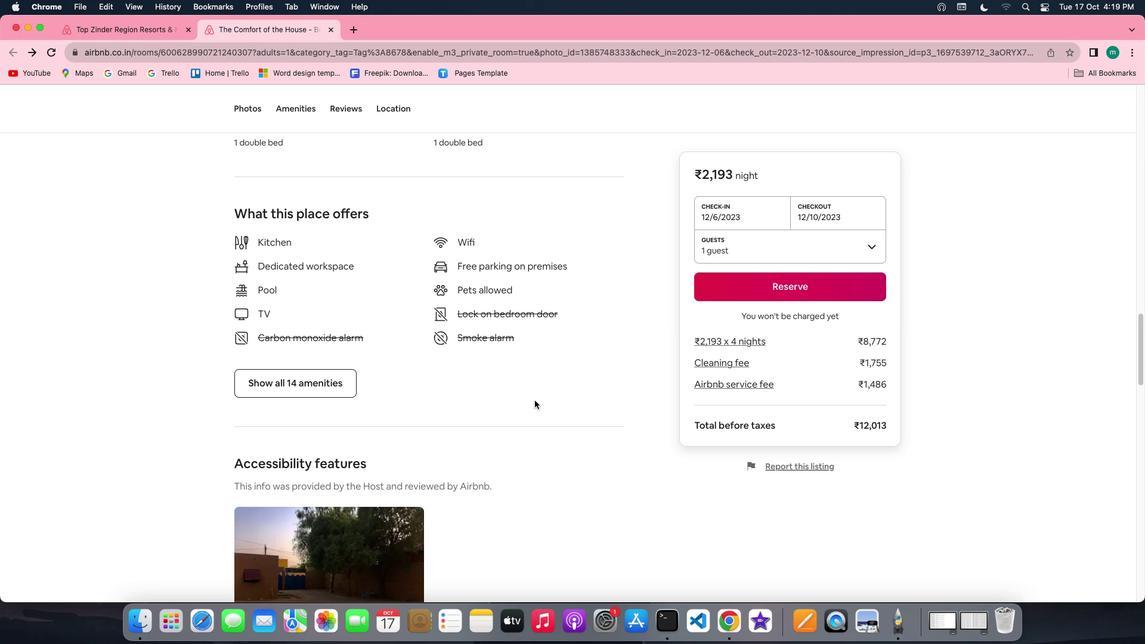 
Action: Mouse scrolled (534, 400) with delta (0, 0)
Screenshot: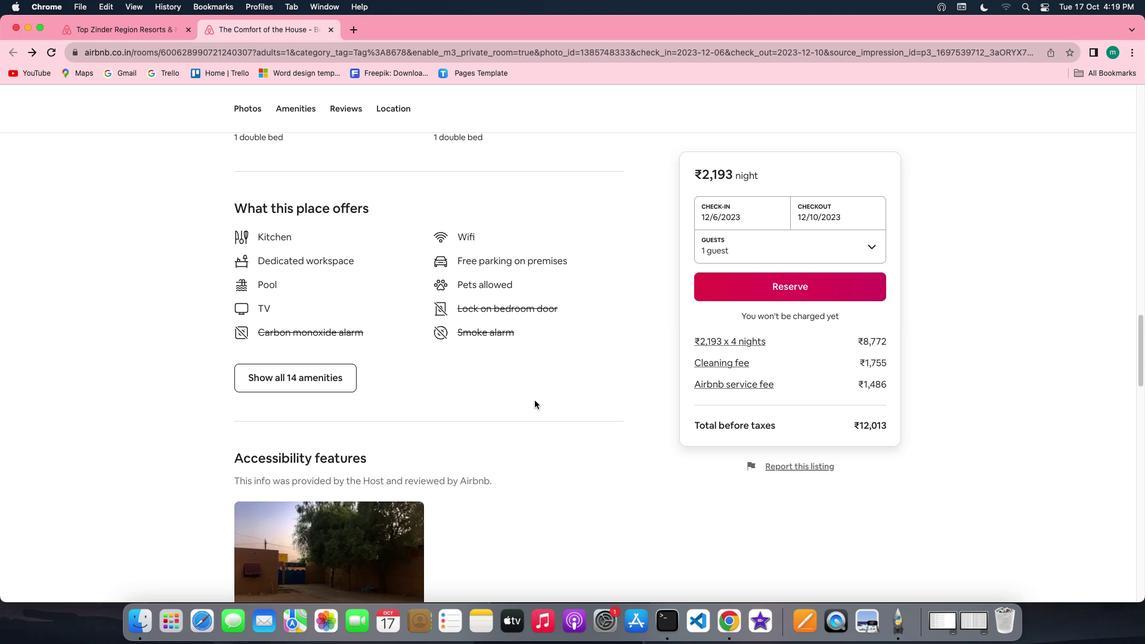 
Action: Mouse scrolled (534, 400) with delta (0, -1)
Screenshot: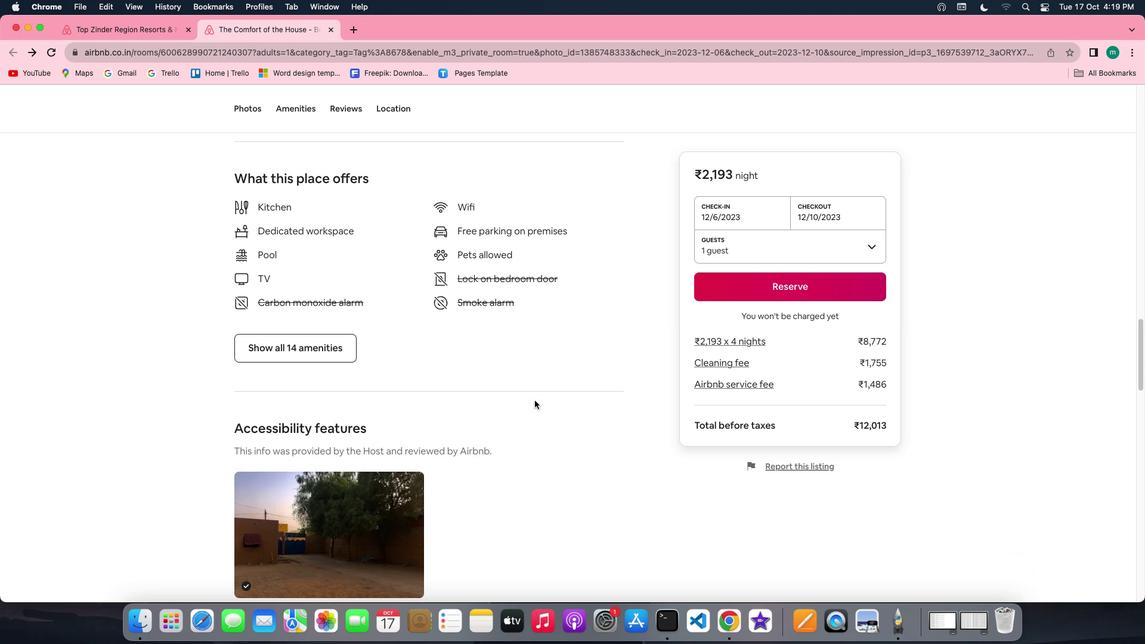 
Action: Mouse scrolled (534, 400) with delta (0, -1)
Screenshot: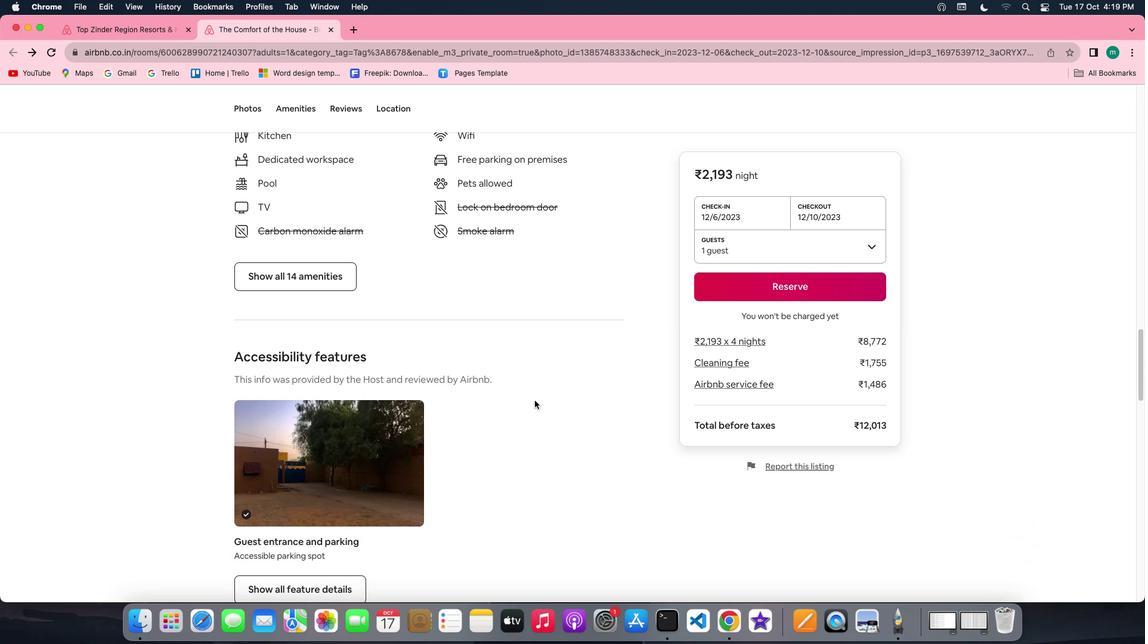 
Action: Mouse moved to (261, 230)
Screenshot: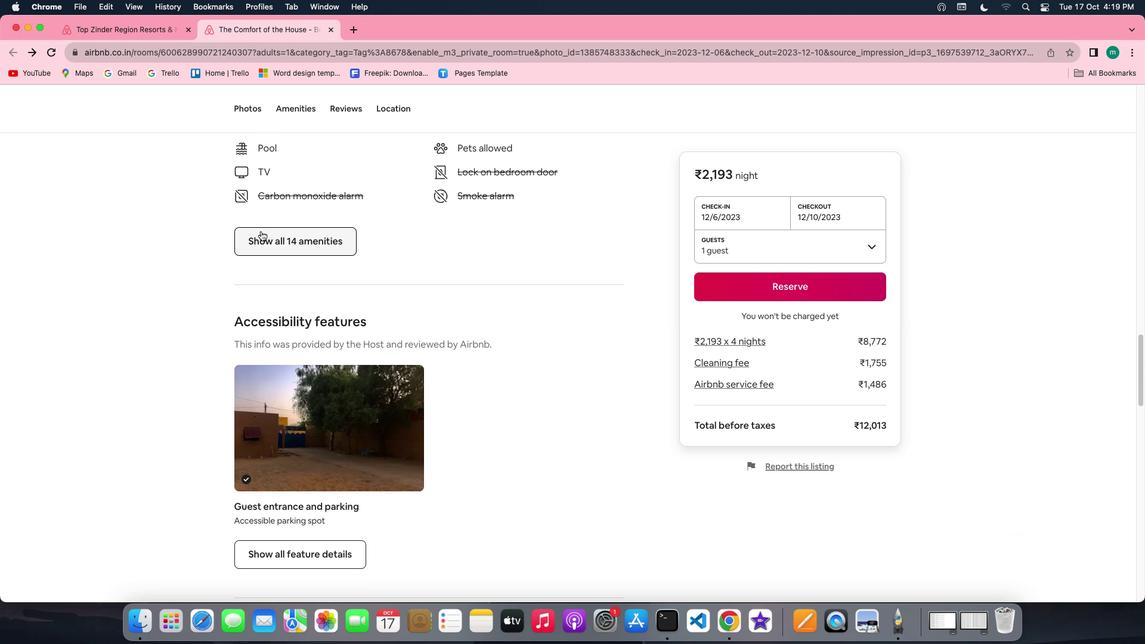 
Action: Mouse pressed left at (261, 230)
Screenshot: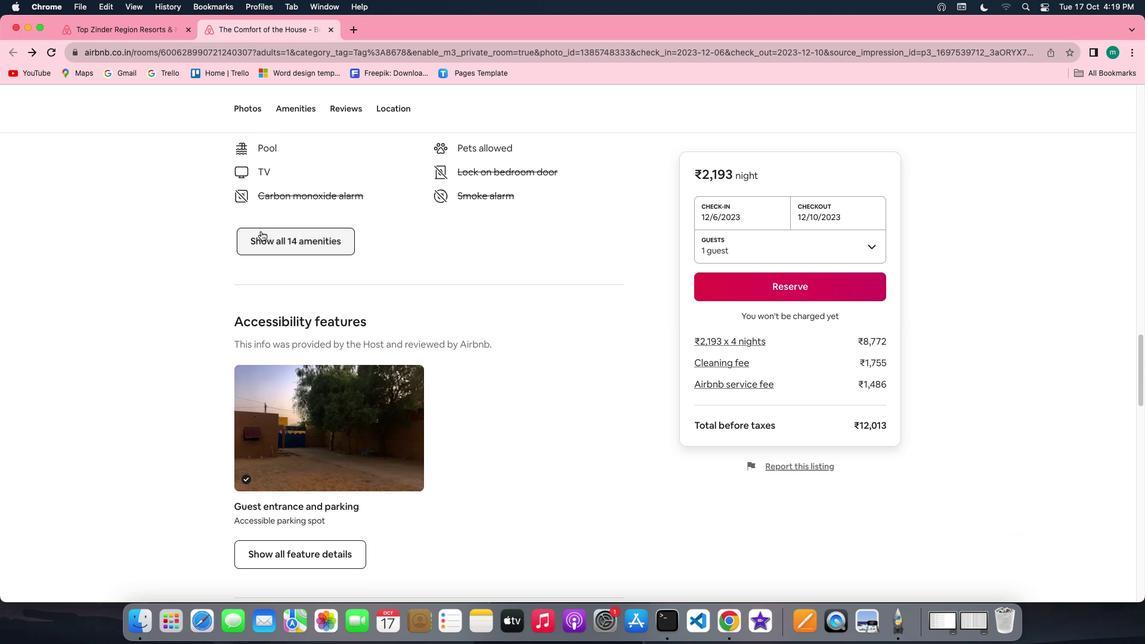 
Action: Mouse moved to (517, 295)
Screenshot: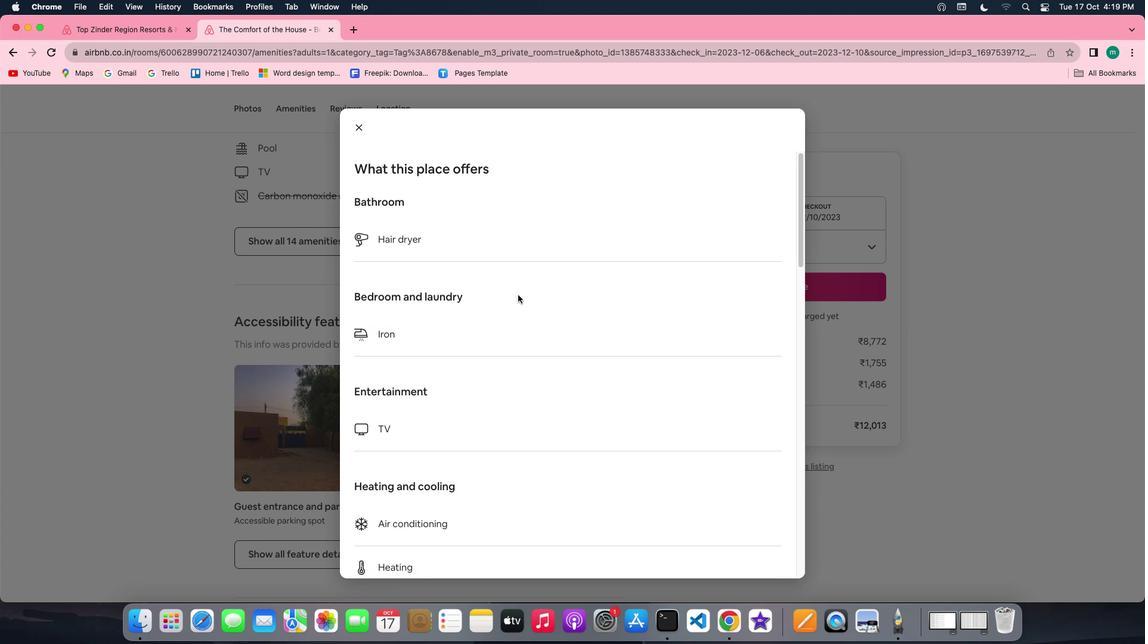 
Action: Mouse scrolled (517, 295) with delta (0, 0)
Screenshot: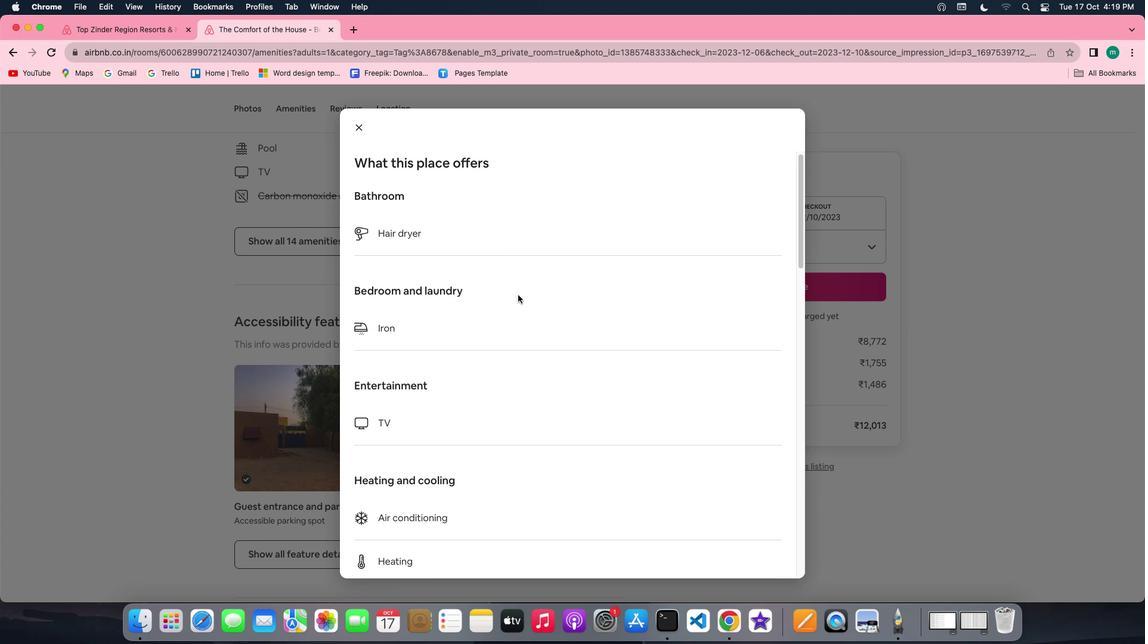 
Action: Mouse scrolled (517, 295) with delta (0, 0)
Screenshot: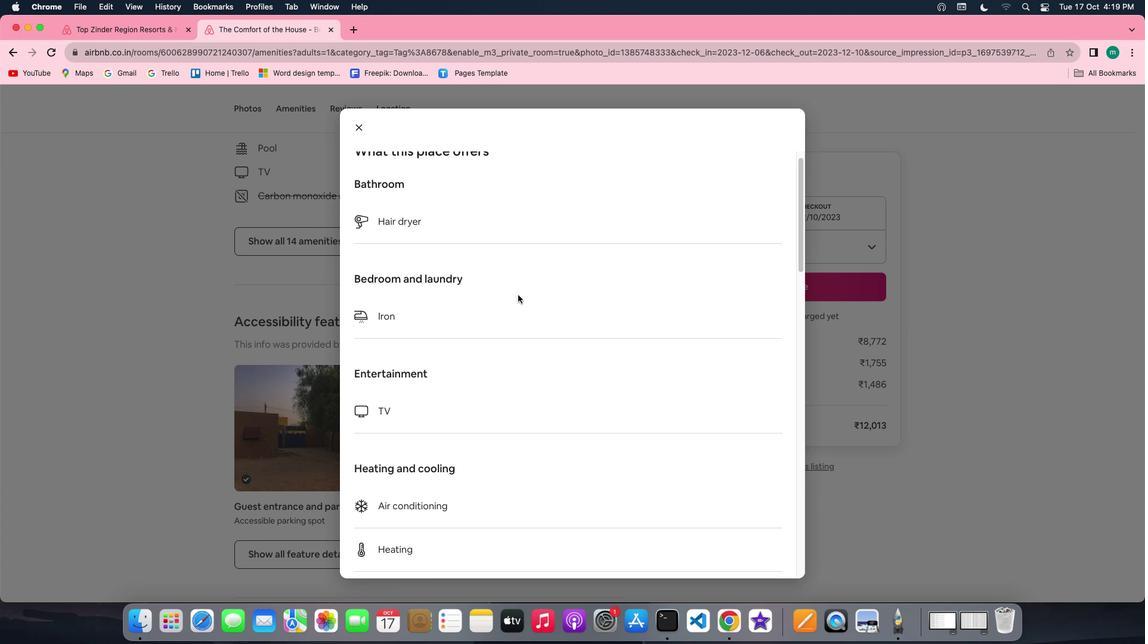 
Action: Mouse scrolled (517, 295) with delta (0, -1)
Screenshot: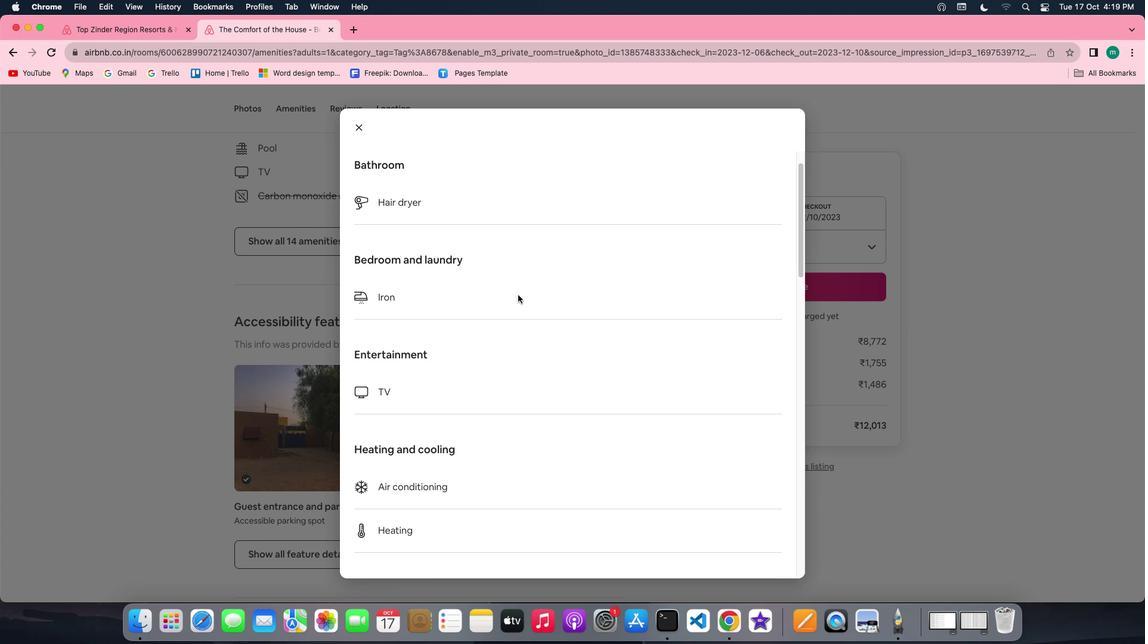 
Action: Mouse scrolled (517, 295) with delta (0, 0)
Screenshot: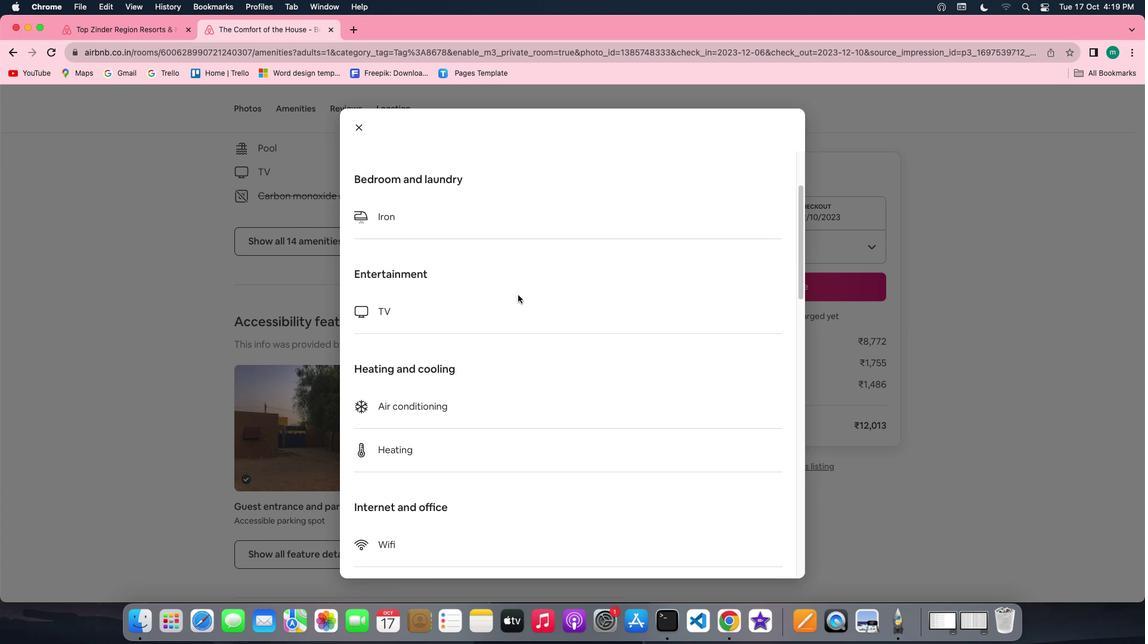 
Action: Mouse scrolled (517, 295) with delta (0, 0)
Screenshot: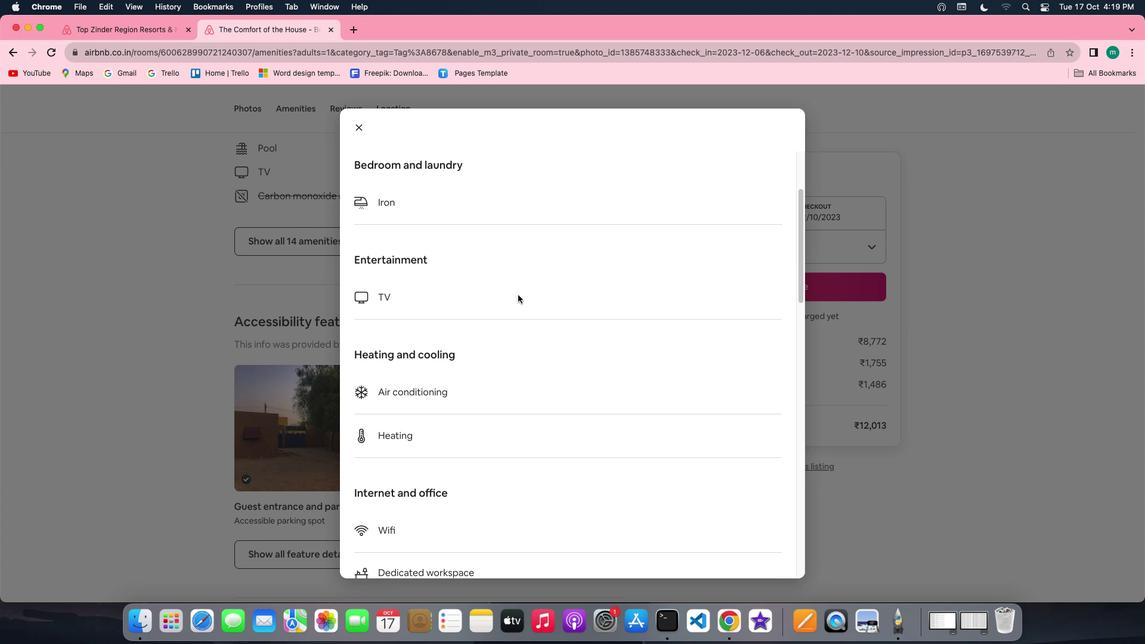 
Action: Mouse scrolled (517, 295) with delta (0, 0)
Screenshot: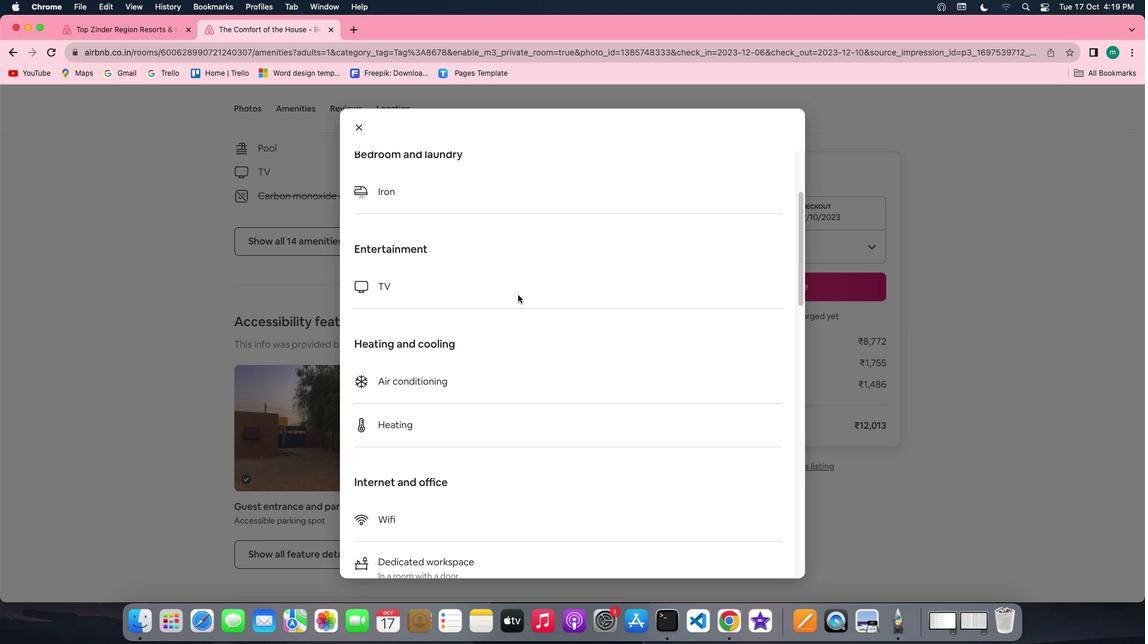 
Action: Mouse scrolled (517, 295) with delta (0, 0)
Screenshot: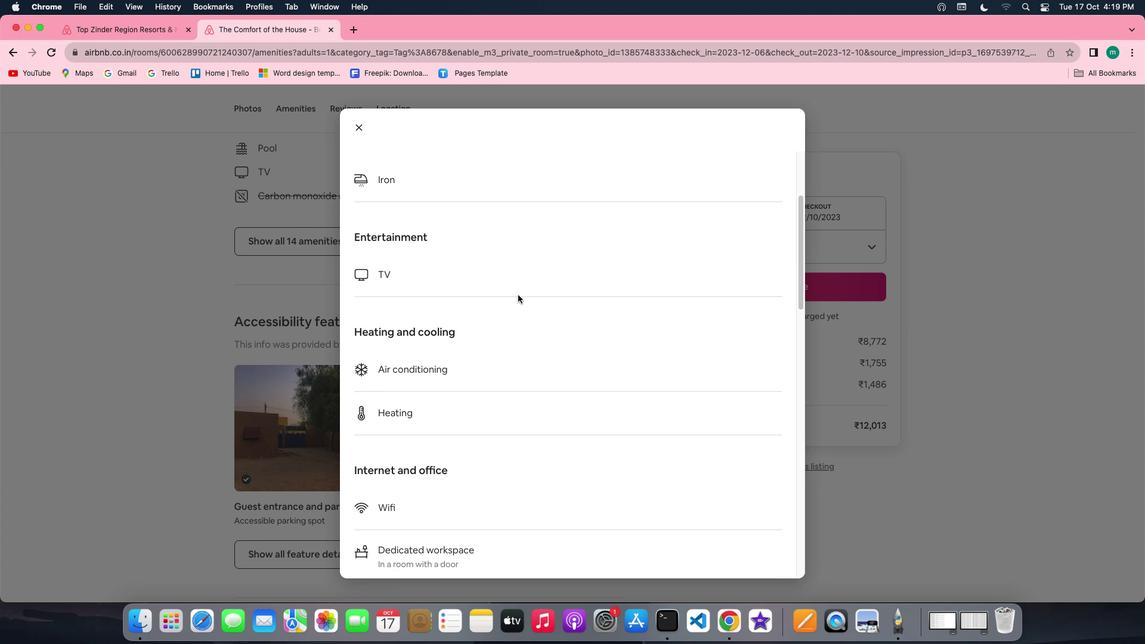 
Action: Mouse scrolled (517, 295) with delta (0, 0)
Screenshot: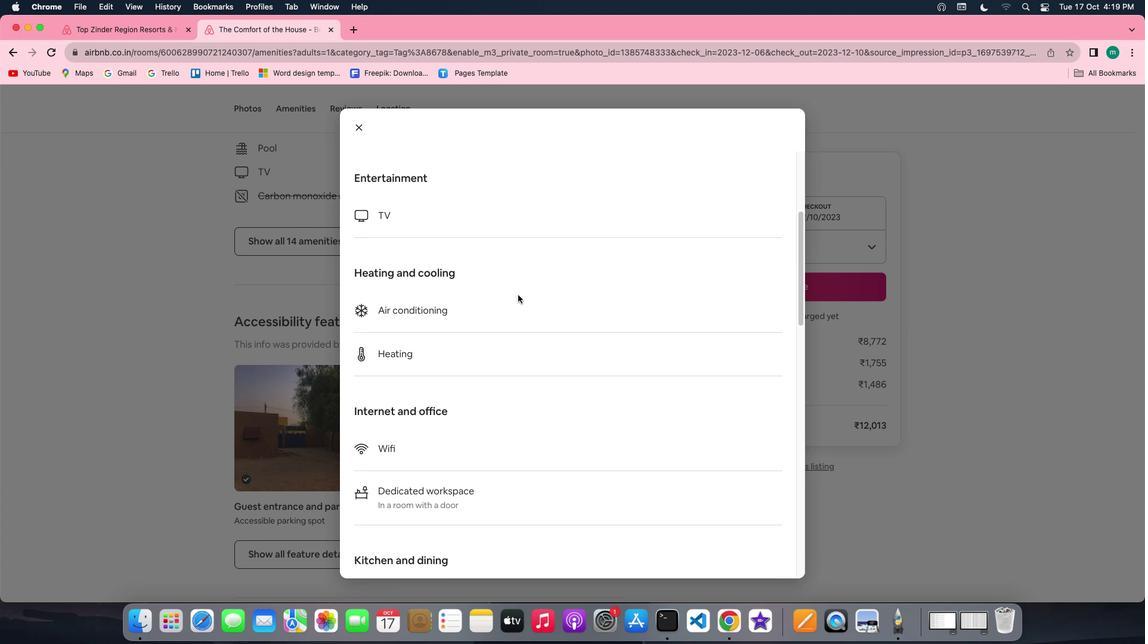 
Action: Mouse scrolled (517, 295) with delta (0, 0)
Screenshot: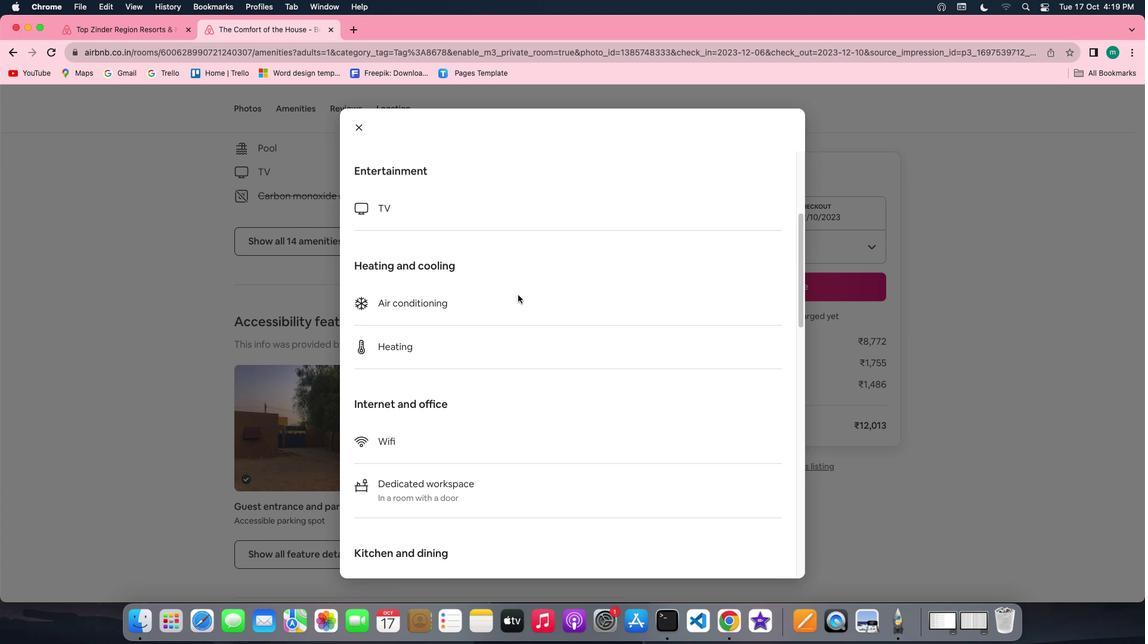 
Action: Mouse scrolled (517, 295) with delta (0, 0)
Screenshot: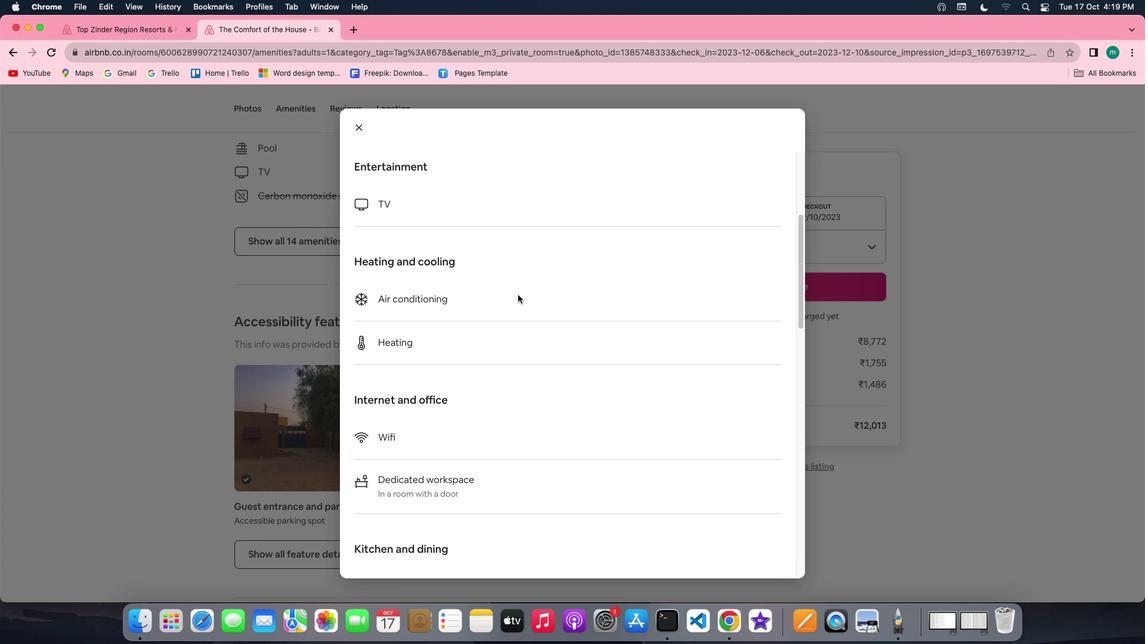 
Action: Mouse scrolled (517, 295) with delta (0, 0)
Screenshot: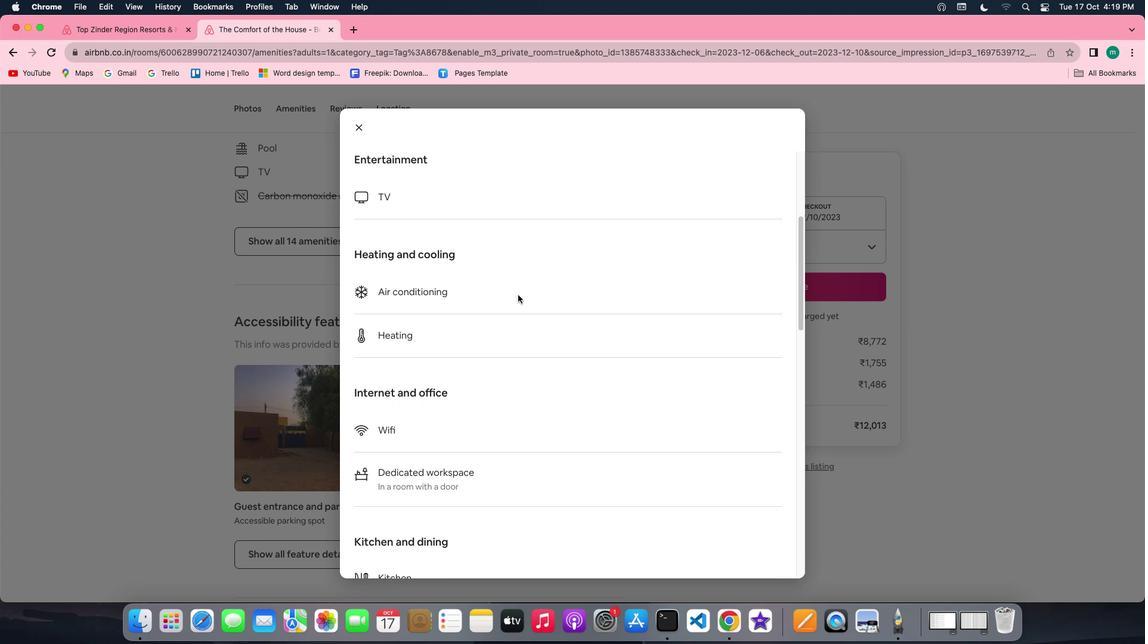 
Action: Mouse scrolled (517, 295) with delta (0, 0)
Screenshot: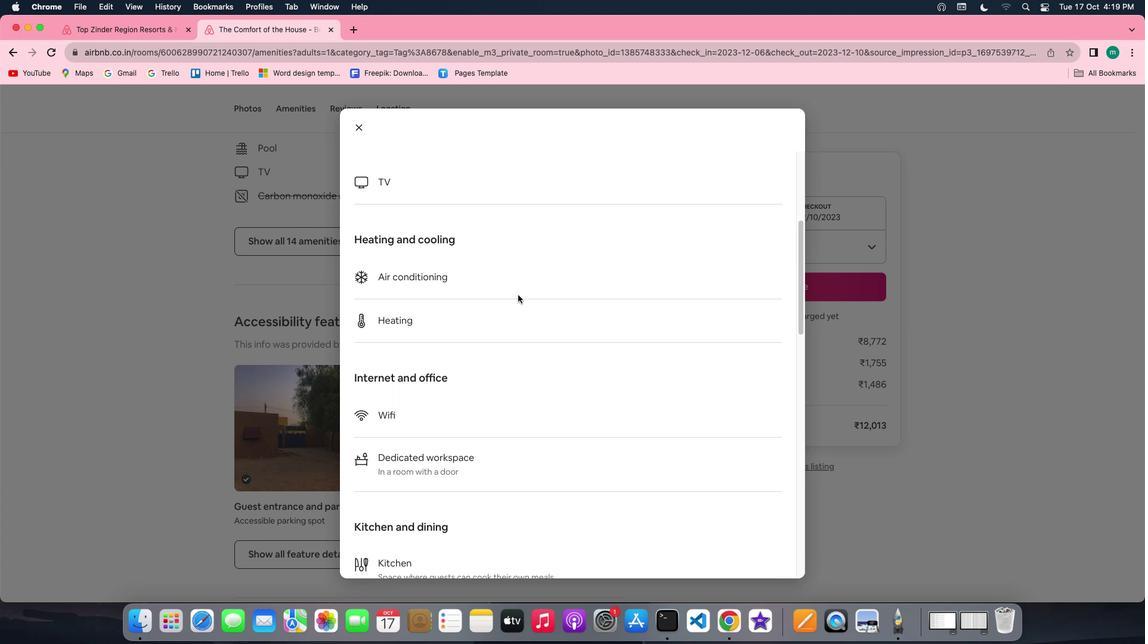 
Action: Mouse scrolled (517, 295) with delta (0, 0)
Screenshot: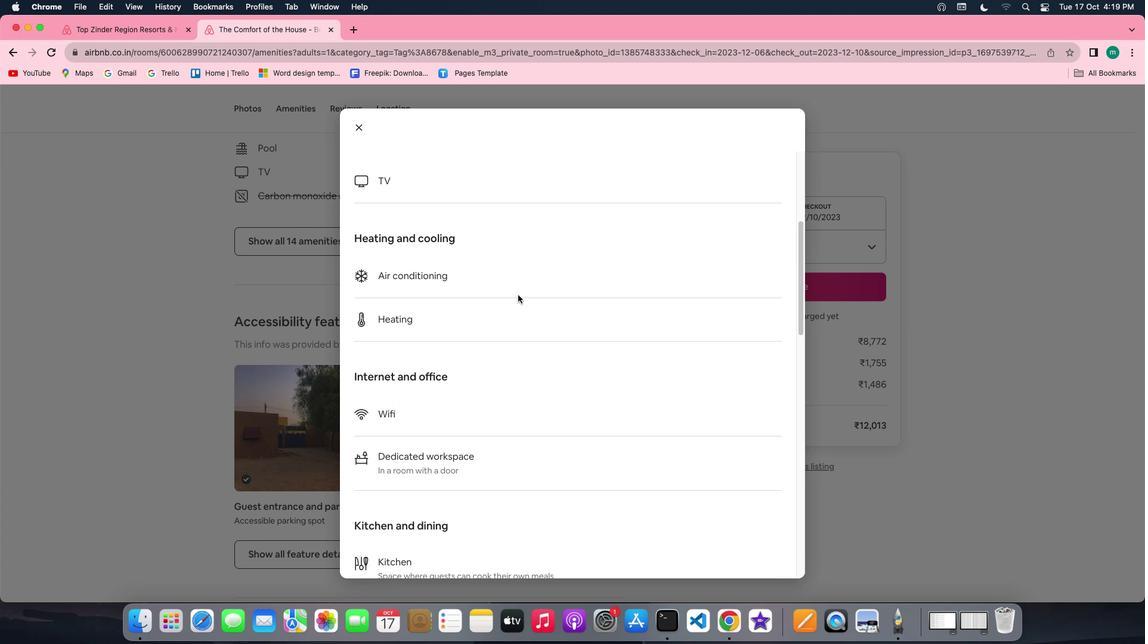 
Action: Mouse scrolled (517, 295) with delta (0, 0)
Screenshot: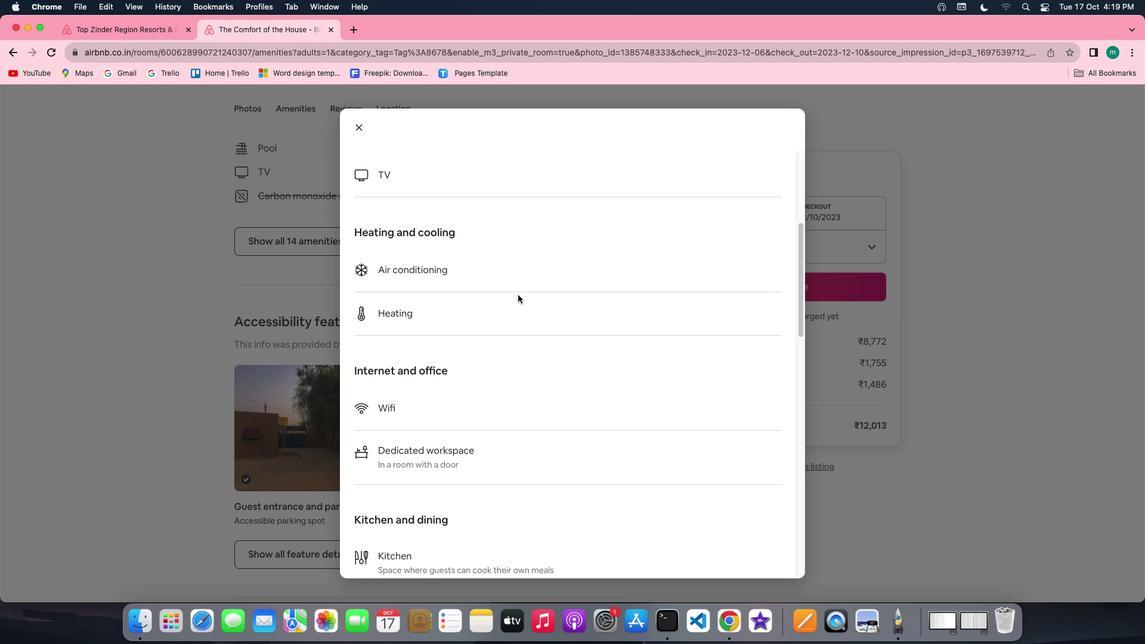 
Action: Mouse scrolled (517, 295) with delta (0, 0)
Screenshot: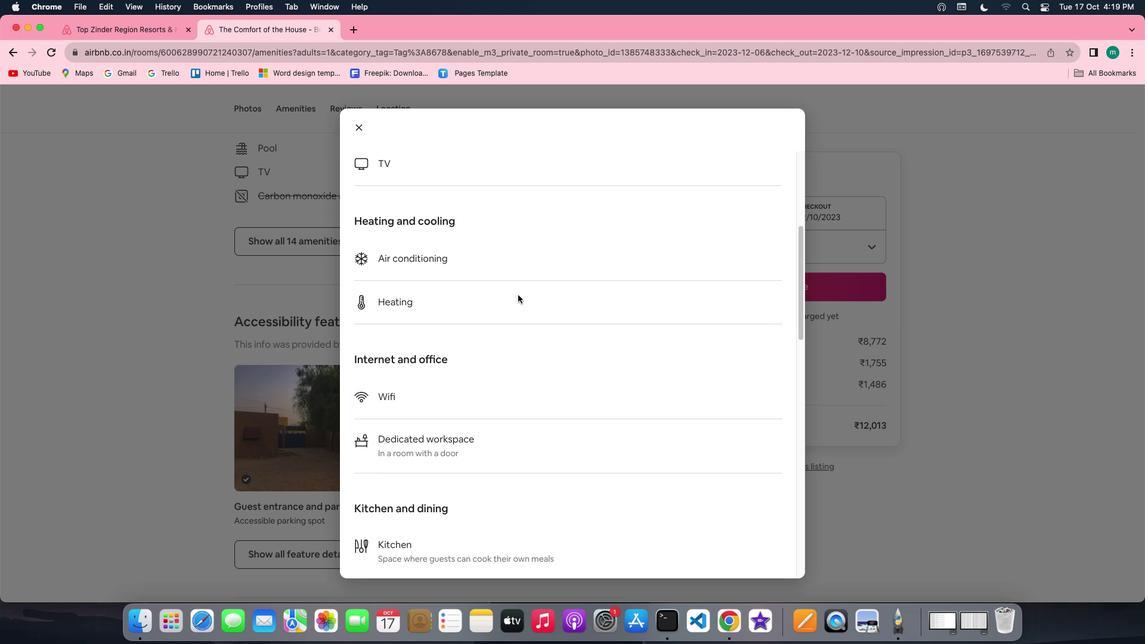 
Action: Mouse scrolled (517, 295) with delta (0, -1)
Screenshot: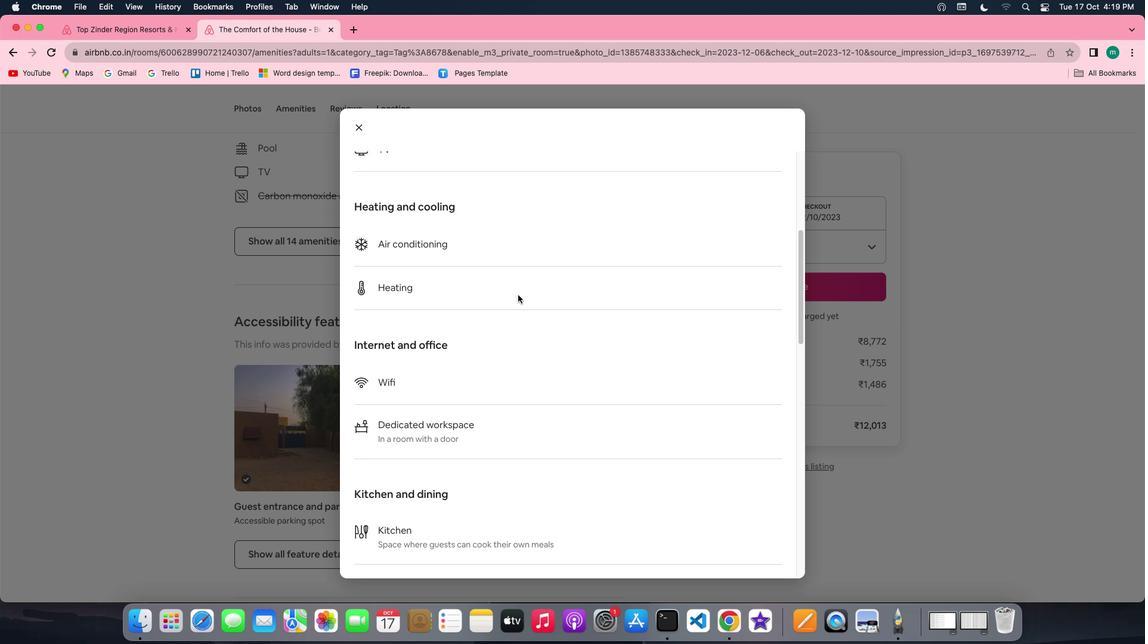 
Action: Mouse scrolled (517, 295) with delta (0, -1)
Screenshot: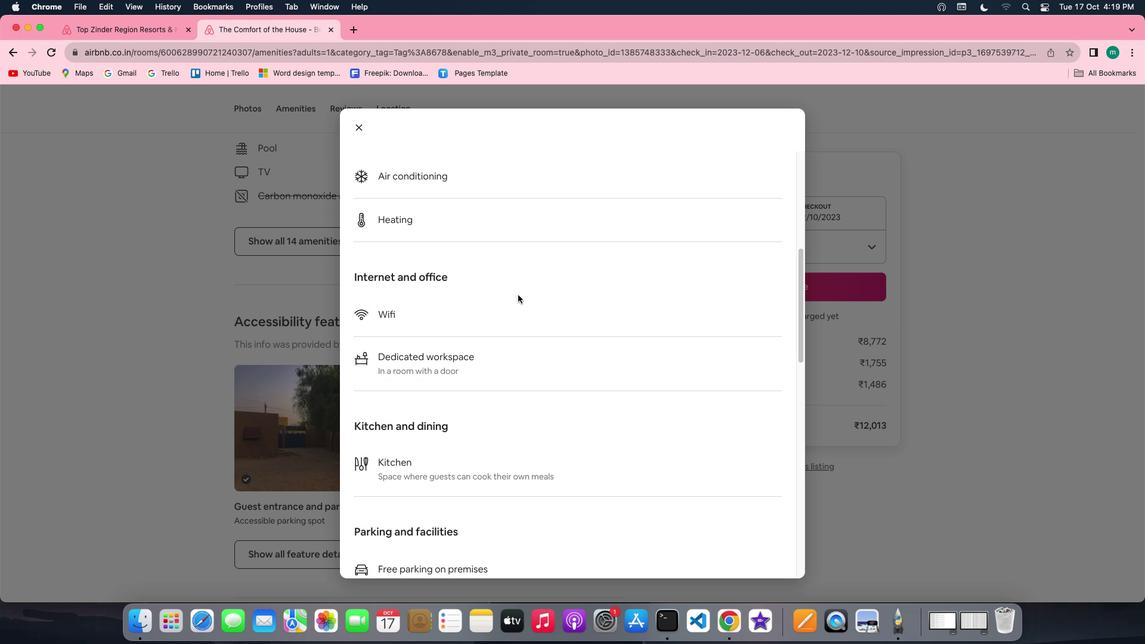 
Action: Mouse scrolled (517, 295) with delta (0, 0)
Screenshot: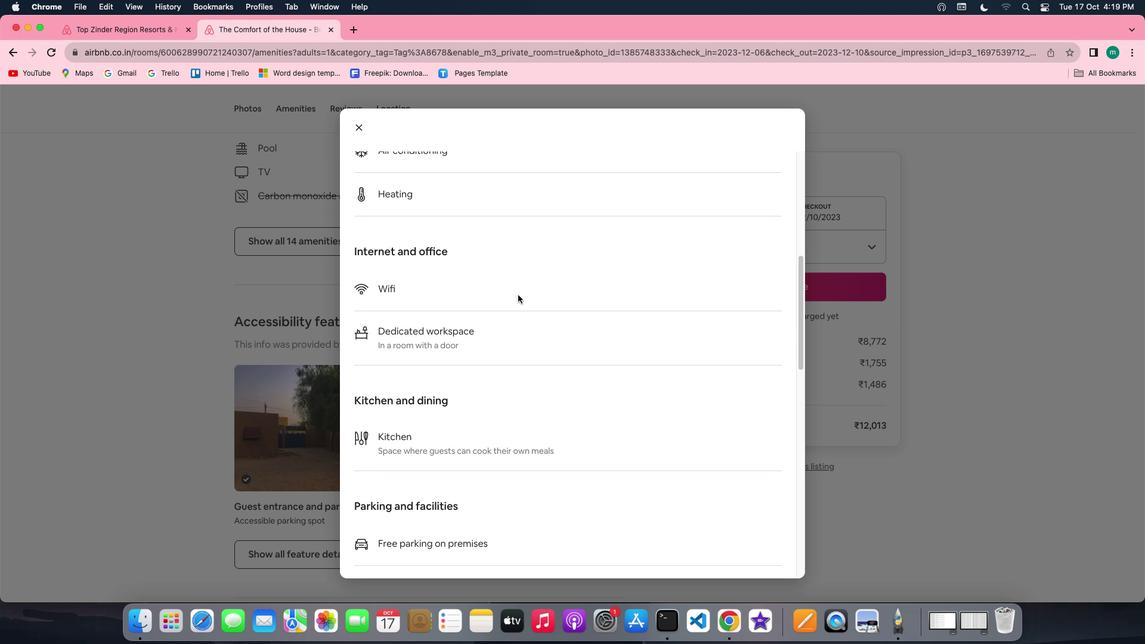 
Action: Mouse scrolled (517, 295) with delta (0, 0)
Screenshot: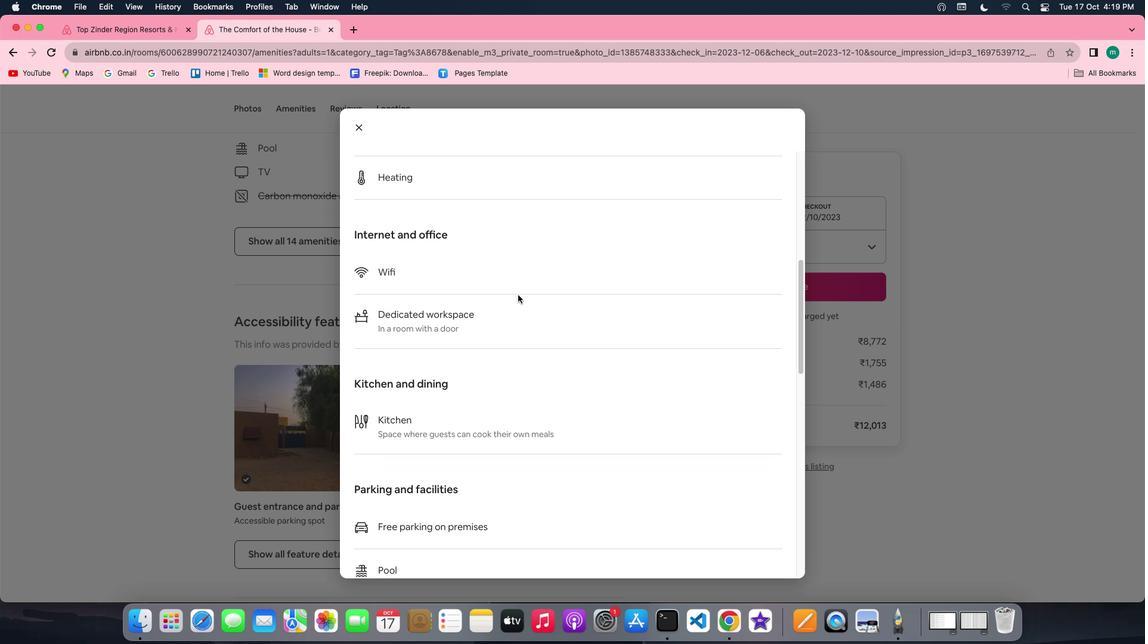 
Action: Mouse scrolled (517, 295) with delta (0, -1)
Screenshot: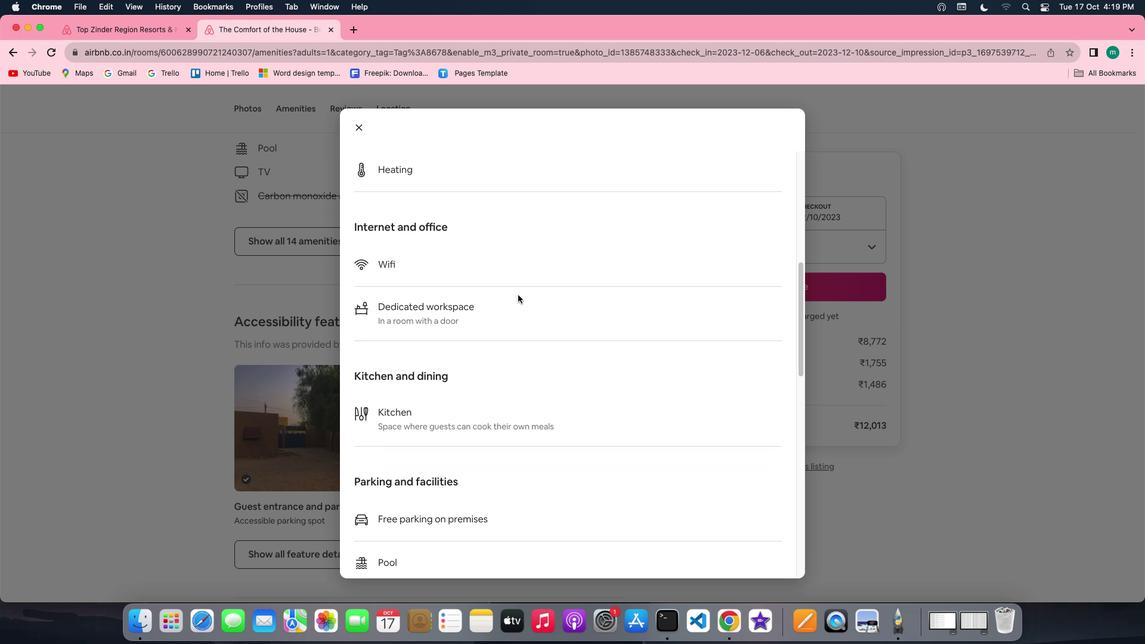 
Action: Mouse scrolled (517, 295) with delta (0, -1)
Screenshot: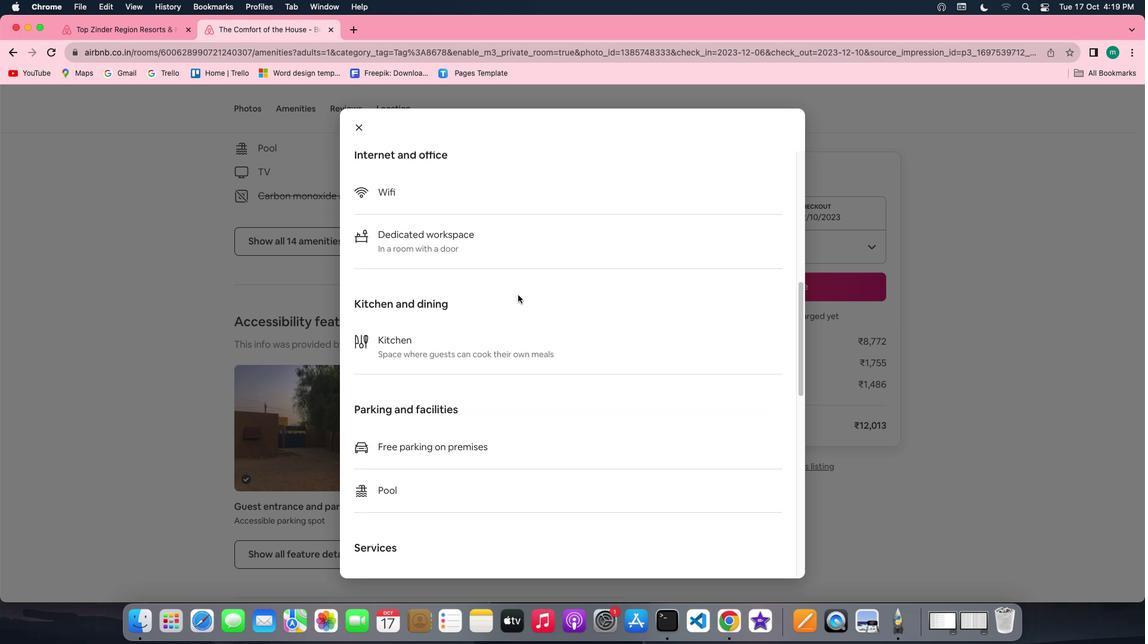 
Action: Mouse scrolled (517, 295) with delta (0, 0)
Screenshot: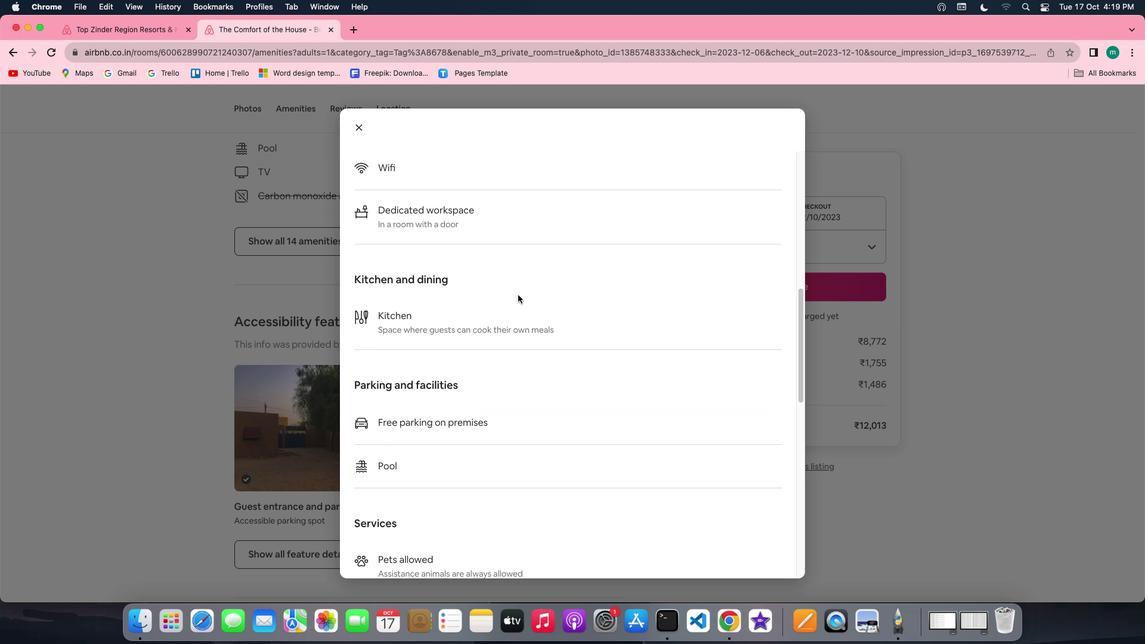 
Action: Mouse scrolled (517, 295) with delta (0, 0)
Screenshot: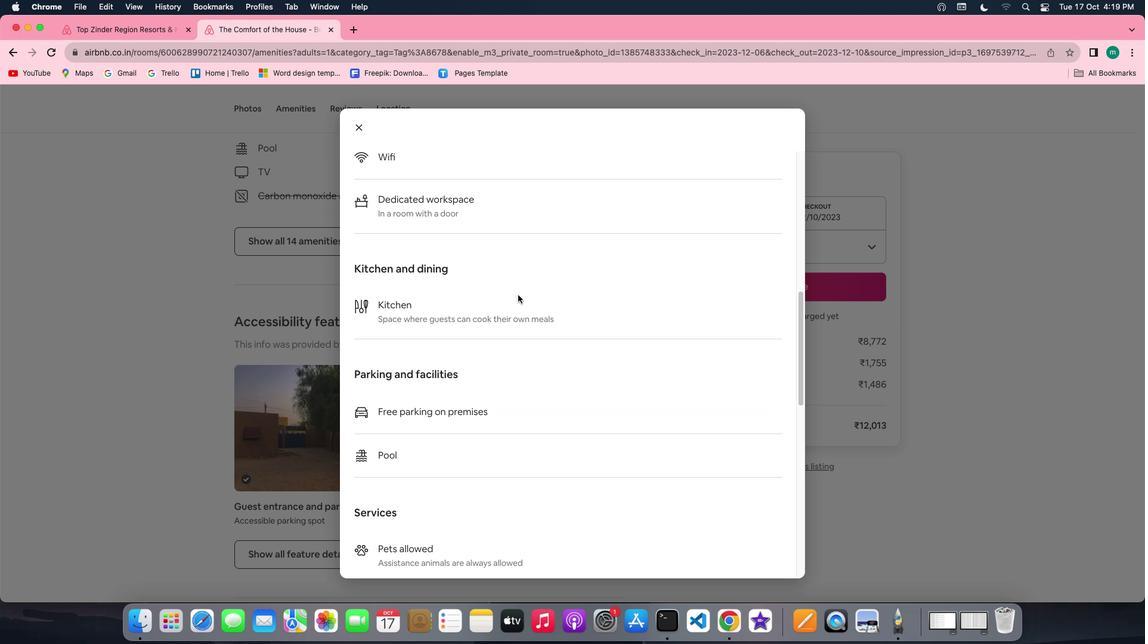 
Action: Mouse scrolled (517, 295) with delta (0, 0)
Screenshot: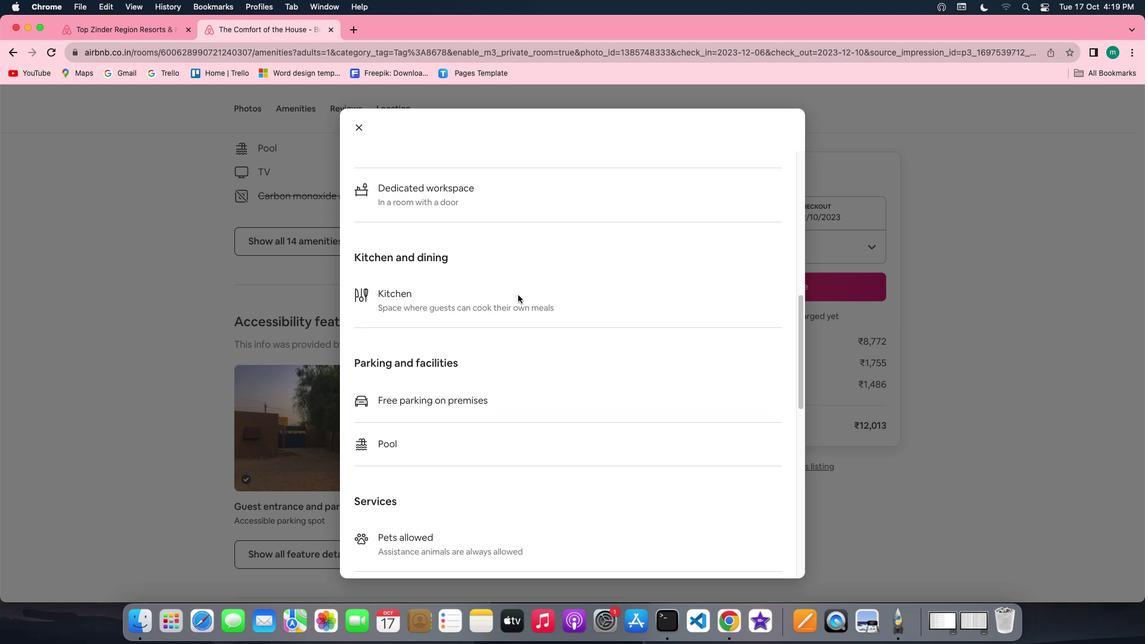
Action: Mouse scrolled (517, 295) with delta (0, 0)
Screenshot: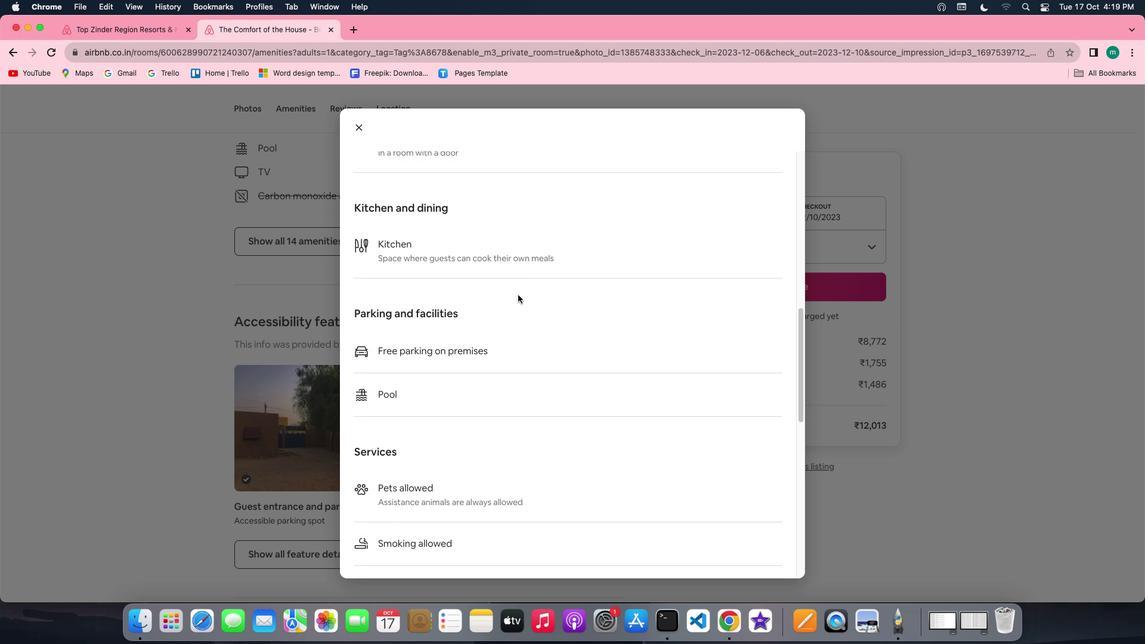 
Action: Mouse scrolled (517, 295) with delta (0, 0)
Screenshot: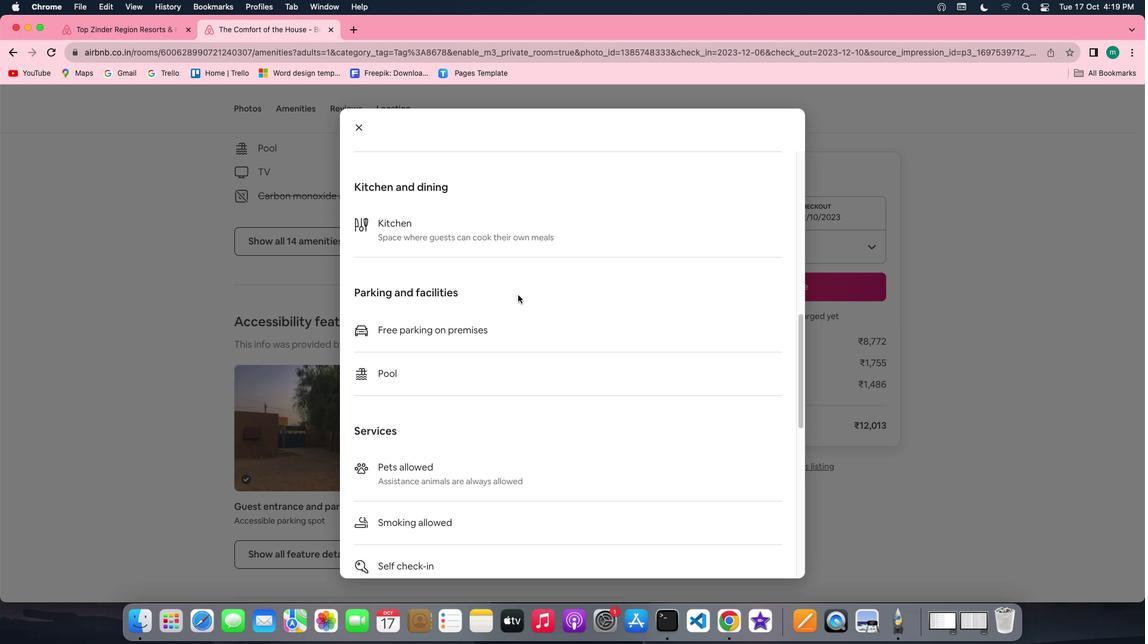 
Action: Mouse scrolled (517, 295) with delta (0, 0)
Screenshot: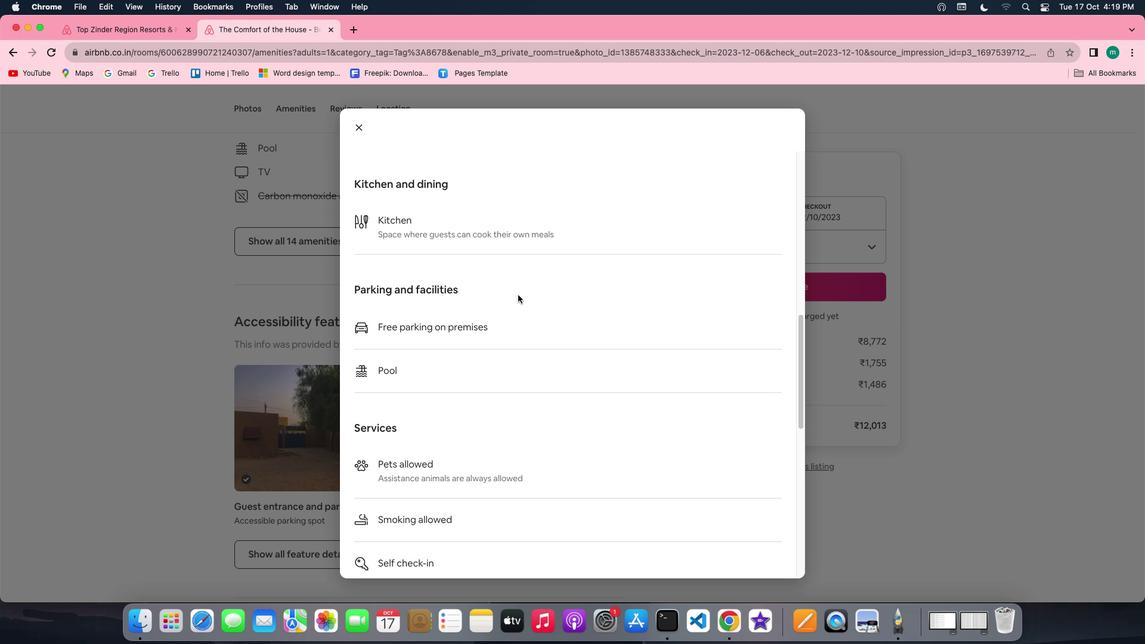 
Action: Mouse scrolled (517, 295) with delta (0, 0)
Screenshot: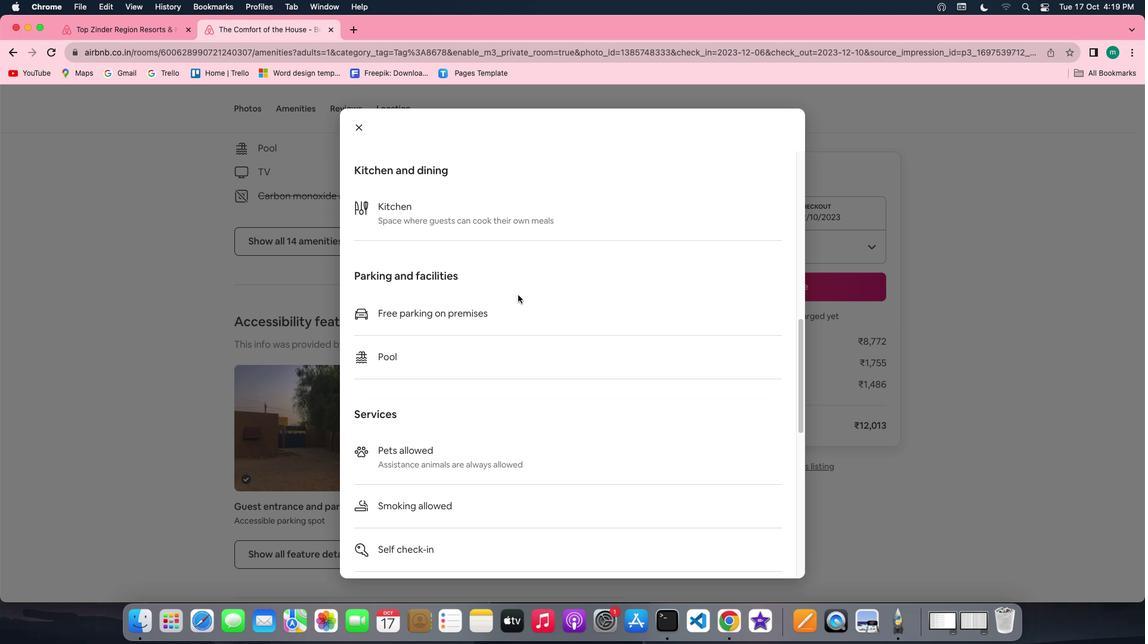 
Action: Mouse scrolled (517, 295) with delta (0, 0)
Screenshot: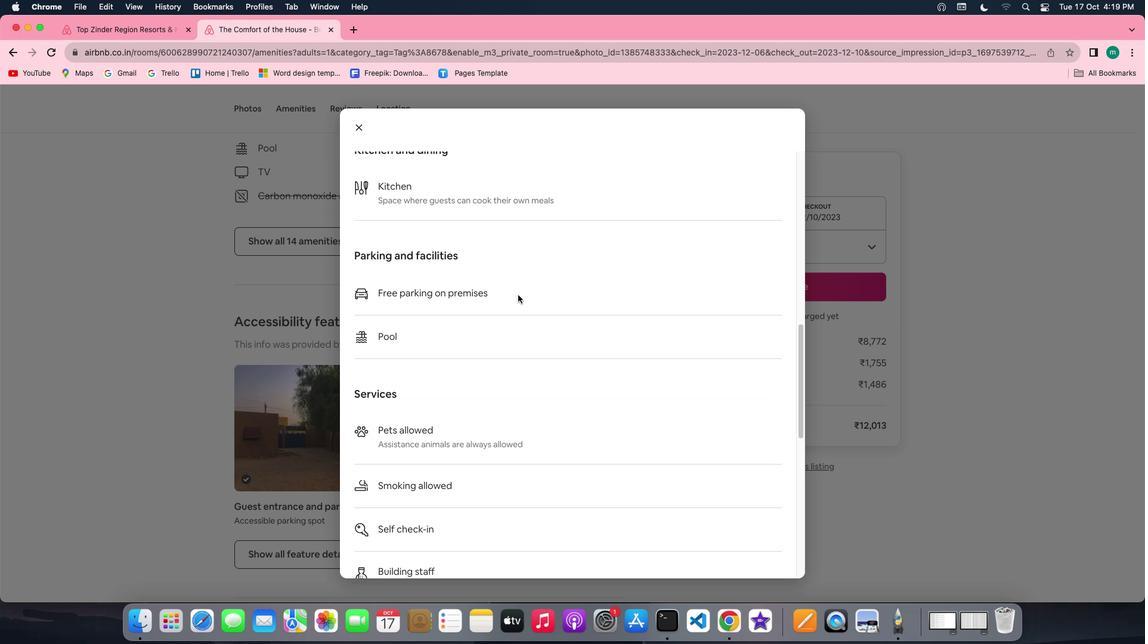 
Action: Mouse scrolled (517, 295) with delta (0, 0)
Screenshot: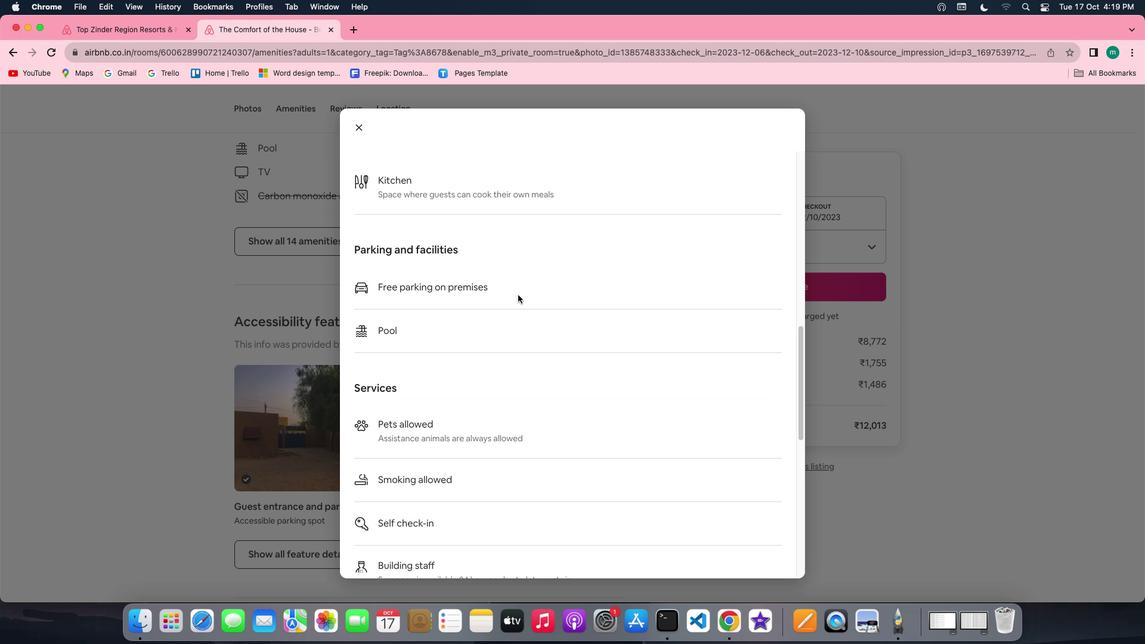 
Action: Mouse scrolled (517, 295) with delta (0, 0)
Screenshot: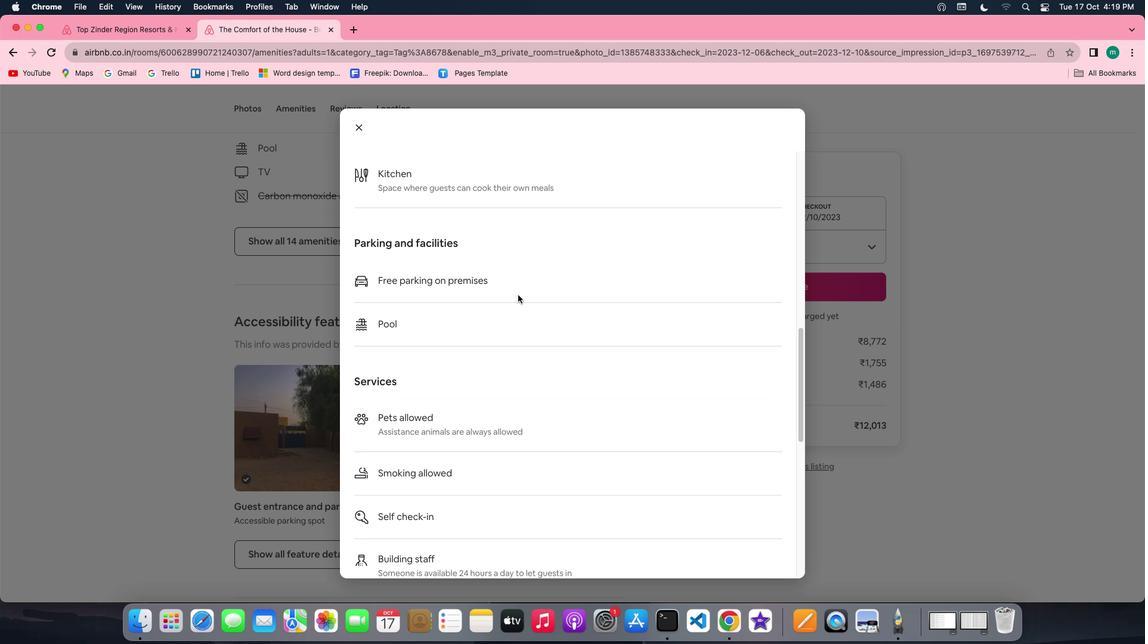 
Action: Mouse scrolled (517, 295) with delta (0, 0)
Screenshot: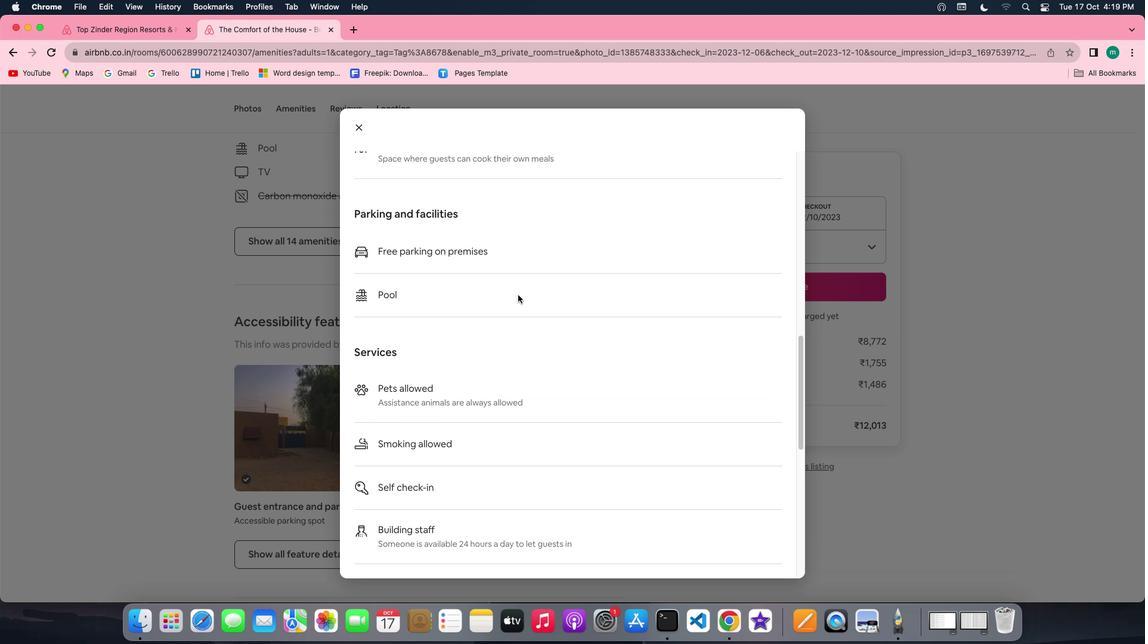 
Action: Mouse scrolled (517, 295) with delta (0, 0)
Screenshot: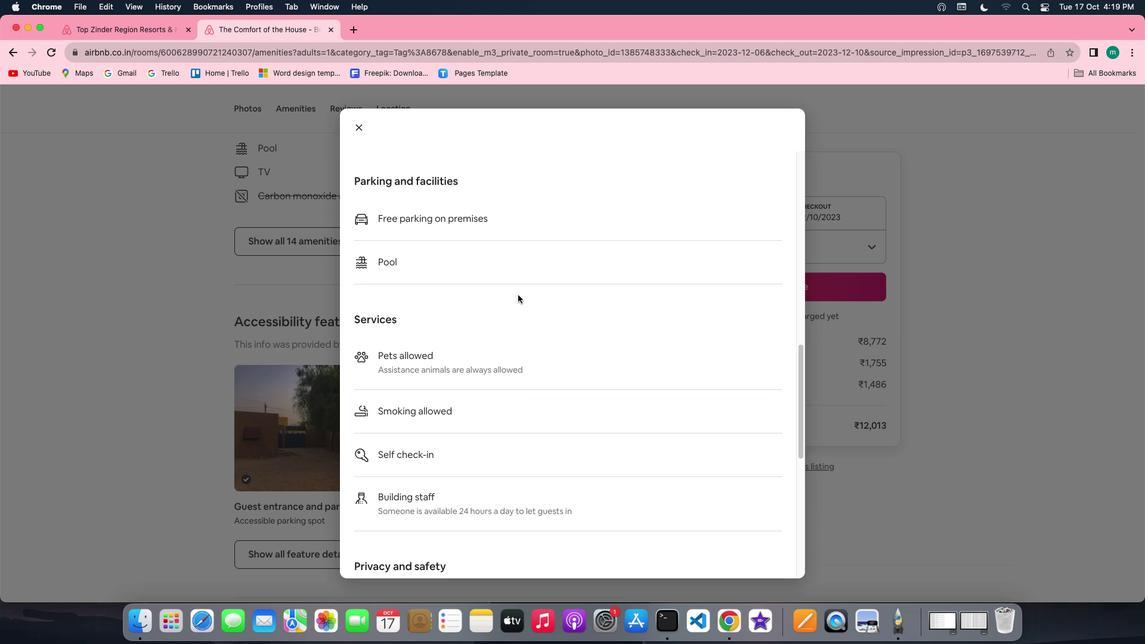 
Action: Mouse scrolled (517, 295) with delta (0, 0)
Screenshot: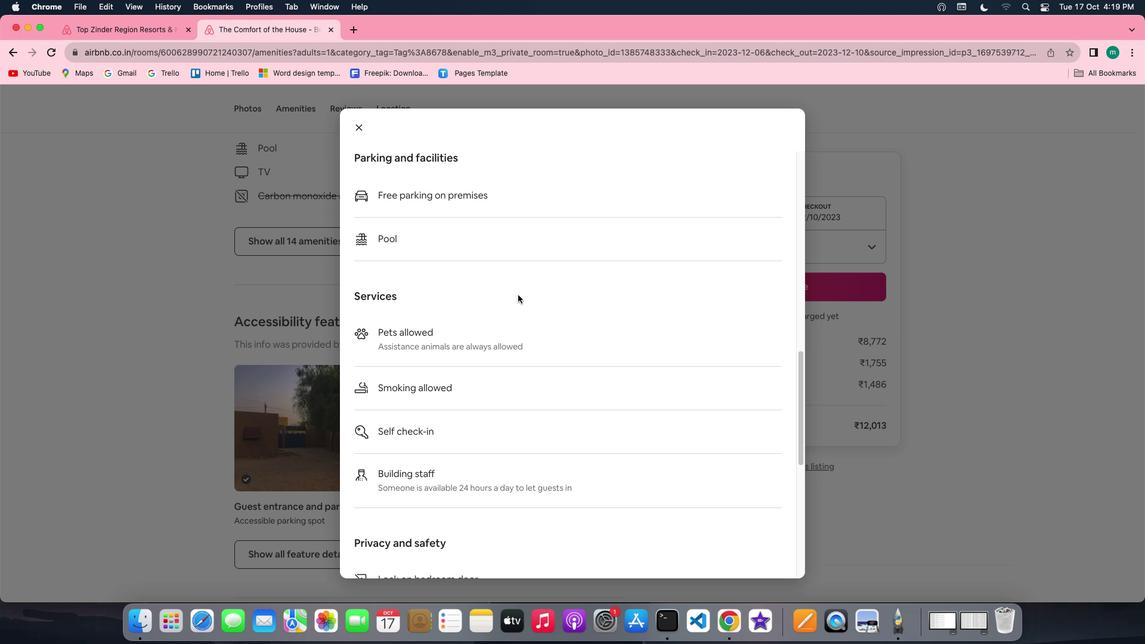
Action: Mouse scrolled (517, 295) with delta (0, 0)
Screenshot: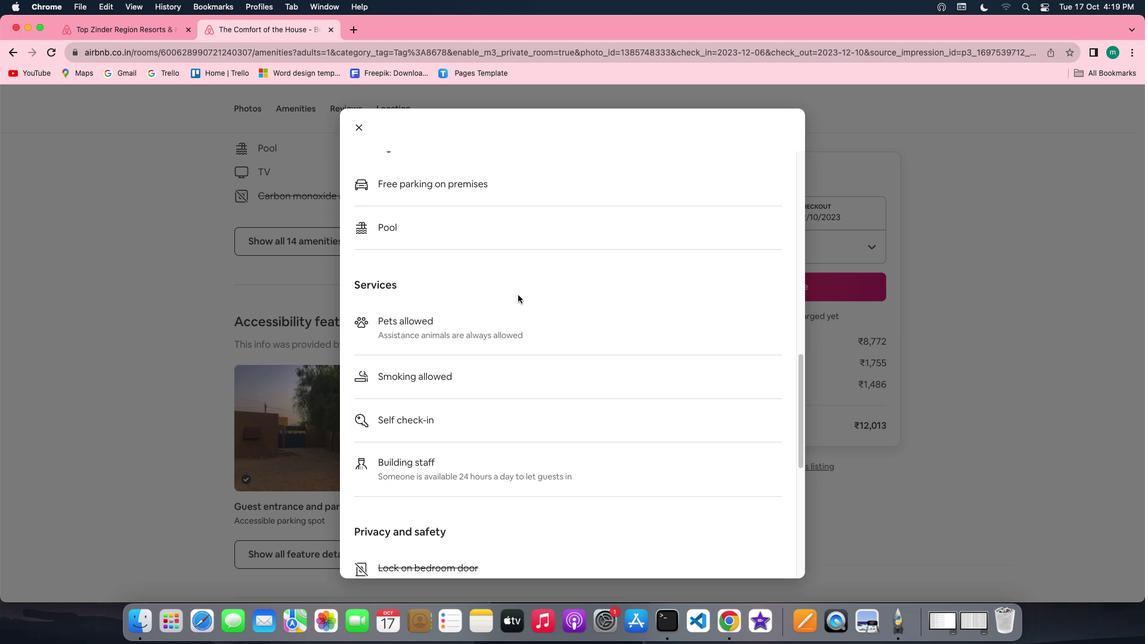 
Action: Mouse scrolled (517, 295) with delta (0, -1)
Screenshot: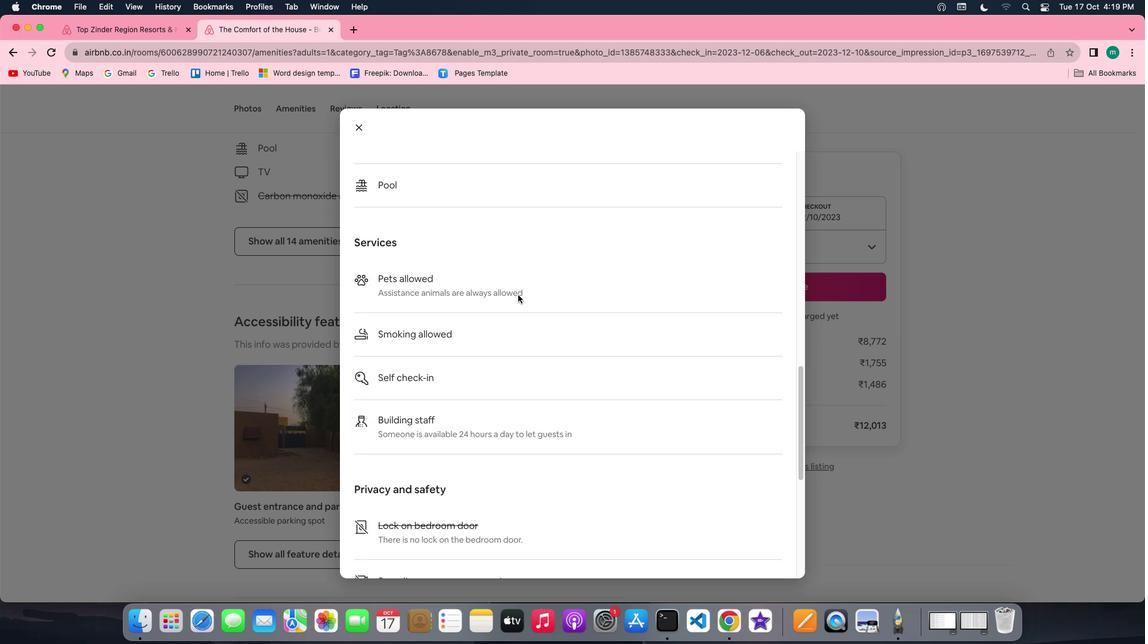 
Action: Mouse scrolled (517, 295) with delta (0, -1)
Screenshot: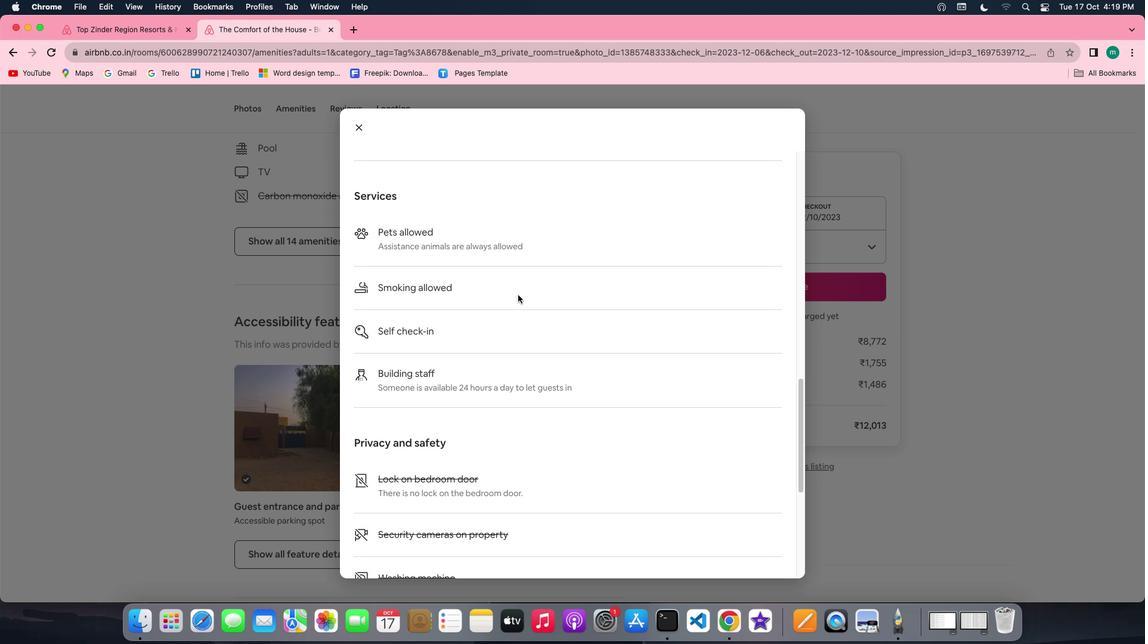 
Action: Mouse scrolled (517, 295) with delta (0, 0)
Screenshot: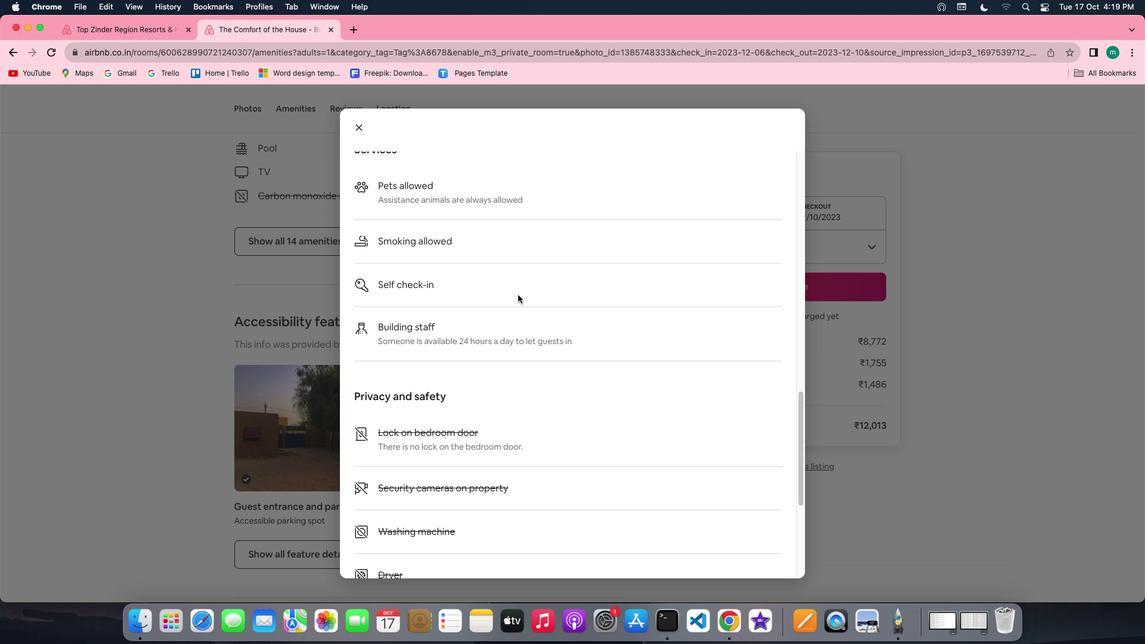 
Action: Mouse scrolled (517, 295) with delta (0, 0)
Screenshot: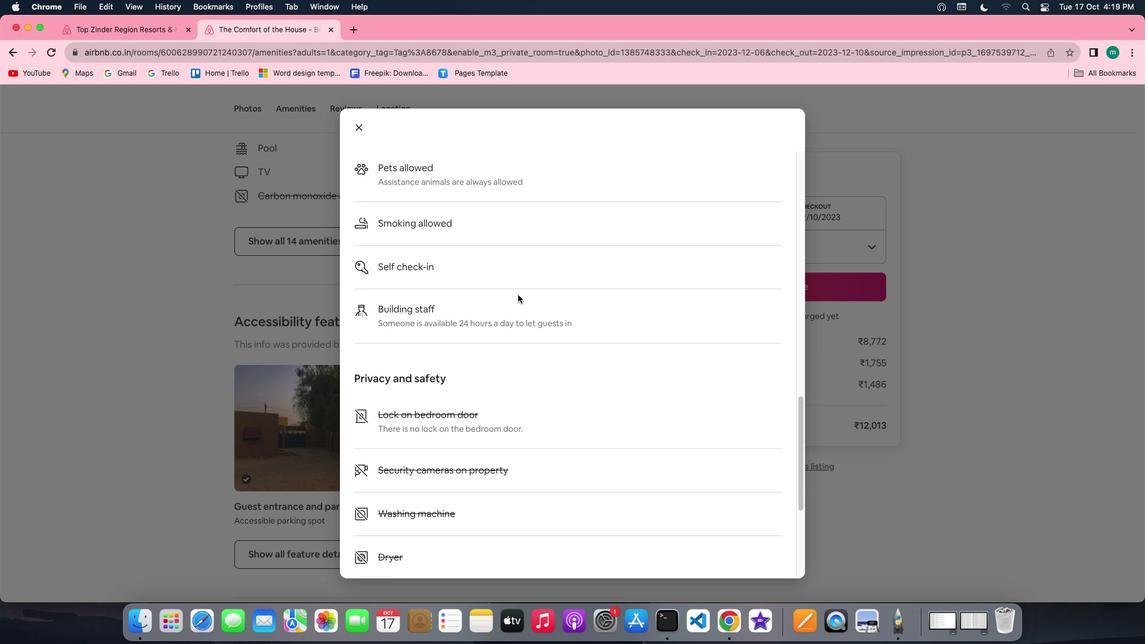 
Action: Mouse scrolled (517, 295) with delta (0, -1)
Screenshot: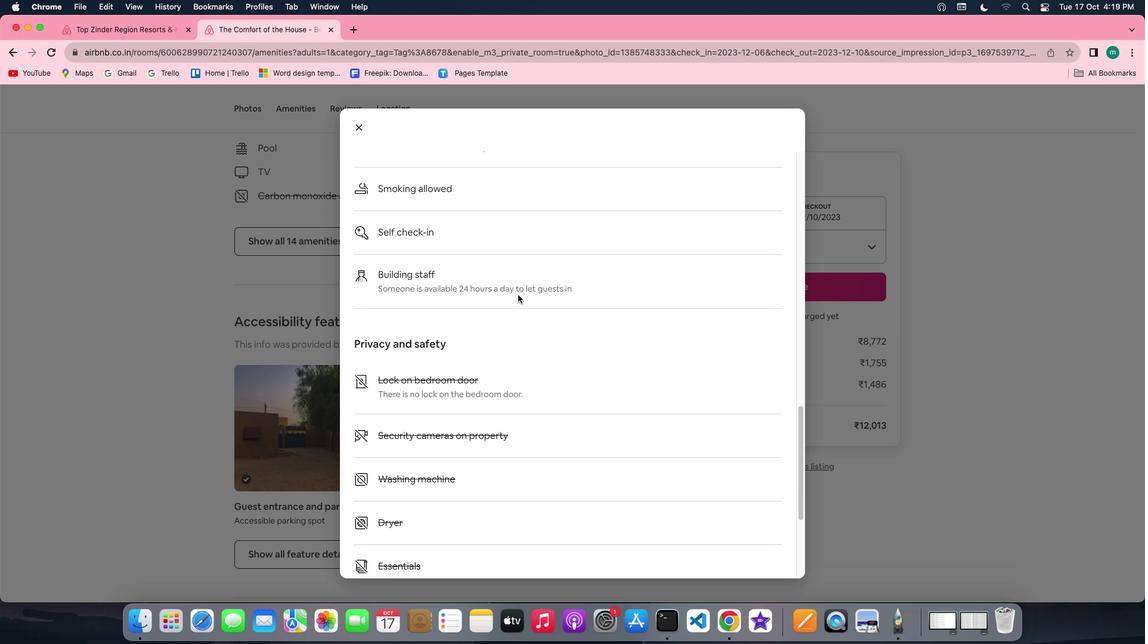 
Action: Mouse scrolled (517, 295) with delta (0, 0)
Screenshot: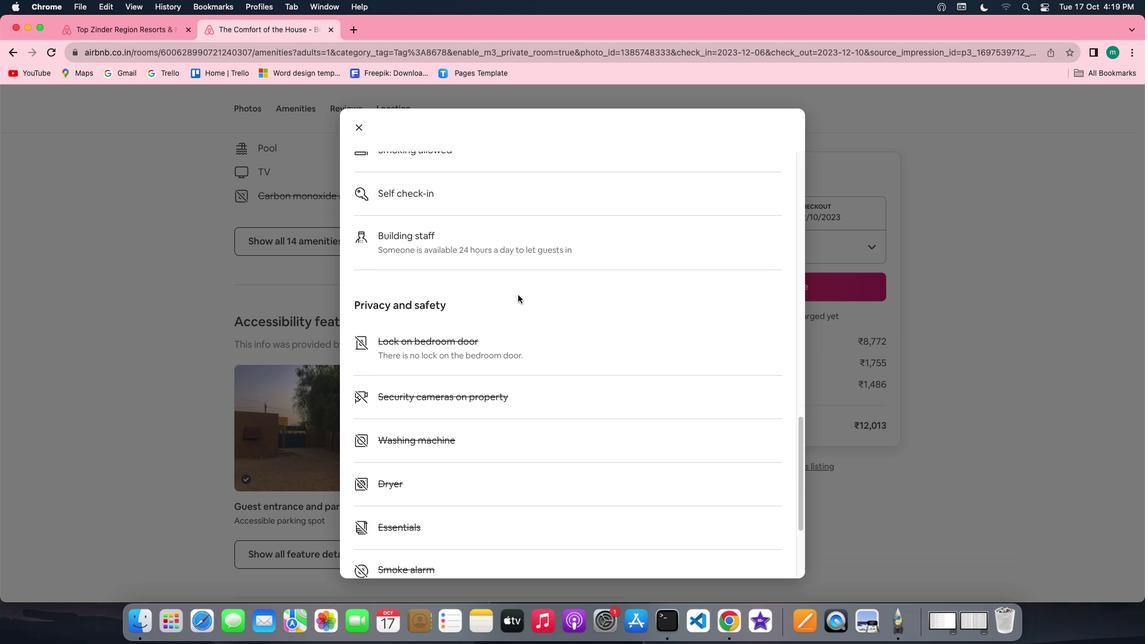 
Action: Mouse scrolled (517, 295) with delta (0, 0)
Screenshot: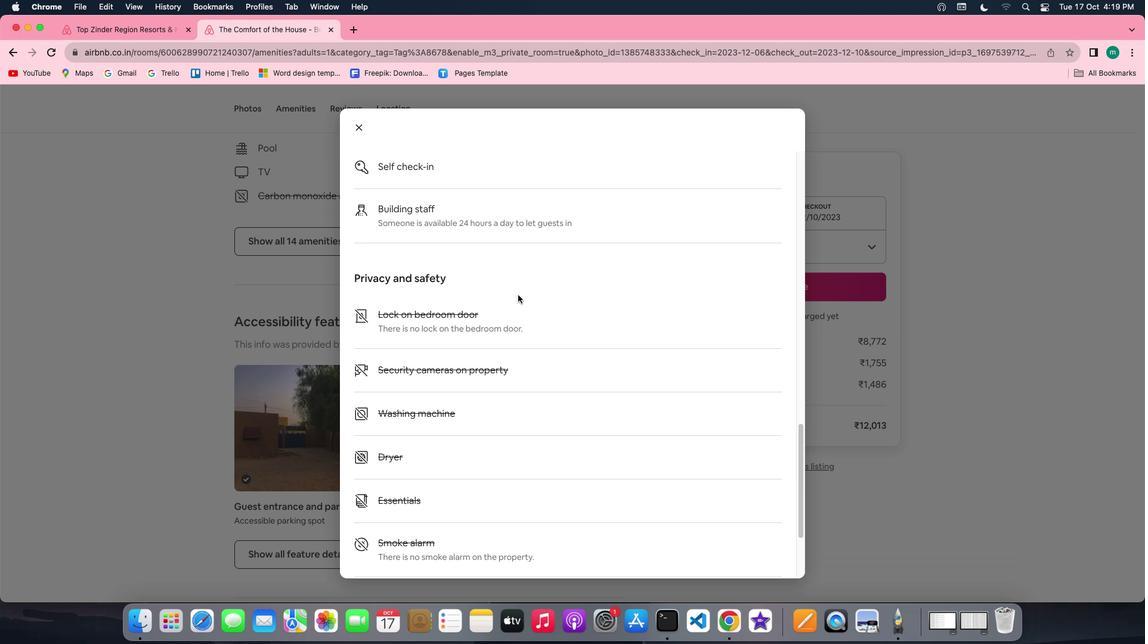 
Action: Mouse scrolled (517, 295) with delta (0, 0)
Screenshot: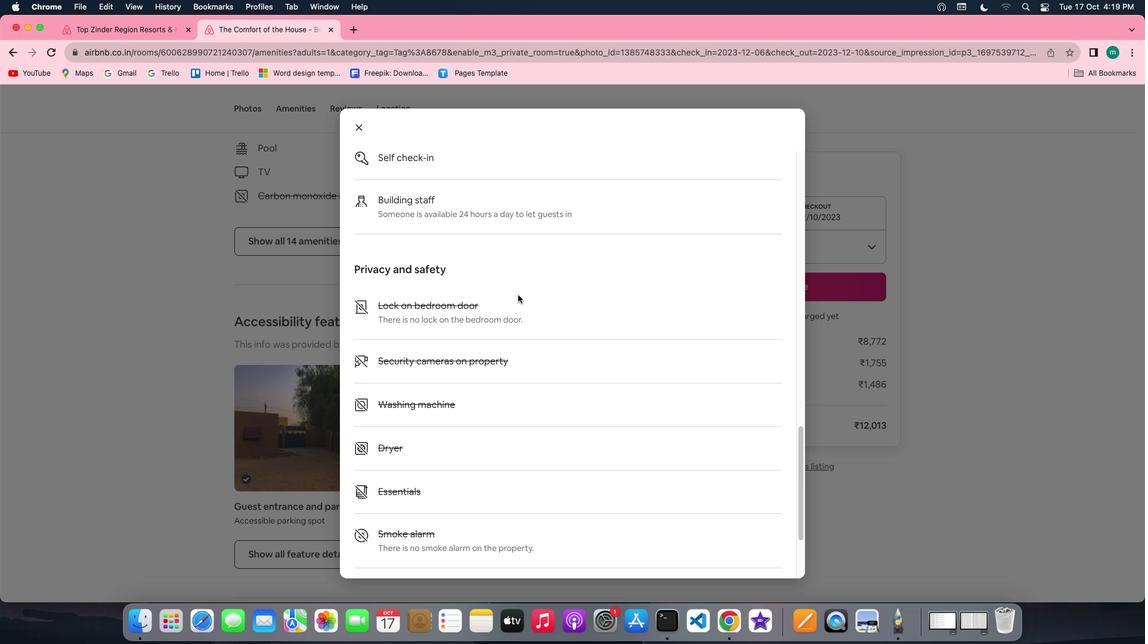 
Action: Mouse scrolled (517, 295) with delta (0, 0)
Screenshot: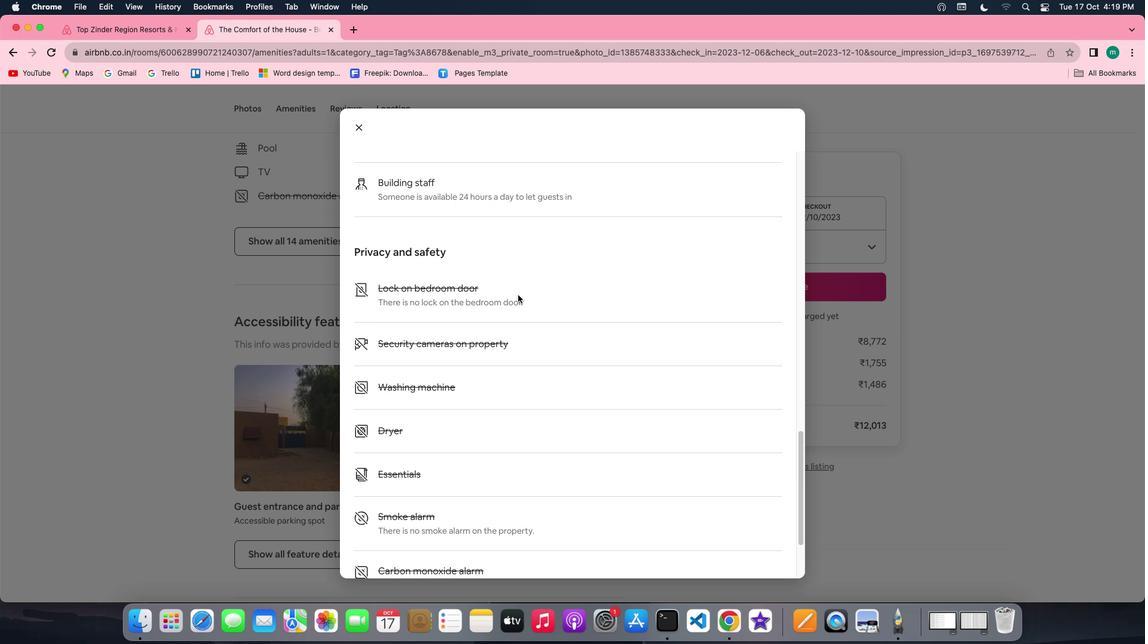 
Action: Mouse scrolled (517, 295) with delta (0, 0)
Screenshot: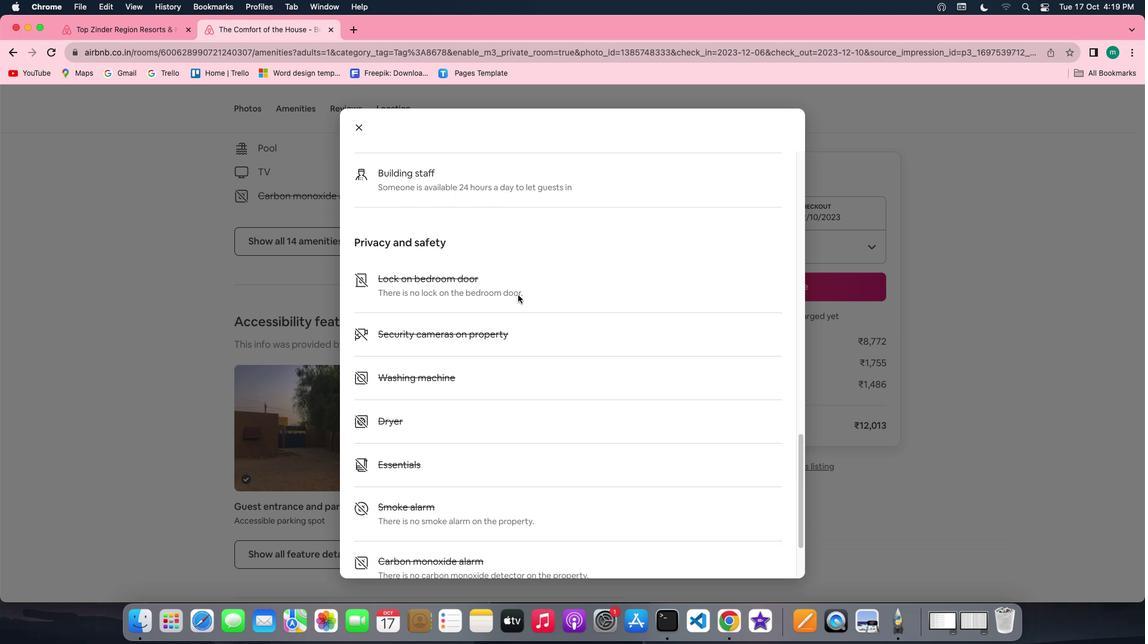 
Action: Mouse scrolled (517, 295) with delta (0, 0)
Screenshot: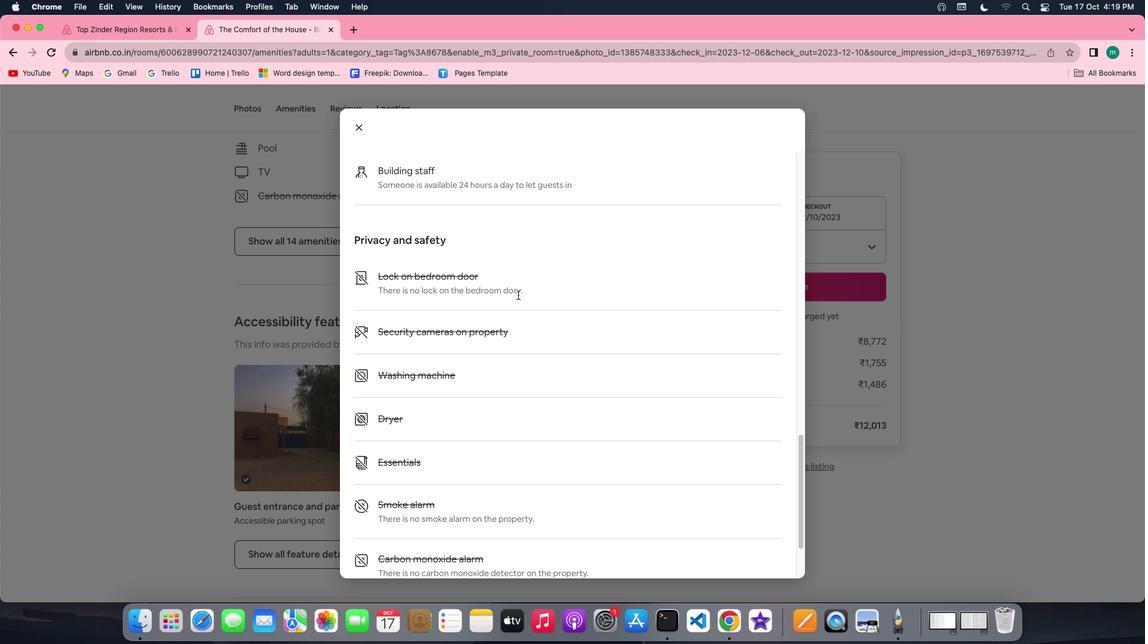 
Action: Mouse scrolled (517, 295) with delta (0, 0)
Screenshot: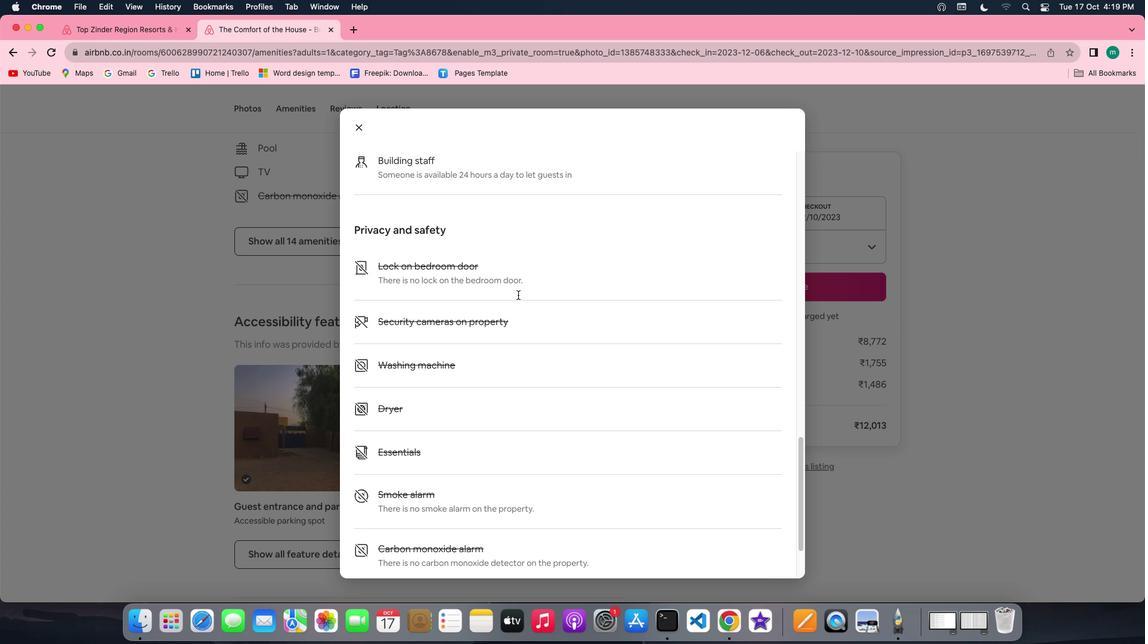 
Action: Mouse scrolled (517, 295) with delta (0, 0)
Screenshot: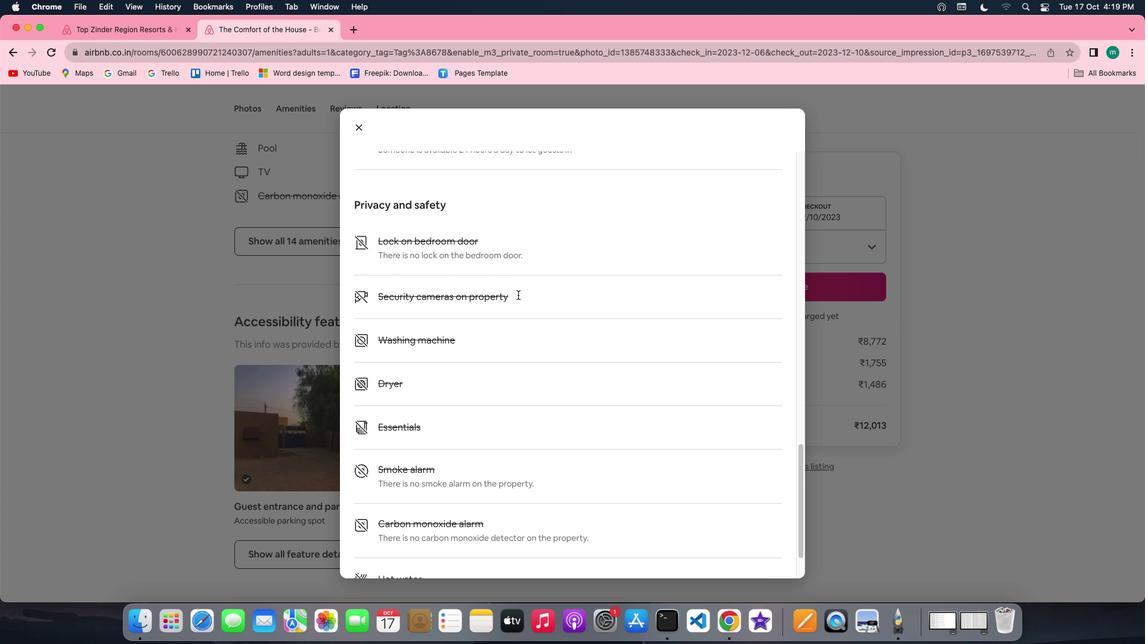 
Action: Mouse scrolled (517, 295) with delta (0, 0)
Screenshot: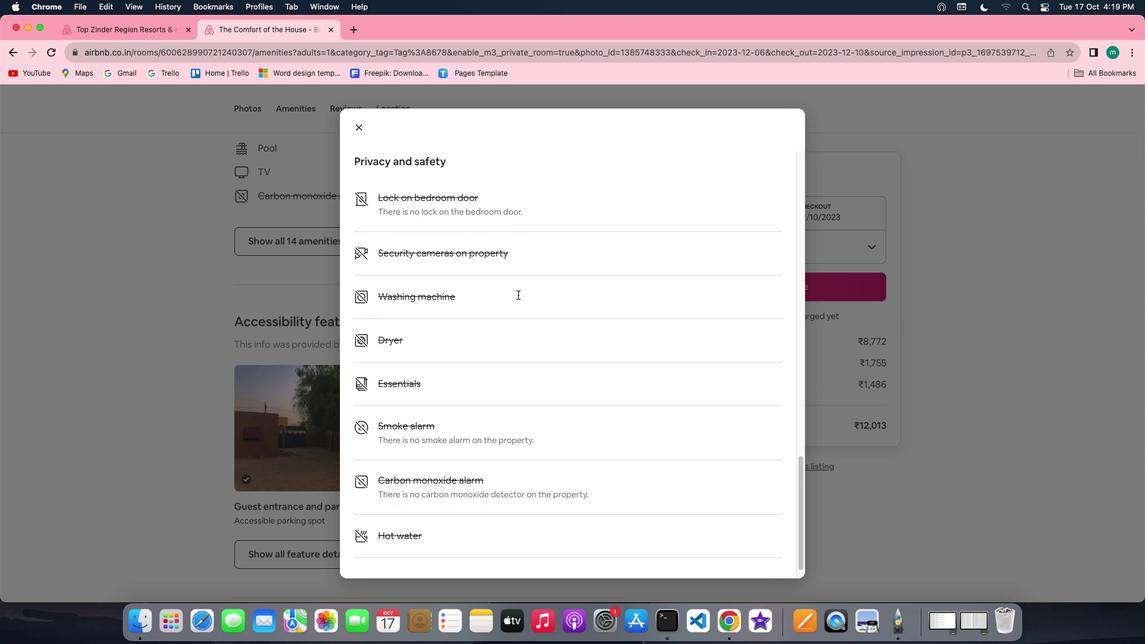 
Action: Mouse scrolled (517, 295) with delta (0, 0)
Screenshot: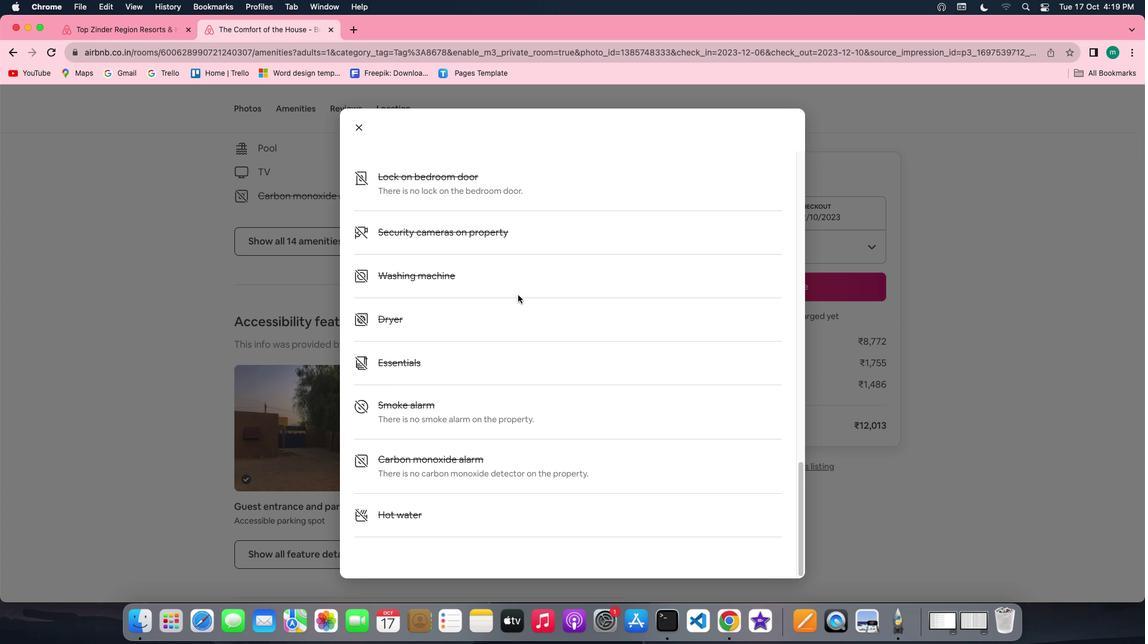 
Action: Mouse scrolled (517, 295) with delta (0, 0)
Screenshot: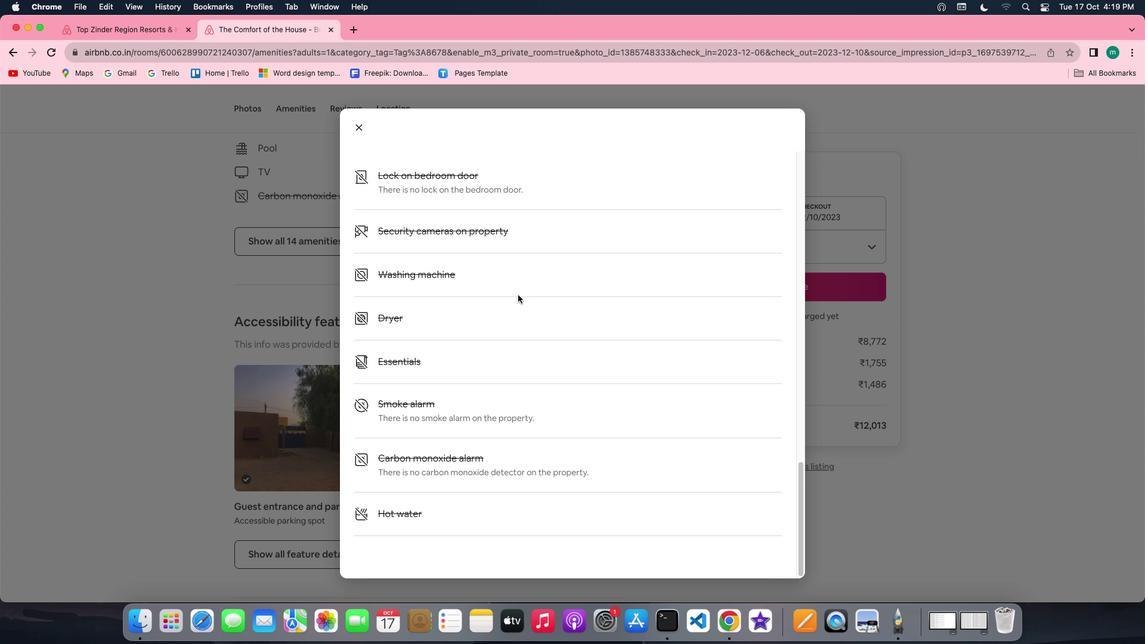 
Action: Mouse scrolled (517, 295) with delta (0, 0)
Screenshot: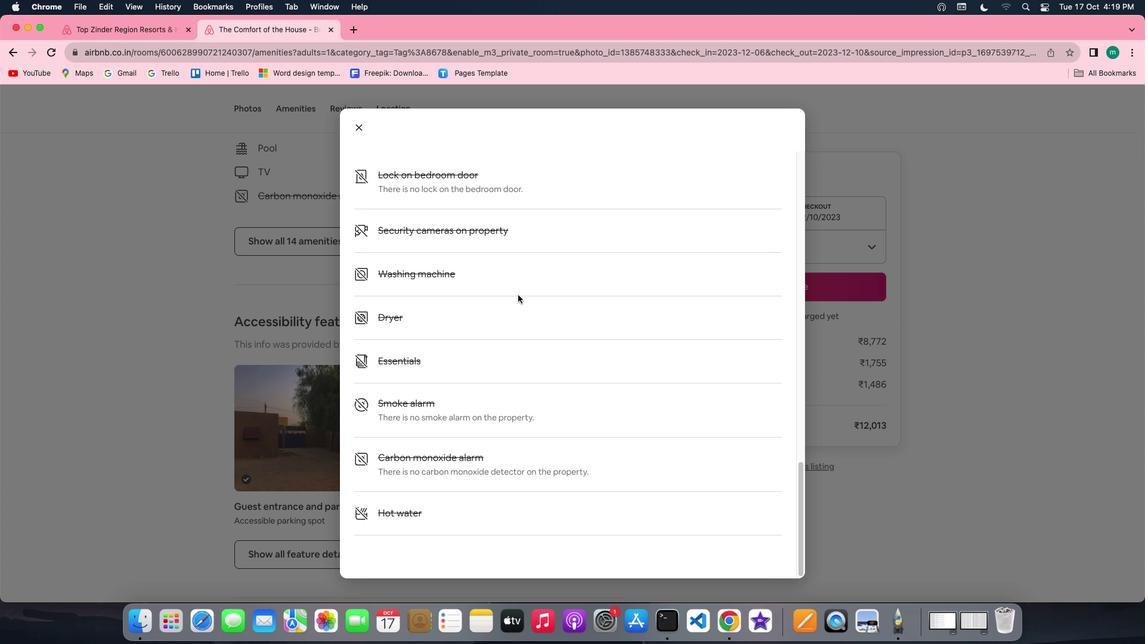 
Action: Mouse scrolled (517, 295) with delta (0, 0)
Screenshot: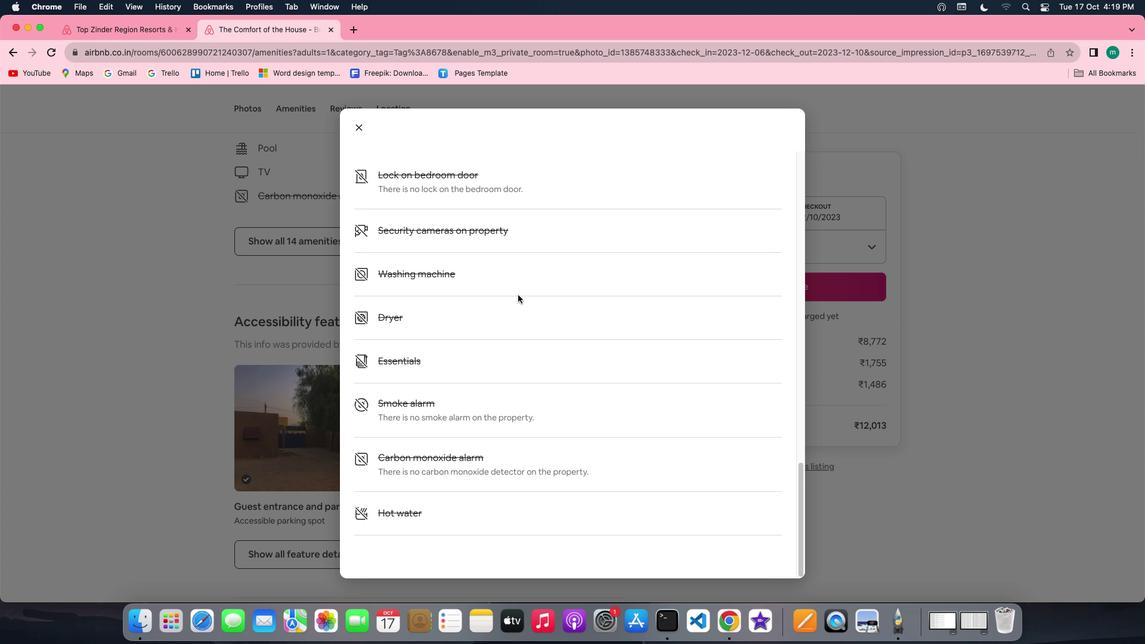 
Action: Mouse scrolled (517, 295) with delta (0, 0)
Screenshot: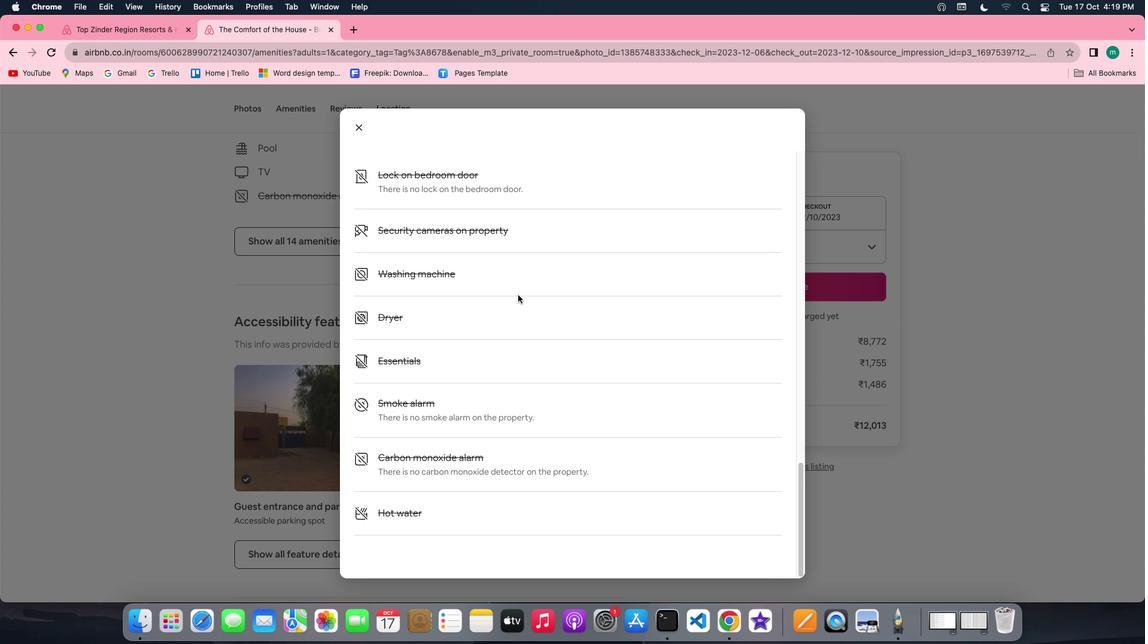 
Action: Mouse scrolled (517, 295) with delta (0, 0)
Screenshot: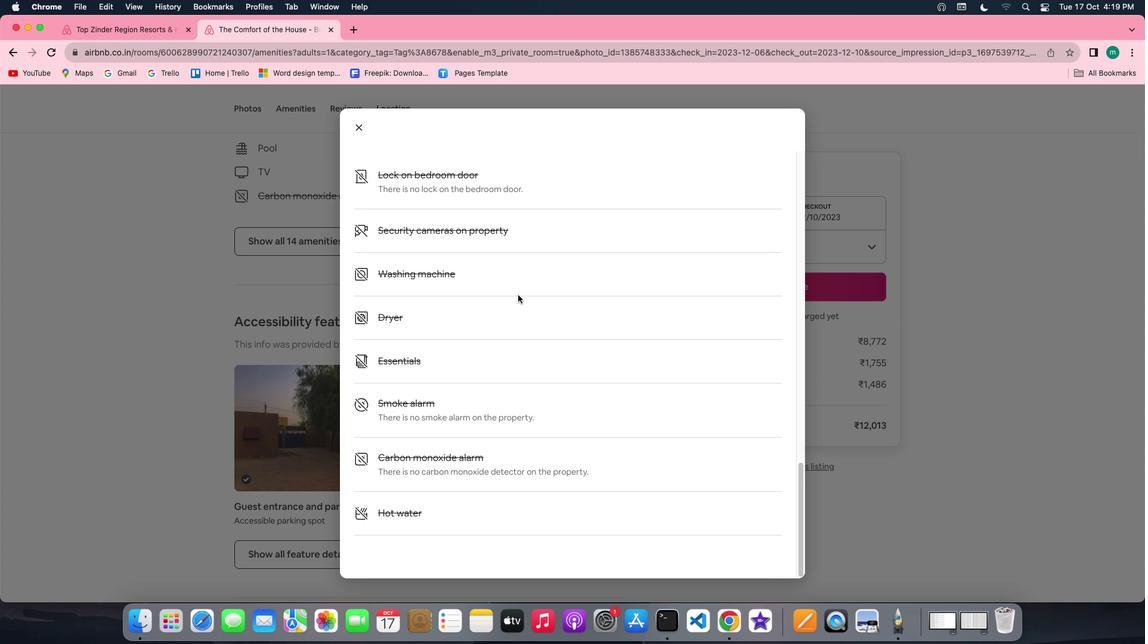 
Action: Mouse scrolled (517, 295) with delta (0, -1)
